 Task: Play online Risk (conquerclub) game.
Action: Mouse moved to (604, 315)
Screenshot: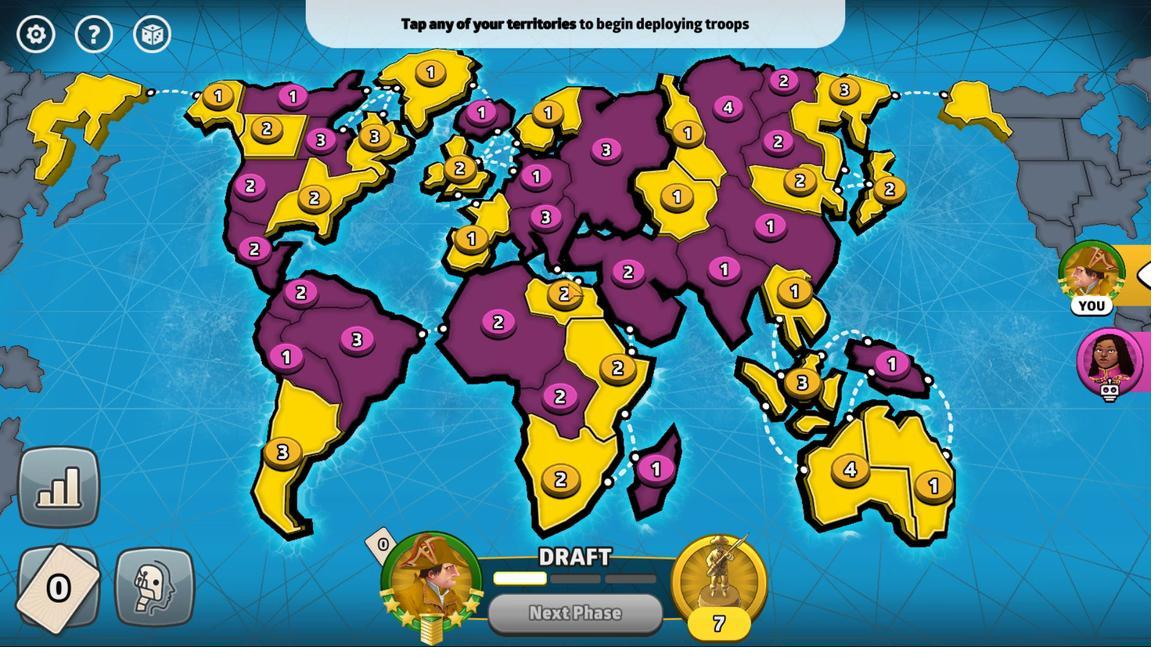 
Action: Mouse pressed left at (604, 315)
Screenshot: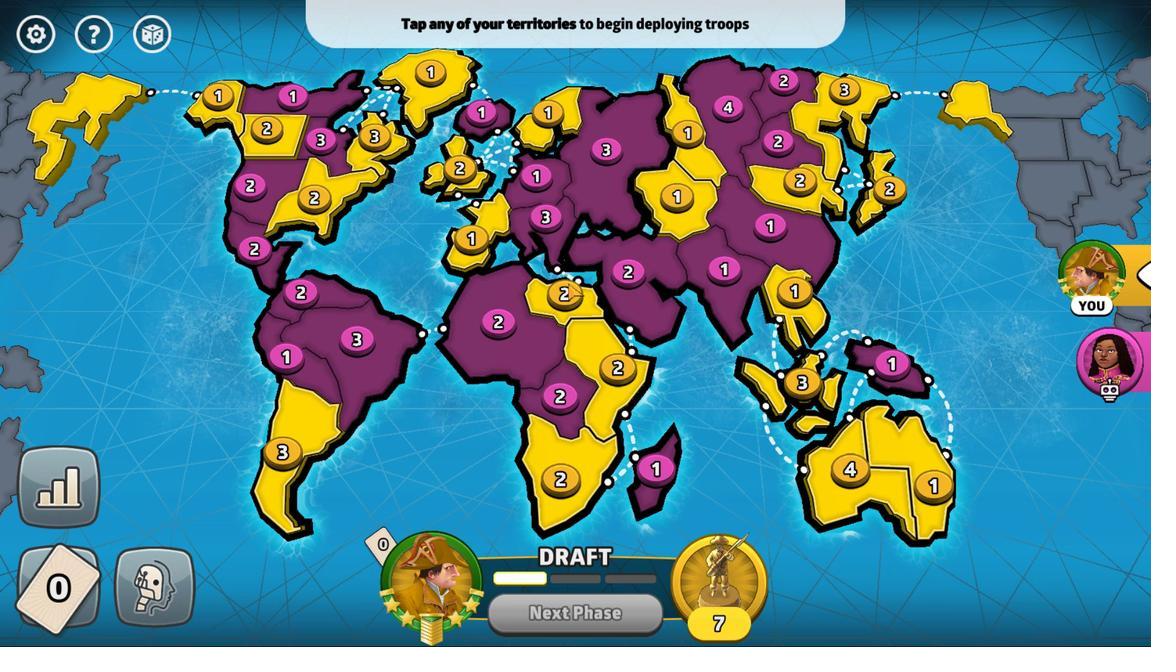 
Action: Mouse moved to (714, 308)
Screenshot: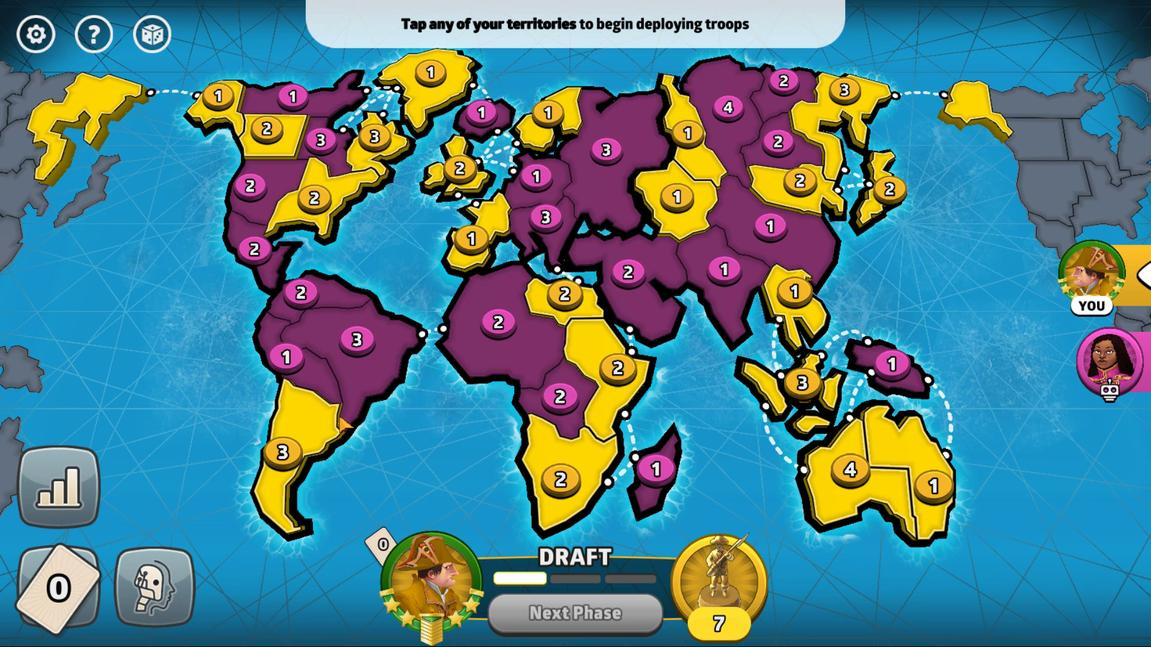 
Action: Mouse pressed left at (714, 308)
Screenshot: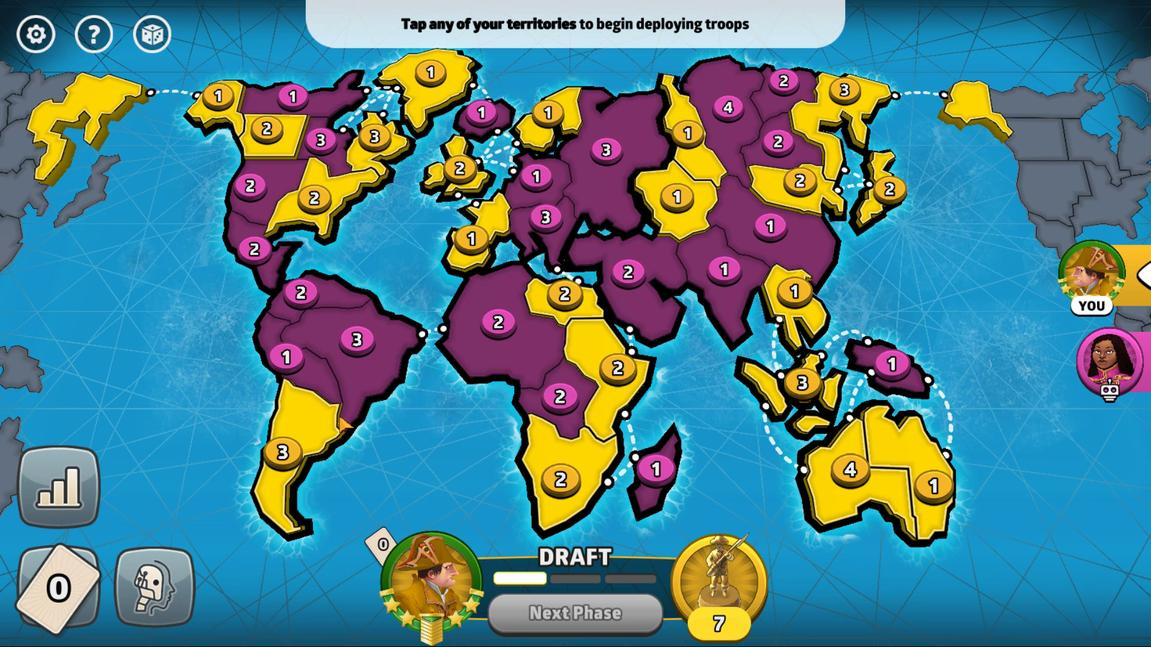 
Action: Mouse moved to (427, 353)
Screenshot: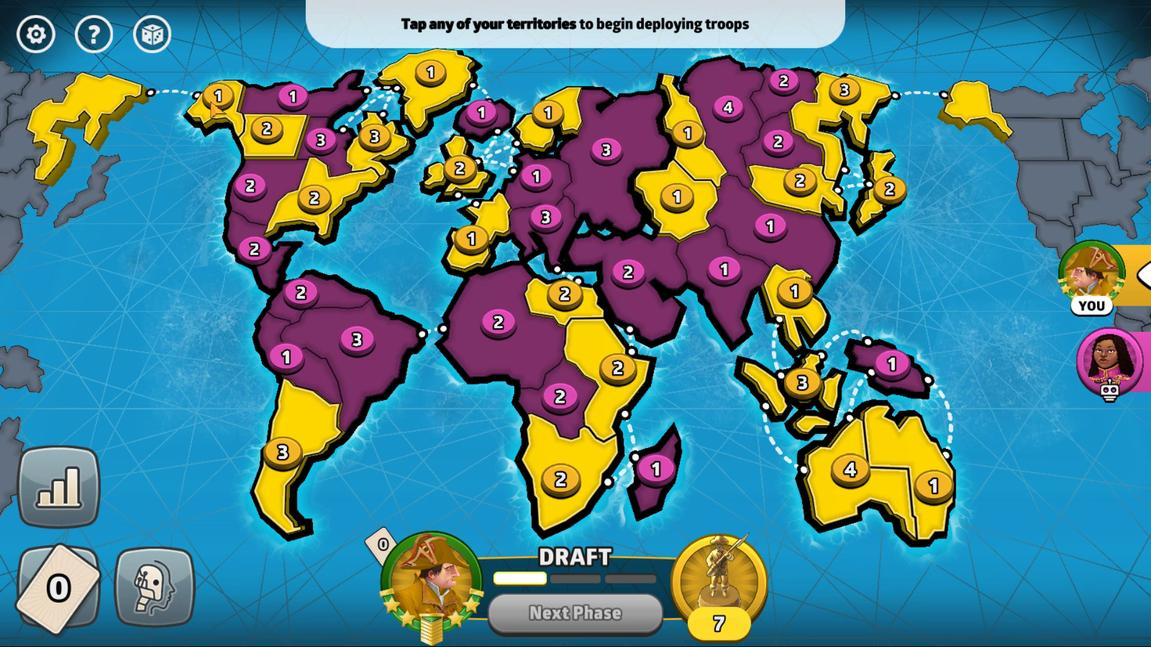 
Action: Mouse pressed left at (427, 353)
Screenshot: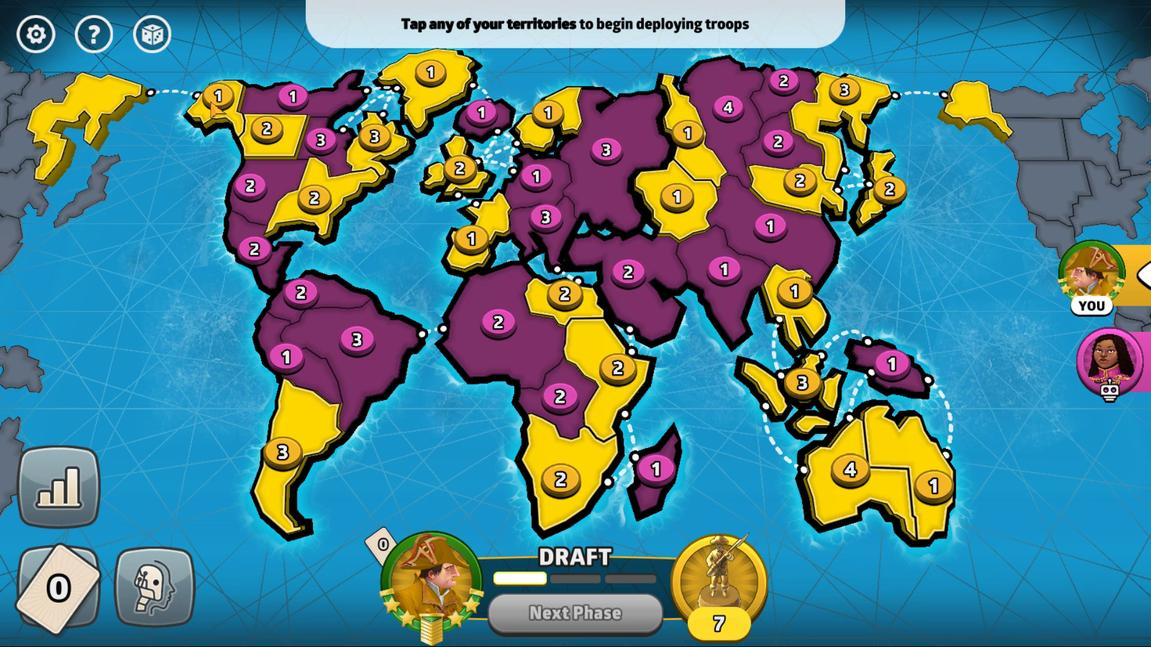 
Action: Mouse moved to (725, 311)
Screenshot: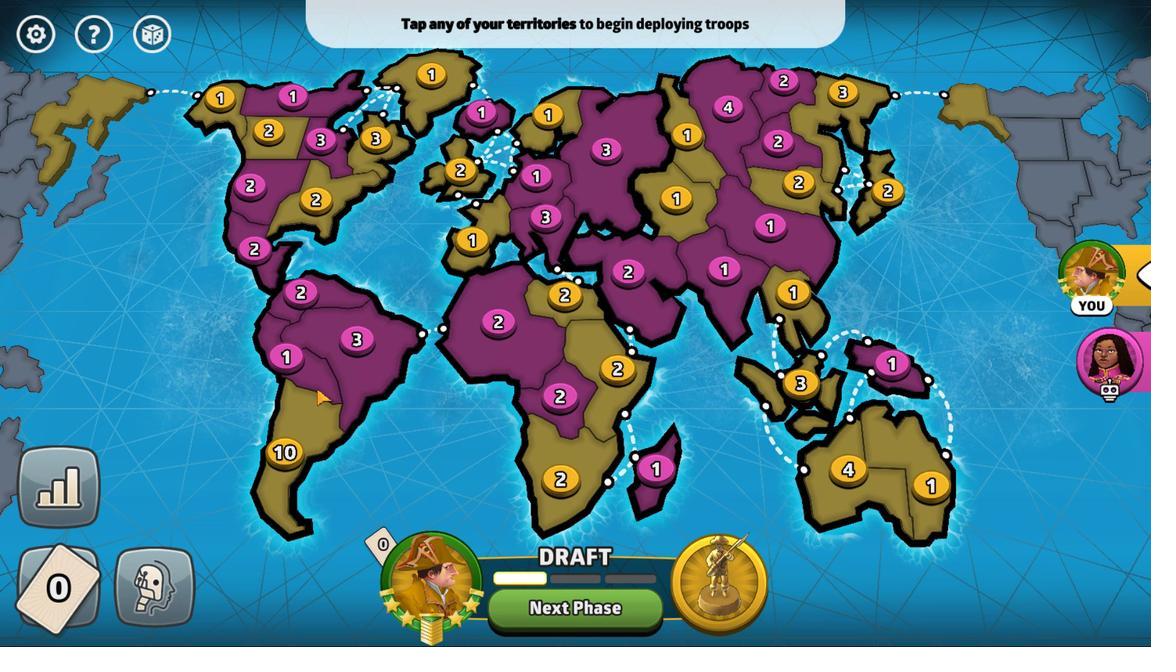 
Action: Mouse pressed left at (725, 311)
Screenshot: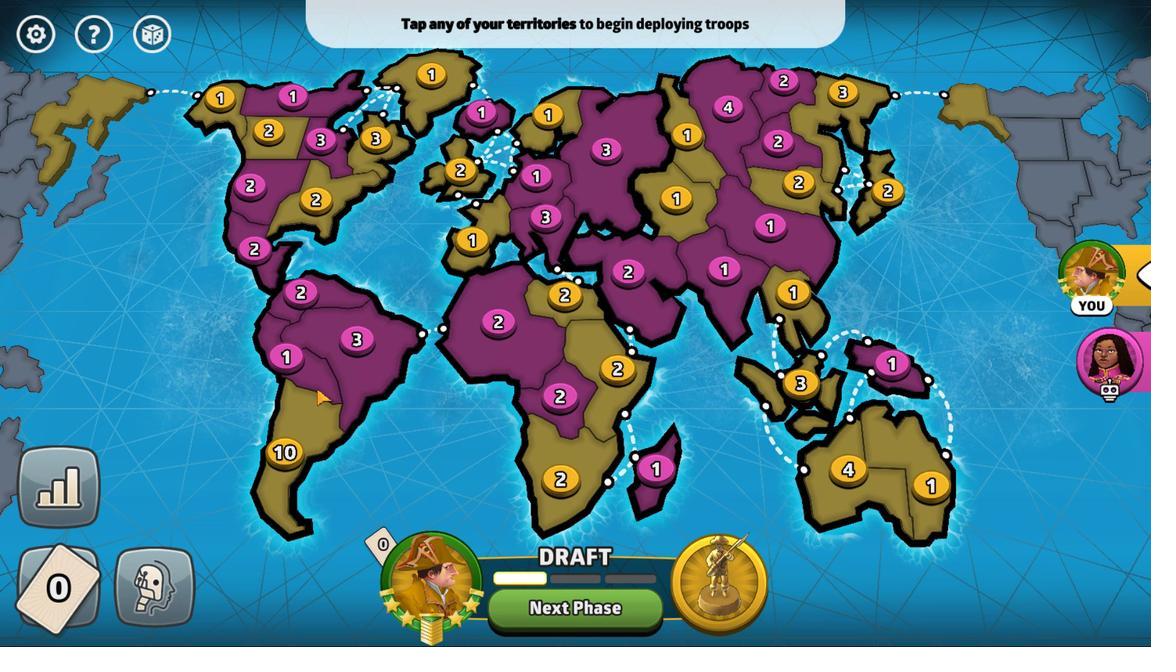 
Action: Mouse moved to (203, 293)
Screenshot: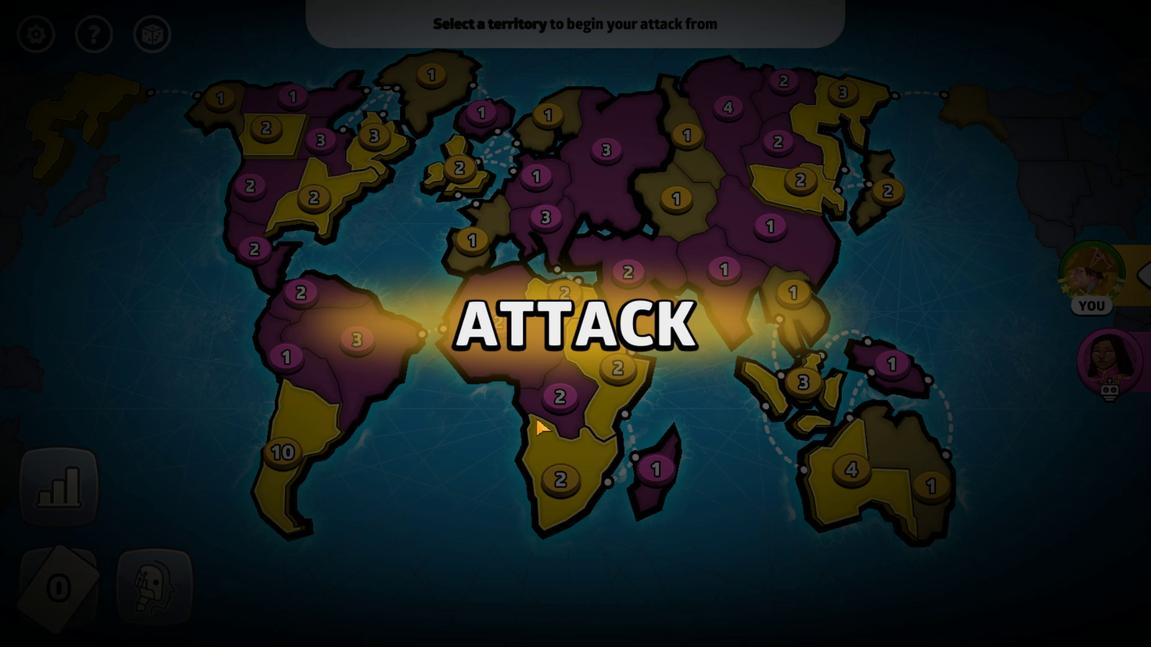 
Action: Mouse pressed left at (203, 293)
Screenshot: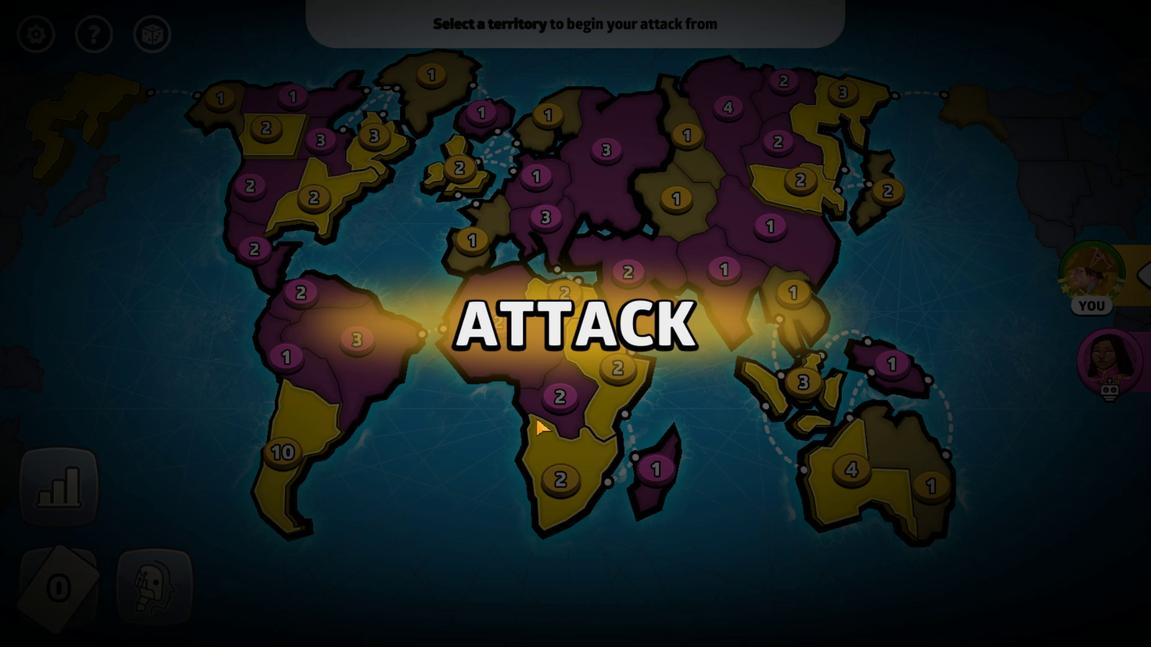 
Action: Mouse moved to (704, 318)
Screenshot: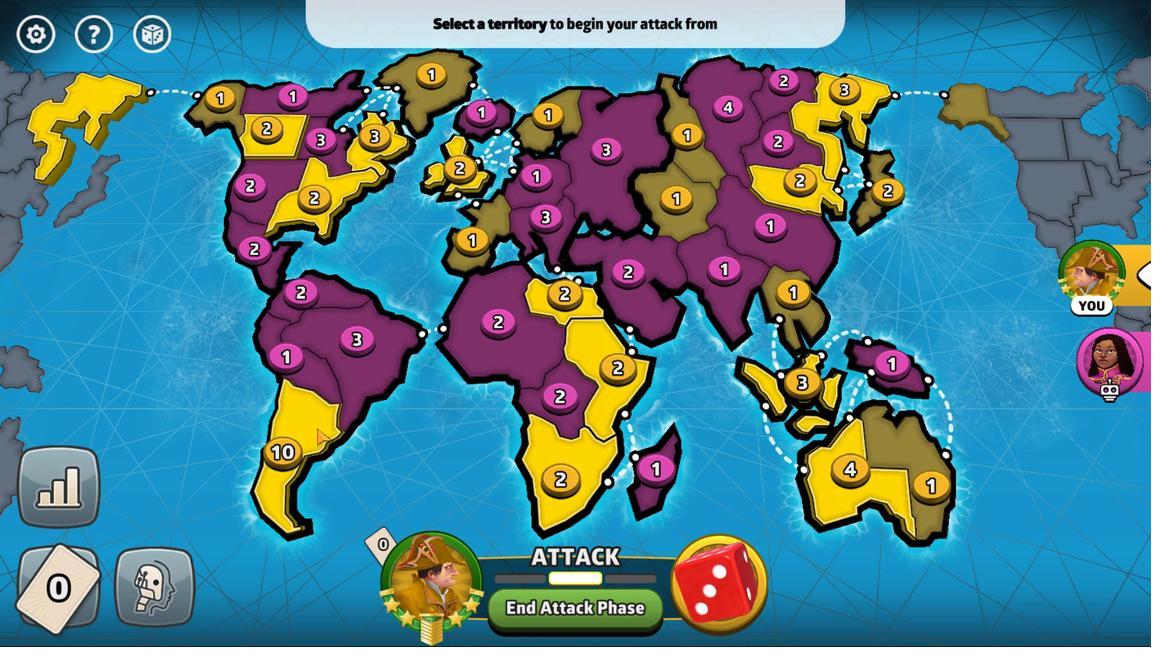
Action: Mouse pressed left at (704, 318)
Screenshot: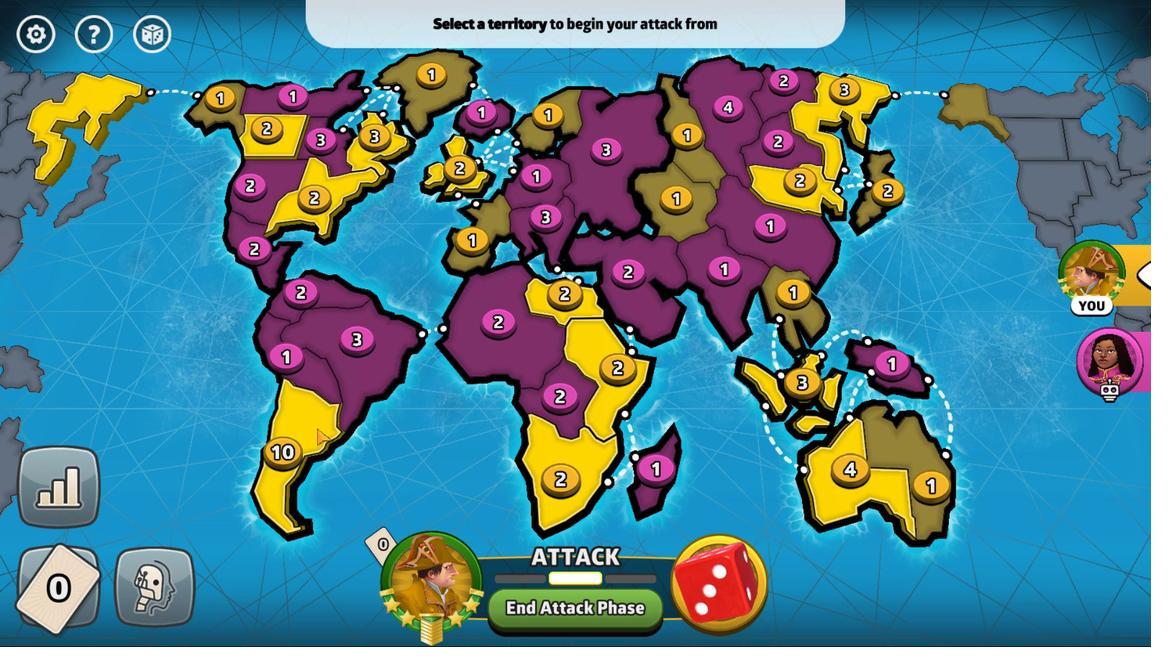 
Action: Mouse moved to (407, 266)
Screenshot: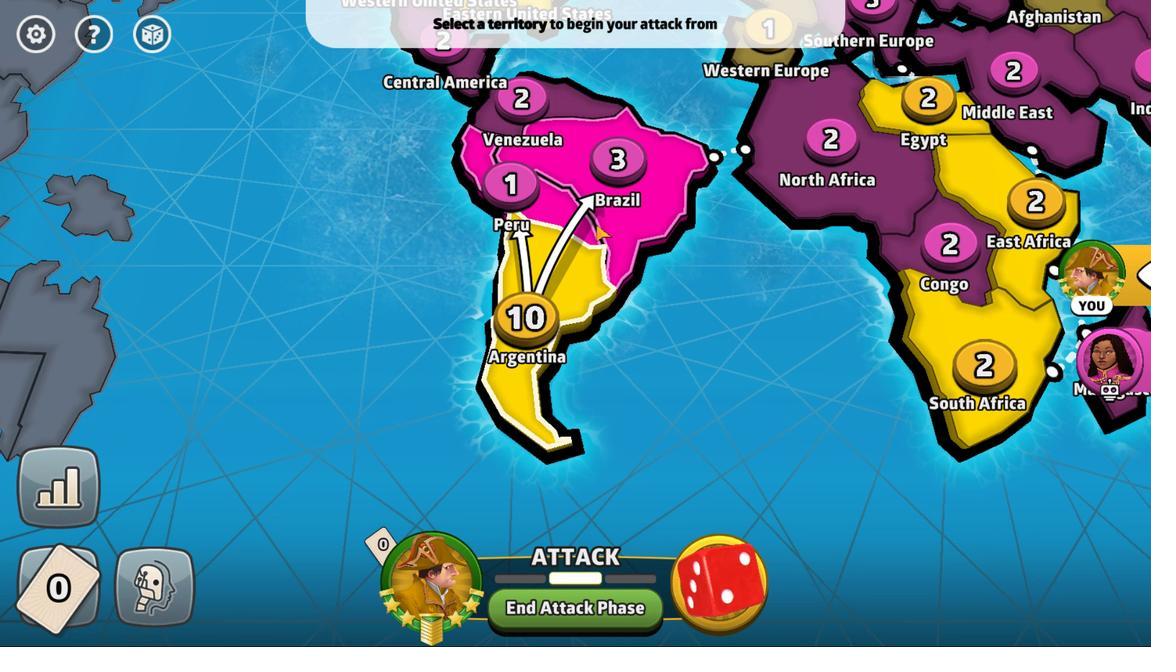 
Action: Mouse pressed left at (407, 266)
Screenshot: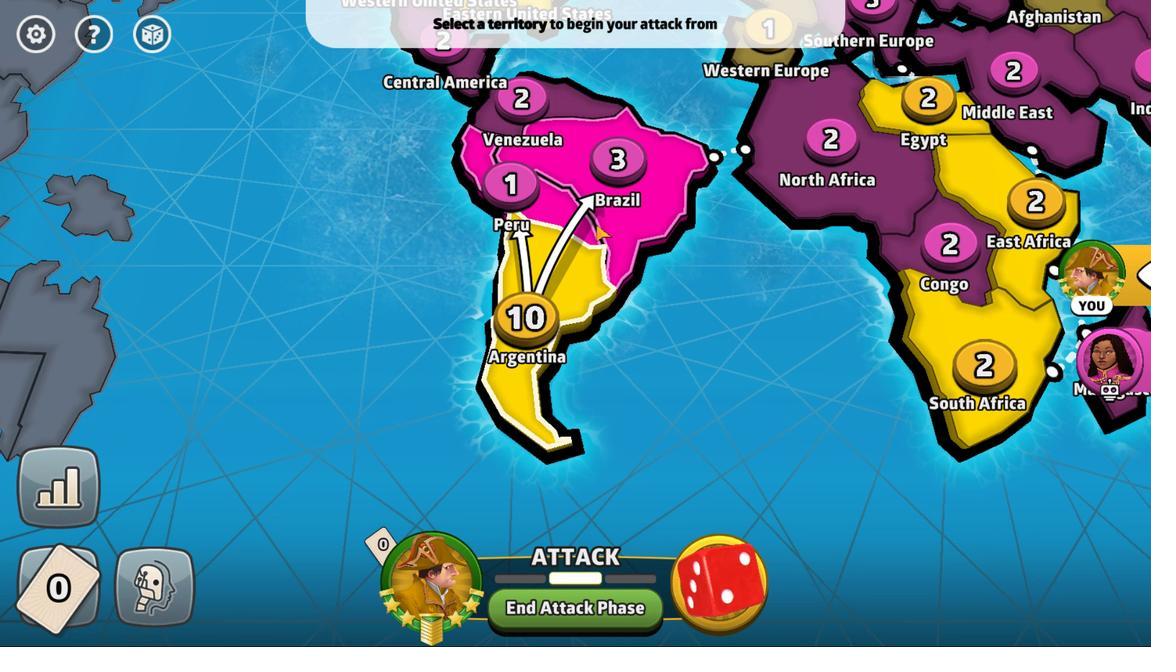 
Action: Mouse moved to (521, 310)
Screenshot: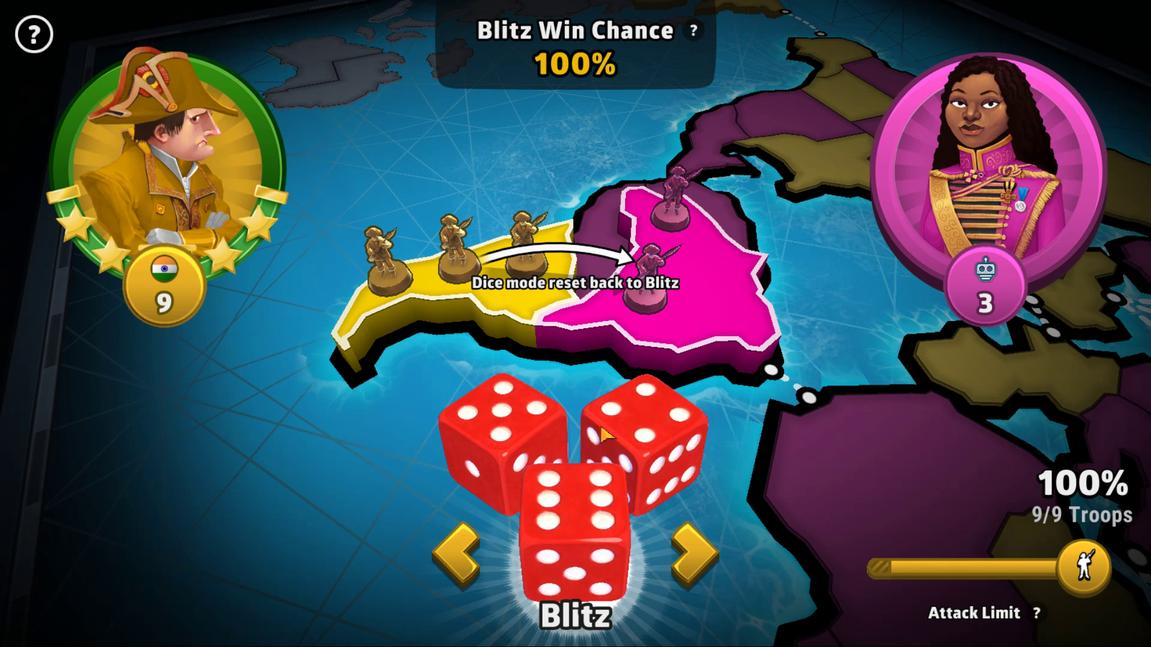 
Action: Mouse pressed left at (521, 310)
Screenshot: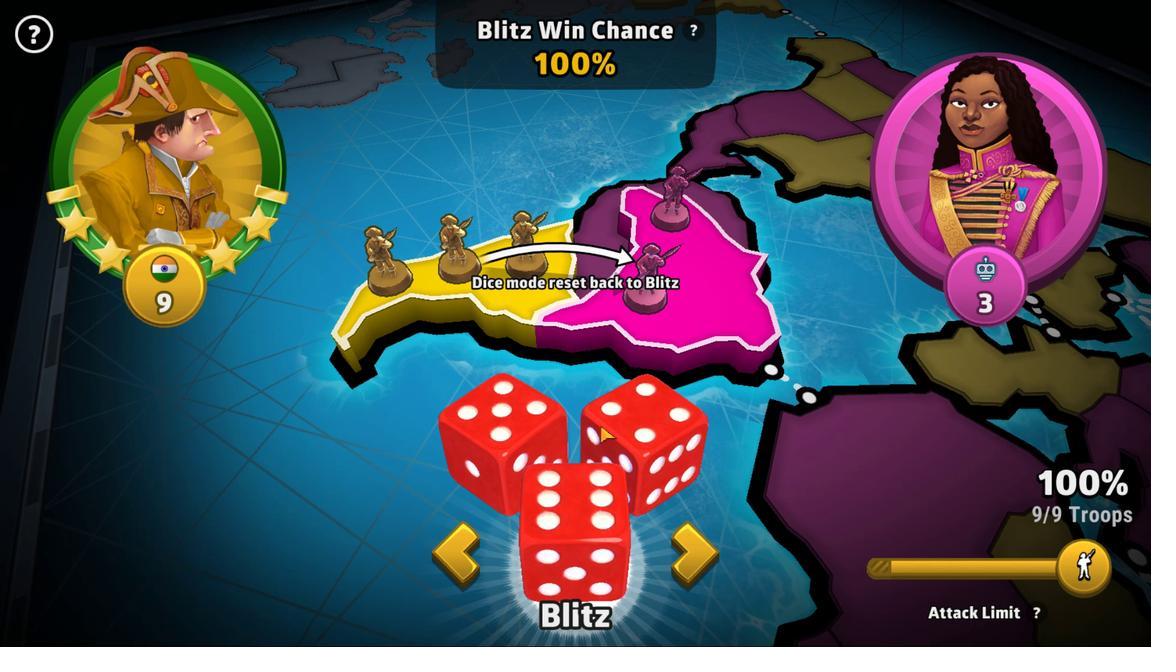 
Action: Mouse moved to (714, 307)
Screenshot: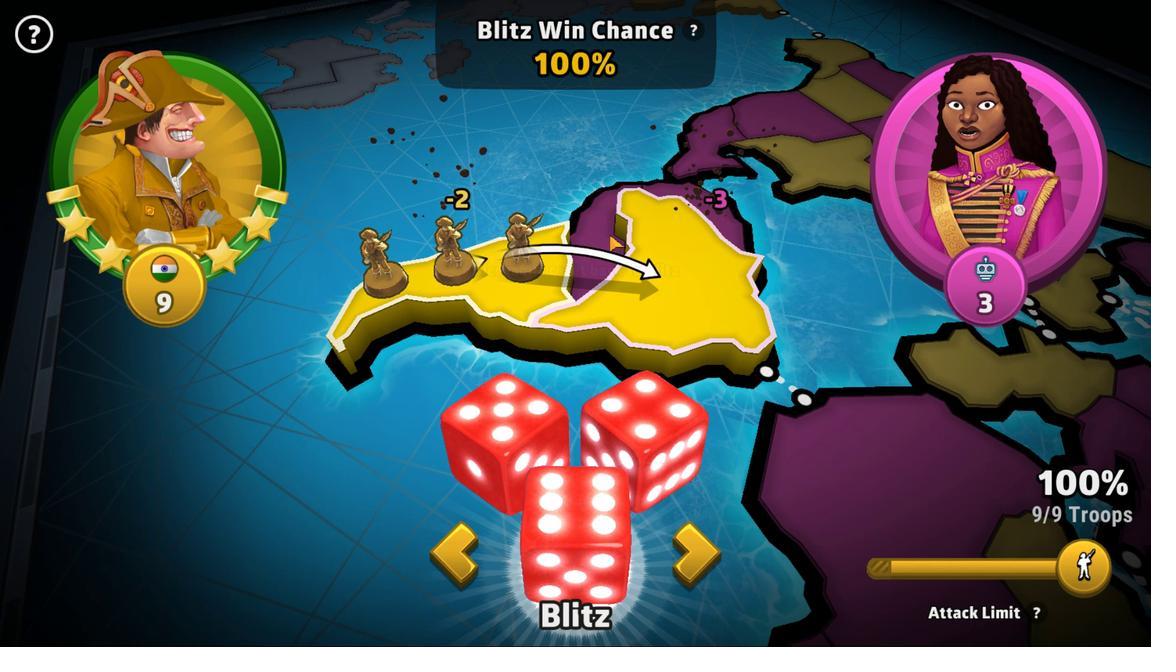 
Action: Mouse pressed left at (714, 307)
Screenshot: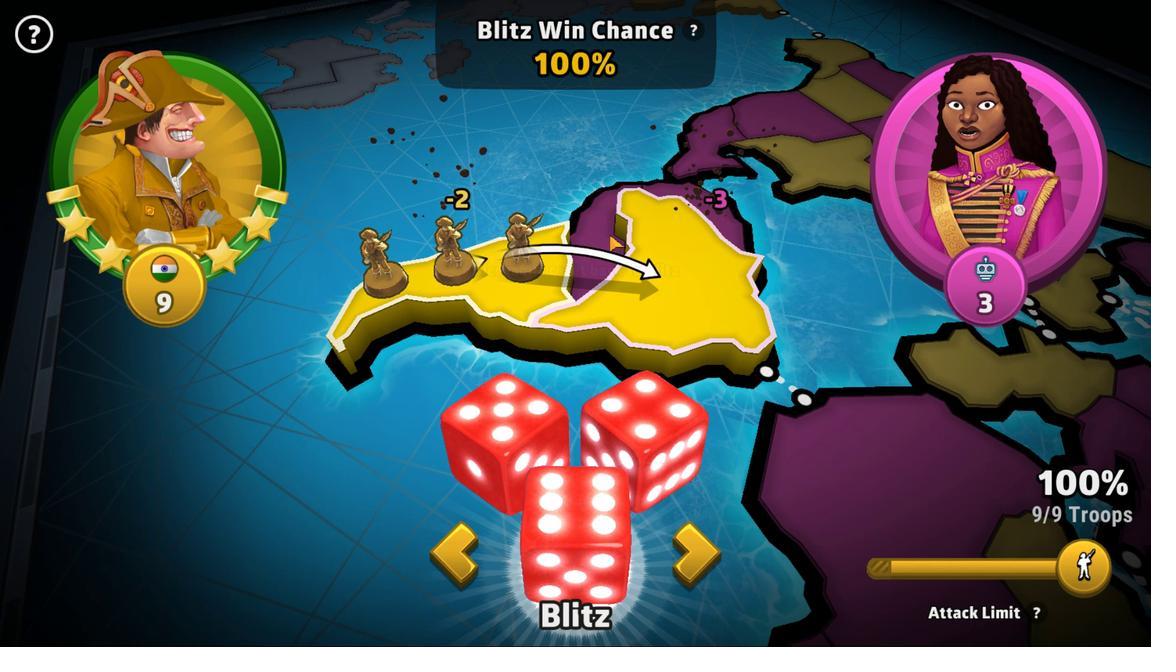 
Action: Mouse moved to (409, 364)
Screenshot: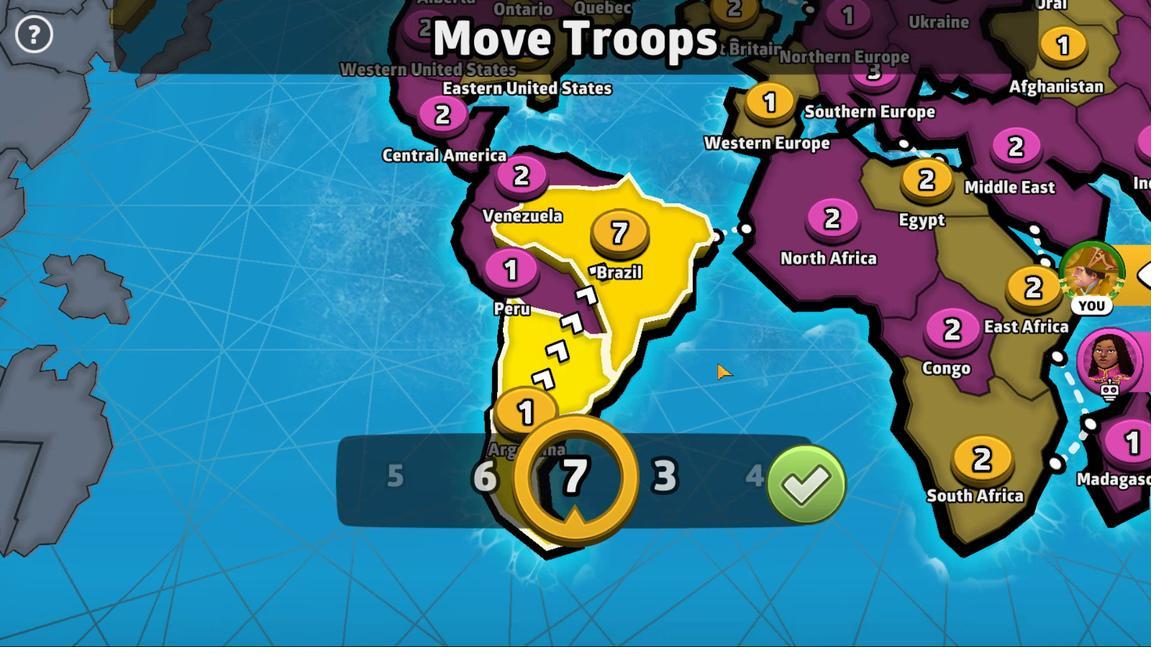 
Action: Mouse pressed left at (409, 364)
Screenshot: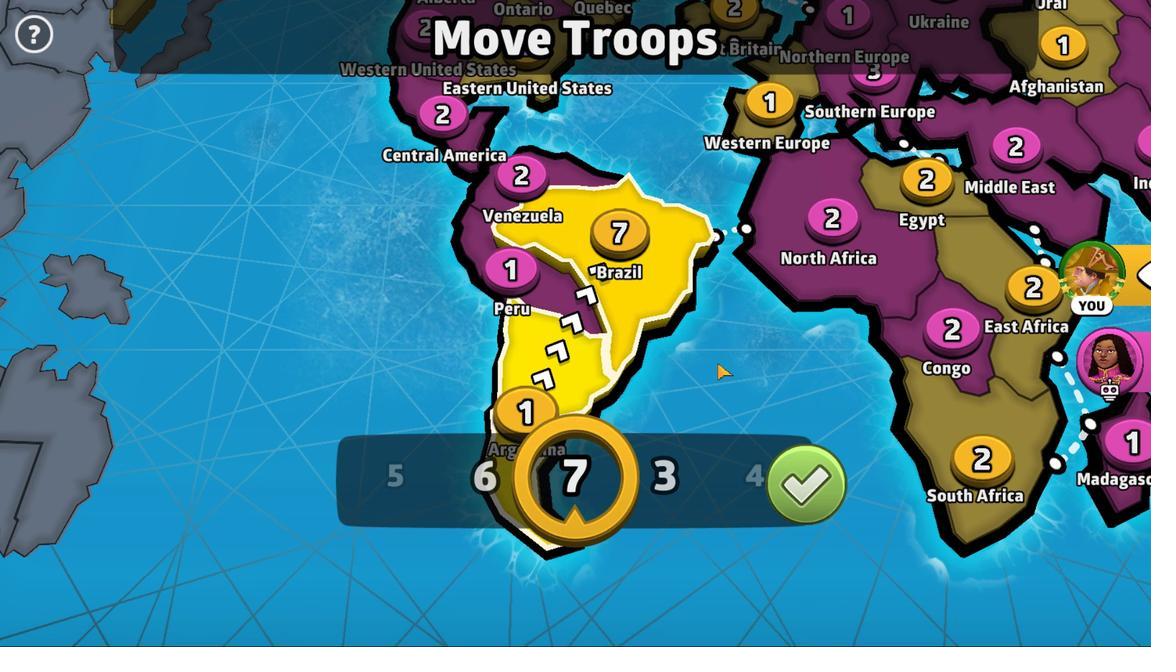 
Action: Mouse moved to (426, 309)
Screenshot: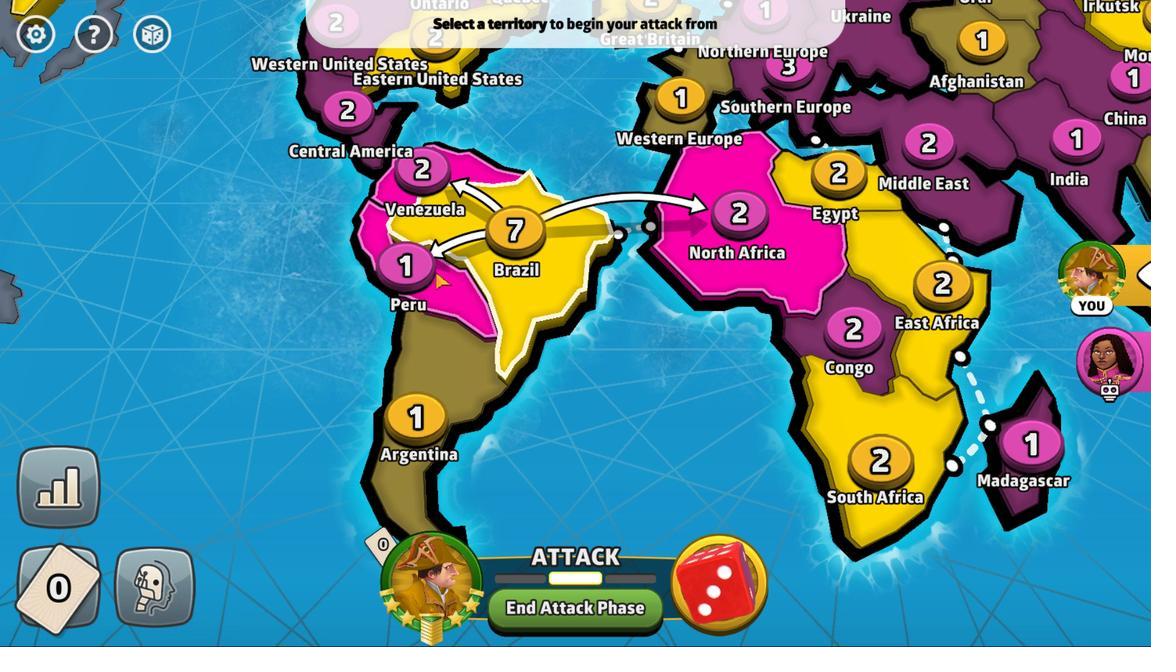 
Action: Mouse pressed left at (426, 309)
Screenshot: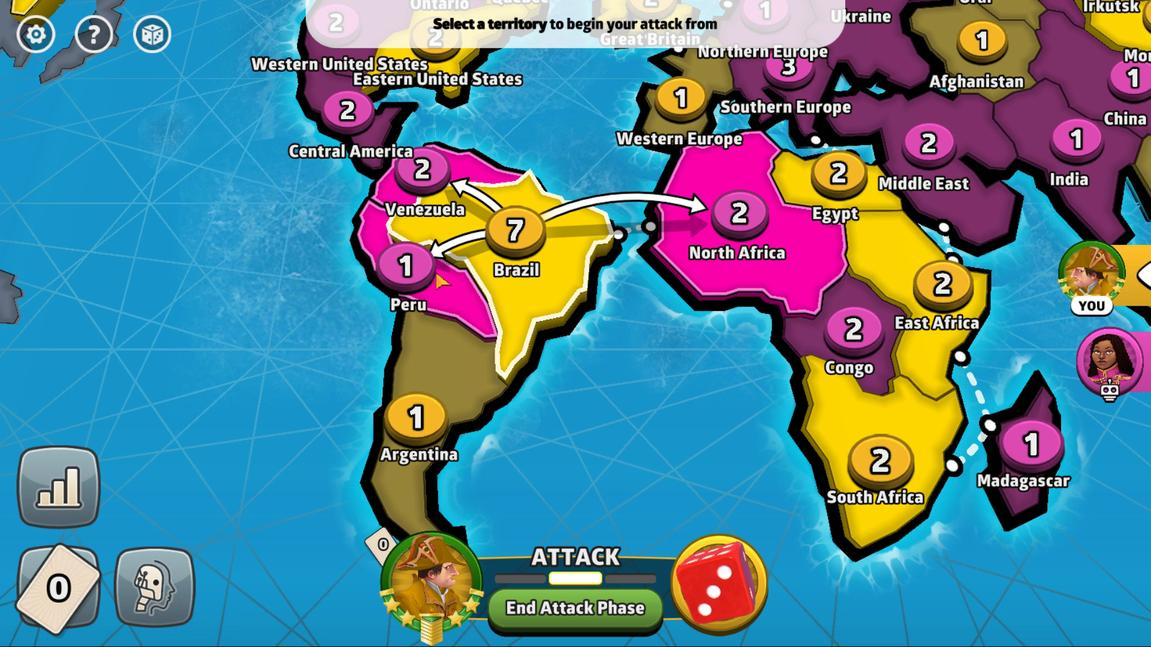 
Action: Mouse moved to (243, 295)
Screenshot: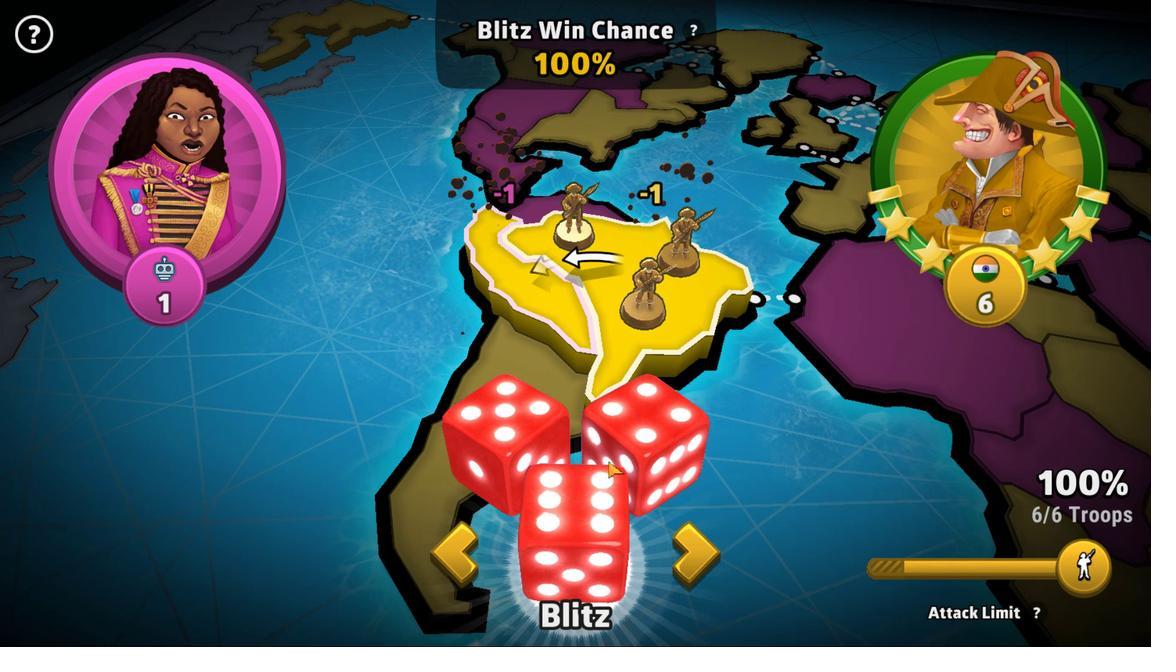 
Action: Mouse pressed left at (243, 295)
Screenshot: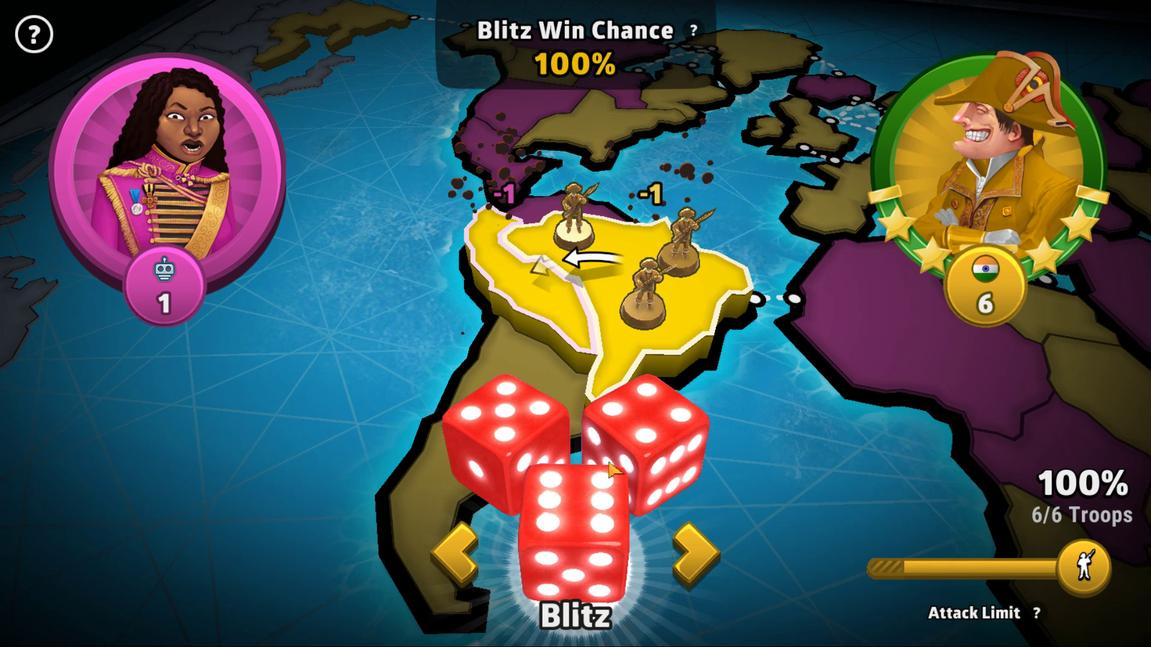 
Action: Mouse moved to (588, 345)
Screenshot: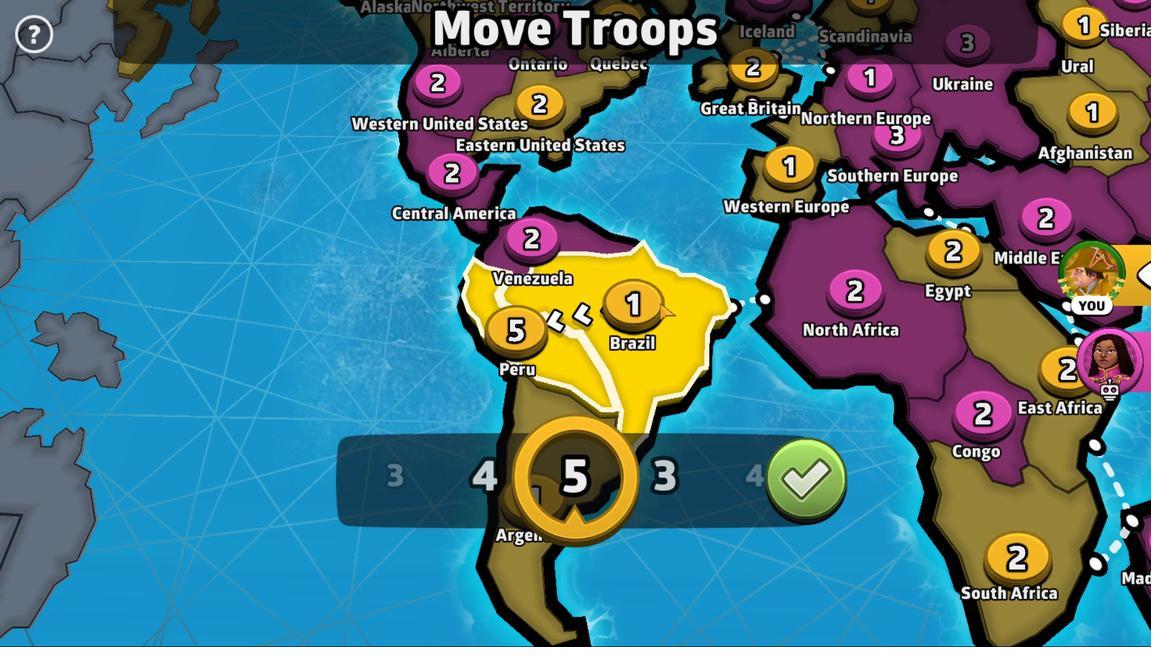 
Action: Mouse pressed left at (588, 345)
Screenshot: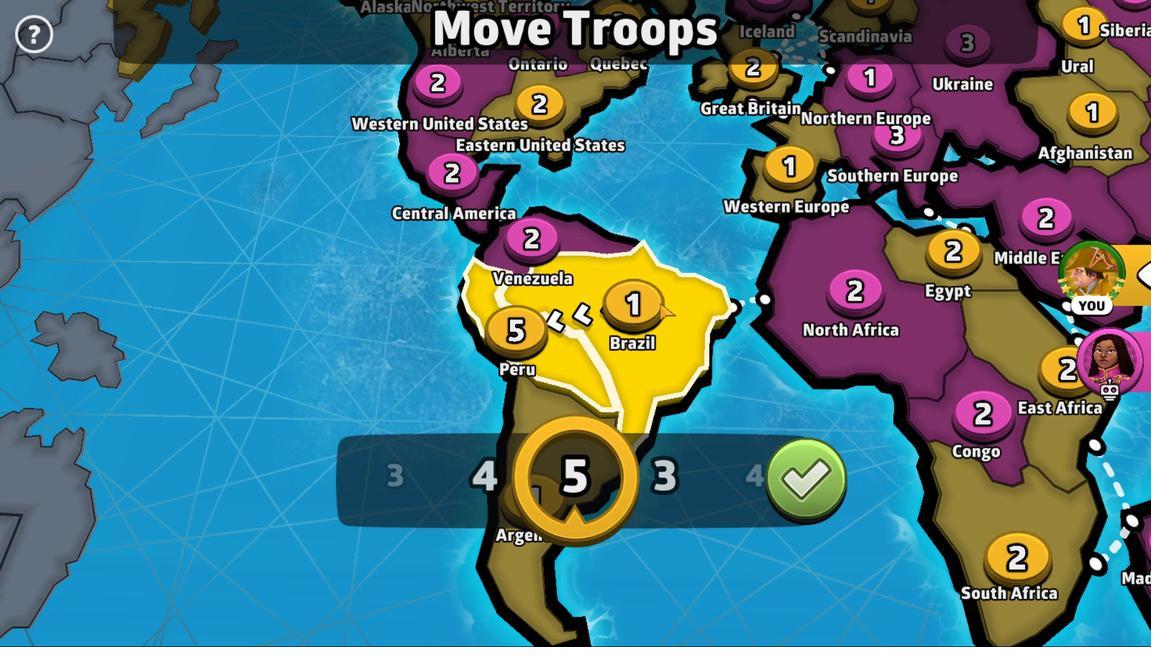 
Action: Mouse moved to (453, 304)
Screenshot: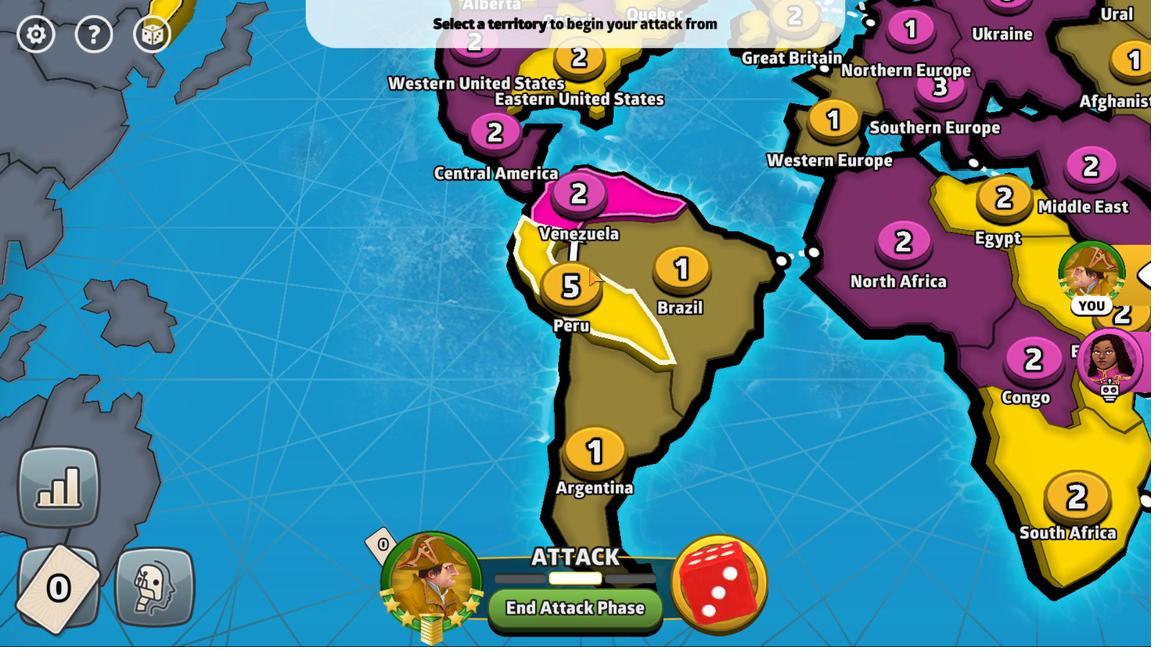 
Action: Mouse pressed left at (453, 304)
Screenshot: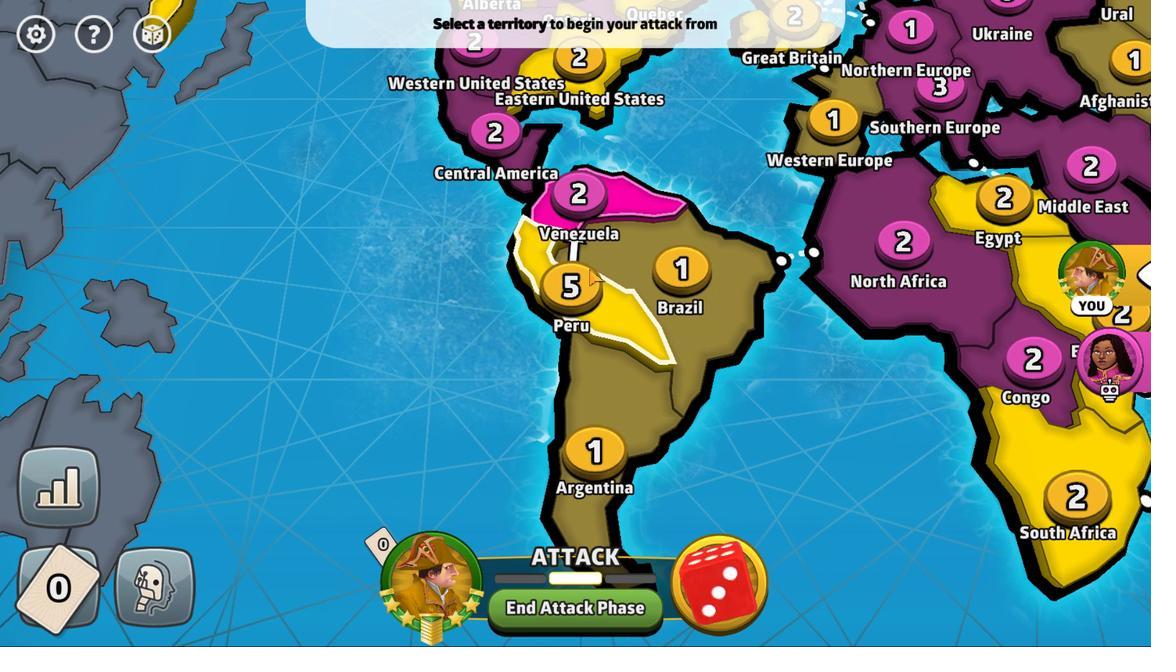 
Action: Mouse moved to (235, 300)
Screenshot: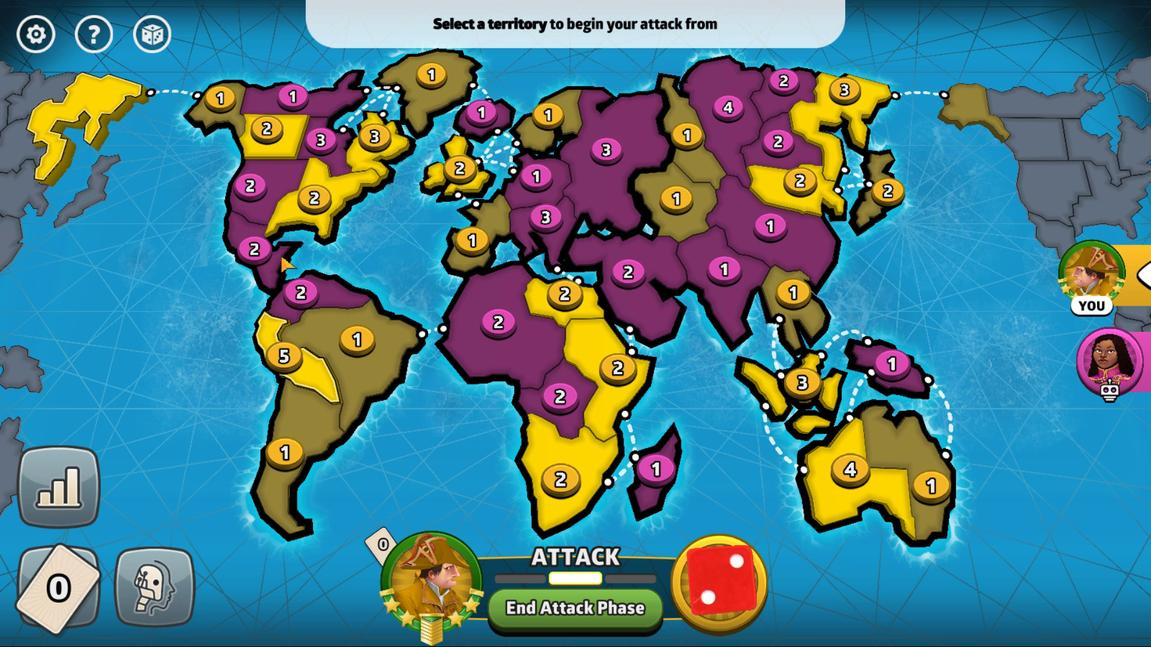 
Action: Mouse pressed left at (235, 300)
Screenshot: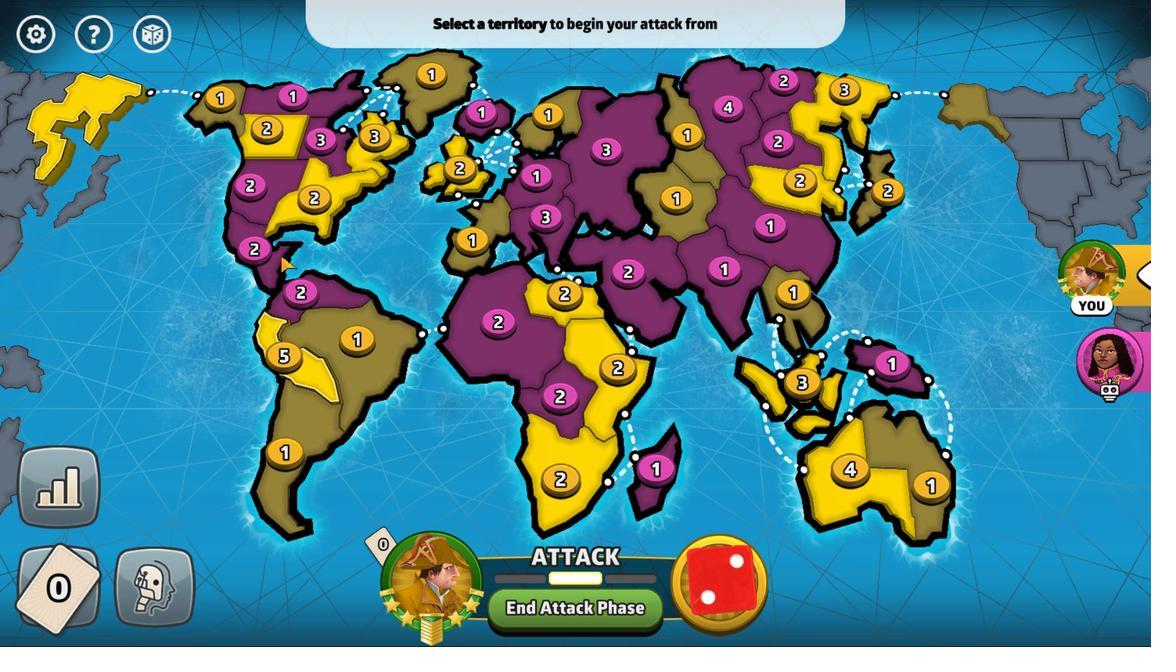 
Action: Mouse moved to (437, 346)
Screenshot: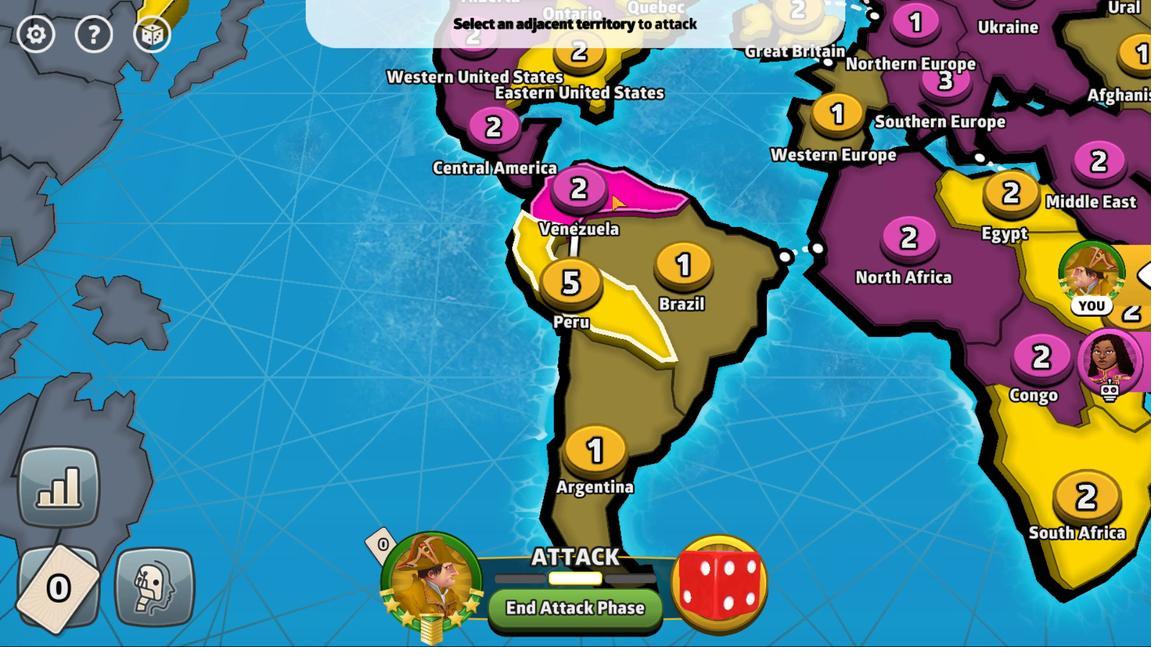 
Action: Mouse pressed left at (437, 346)
Screenshot: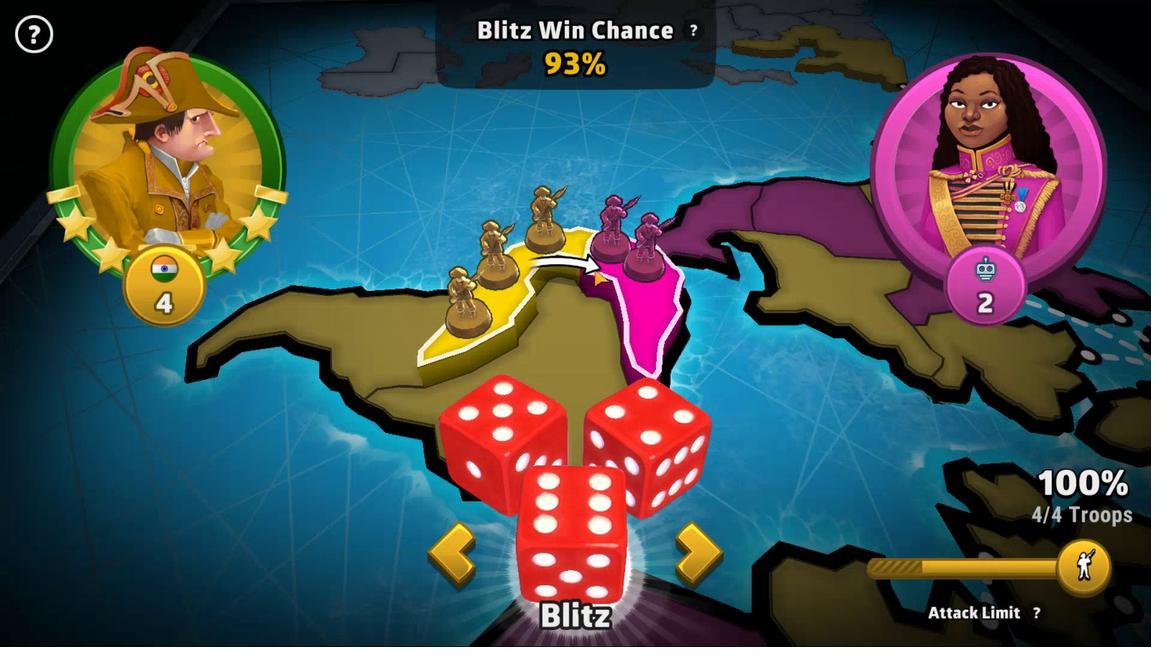 
Action: Mouse moved to (741, 326)
Screenshot: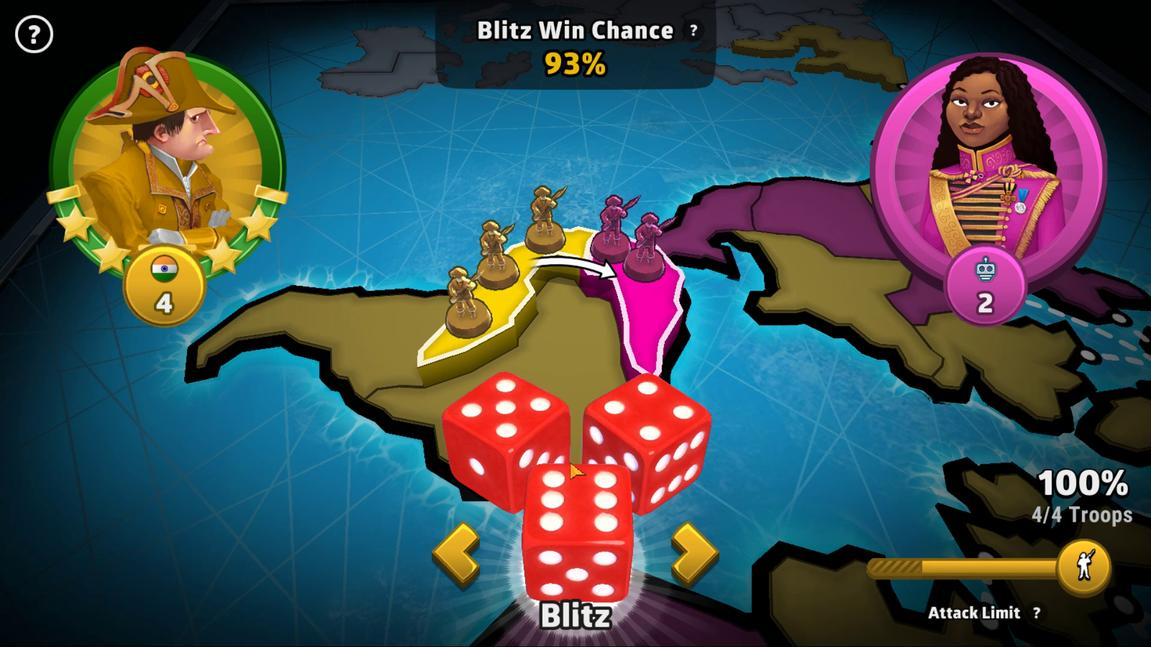 
Action: Mouse pressed left at (741, 326)
Screenshot: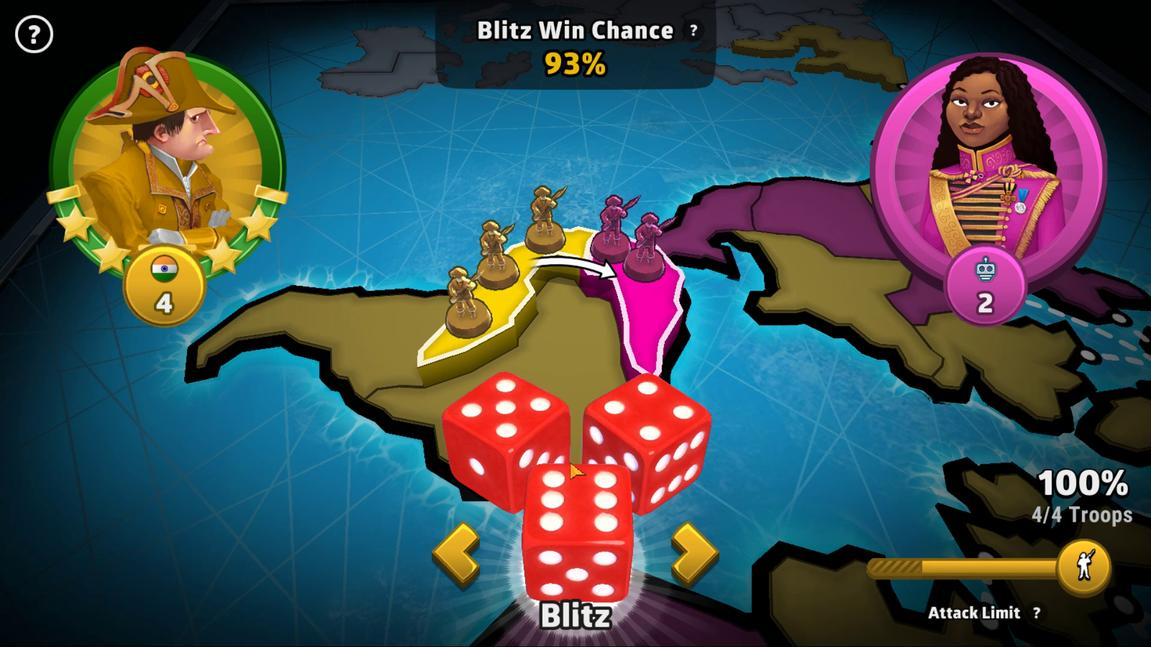 
Action: Mouse moved to (415, 363)
Screenshot: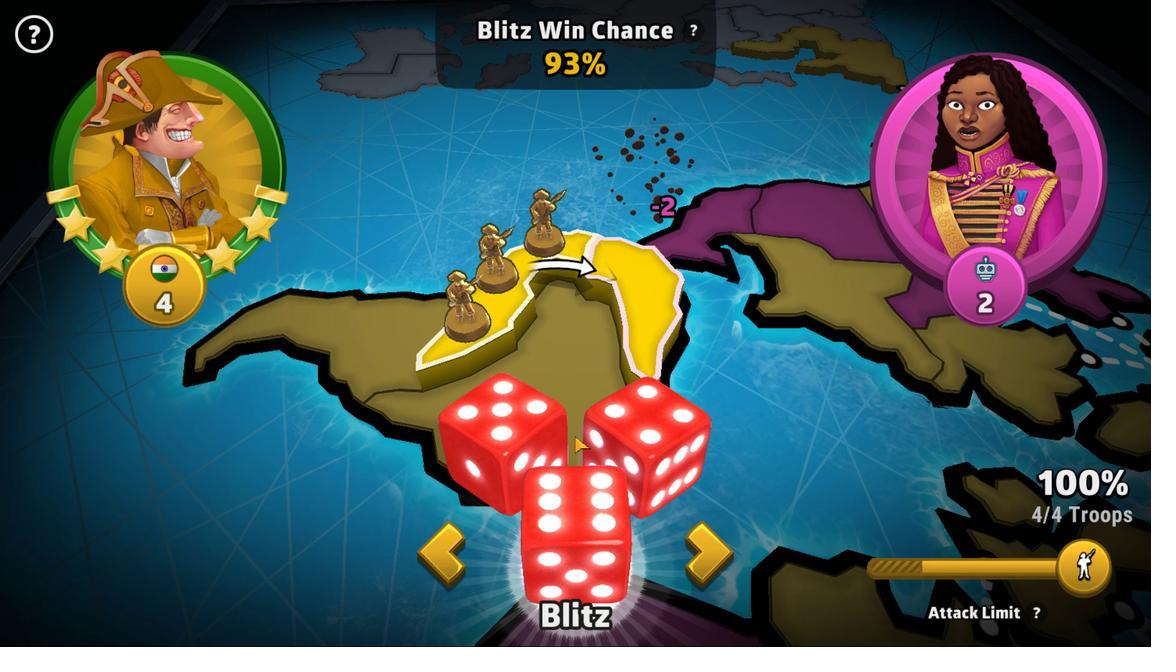 
Action: Mouse pressed left at (415, 363)
Screenshot: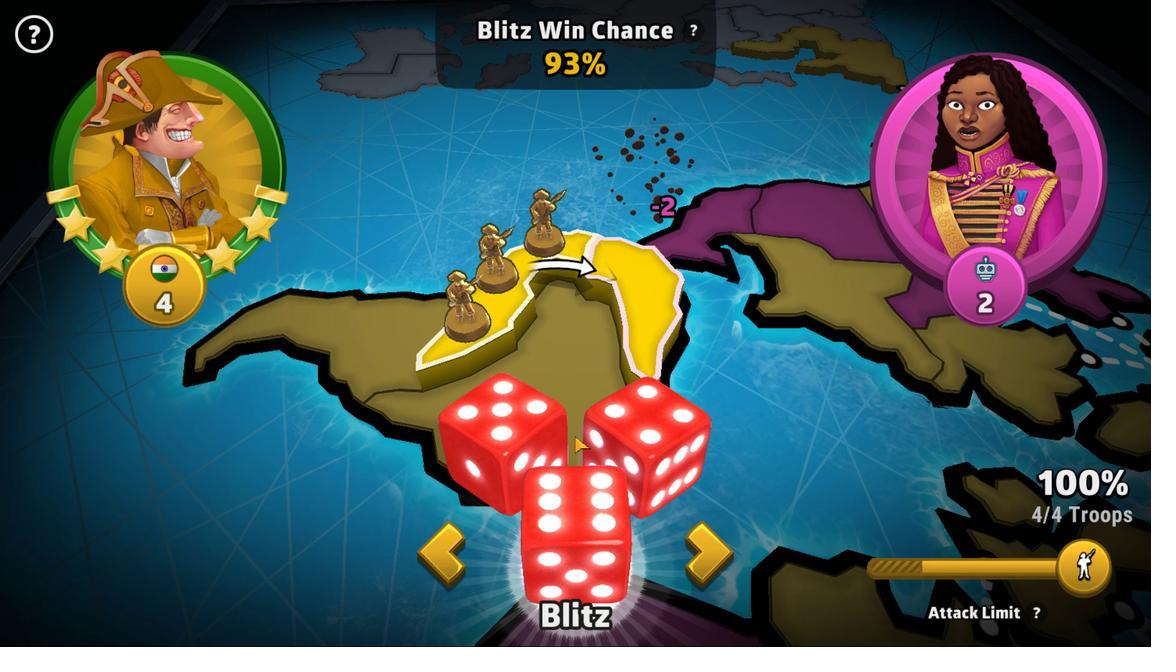 
Action: Mouse moved to (444, 301)
Screenshot: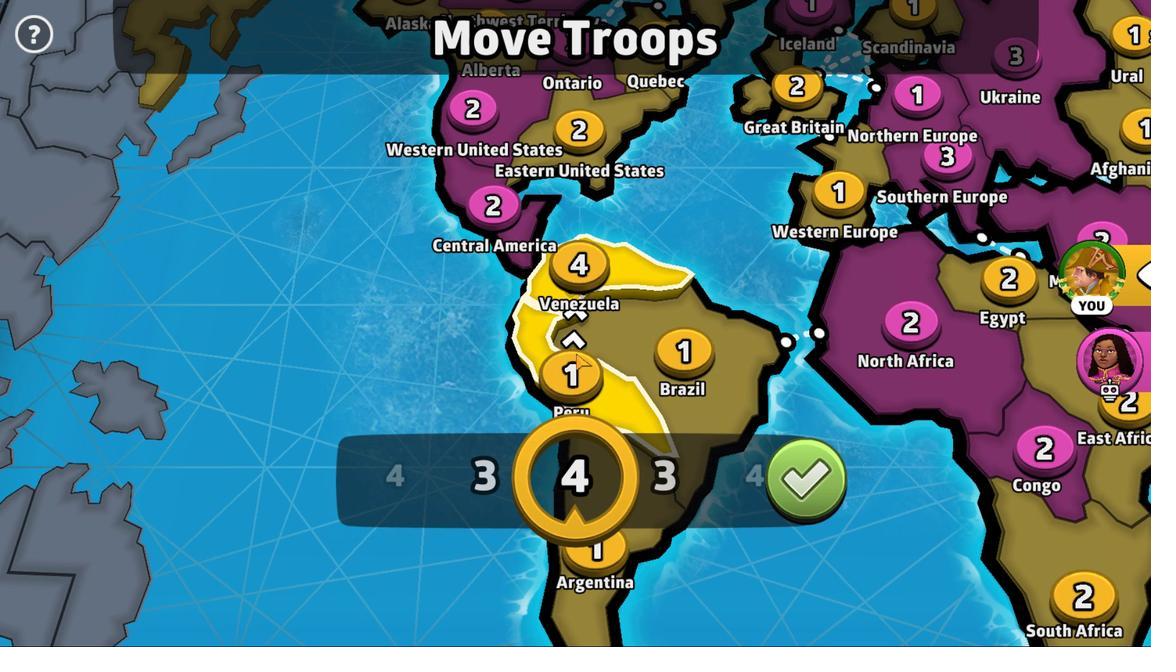 
Action: Mouse pressed left at (444, 301)
Screenshot: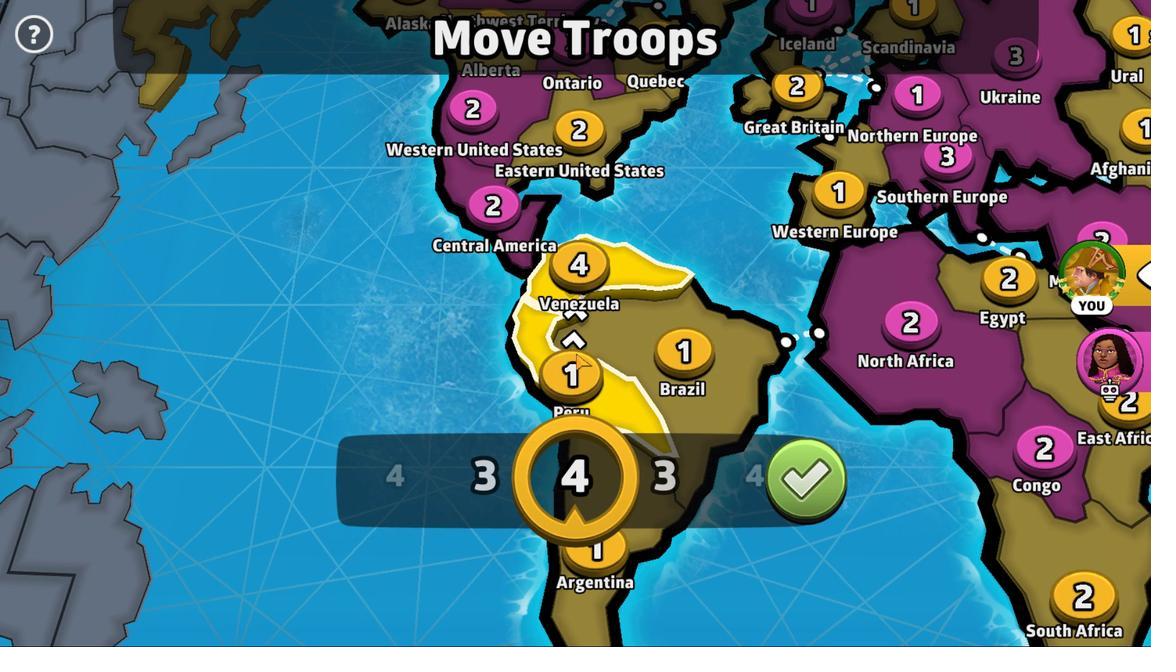 
Action: Mouse moved to (221, 296)
Screenshot: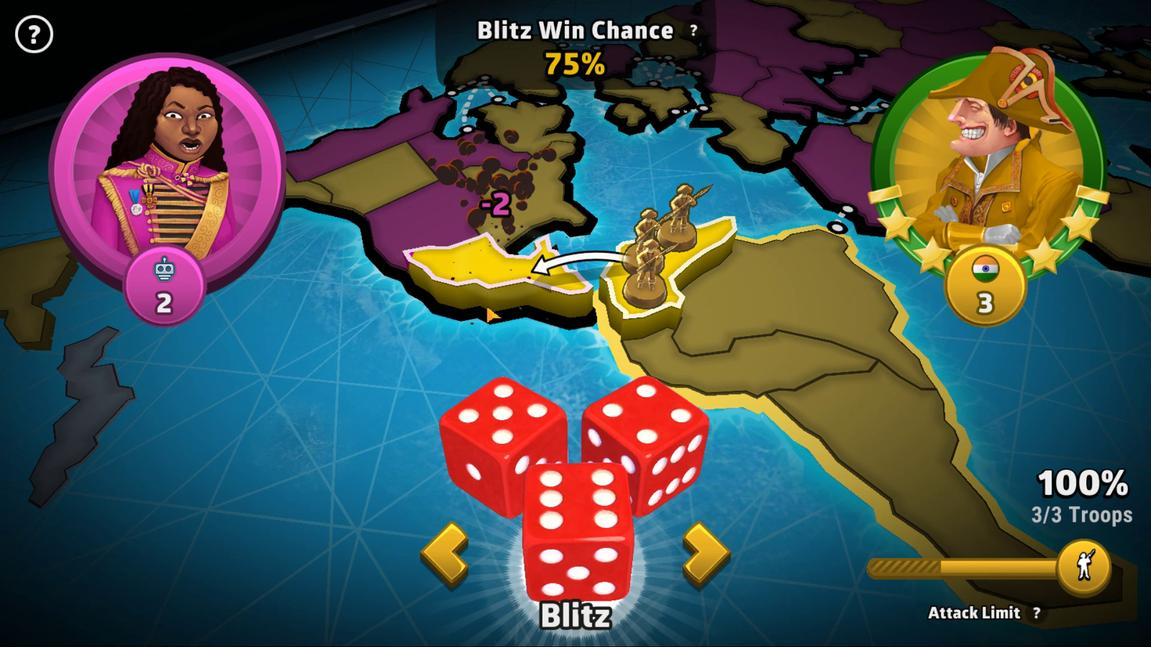 
Action: Mouse pressed left at (221, 296)
Screenshot: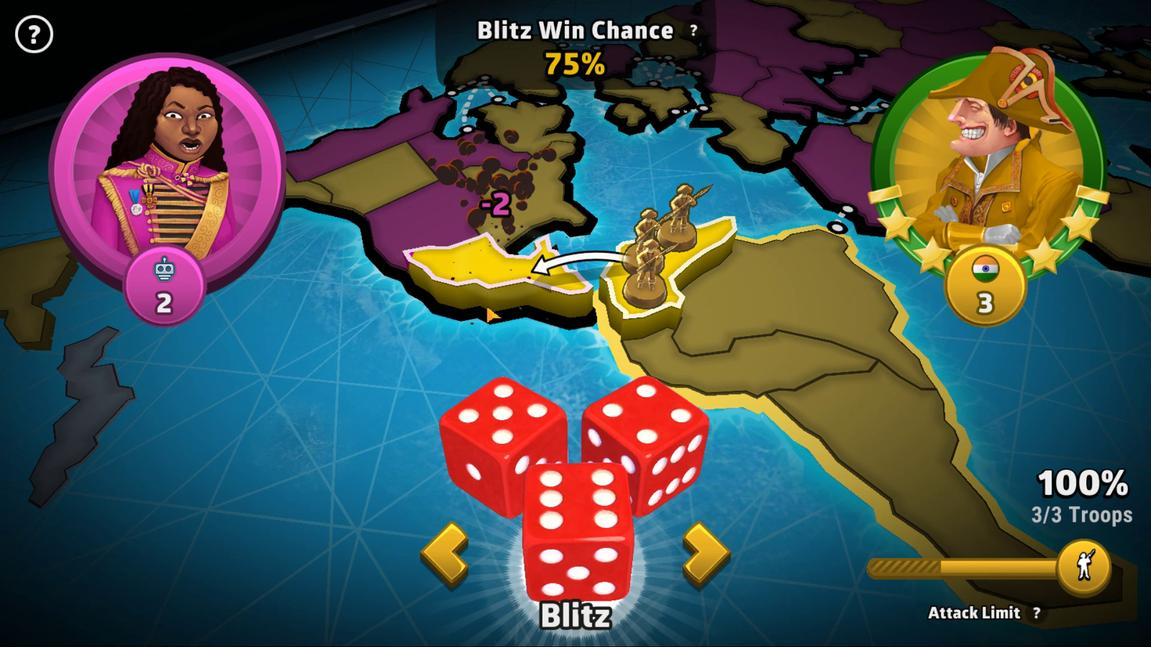 
Action: Mouse moved to (480, 356)
Screenshot: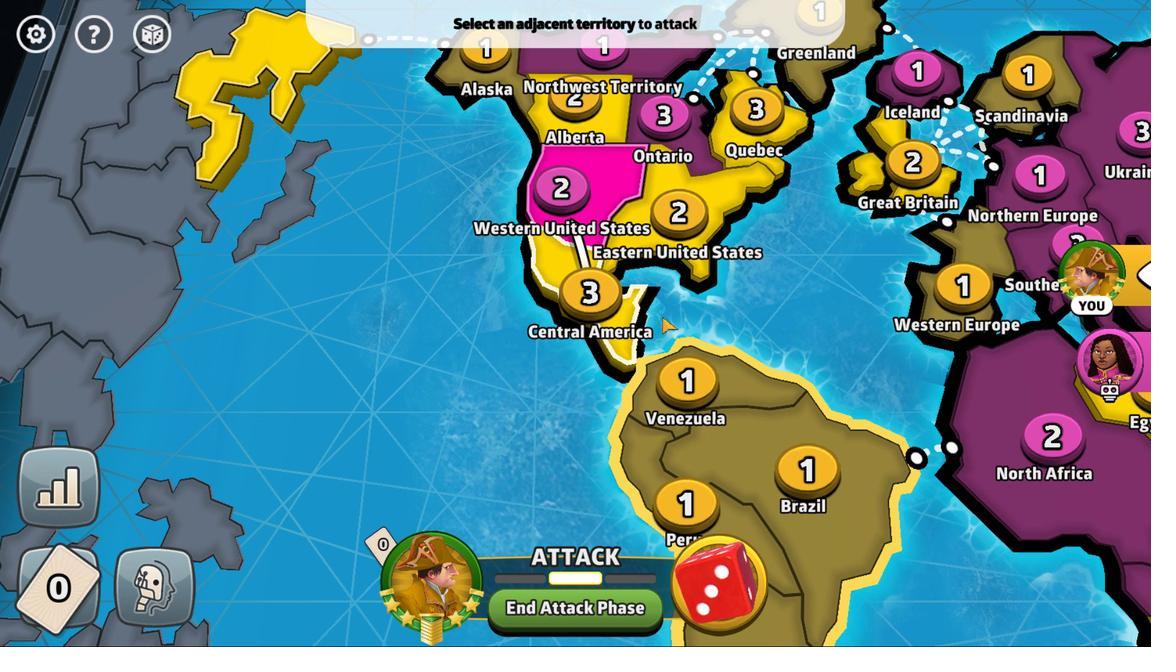 
Action: Mouse pressed left at (480, 356)
Screenshot: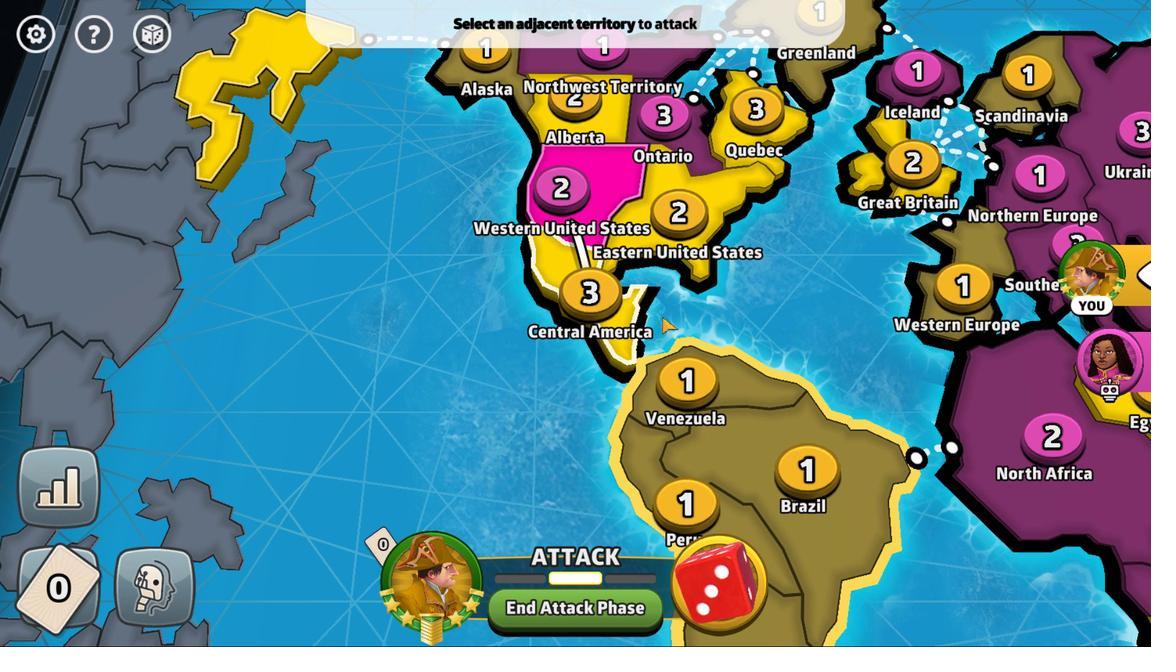
Action: Mouse moved to (461, 304)
Screenshot: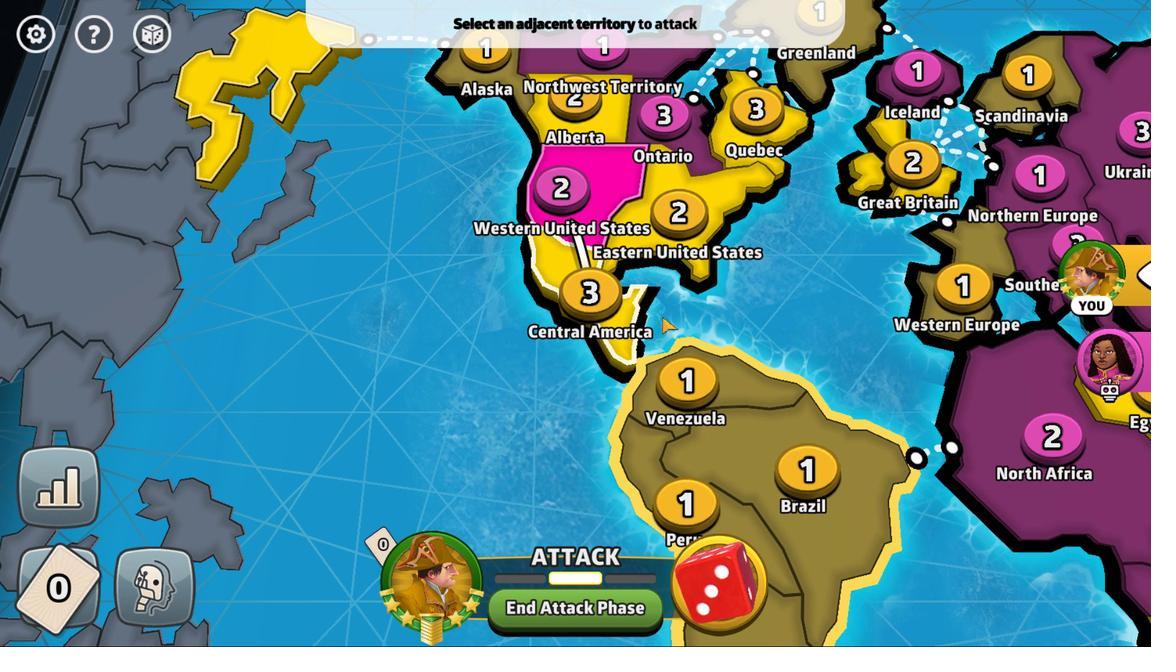 
Action: Mouse pressed left at (461, 304)
Screenshot: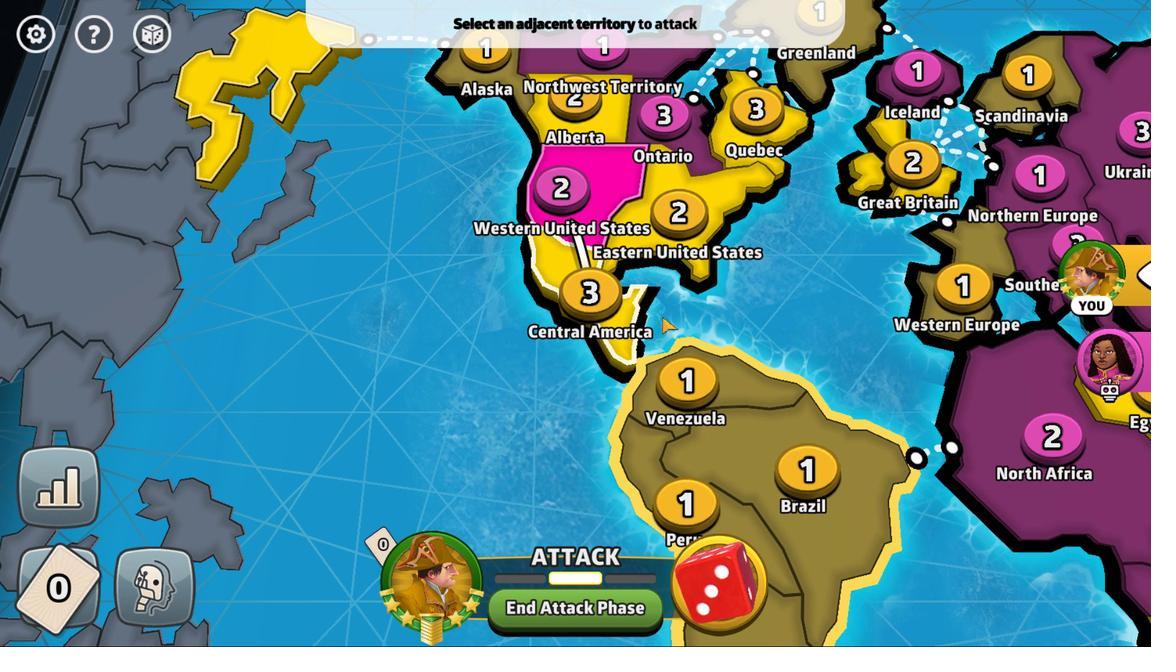 
Action: Mouse moved to (478, 263)
Screenshot: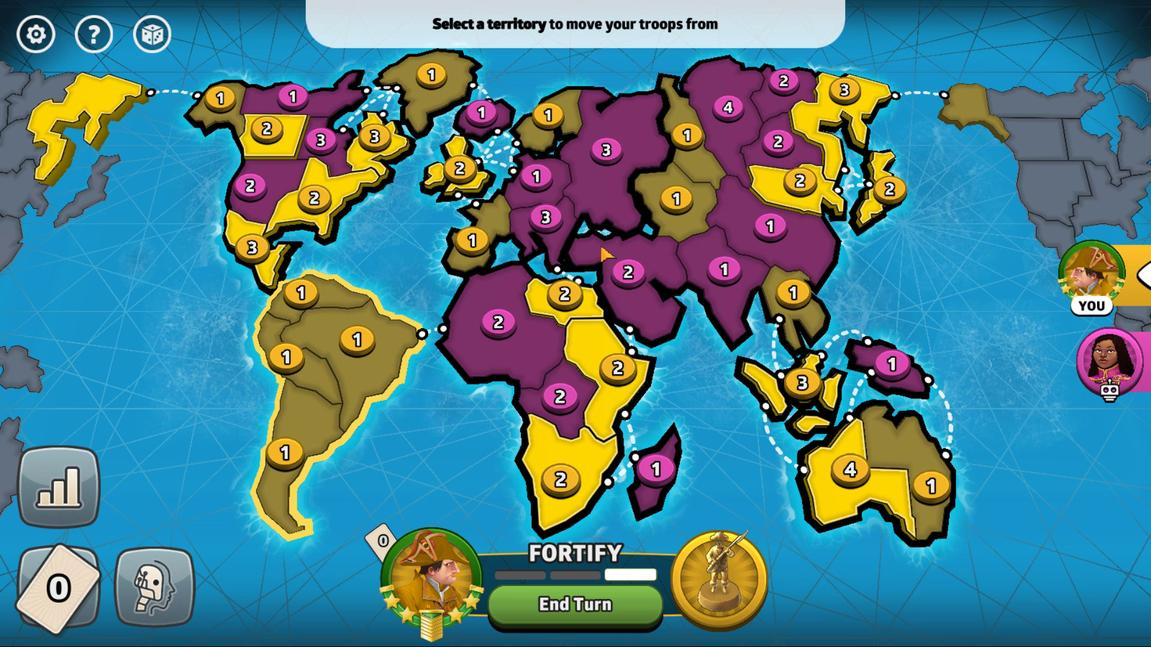 
Action: Mouse pressed left at (478, 263)
Screenshot: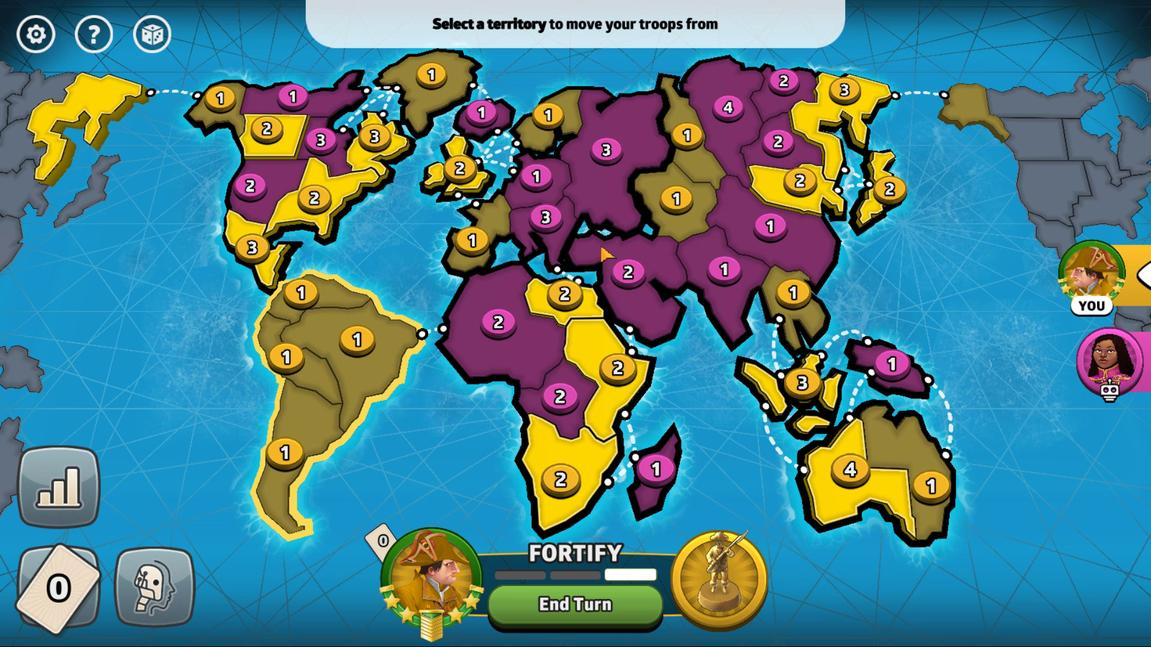 
Action: Mouse moved to (400, 350)
Screenshot: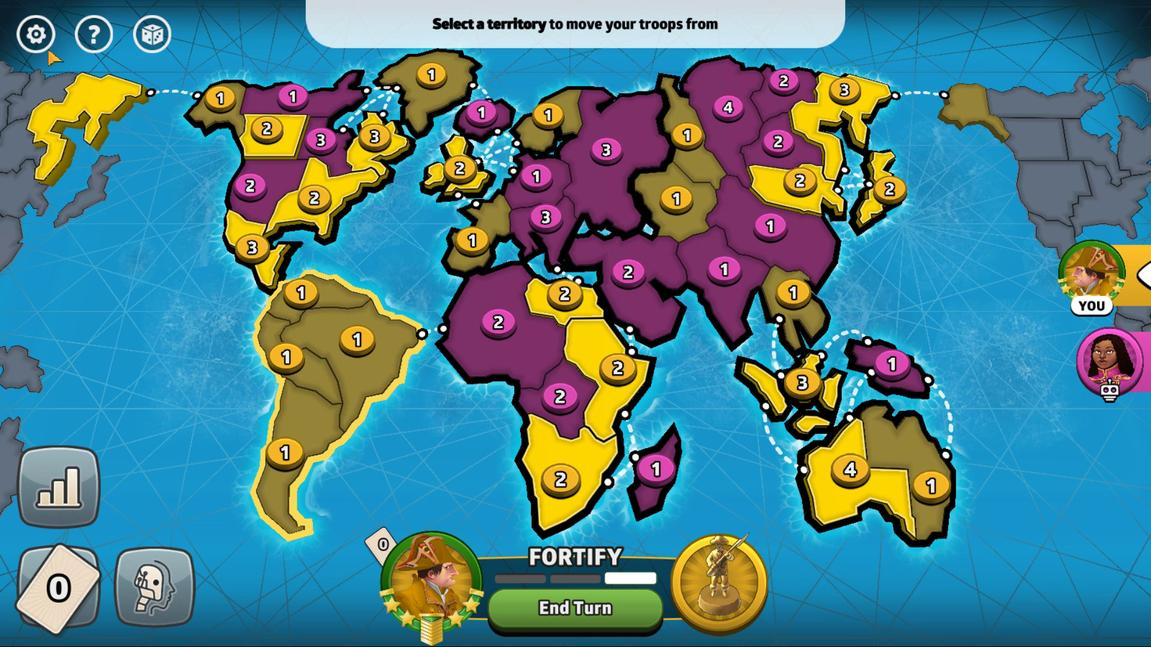
Action: Mouse pressed left at (400, 350)
Screenshot: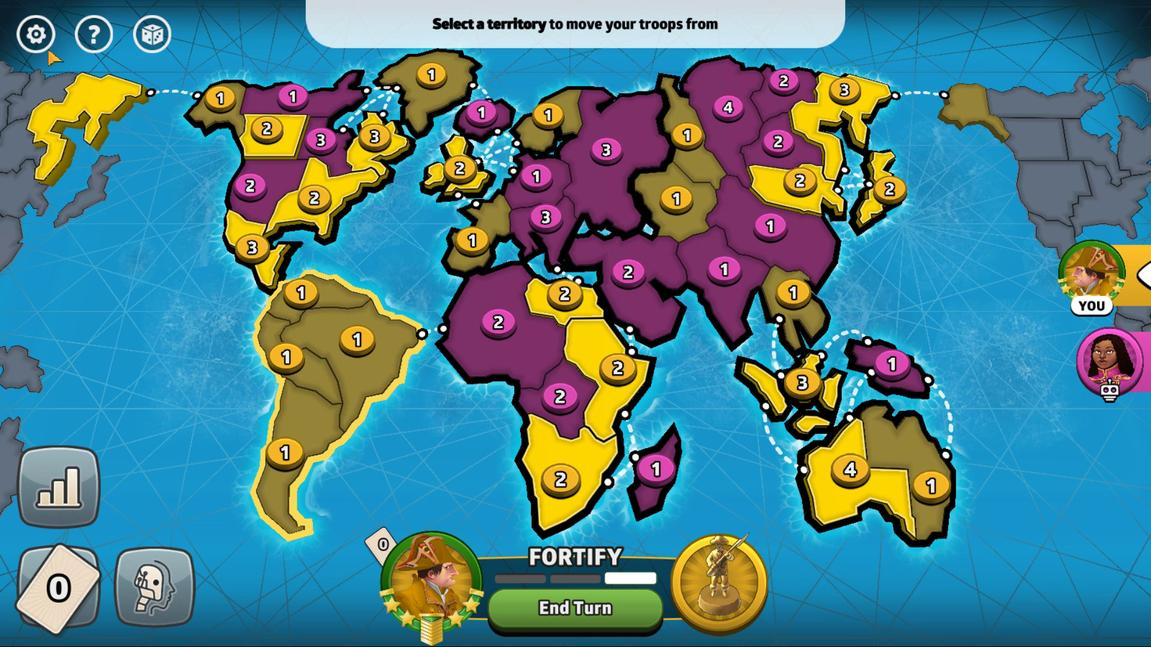 
Action: Mouse moved to (426, 351)
Screenshot: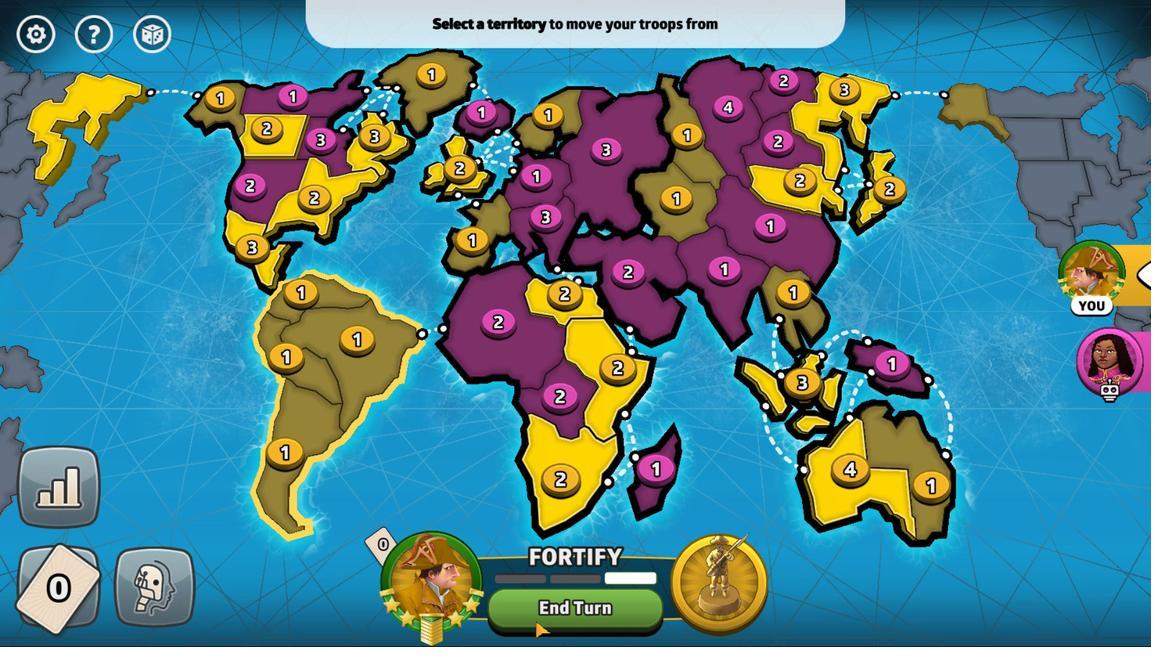 
Action: Mouse pressed left at (426, 351)
Screenshot: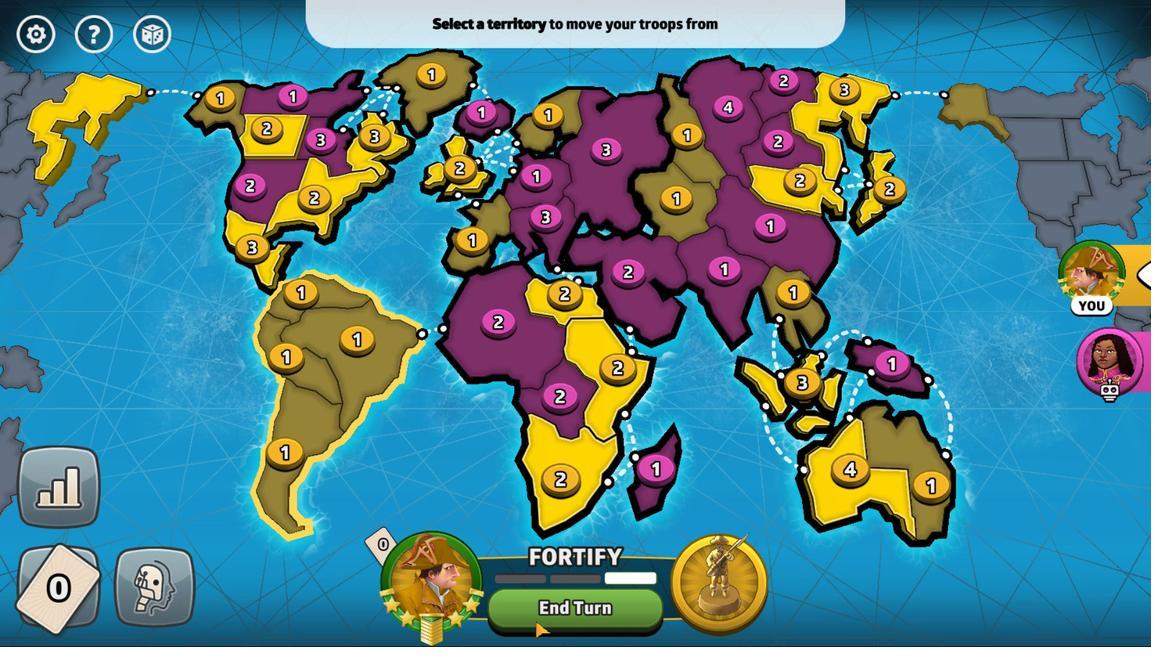 
Action: Mouse moved to (487, 264)
Screenshot: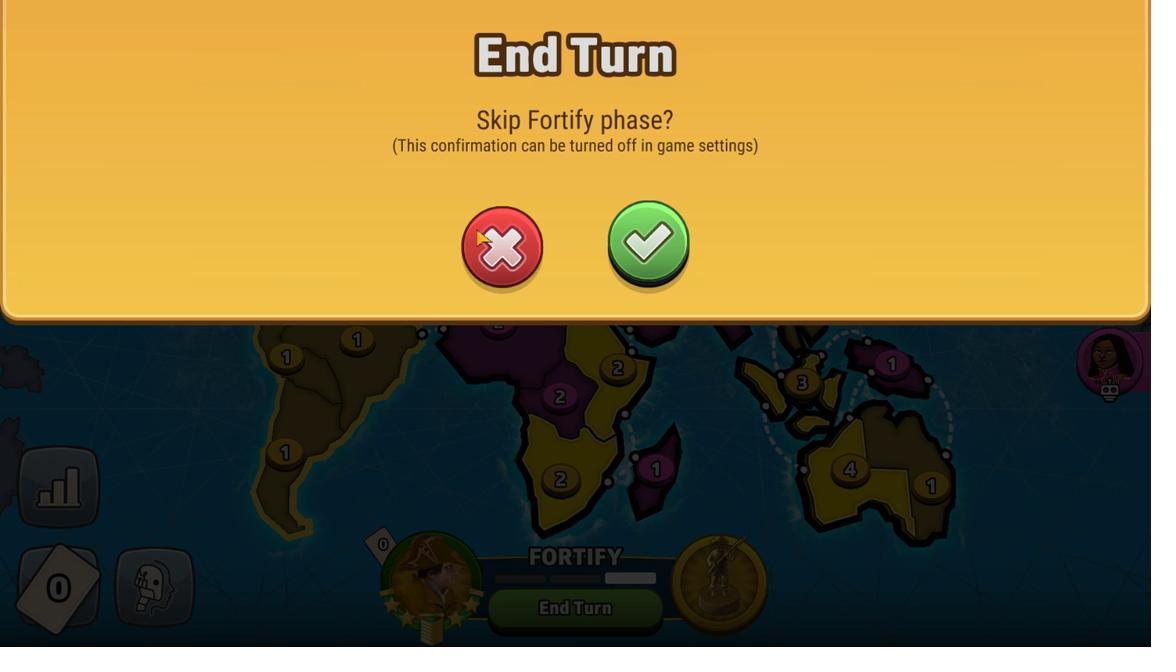
Action: Mouse pressed left at (487, 264)
Screenshot: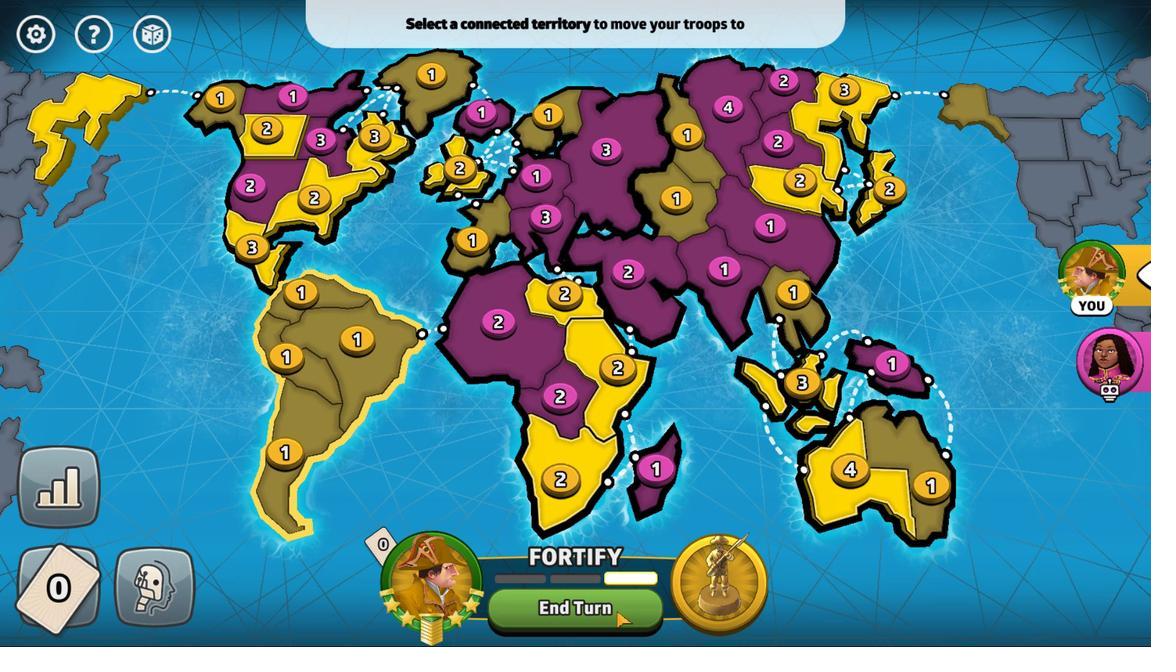 
Action: Mouse moved to (566, 356)
Screenshot: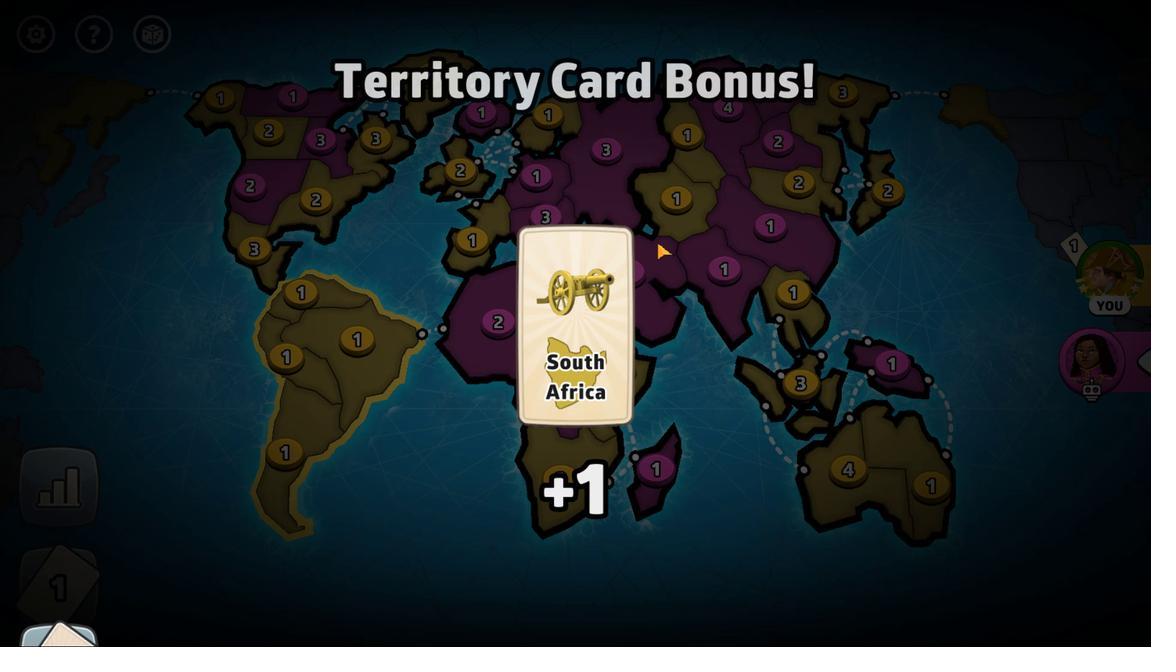 
Action: Mouse pressed left at (566, 356)
Screenshot: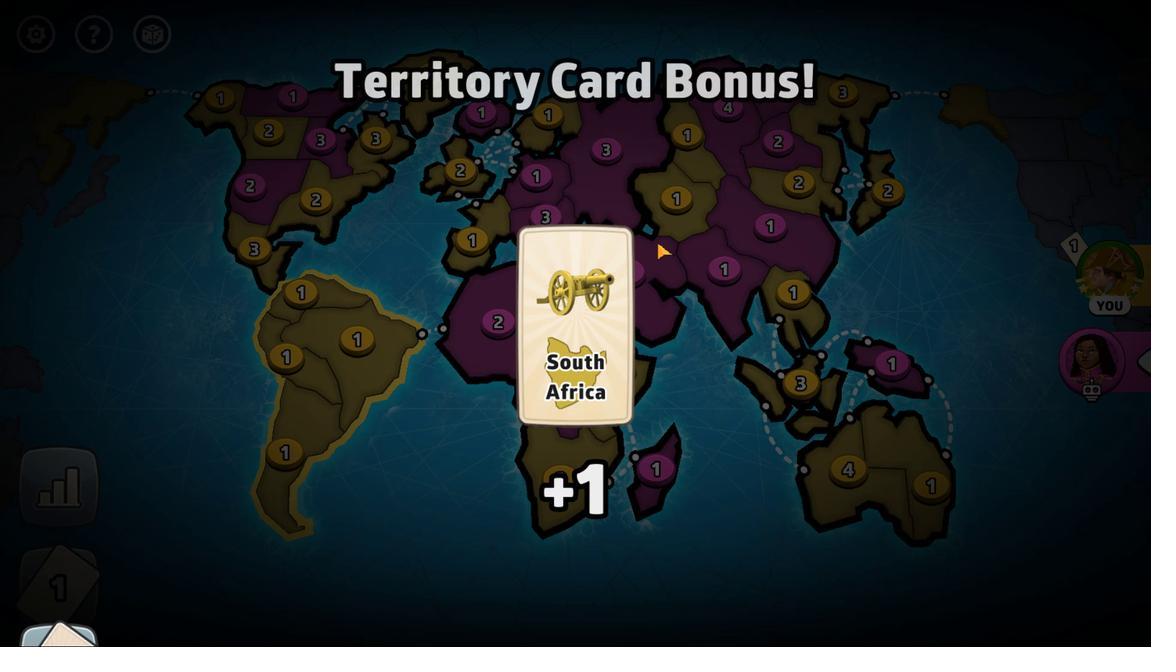 
Action: Mouse moved to (548, 355)
Screenshot: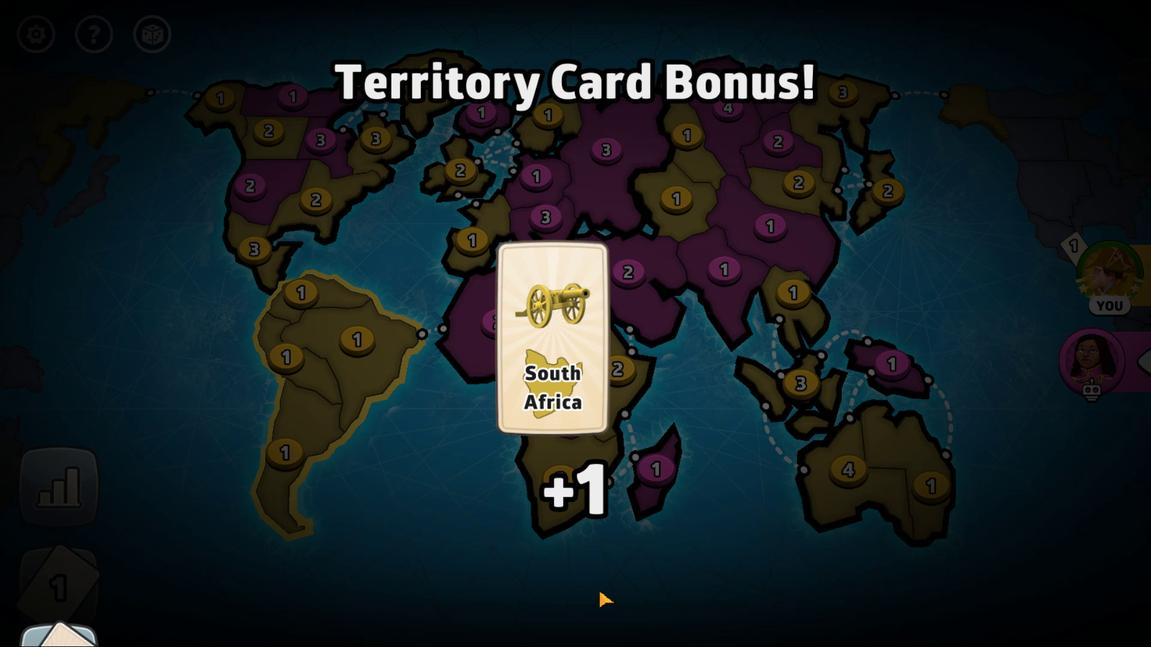 
Action: Mouse pressed left at (548, 355)
Screenshot: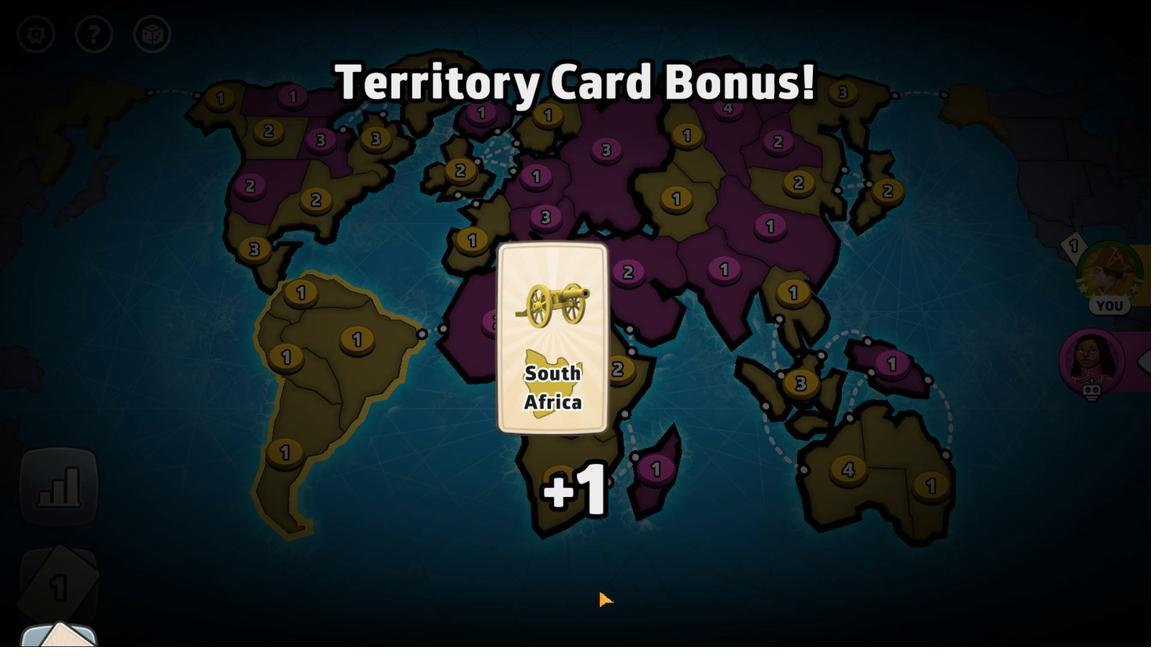 
Action: Mouse moved to (418, 265)
Screenshot: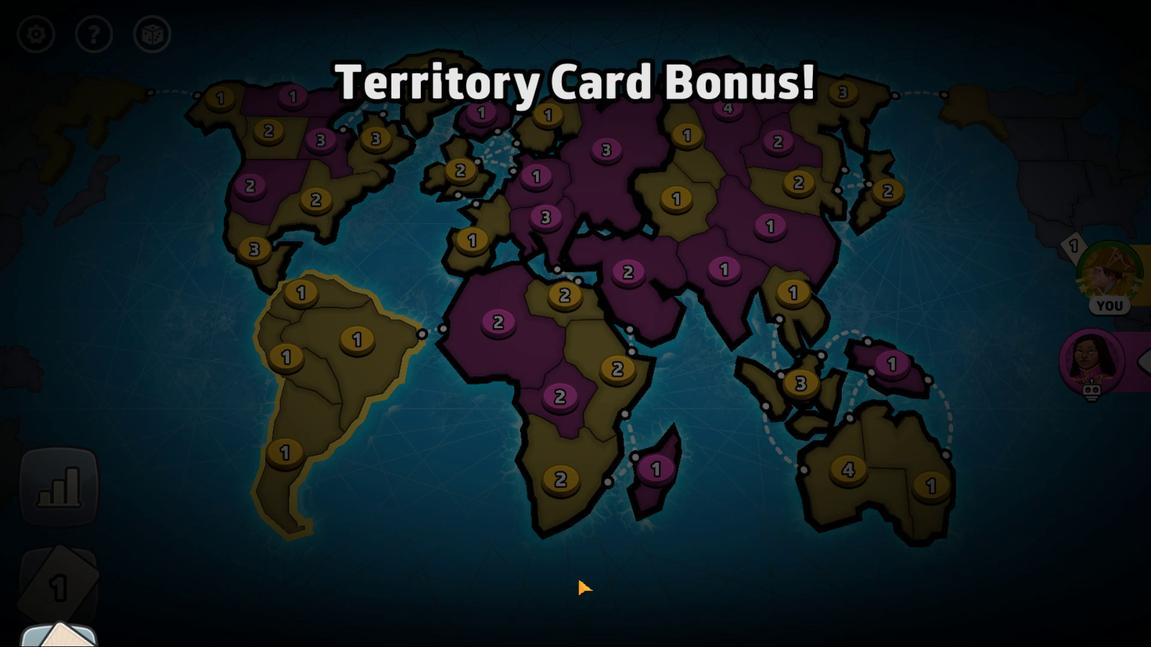 
Action: Mouse pressed left at (418, 265)
Screenshot: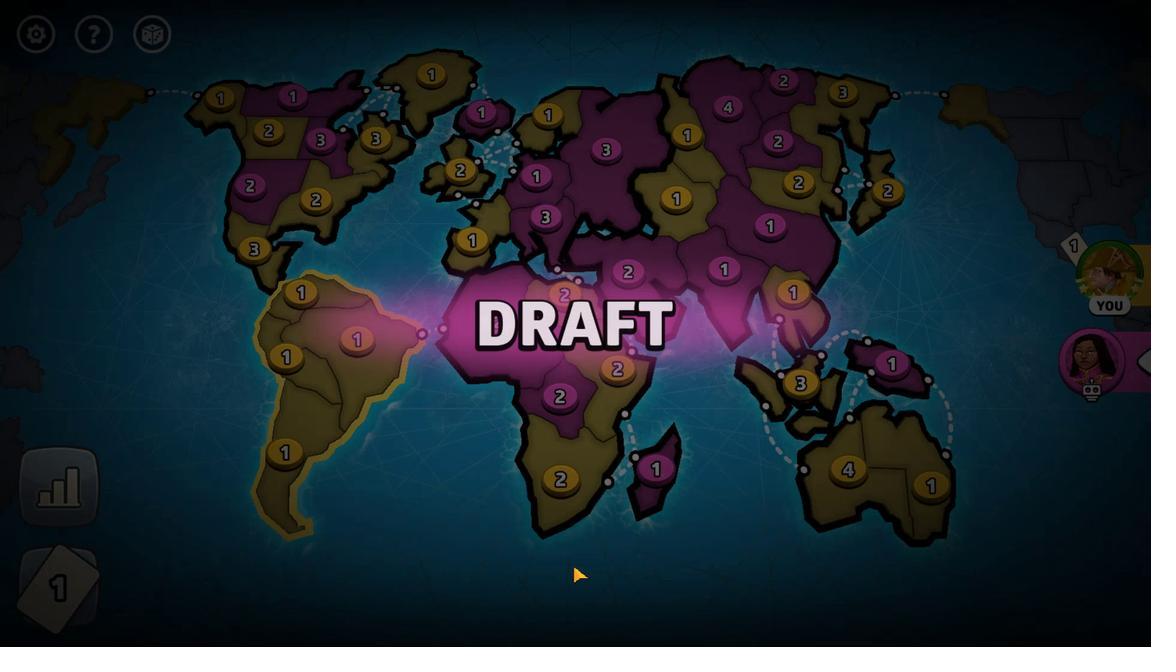 
Action: Mouse moved to (359, 353)
Screenshot: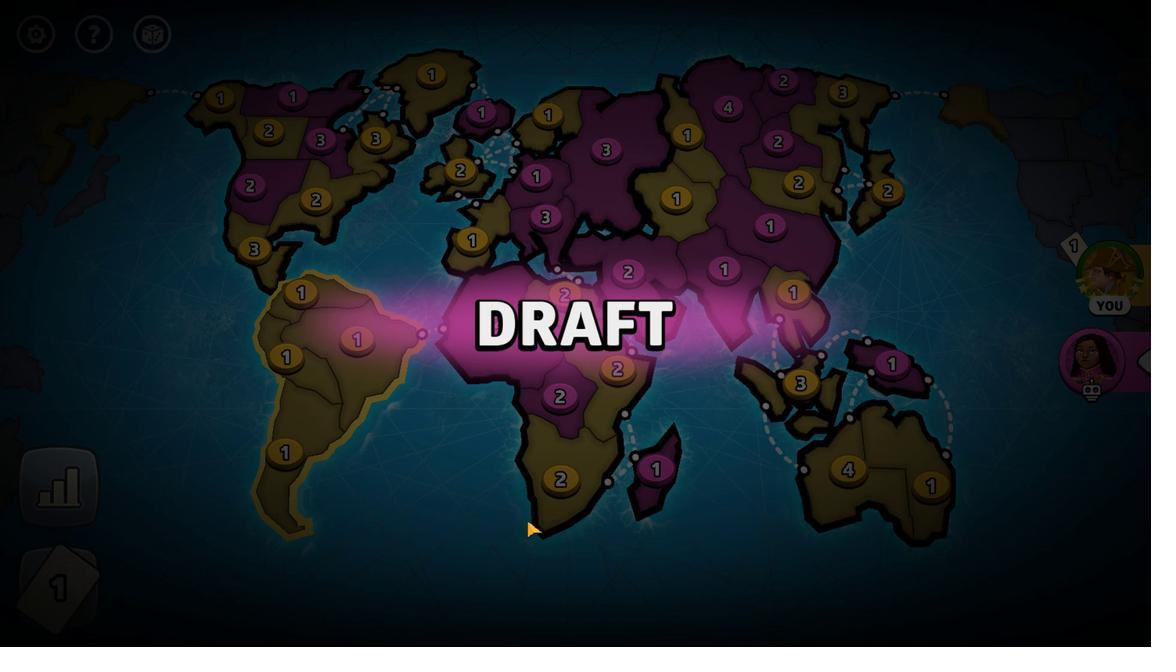 
Action: Mouse pressed left at (359, 353)
Screenshot: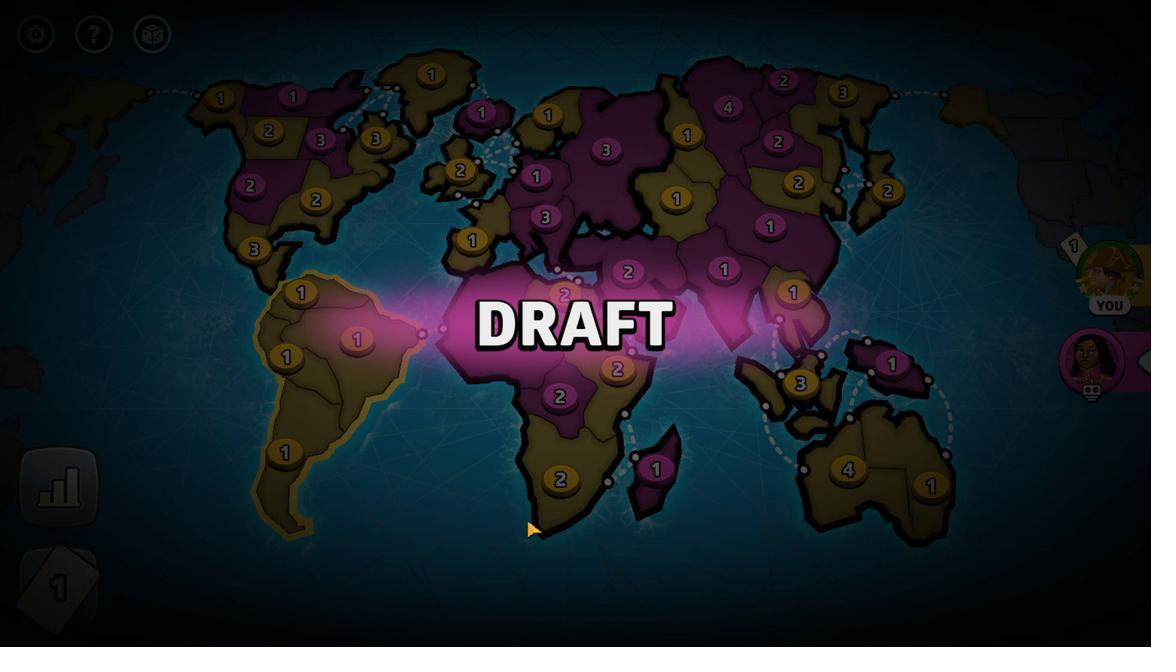 
Action: Mouse moved to (871, 302)
Screenshot: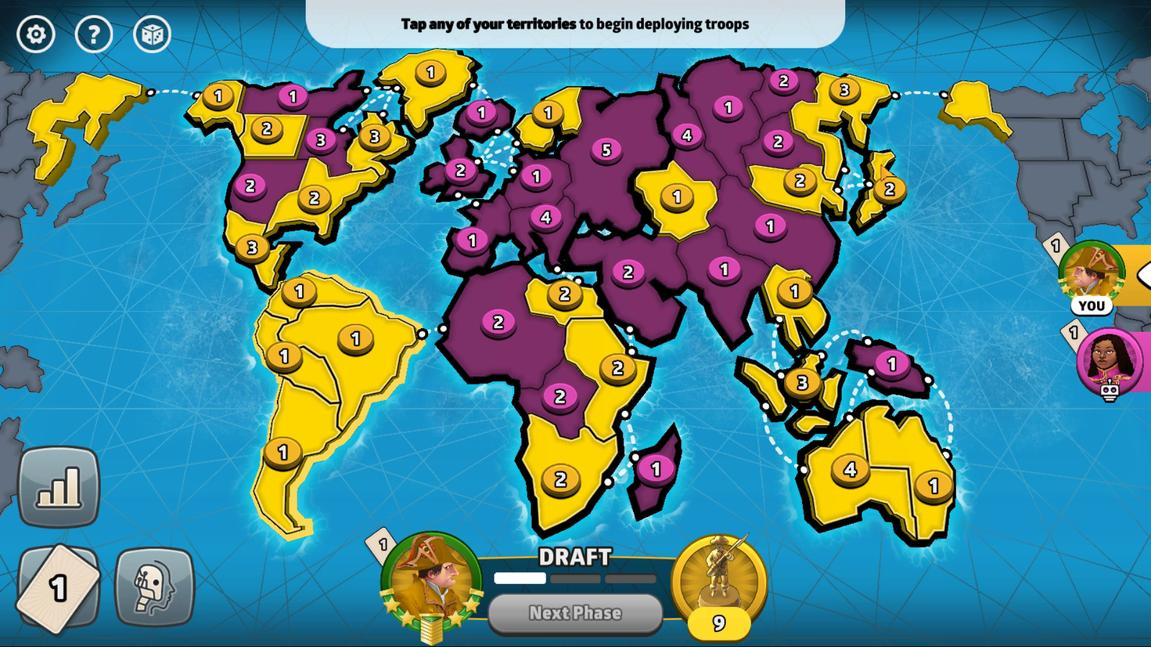 
Action: Mouse pressed left at (871, 302)
Screenshot: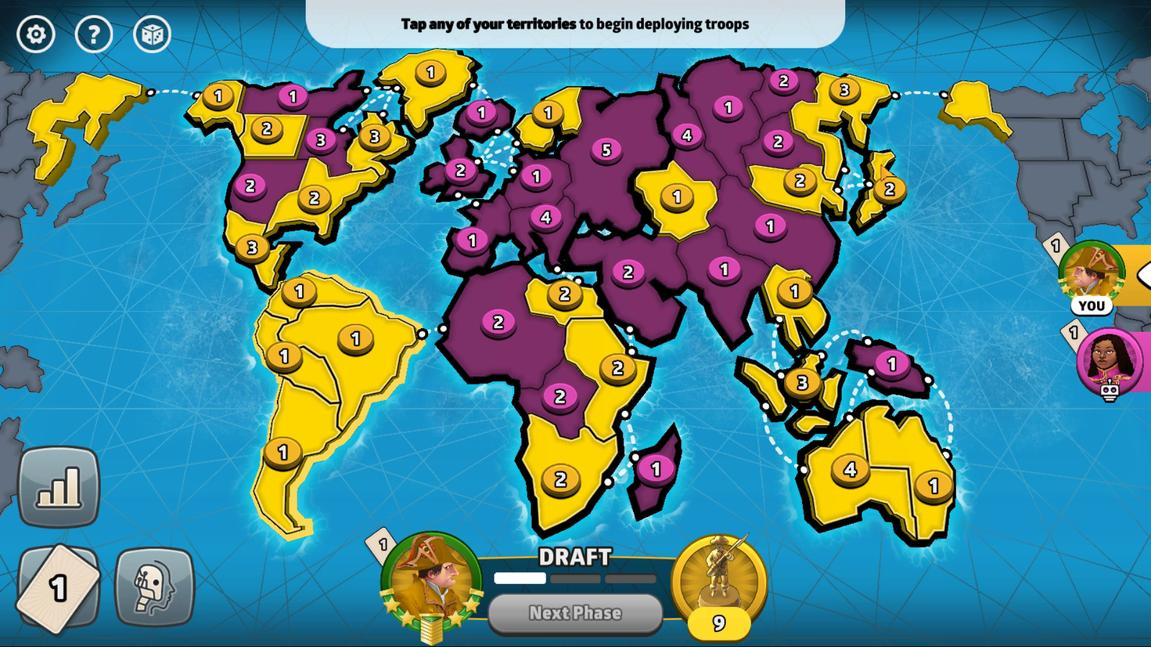 
Action: Mouse moved to (422, 318)
Screenshot: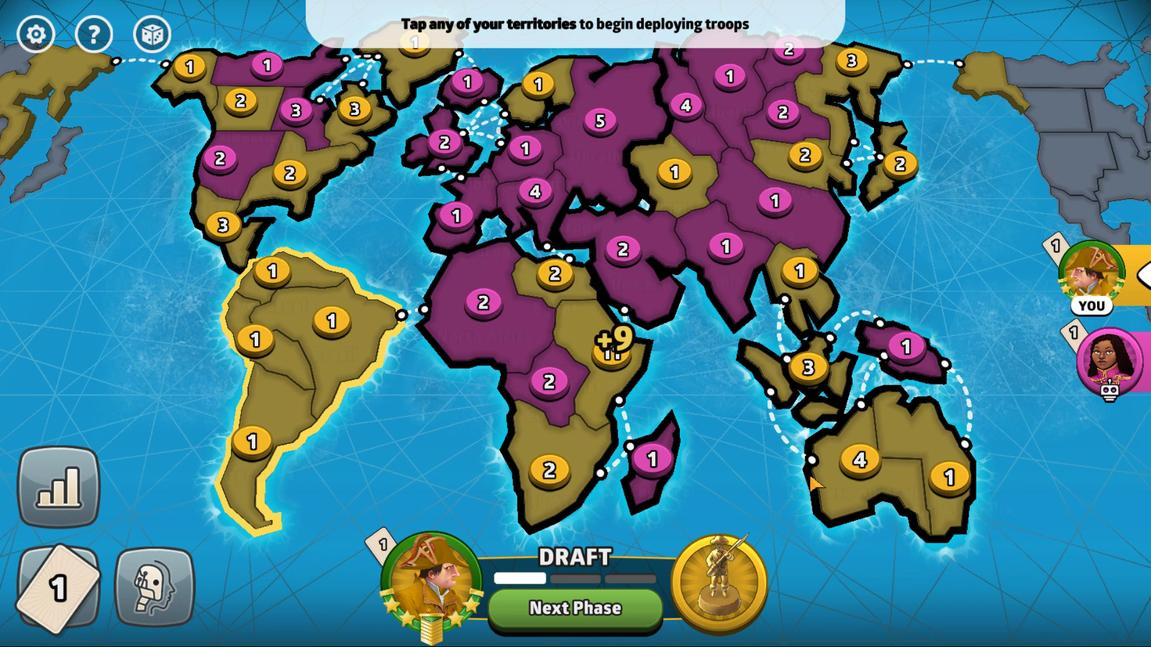 
Action: Mouse pressed left at (422, 318)
Screenshot: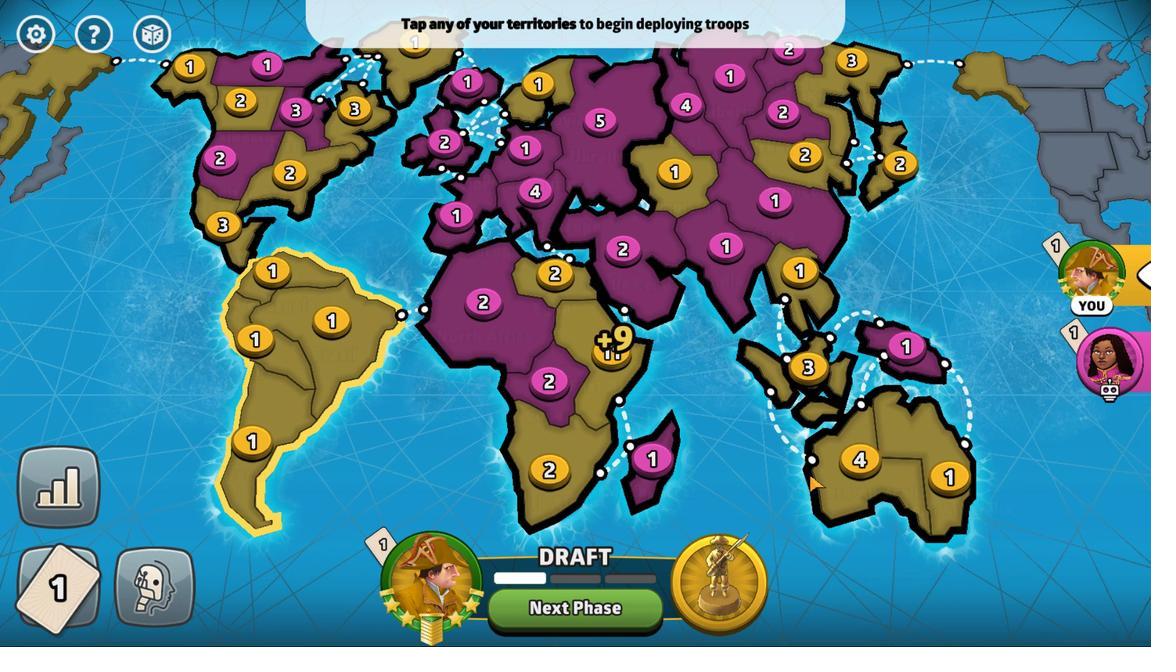 
Action: Mouse moved to (221, 298)
Screenshot: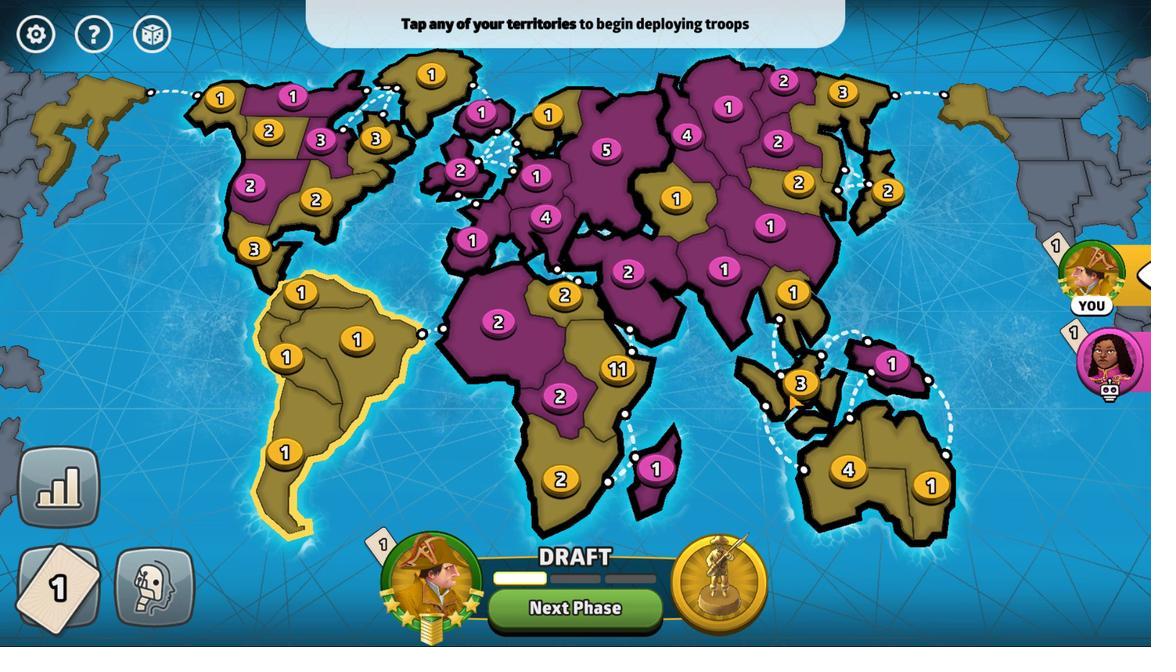 
Action: Mouse pressed left at (221, 298)
Screenshot: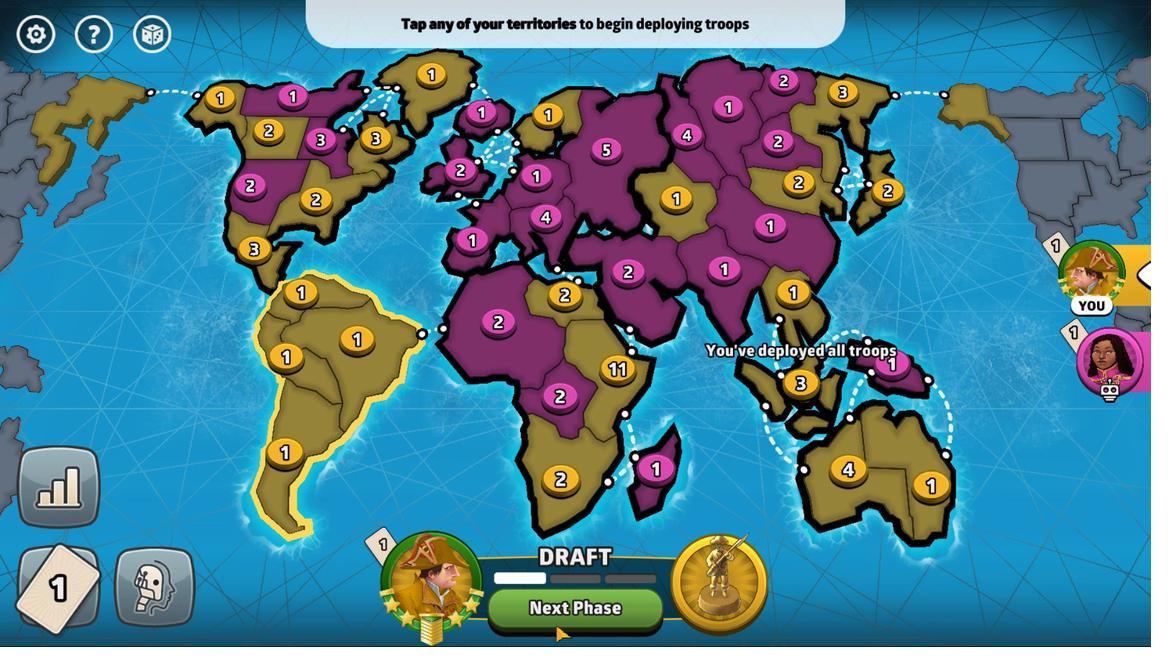 
Action: Mouse moved to (241, 317)
Screenshot: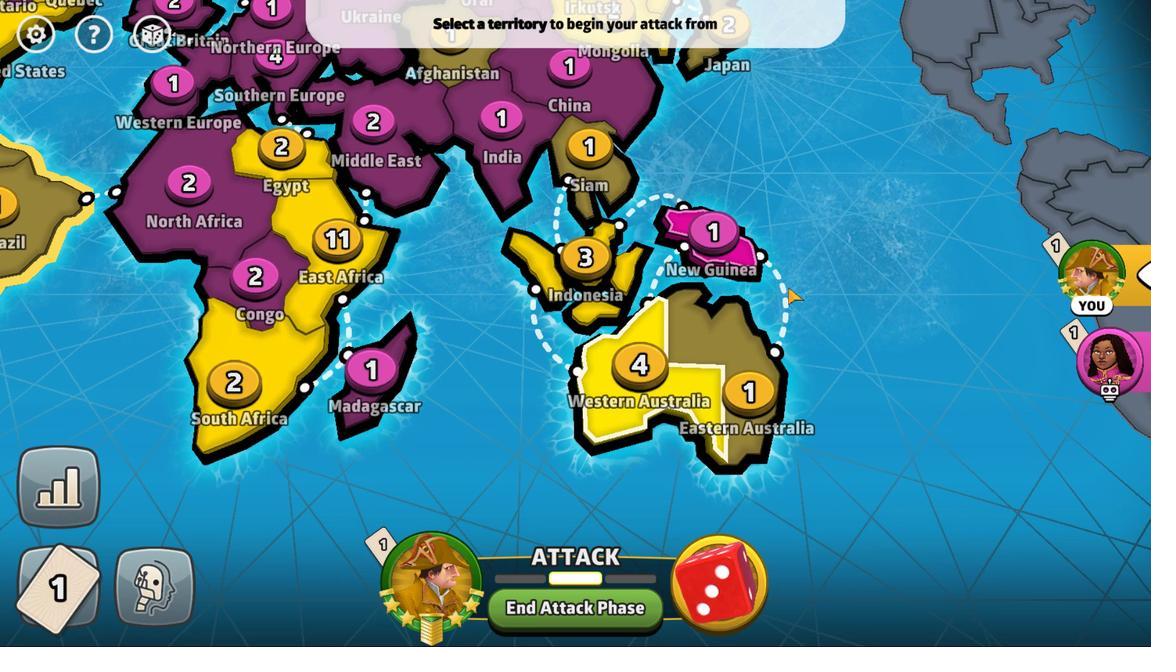 
Action: Mouse pressed left at (241, 317)
Screenshot: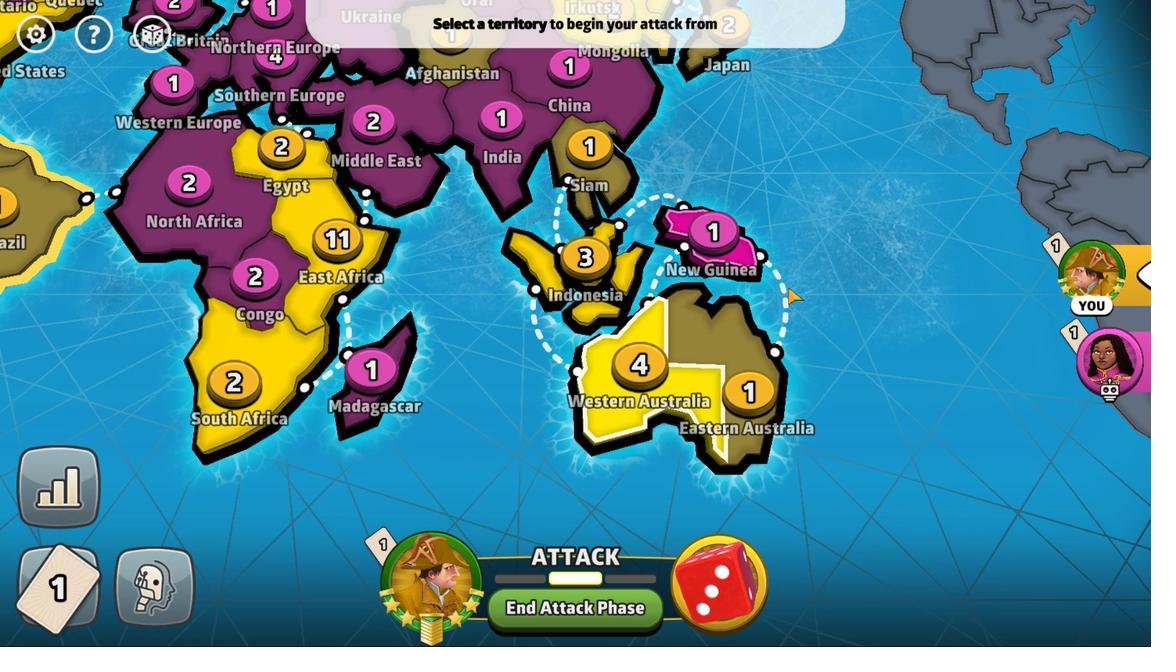 
Action: Mouse moved to (470, 263)
Screenshot: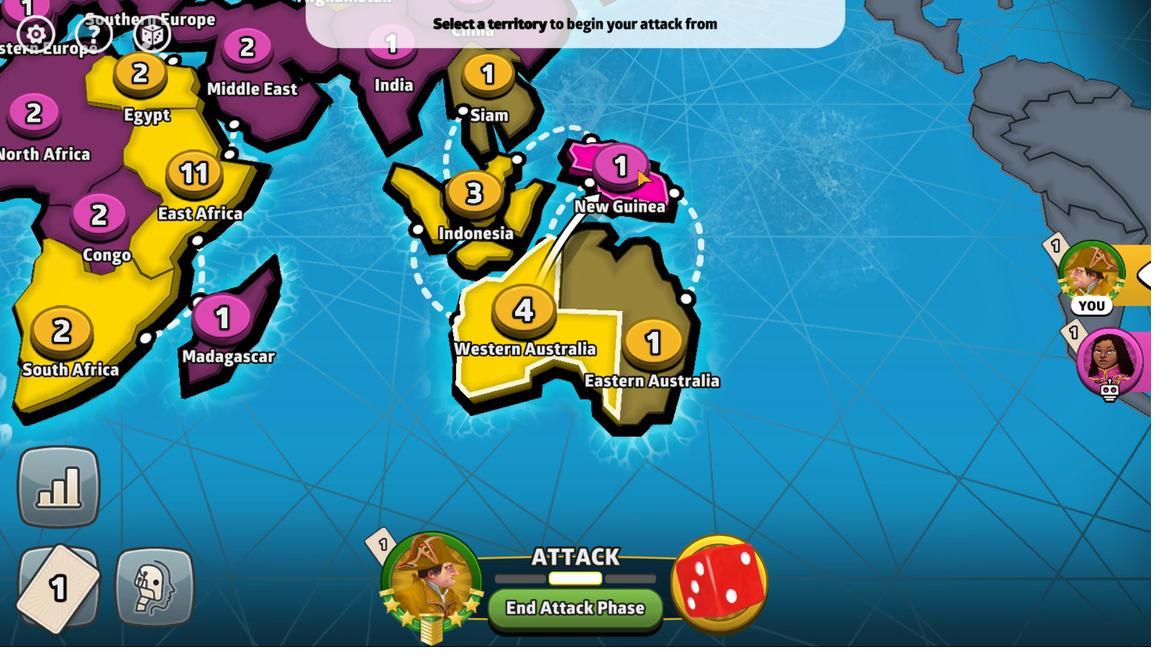 
Action: Mouse pressed left at (470, 263)
Screenshot: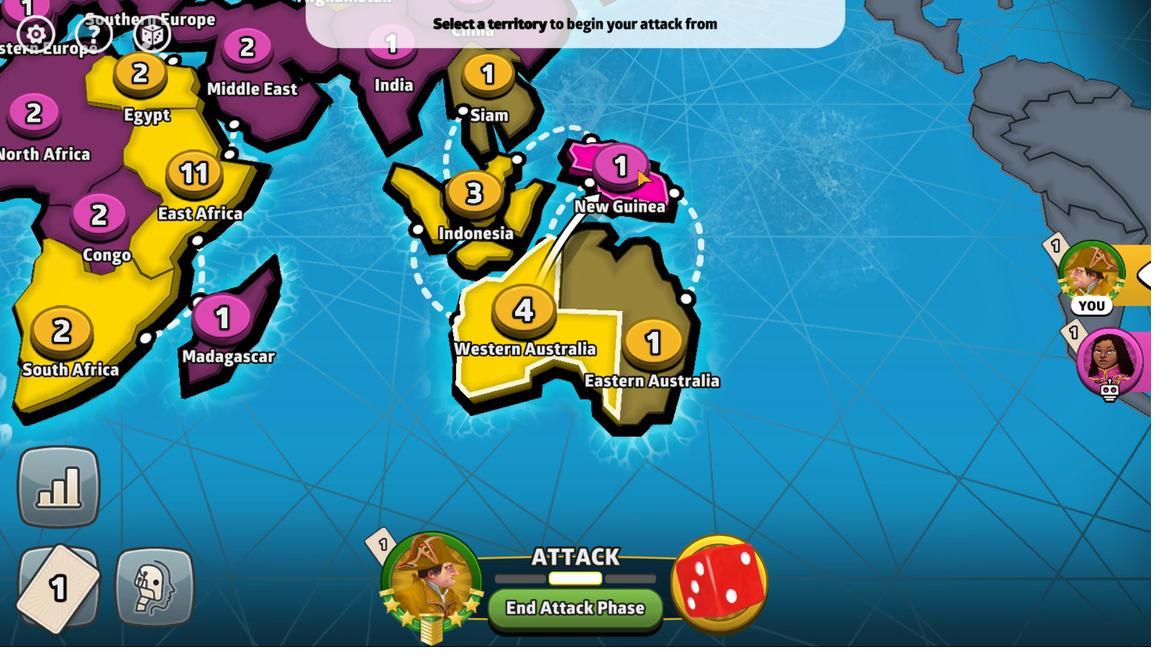
Action: Mouse moved to (172, 293)
Screenshot: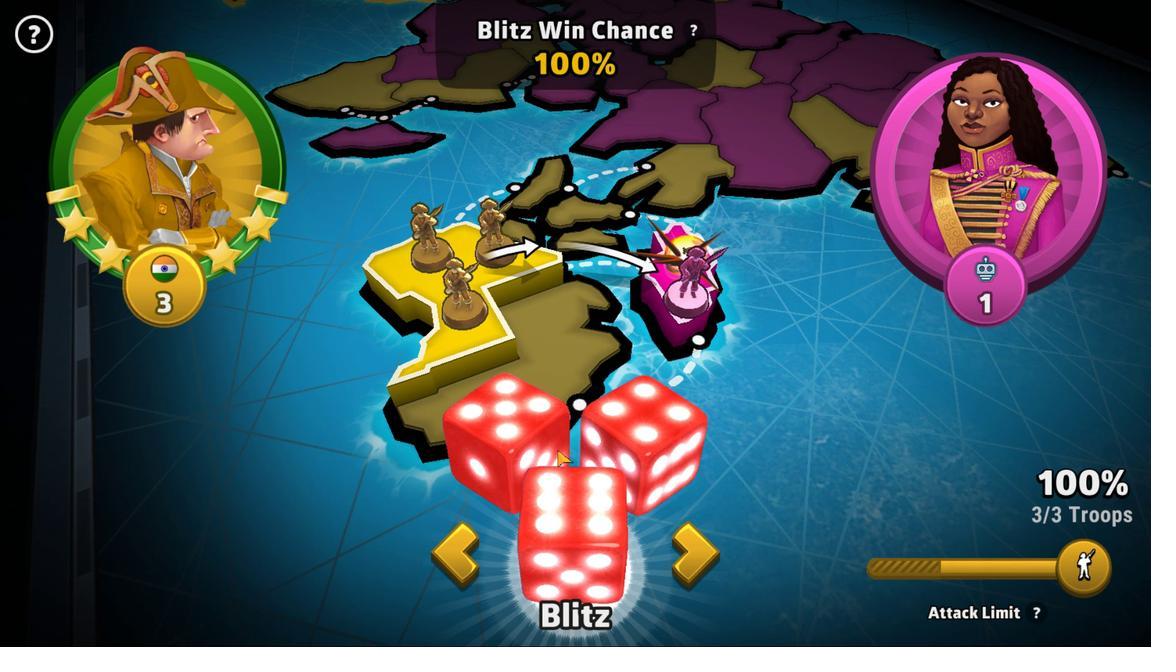 
Action: Mouse pressed left at (172, 293)
Screenshot: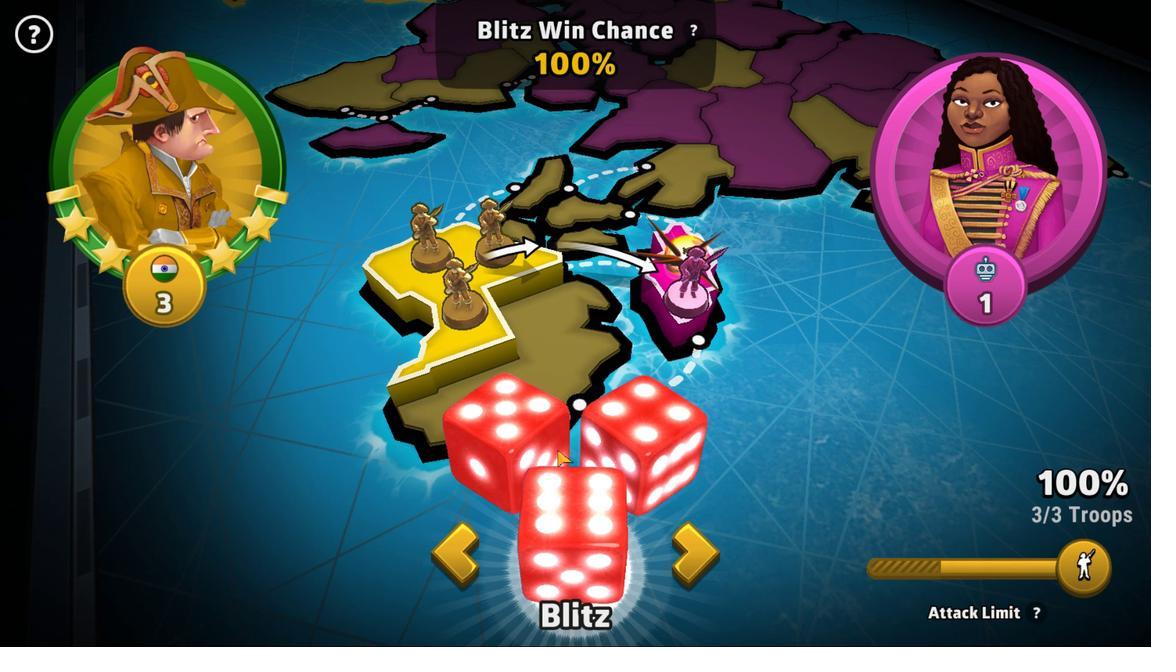 
Action: Mouse moved to (183, 295)
Screenshot: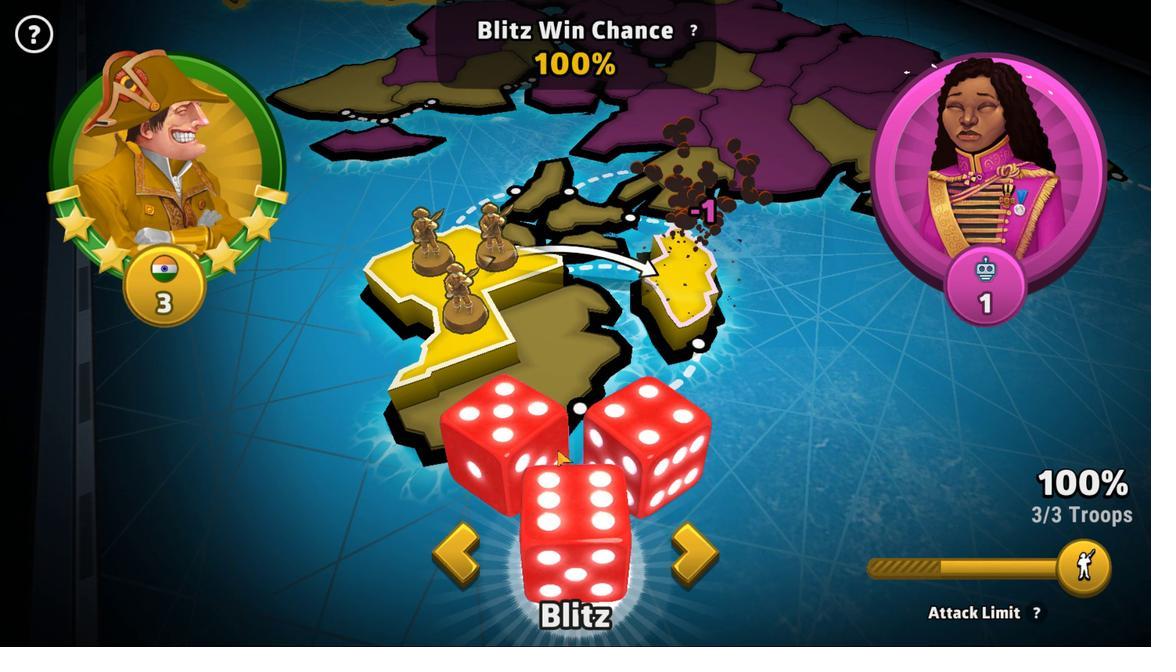 
Action: Mouse pressed left at (183, 295)
Screenshot: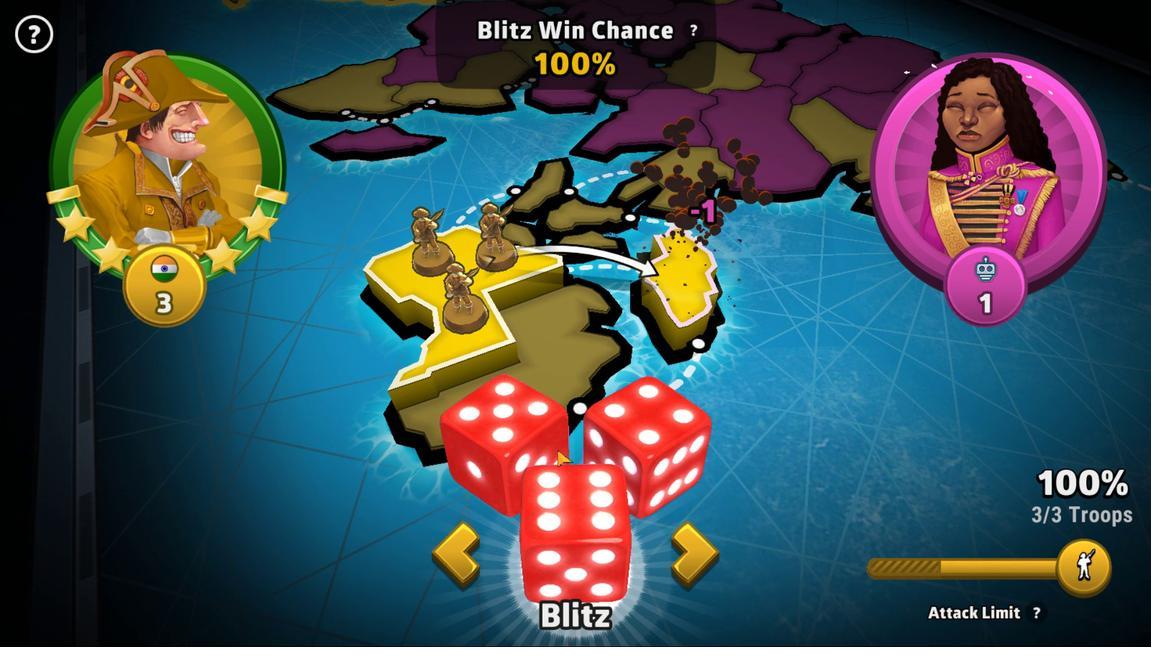 
Action: Mouse moved to (389, 369)
Screenshot: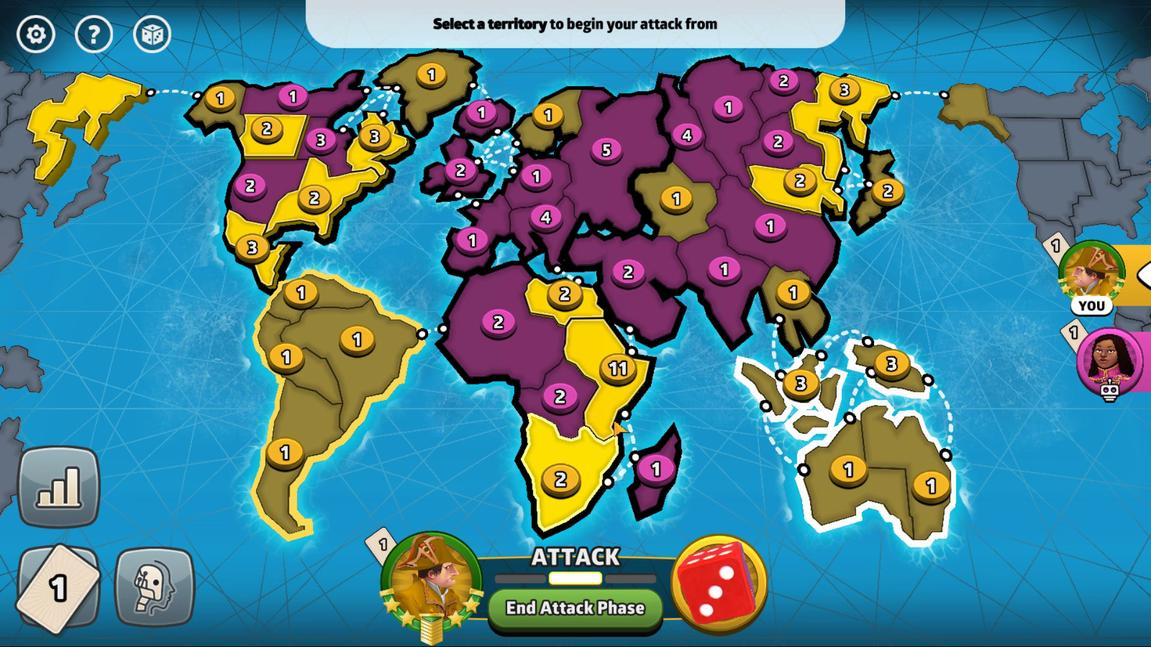 
Action: Mouse pressed left at (389, 369)
Screenshot: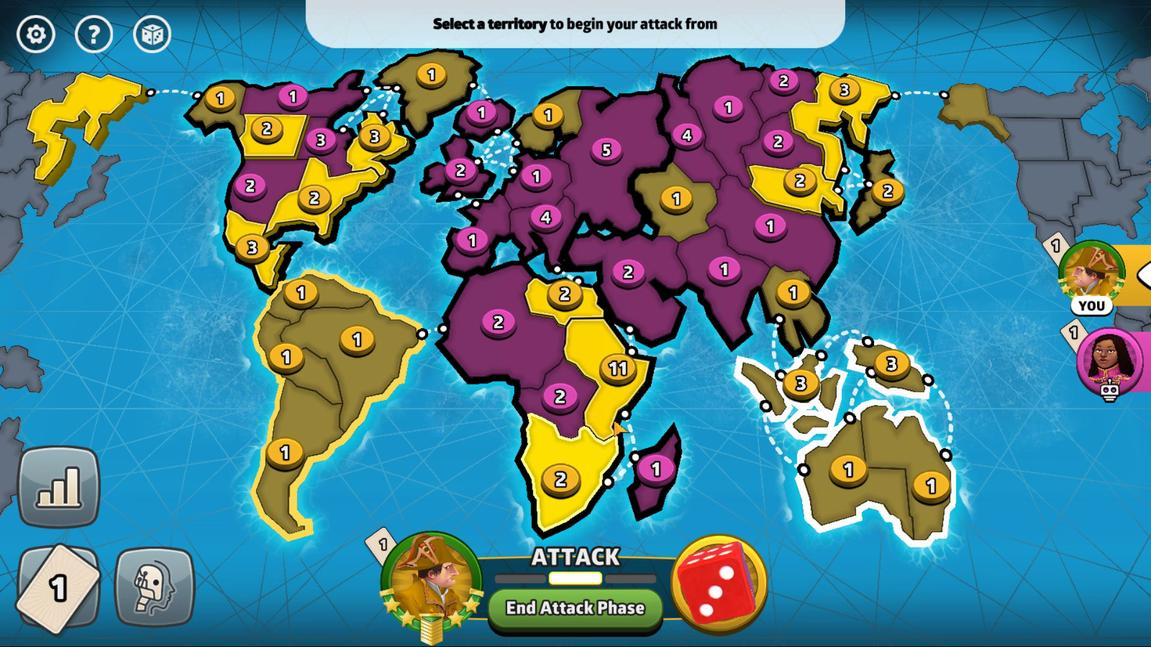 
Action: Mouse moved to (470, 304)
Screenshot: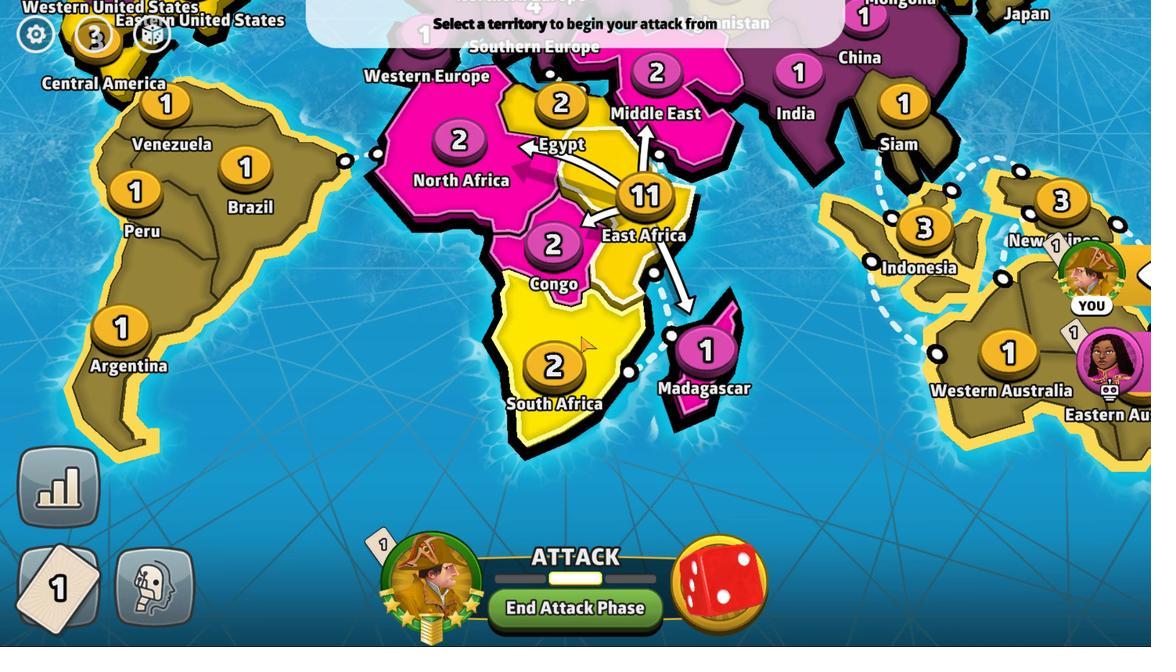 
Action: Mouse pressed left at (470, 304)
Screenshot: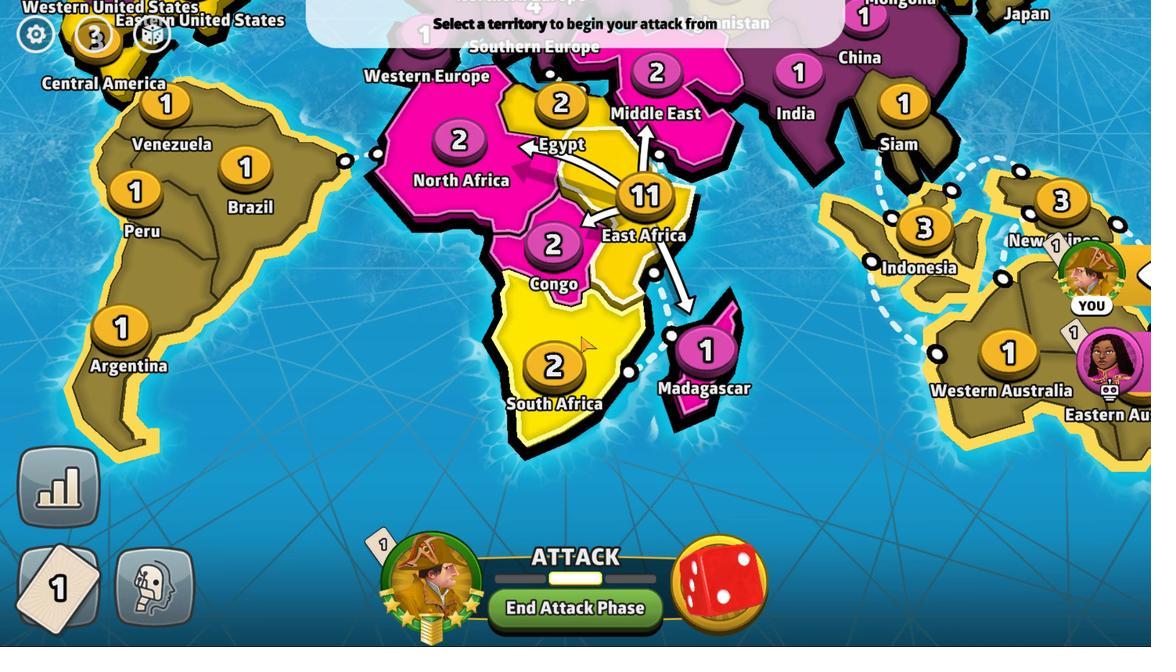 
Action: Mouse moved to (413, 322)
Screenshot: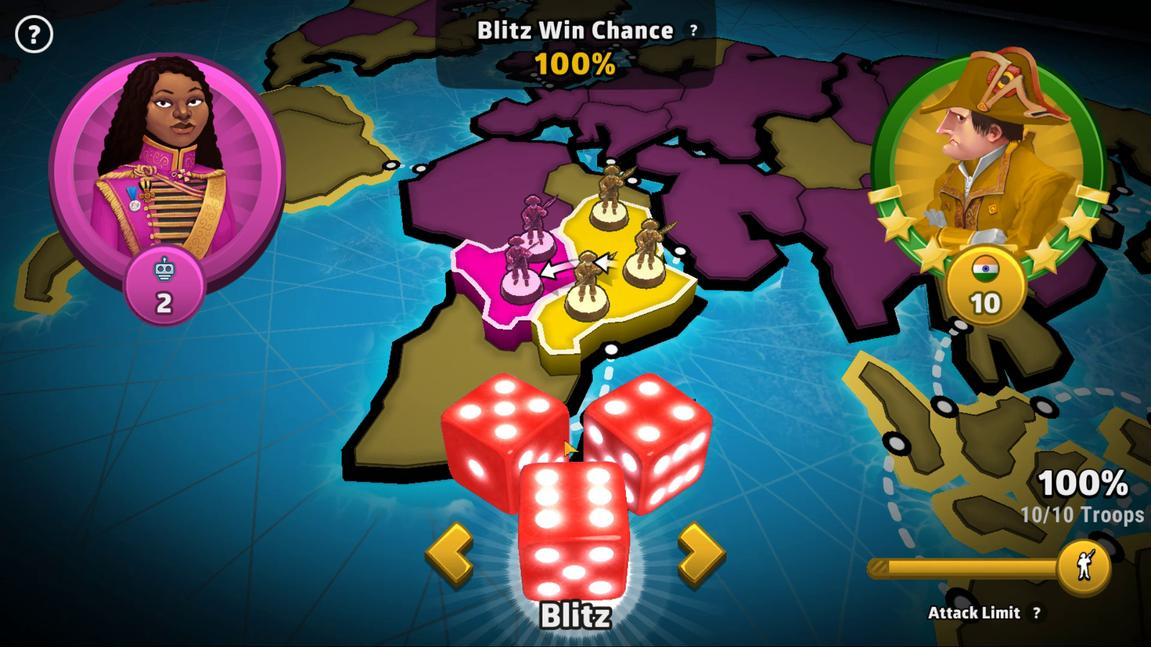 
Action: Mouse pressed left at (413, 322)
Screenshot: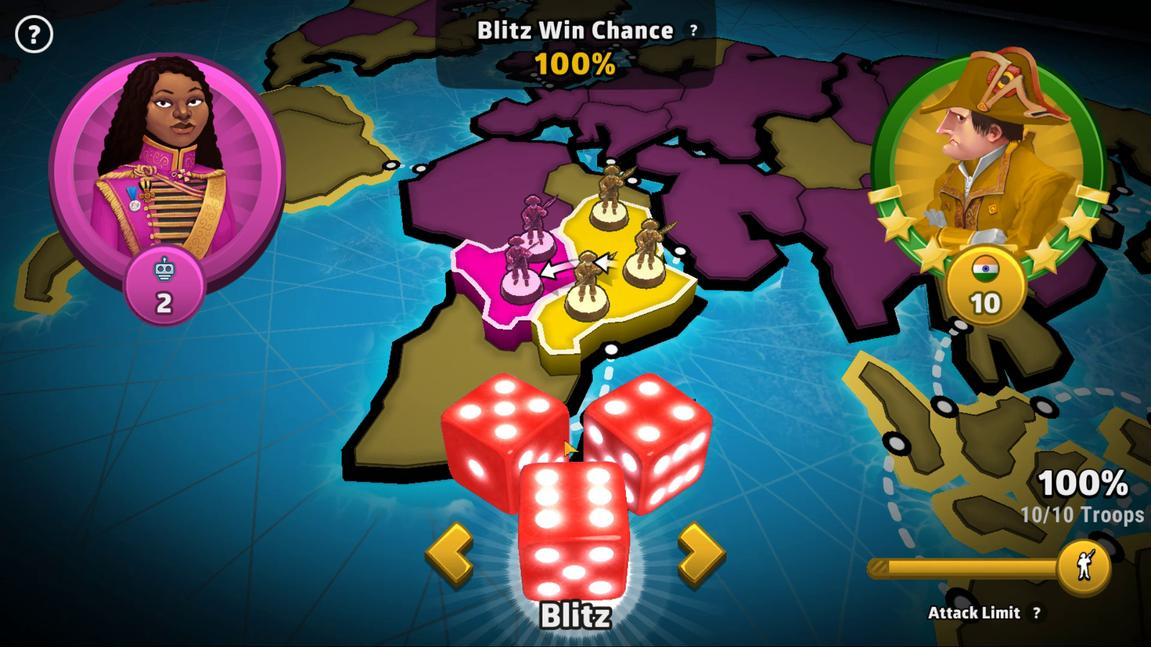 
Action: Mouse moved to (458, 349)
Screenshot: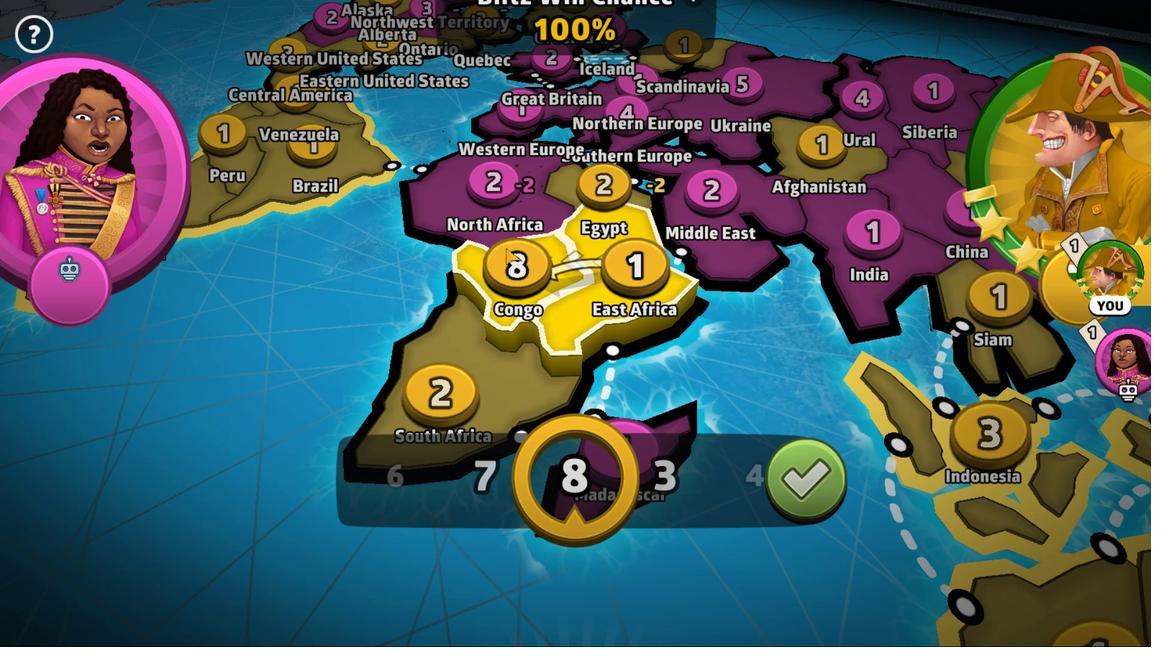 
Action: Mouse pressed left at (458, 349)
Screenshot: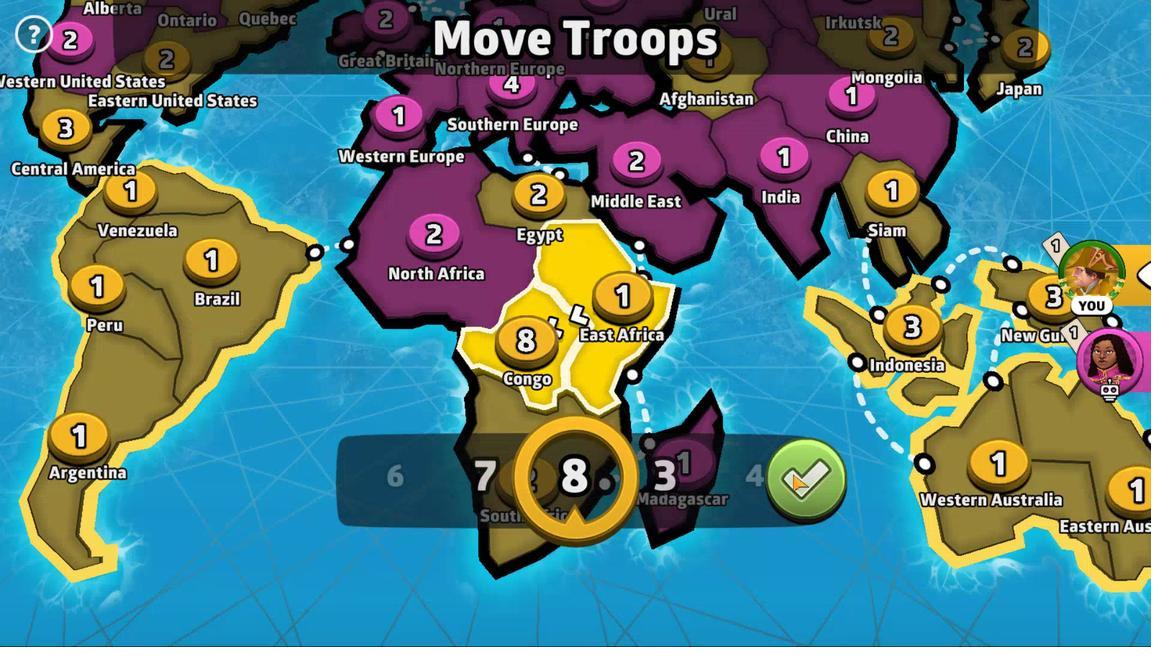 
Action: Mouse moved to (462, 306)
Screenshot: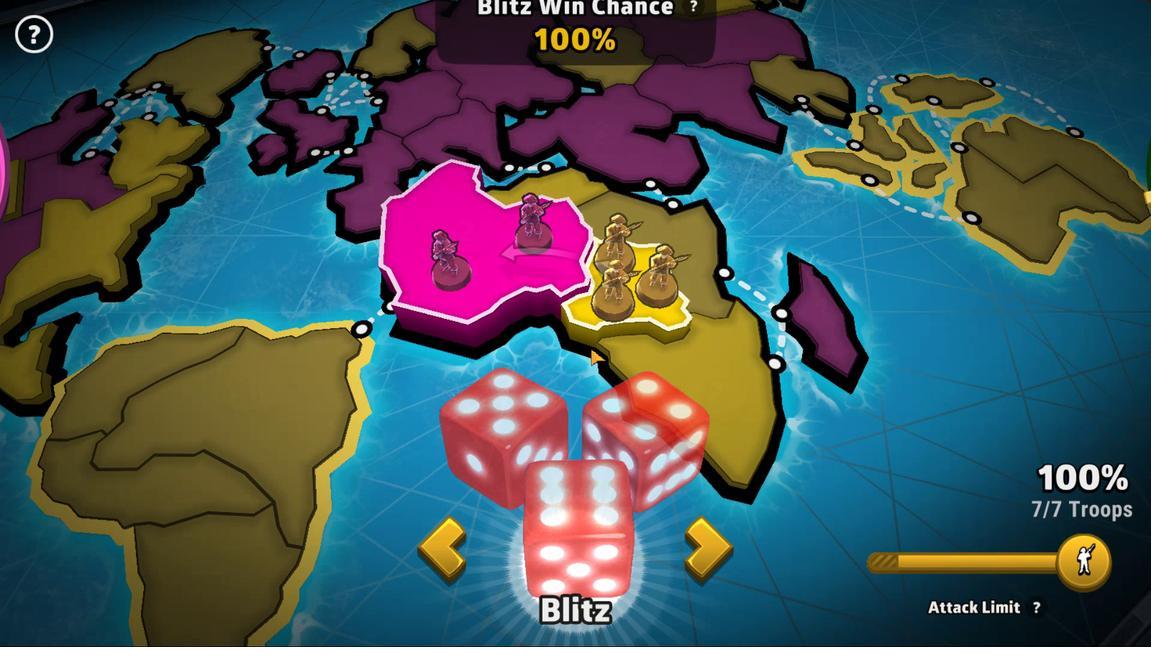 
Action: Mouse pressed left at (462, 306)
Screenshot: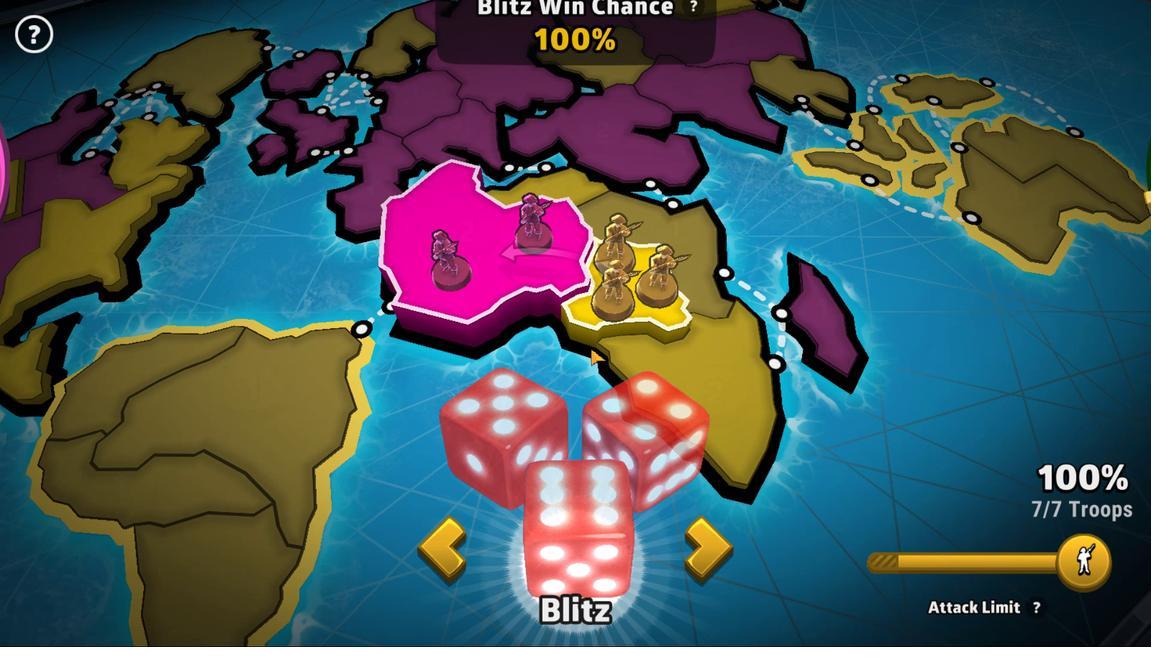 
Action: Mouse moved to (237, 298)
Screenshot: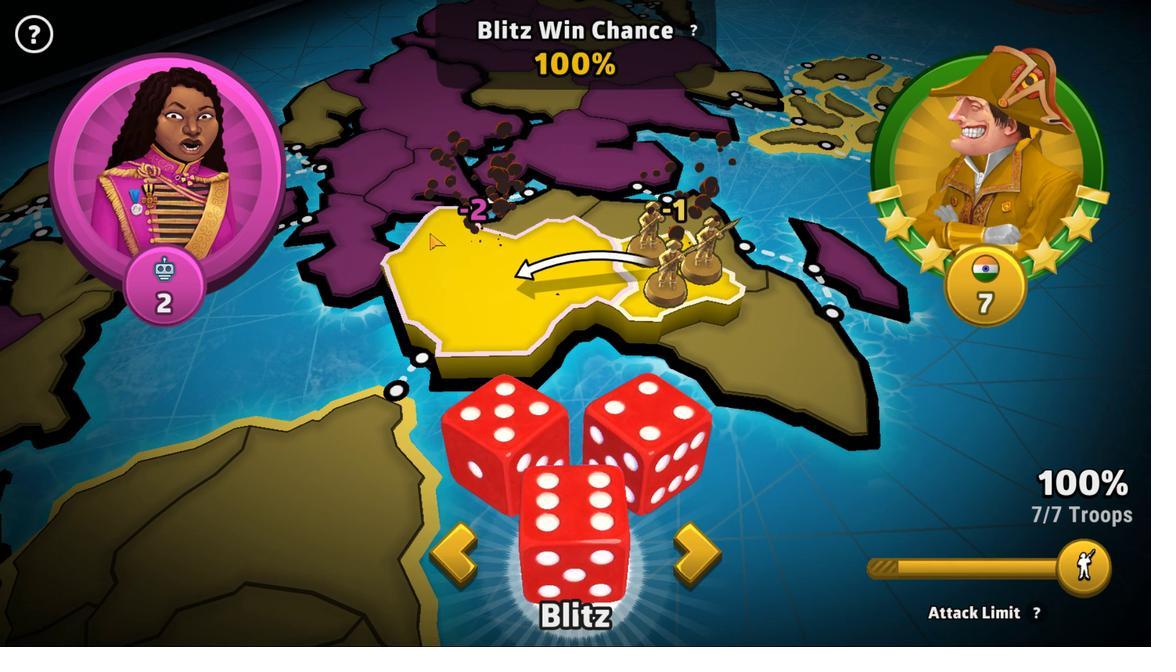 
Action: Mouse pressed left at (237, 298)
Screenshot: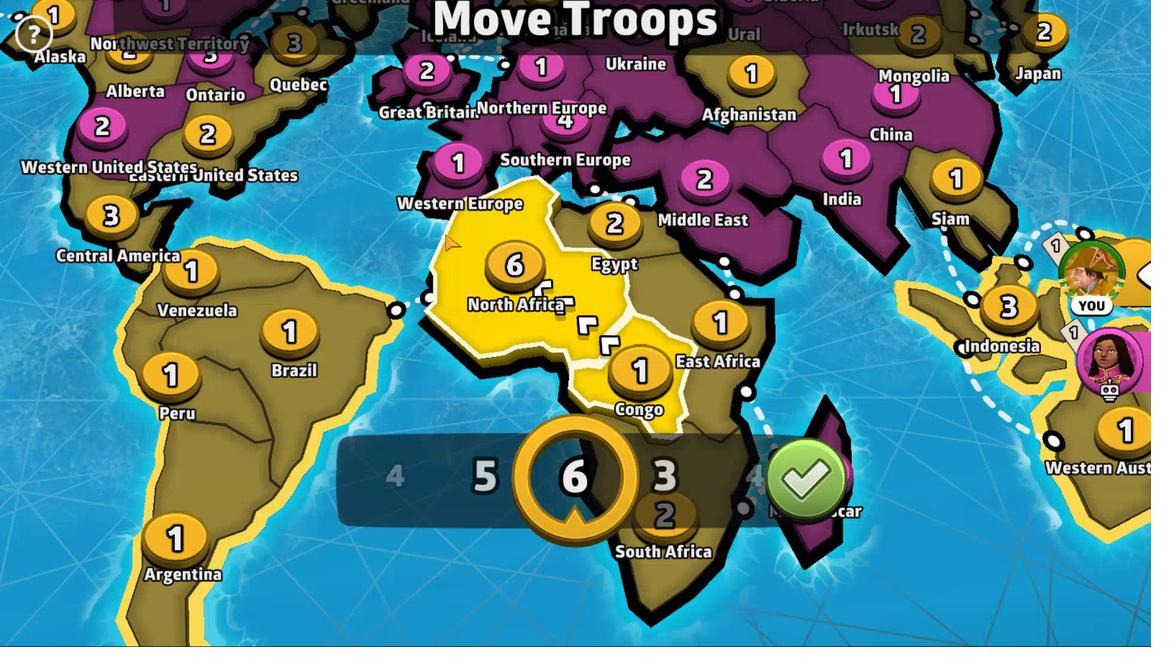 
Action: Mouse moved to (447, 361)
Screenshot: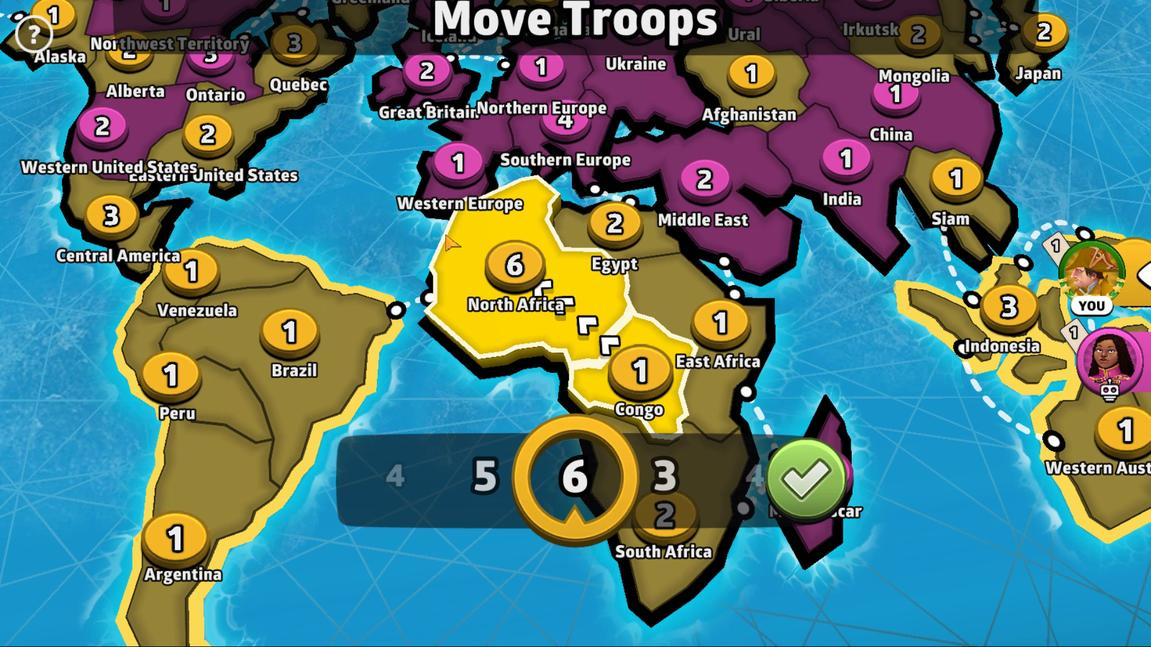 
Action: Mouse pressed left at (447, 361)
Screenshot: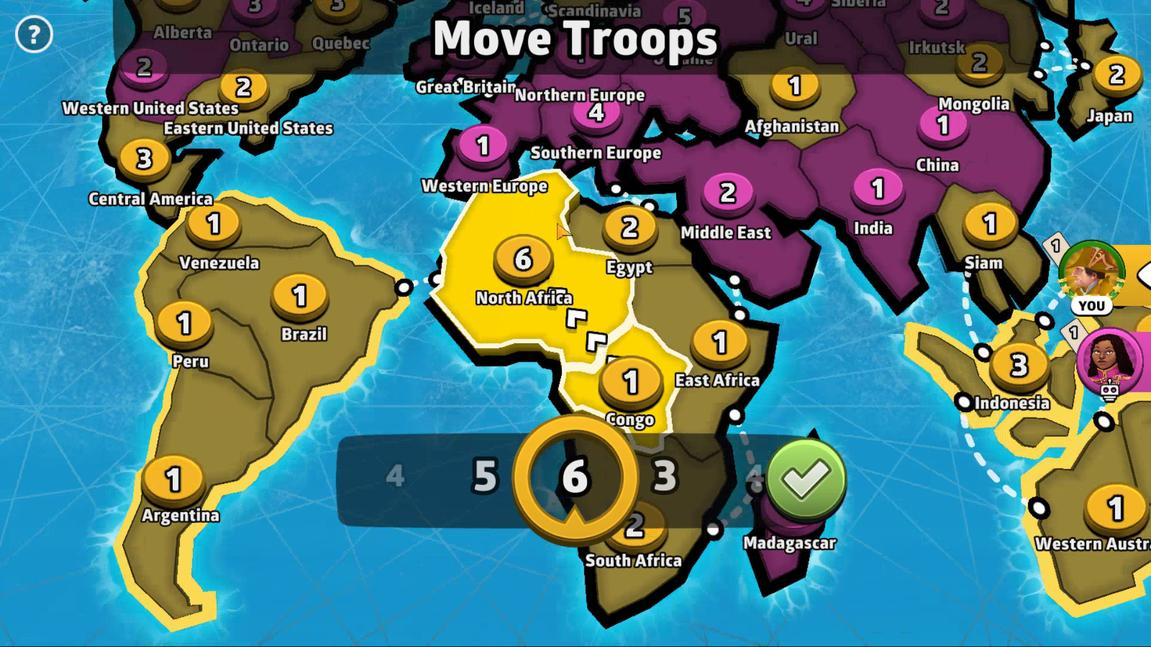 
Action: Mouse moved to (450, 303)
Screenshot: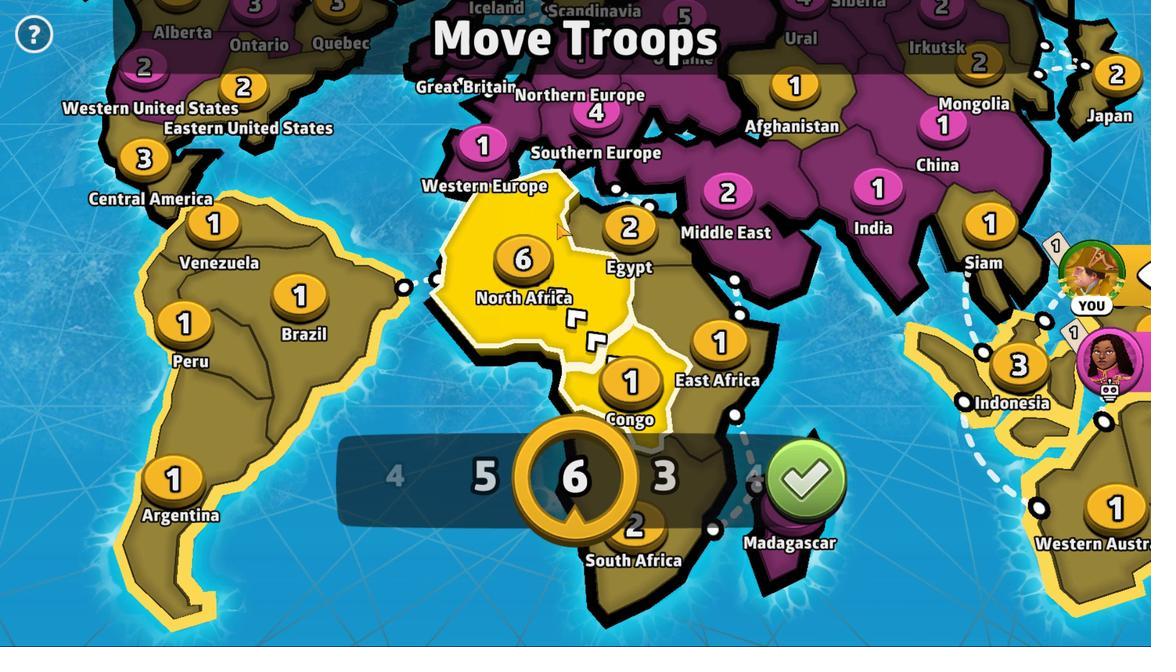 
Action: Mouse pressed left at (450, 303)
Screenshot: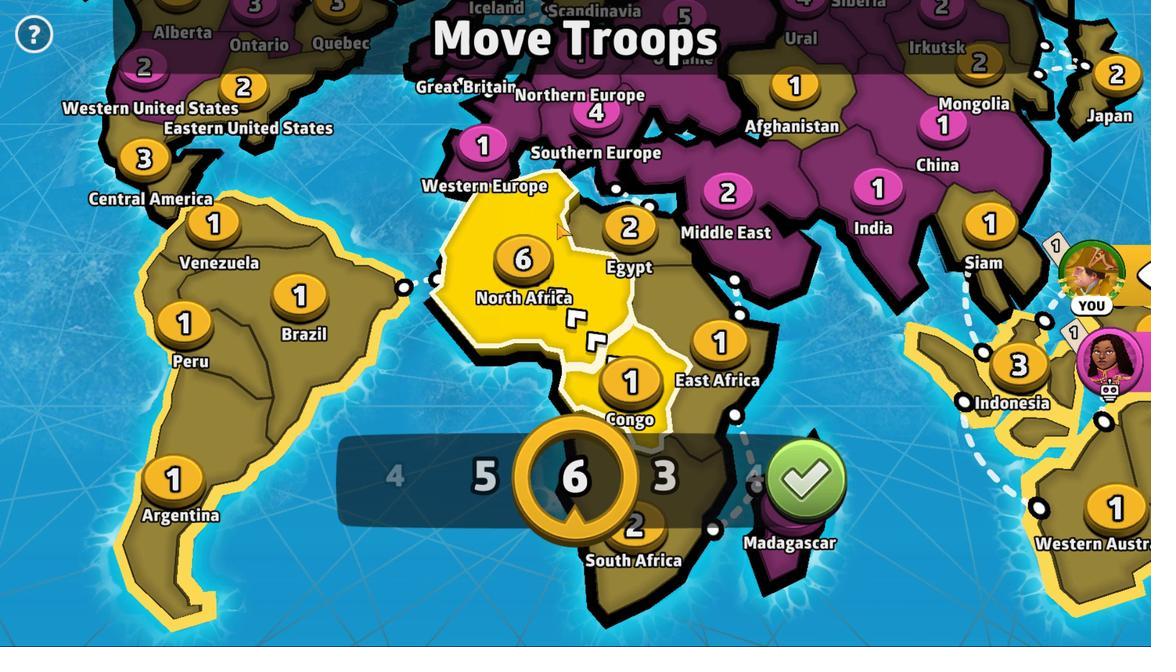 
Action: Mouse moved to (239, 302)
Screenshot: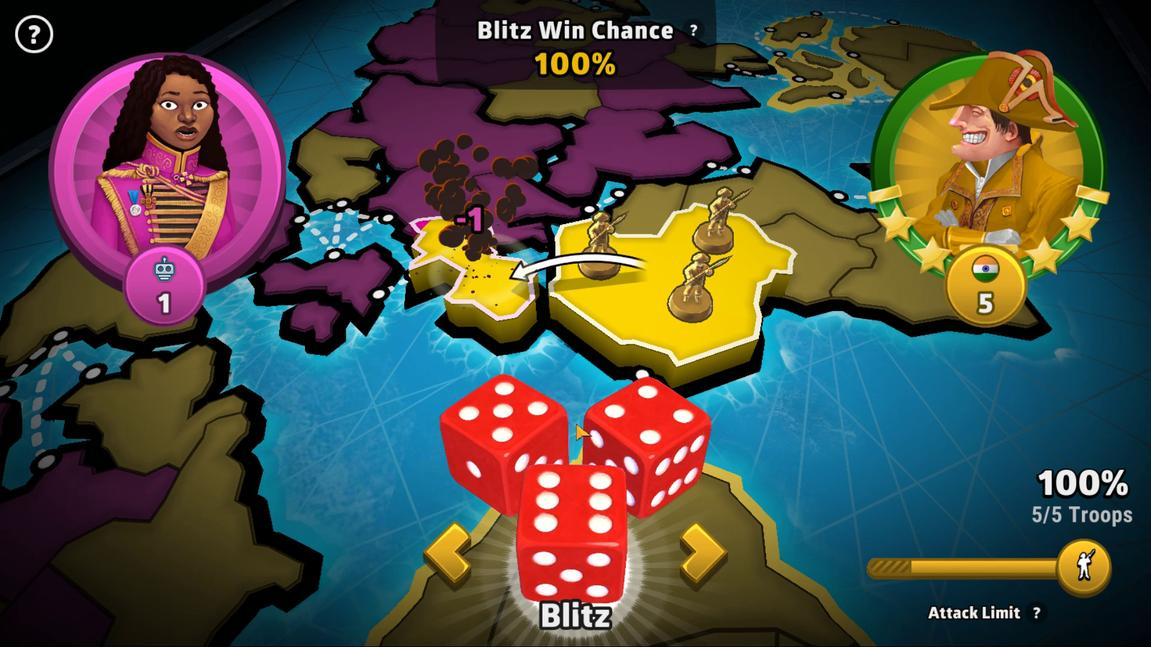 
Action: Mouse pressed left at (239, 302)
Screenshot: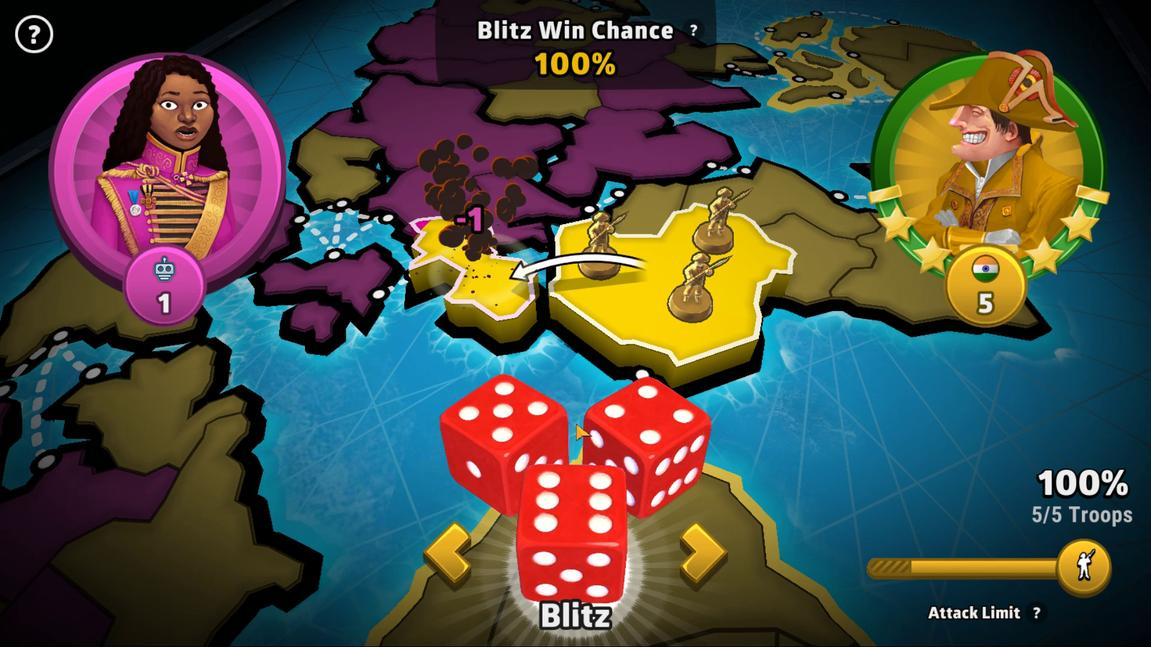 
Action: Mouse moved to (512, 359)
Screenshot: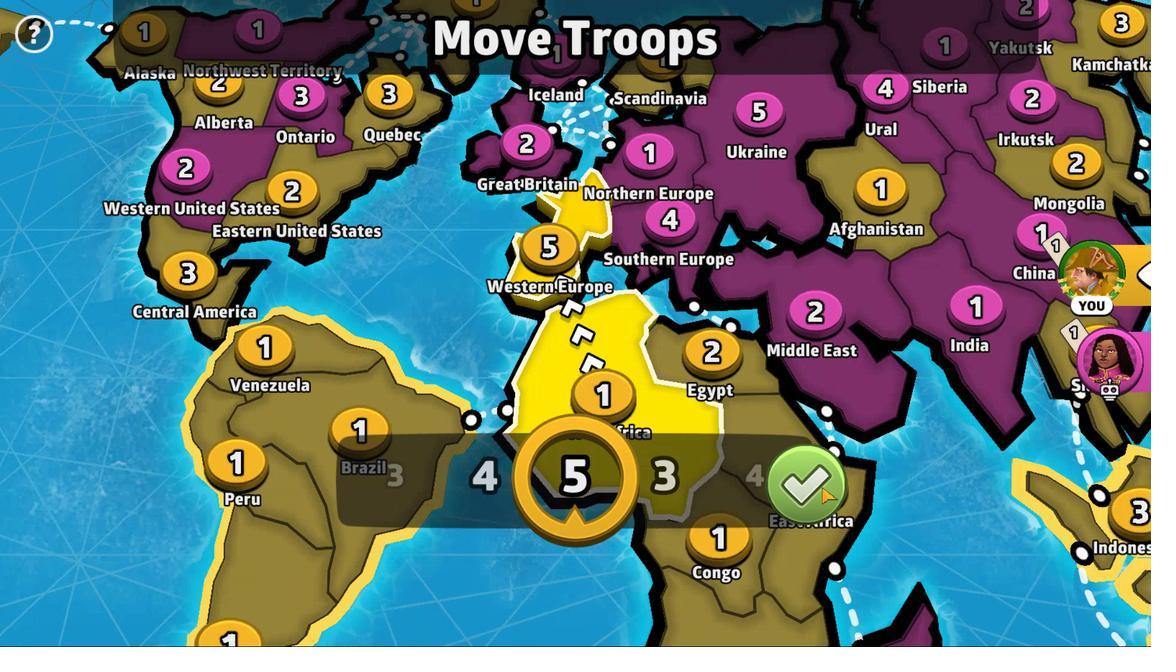 
Action: Mouse pressed left at (512, 359)
Screenshot: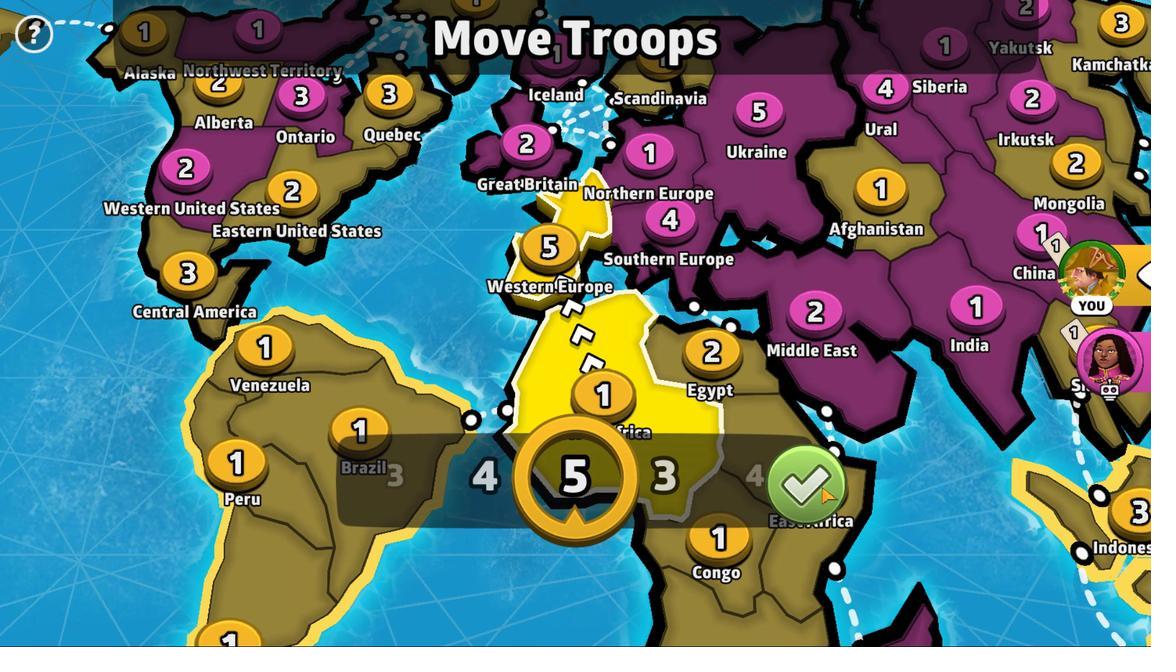 
Action: Mouse moved to (450, 310)
Screenshot: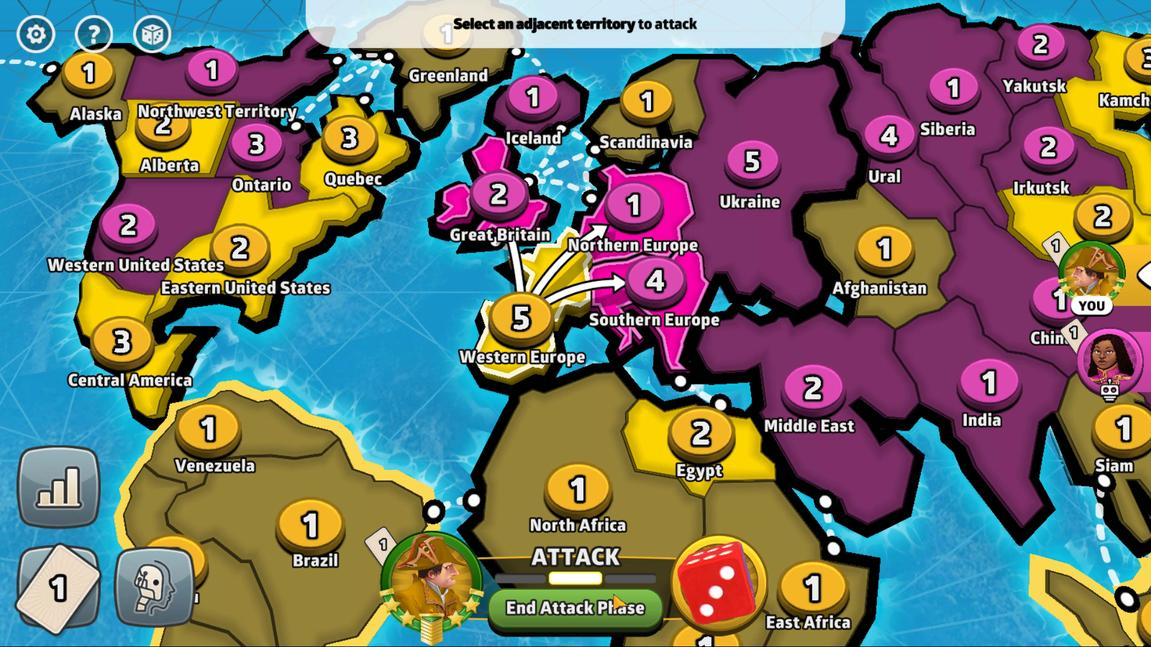 
Action: Mouse pressed left at (450, 310)
Screenshot: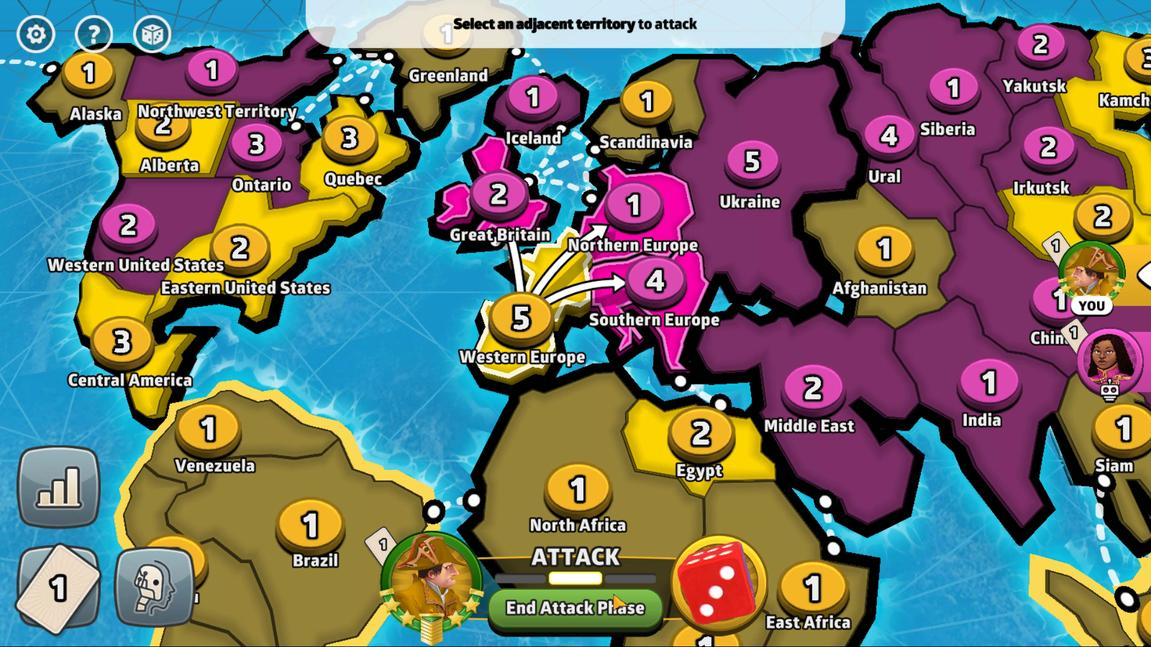 
Action: Mouse moved to (209, 295)
Screenshot: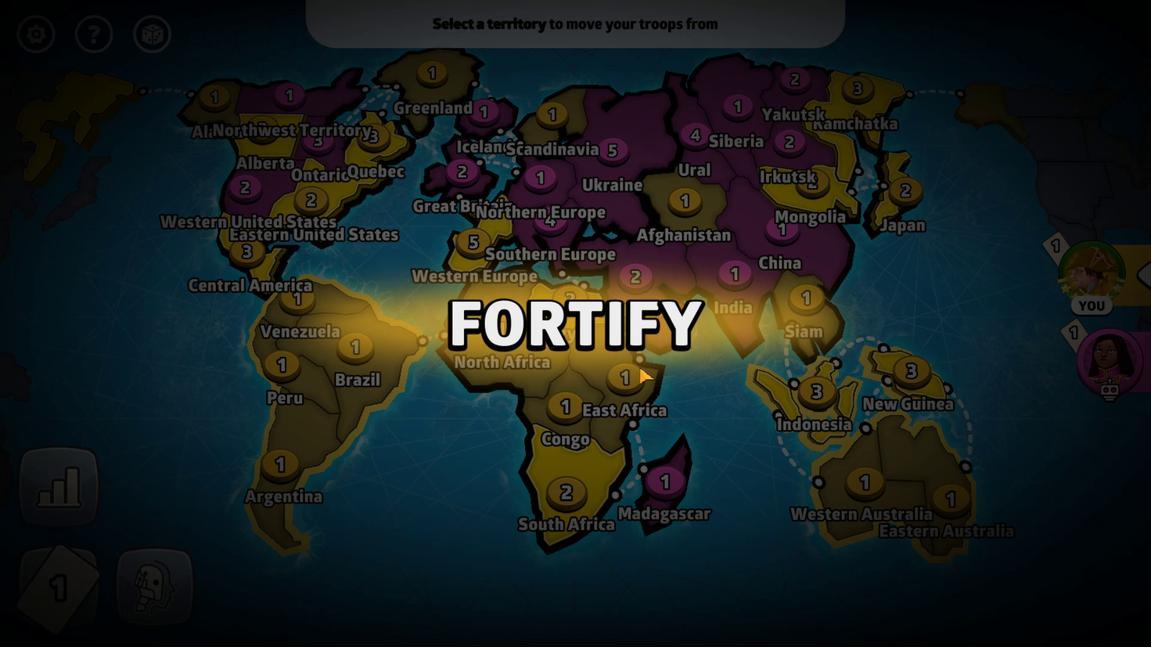 
Action: Mouse pressed left at (209, 295)
Screenshot: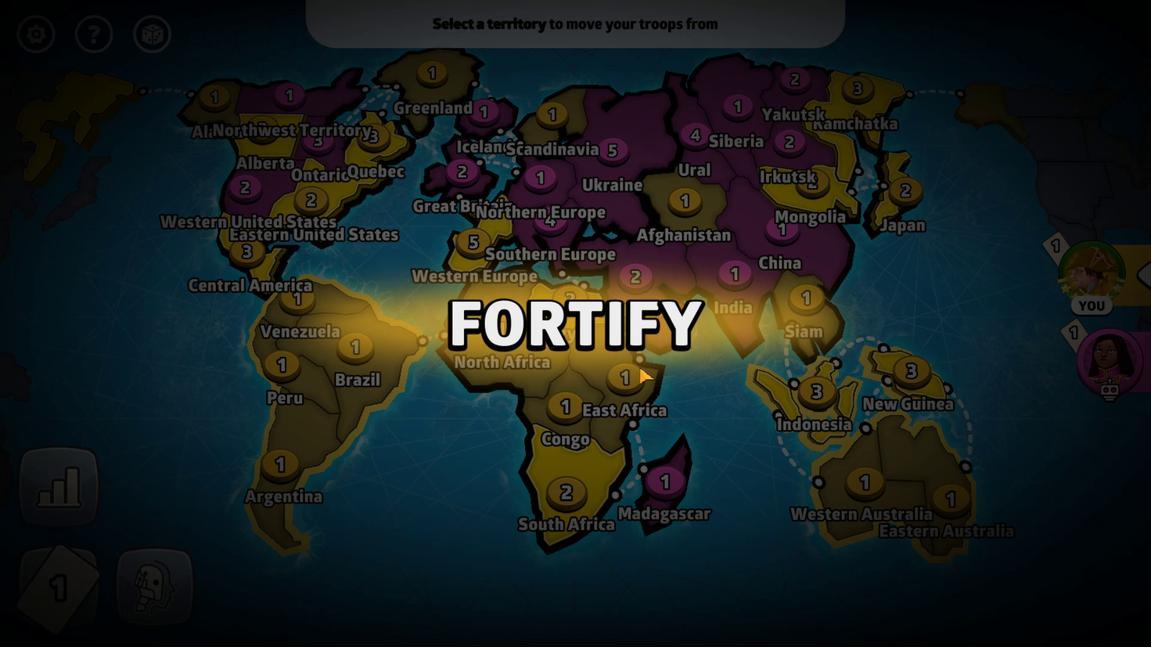 
Action: Mouse moved to (442, 268)
Screenshot: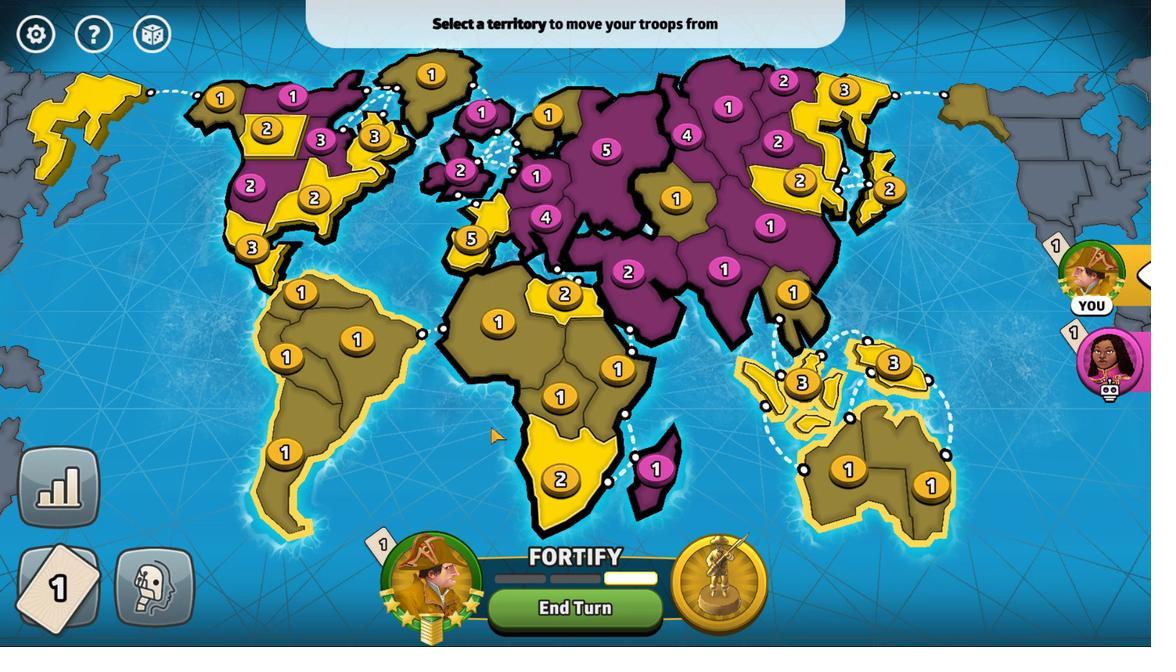 
Action: Mouse pressed left at (442, 268)
Screenshot: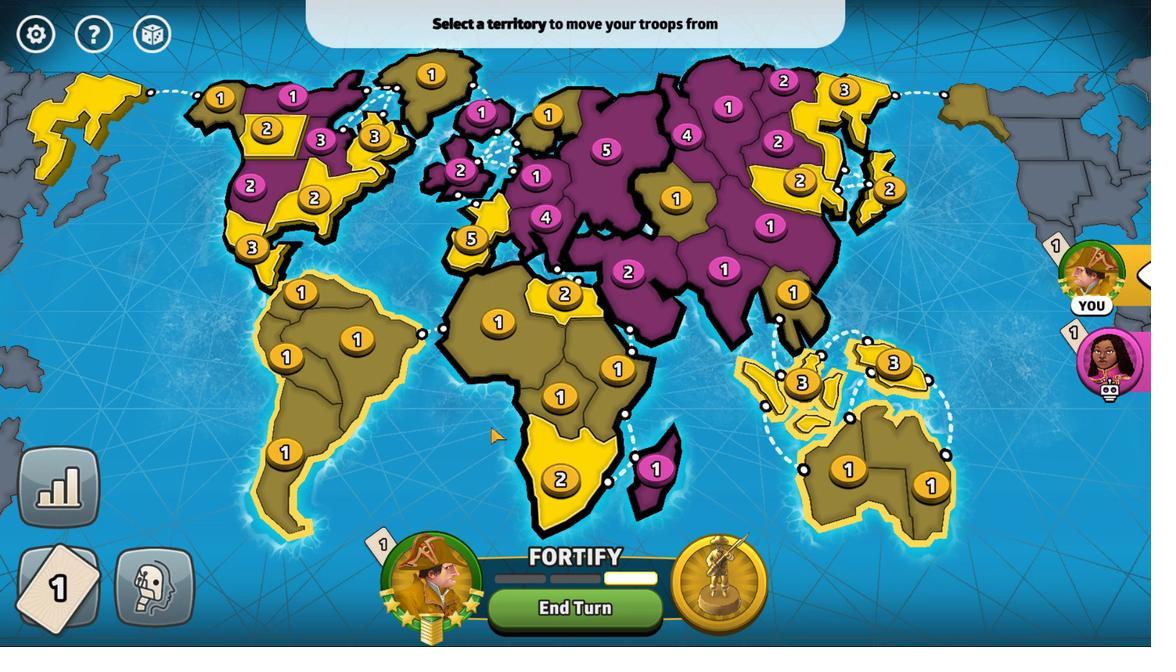 
Action: Mouse moved to (398, 347)
Screenshot: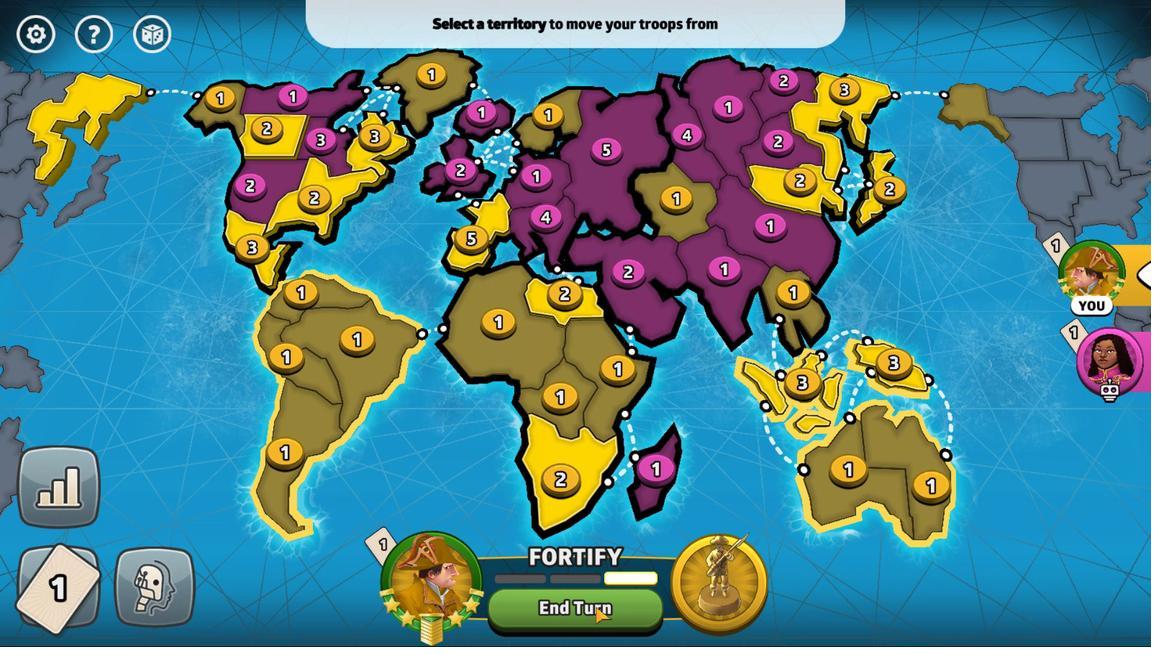 
Action: Mouse pressed left at (398, 347)
Screenshot: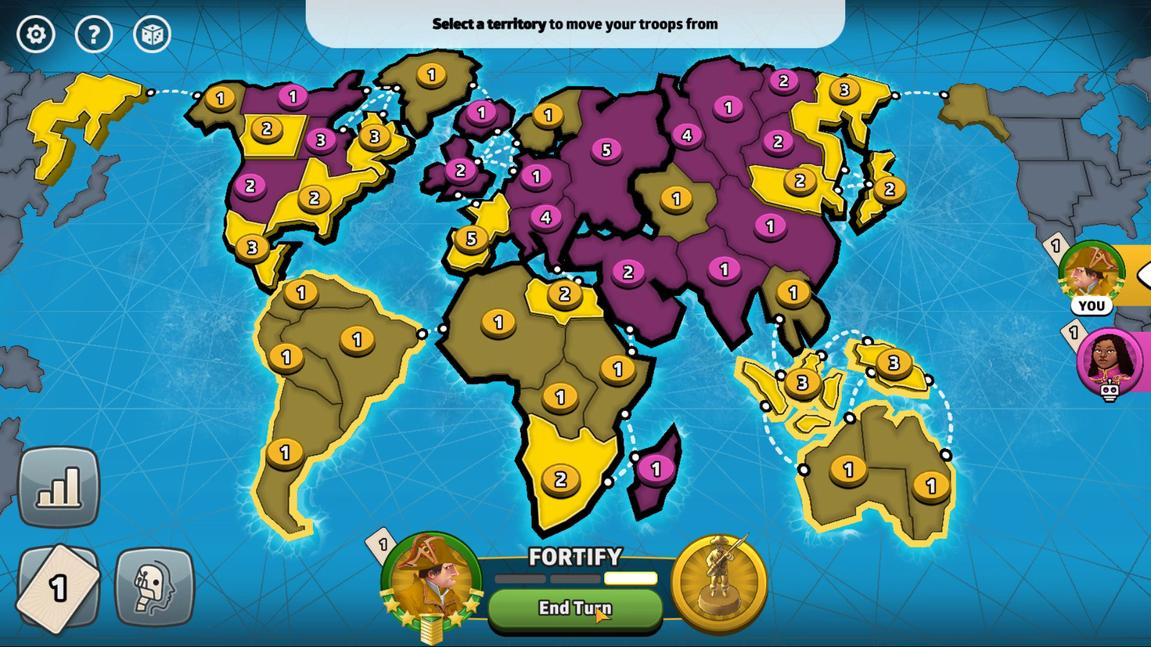 
Action: Mouse moved to (554, 352)
Screenshot: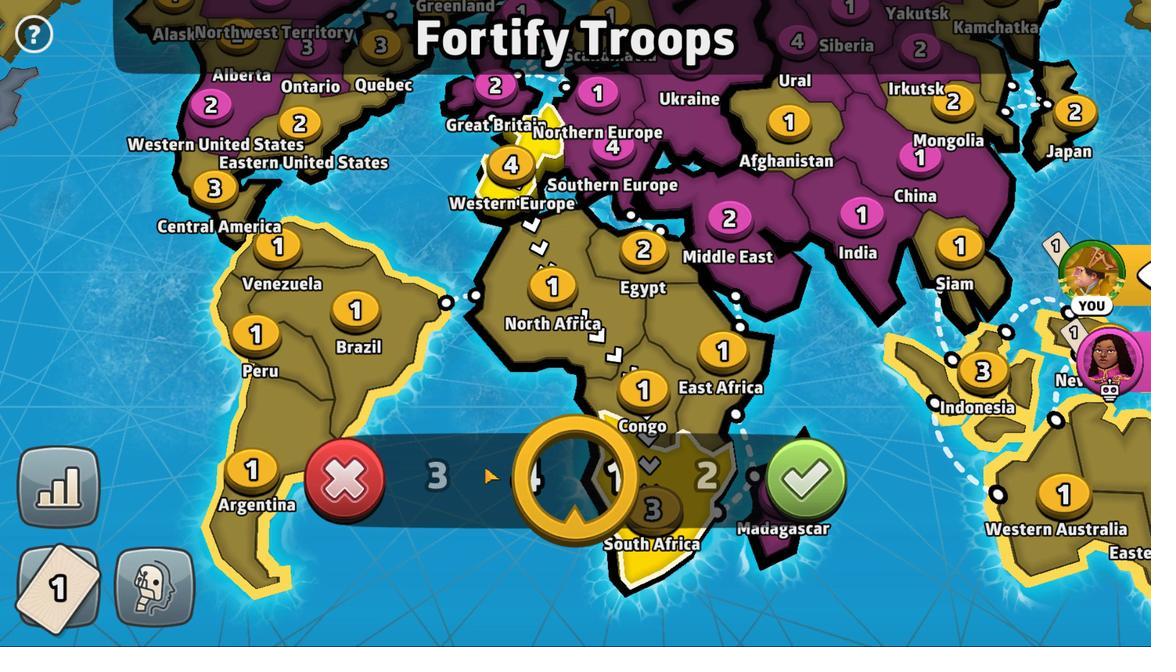 
Action: Mouse pressed left at (554, 352)
Screenshot: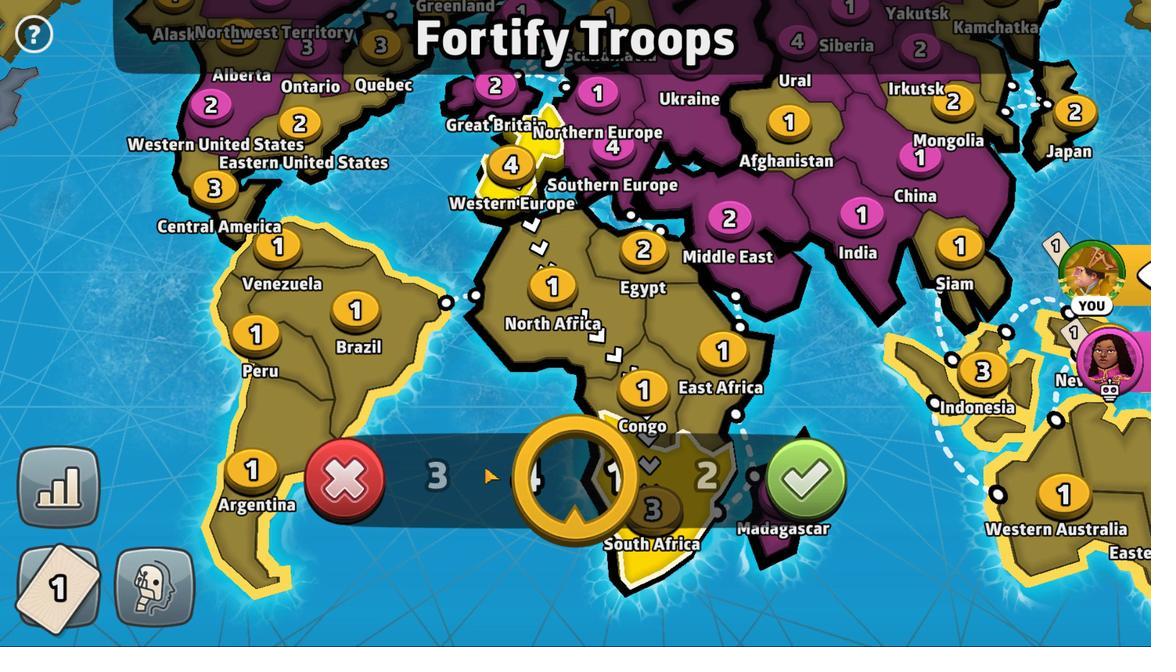 
Action: Mouse moved to (463, 298)
Screenshot: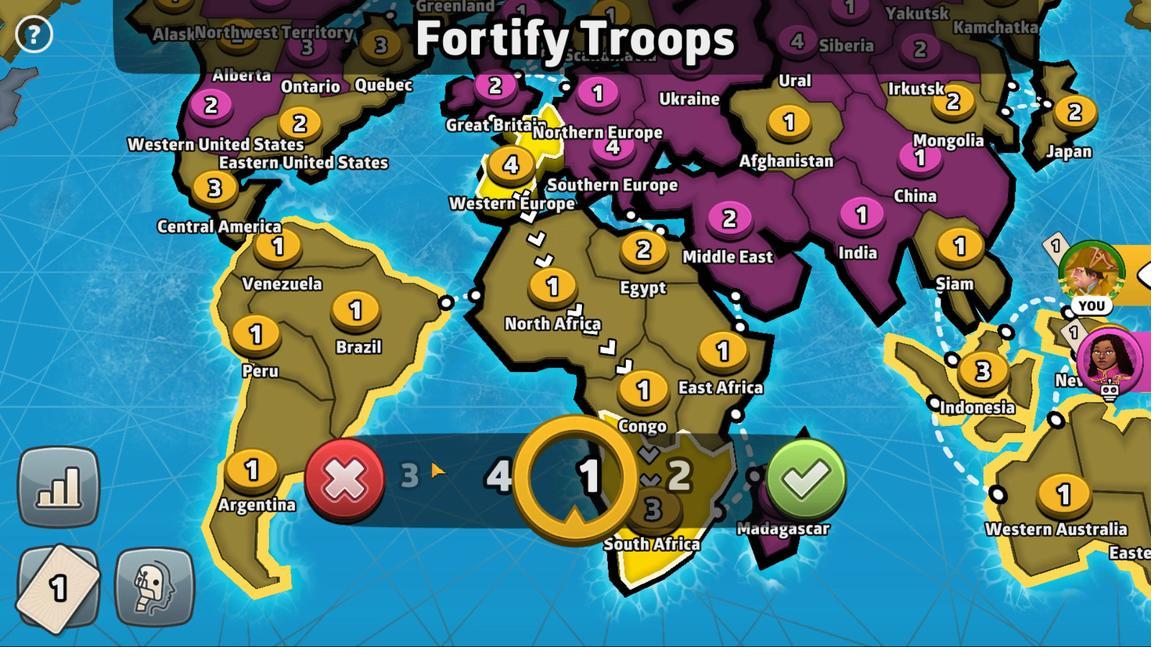 
Action: Mouse pressed left at (463, 298)
Screenshot: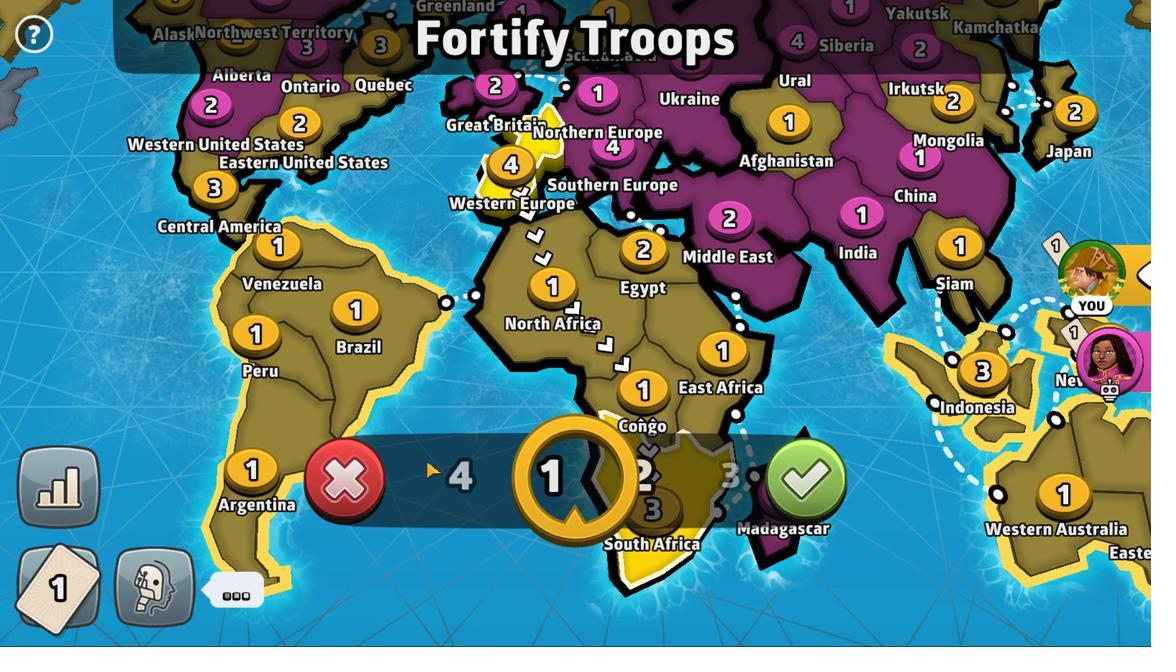 
Action: Mouse moved to (454, 297)
Screenshot: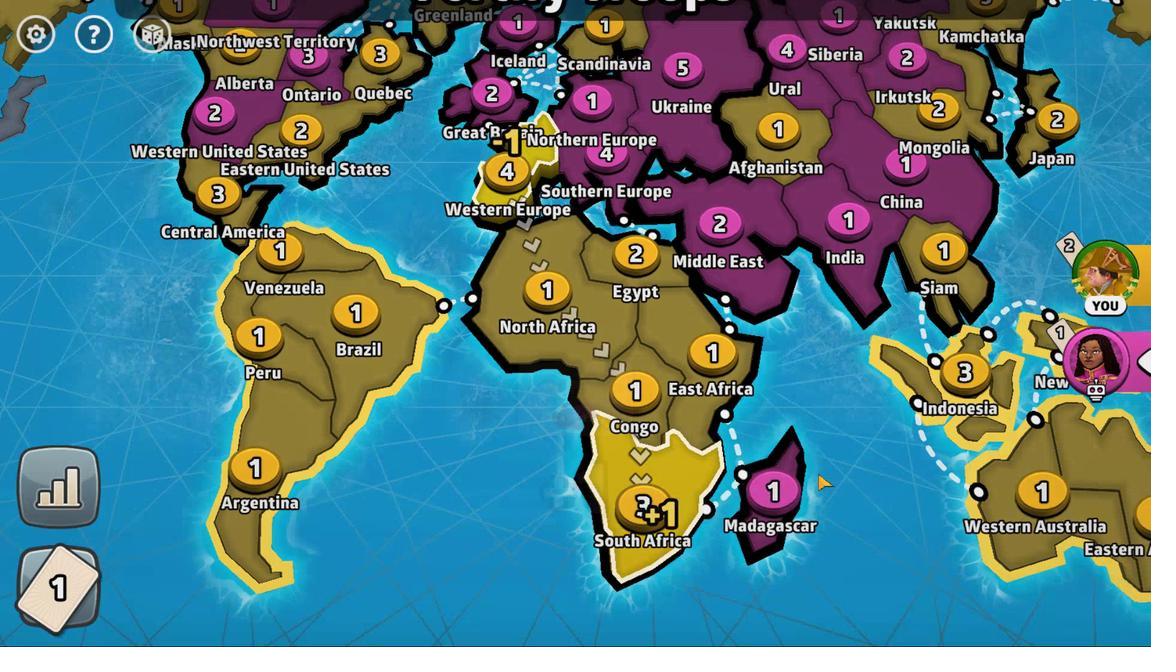 
Action: Mouse pressed left at (454, 297)
Screenshot: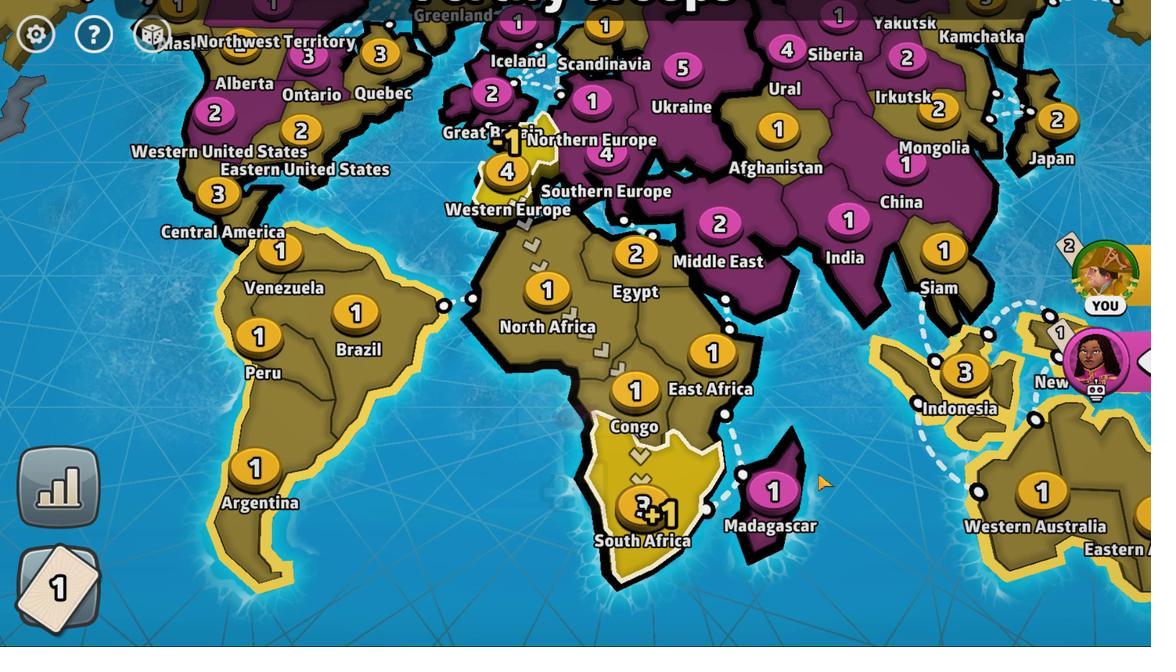 
Action: Mouse moved to (212, 298)
Screenshot: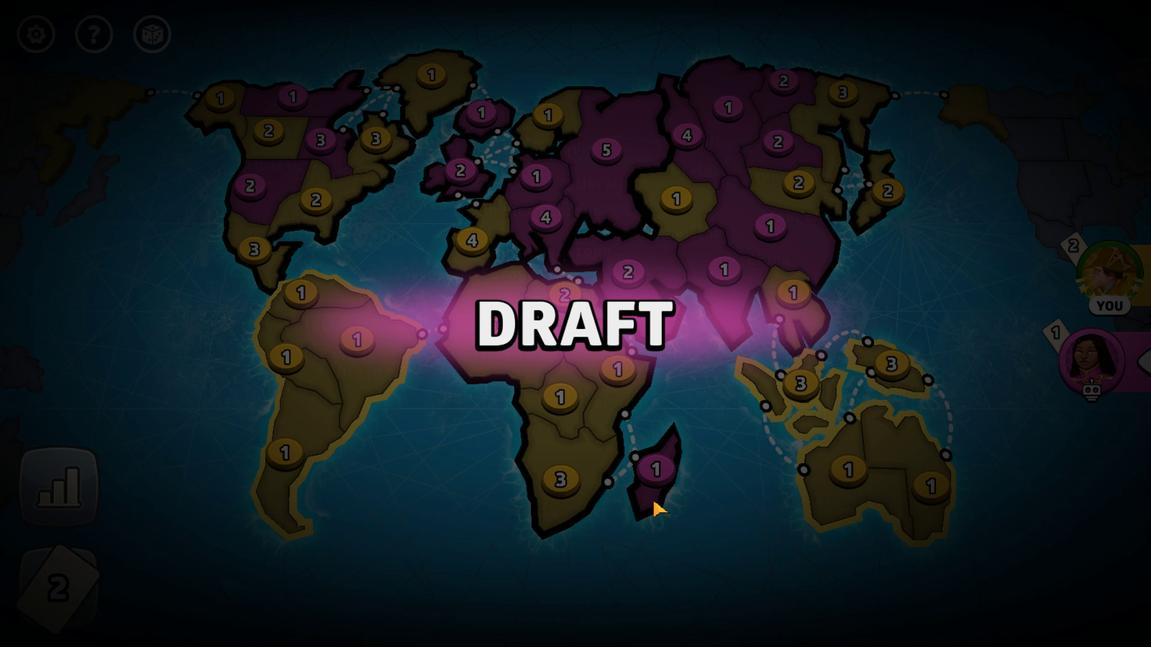 
Action: Mouse pressed left at (212, 298)
Screenshot: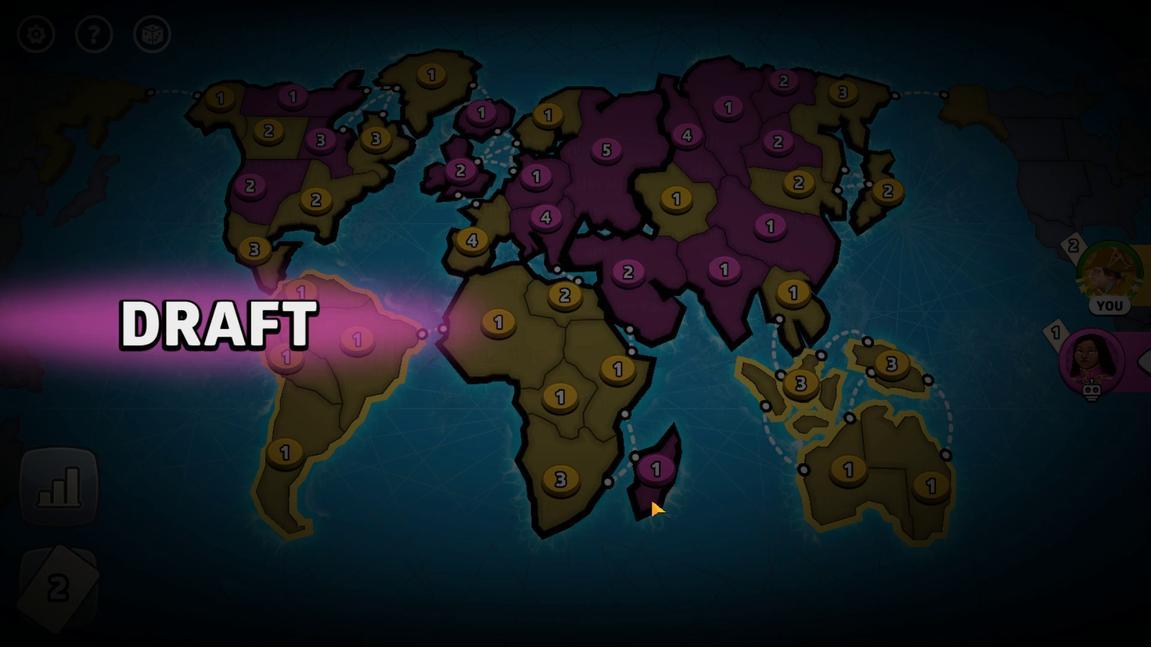 
Action: Mouse moved to (544, 351)
Screenshot: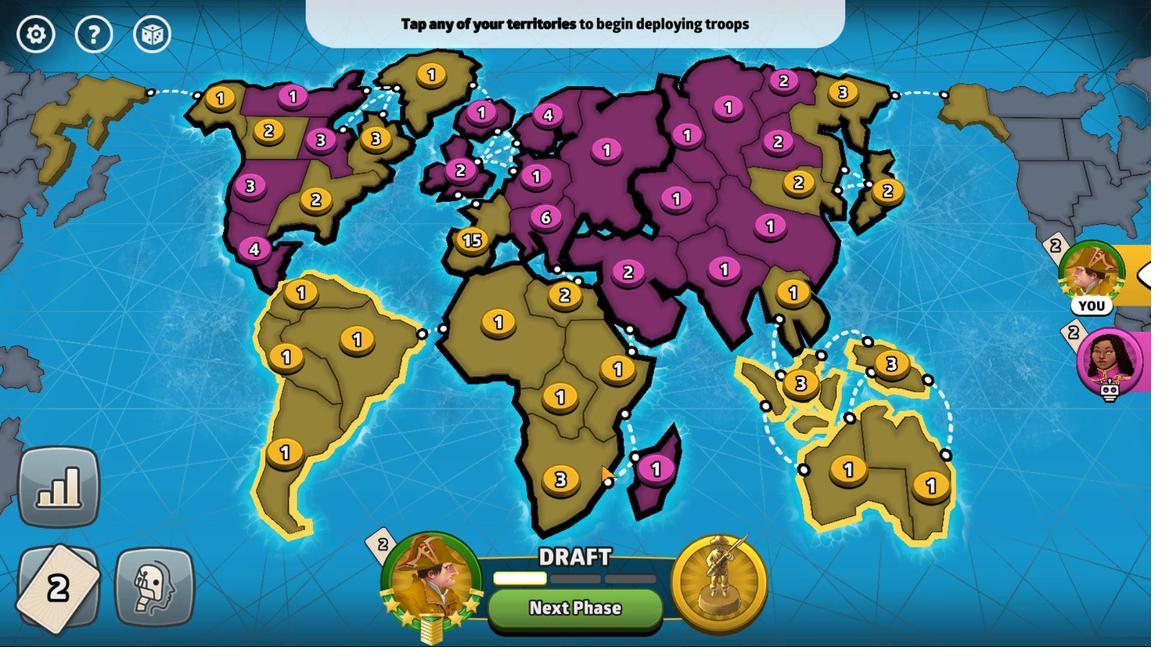 
Action: Mouse pressed left at (544, 351)
Screenshot: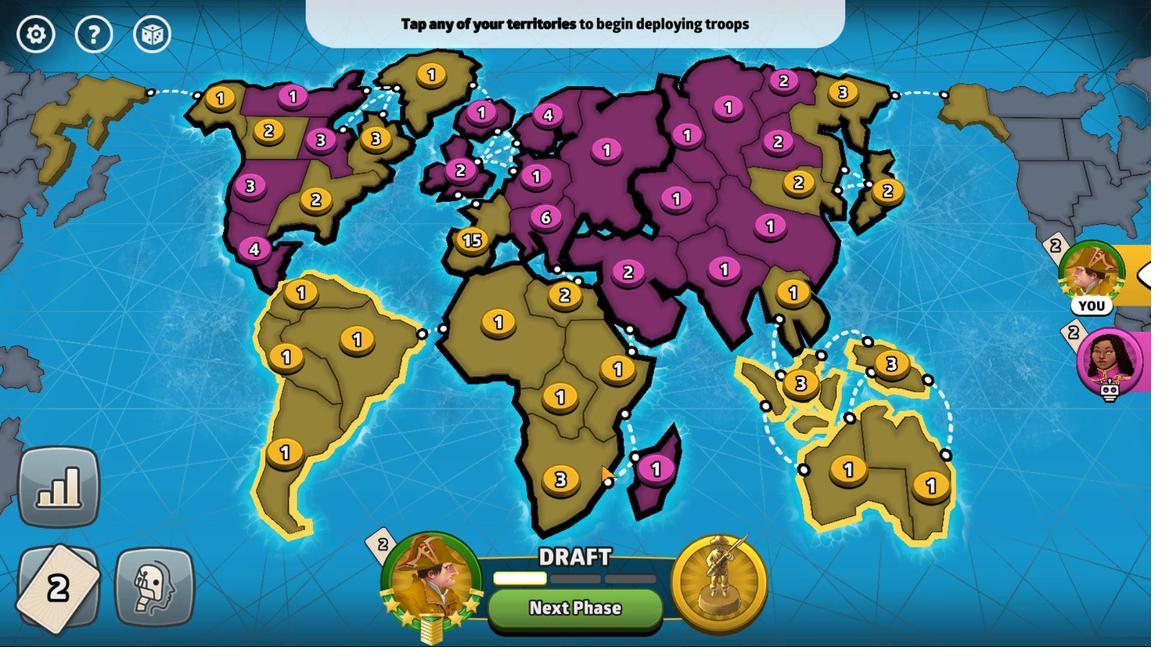 
Action: Mouse moved to (209, 297)
Screenshot: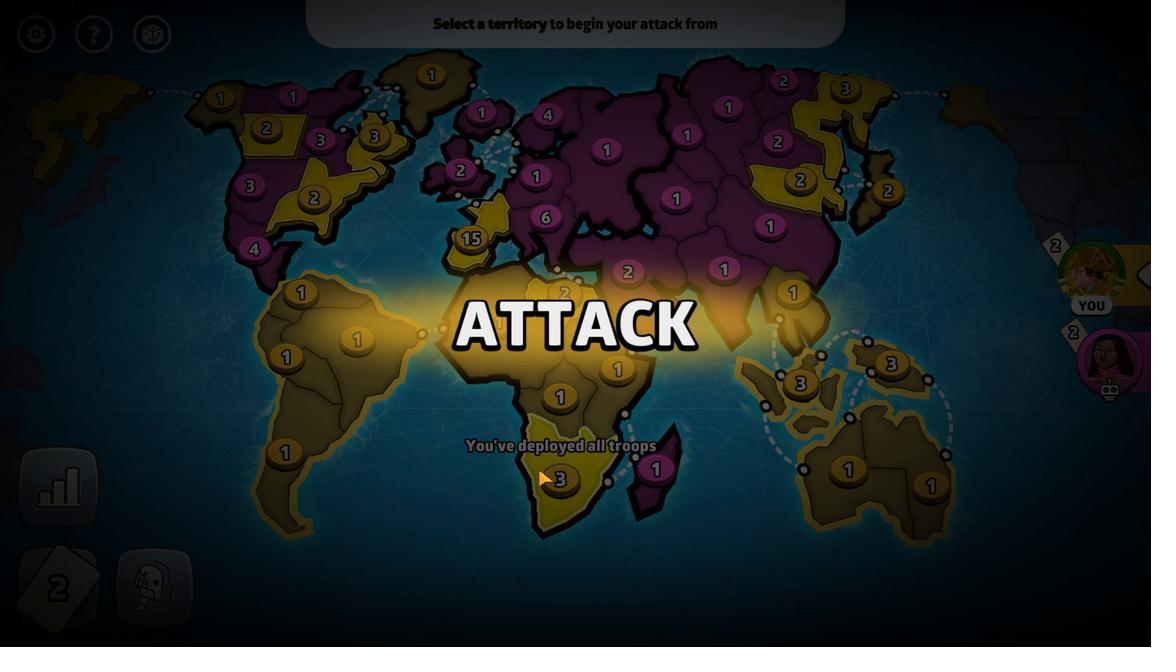 
Action: Mouse pressed left at (209, 297)
Screenshot: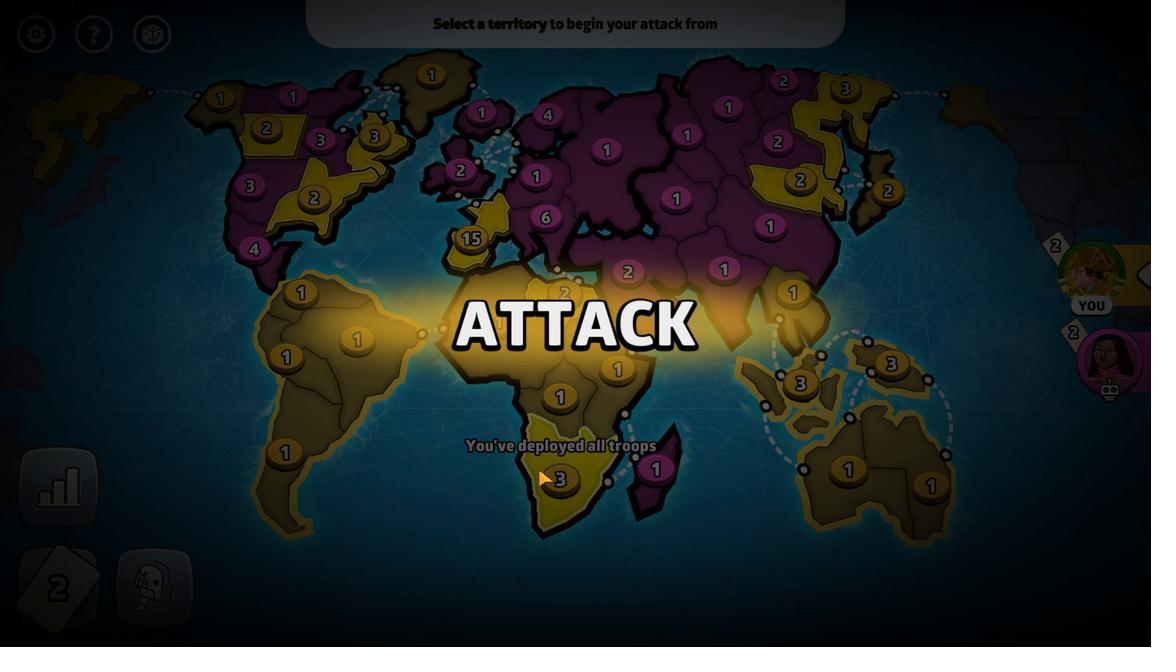
Action: Mouse moved to (446, 295)
Screenshot: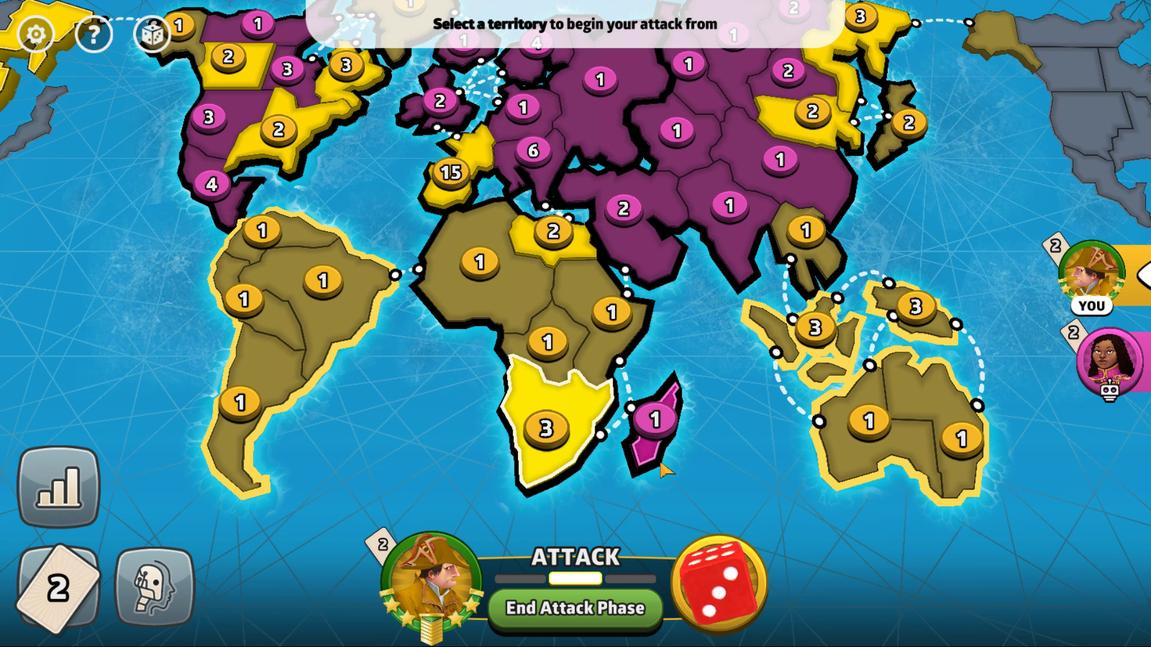 
Action: Mouse pressed left at (446, 295)
Screenshot: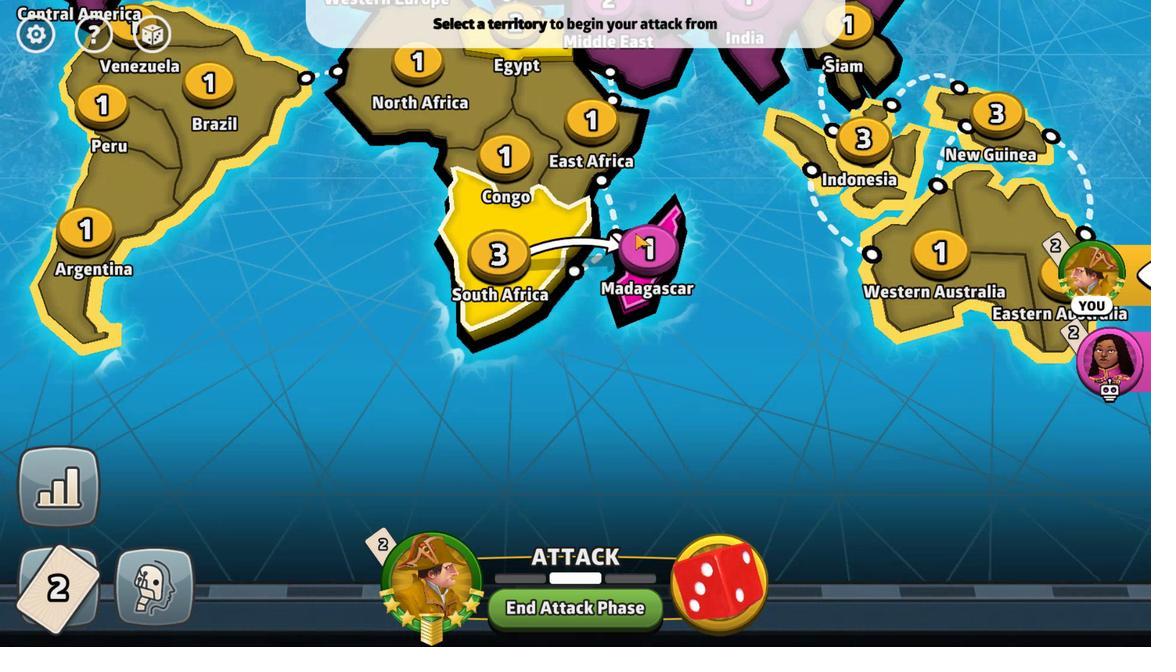 
Action: Mouse moved to (432, 265)
Screenshot: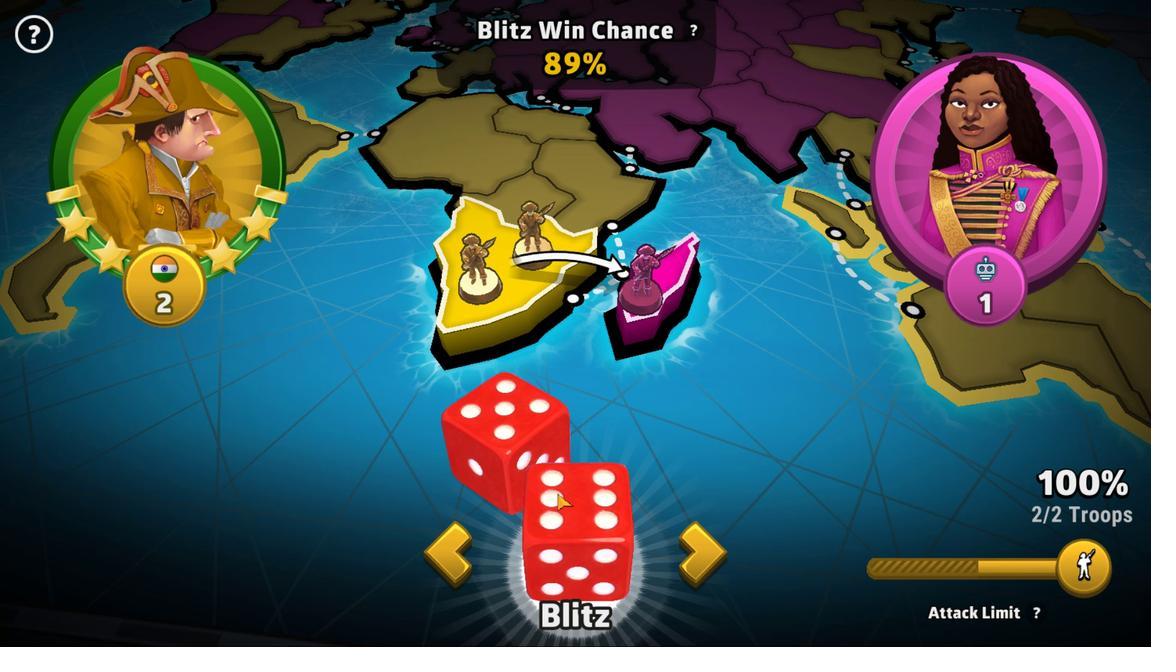
Action: Mouse pressed left at (432, 265)
Screenshot: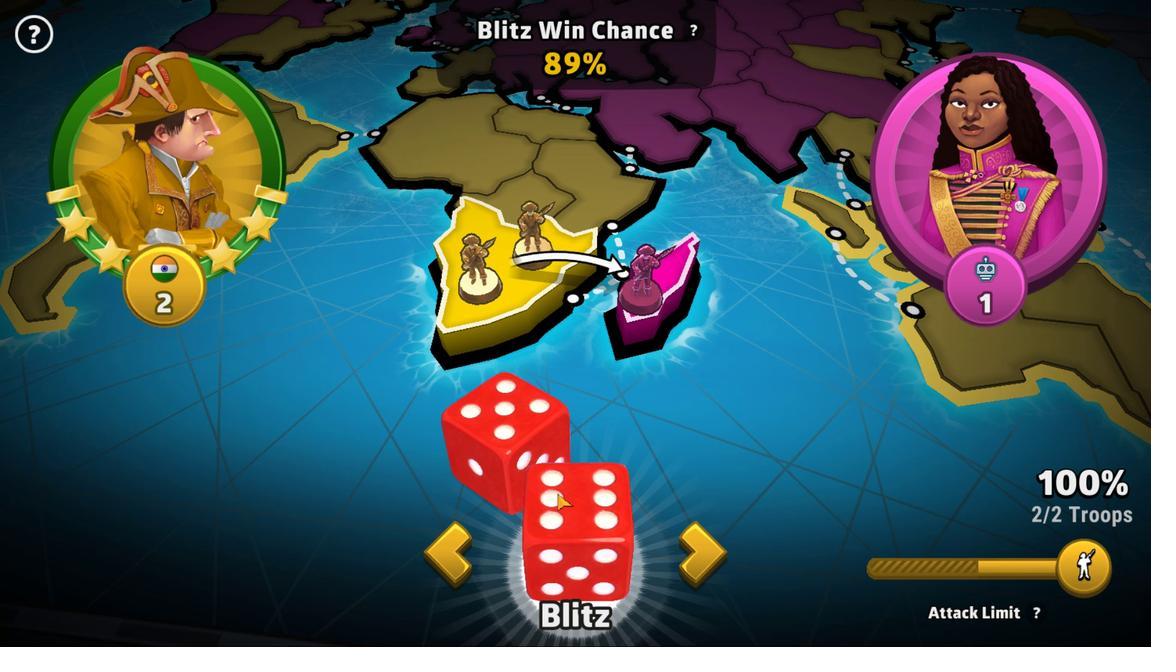 
Action: Mouse moved to (458, 301)
Screenshot: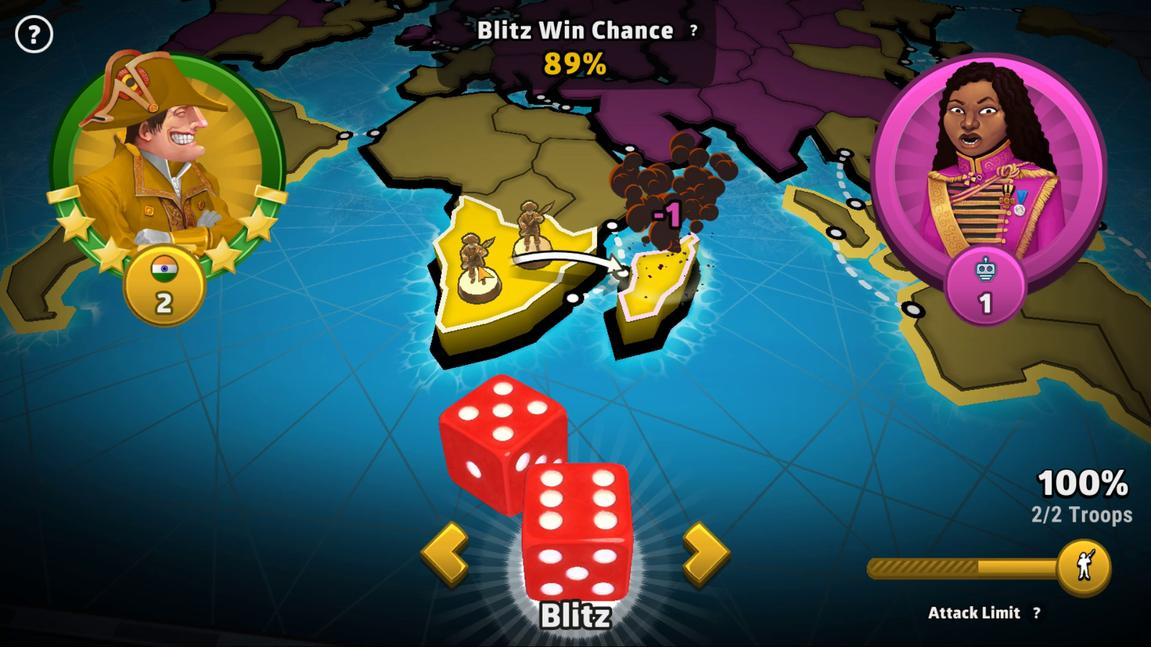 
Action: Mouse pressed left at (458, 301)
Screenshot: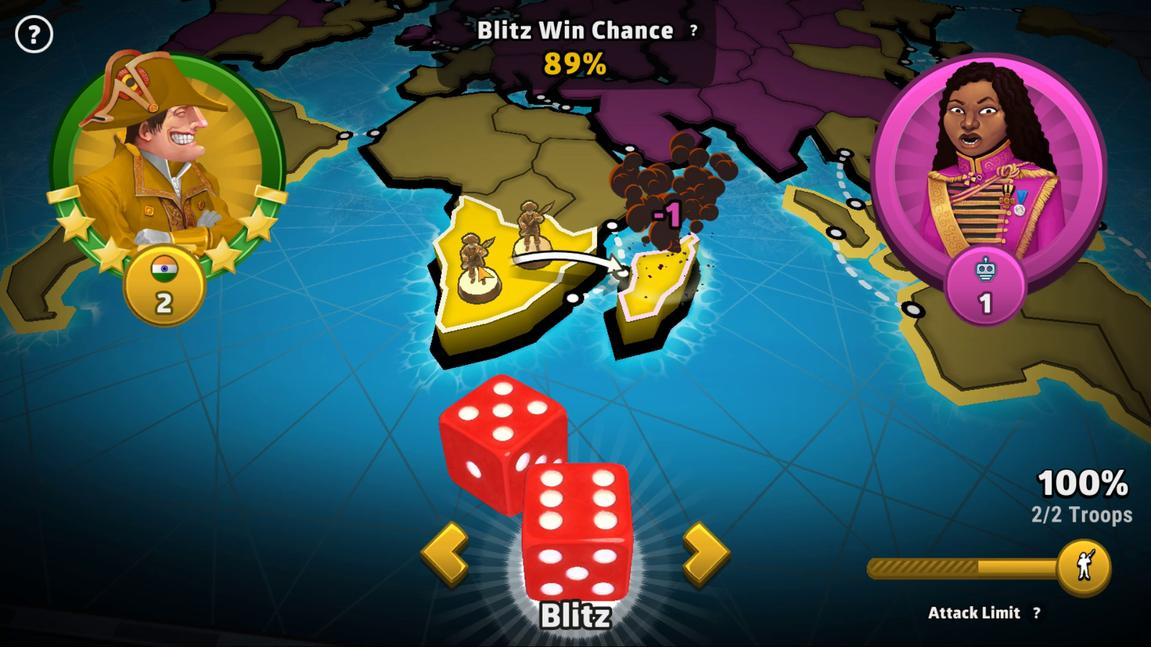 
Action: Mouse moved to (458, 301)
Screenshot: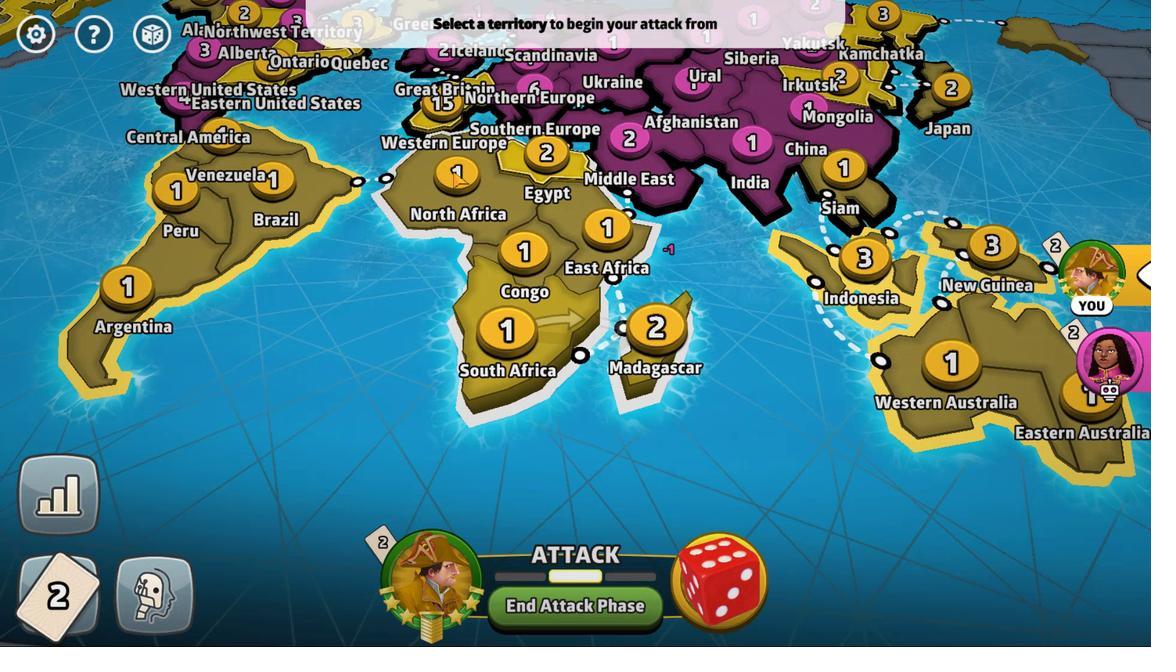 
Action: Mouse pressed left at (458, 301)
Screenshot: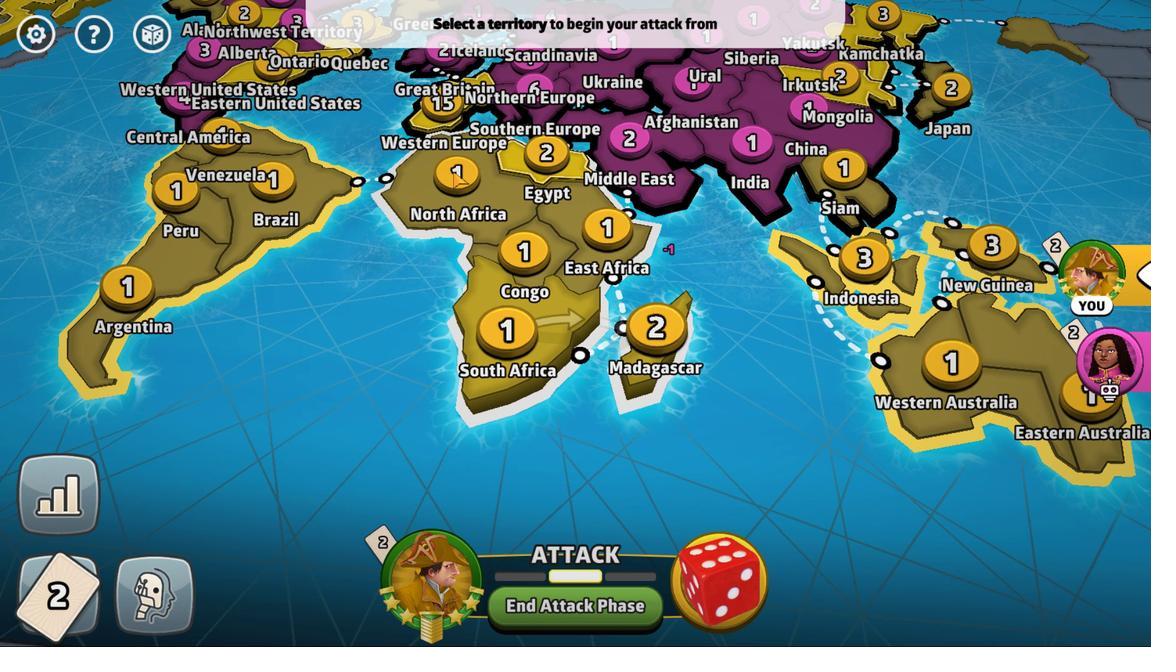 
Action: Mouse moved to (392, 355)
Screenshot: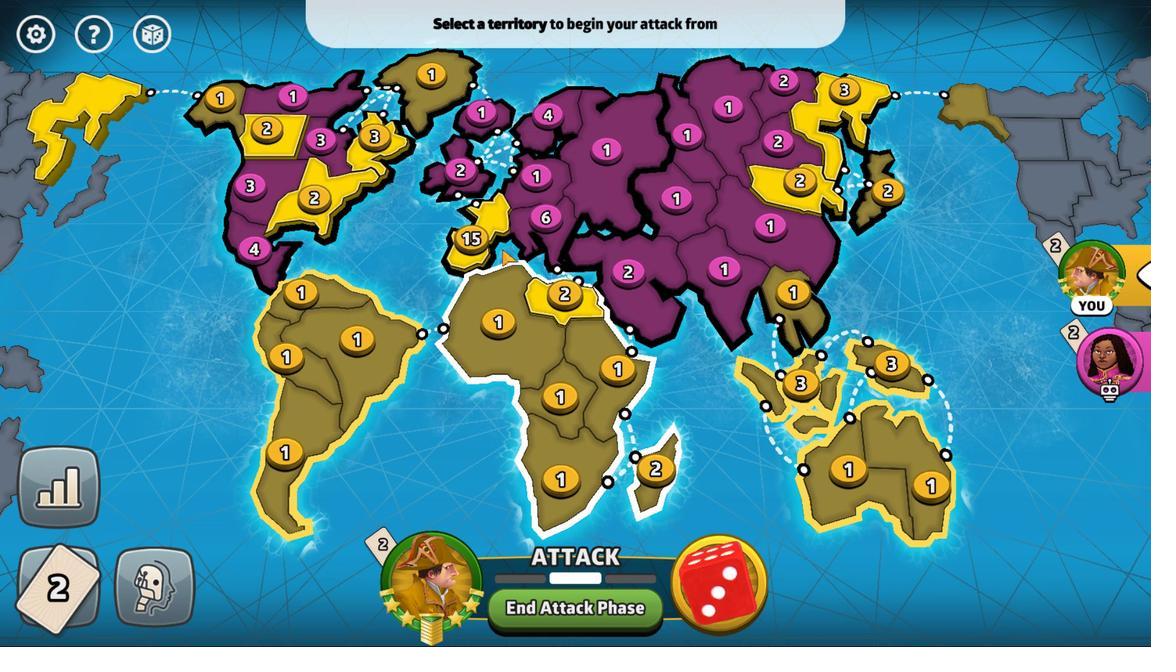 
Action: Mouse pressed left at (392, 355)
Screenshot: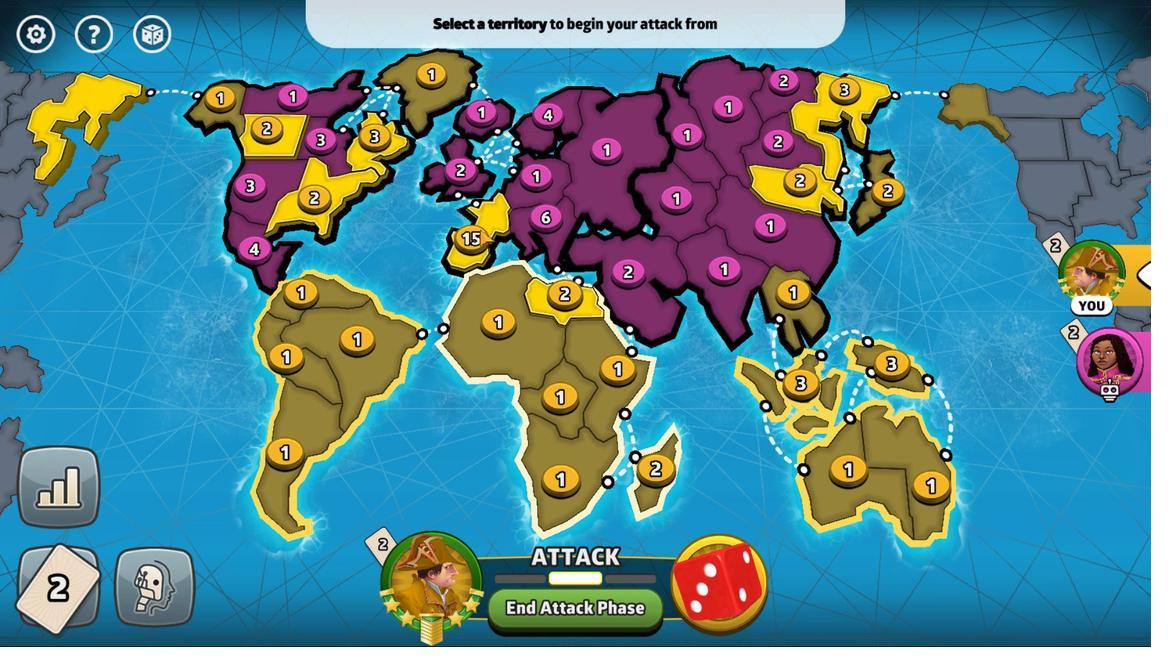 
Action: Mouse moved to (468, 293)
Screenshot: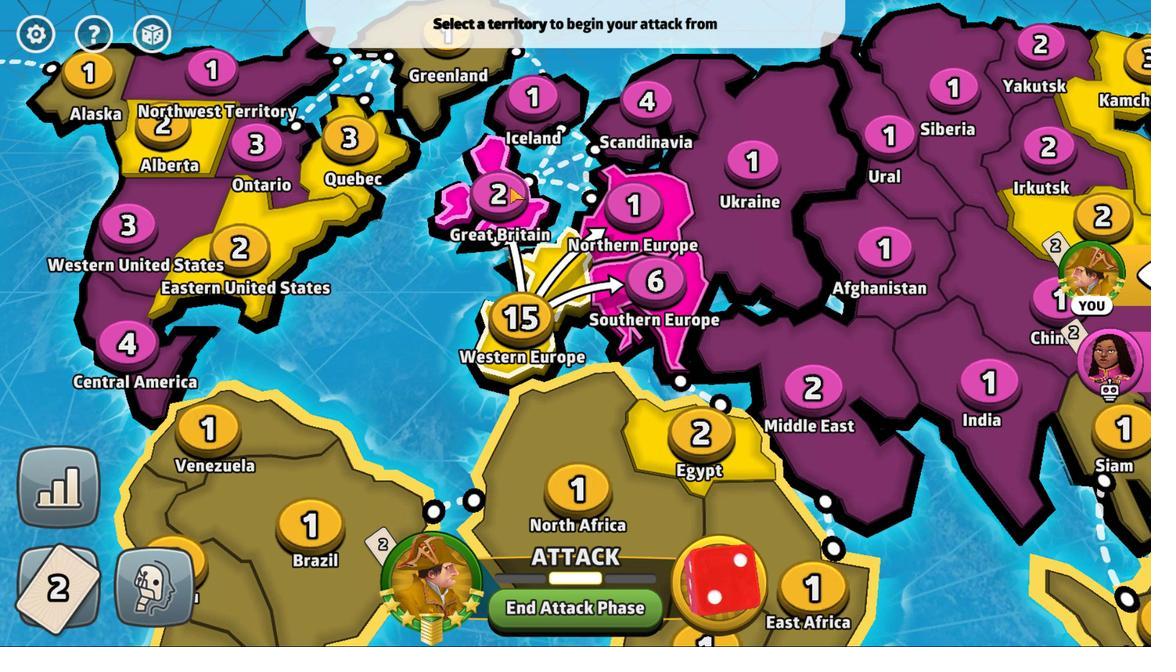 
Action: Mouse pressed left at (468, 293)
Screenshot: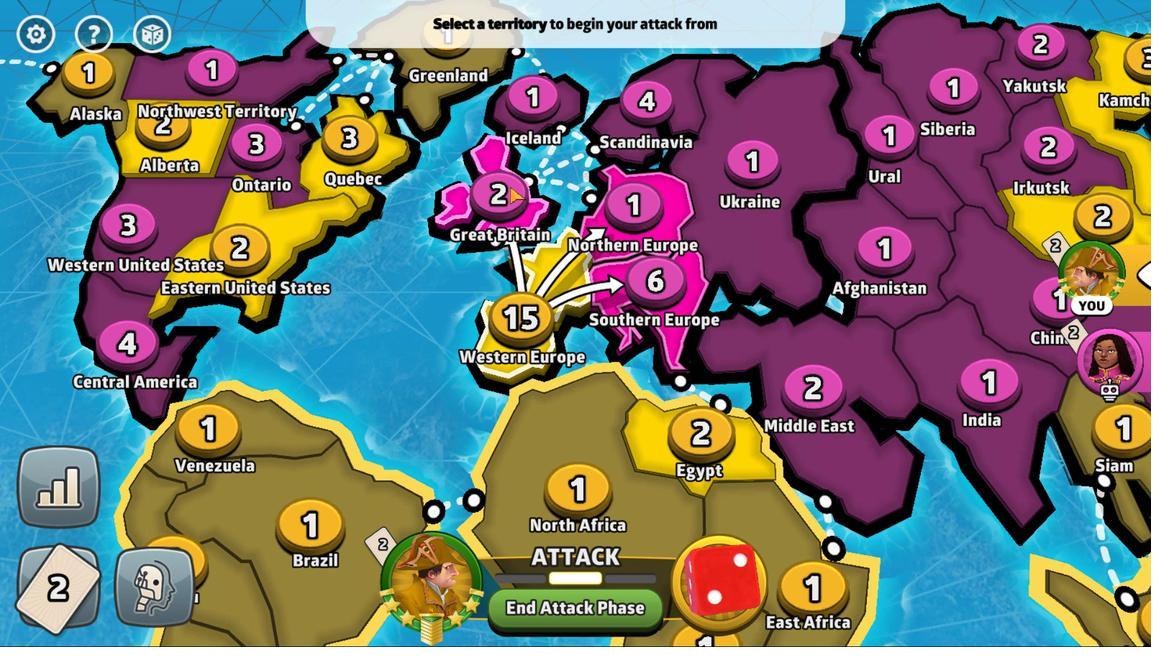 
Action: Mouse moved to (544, 355)
Screenshot: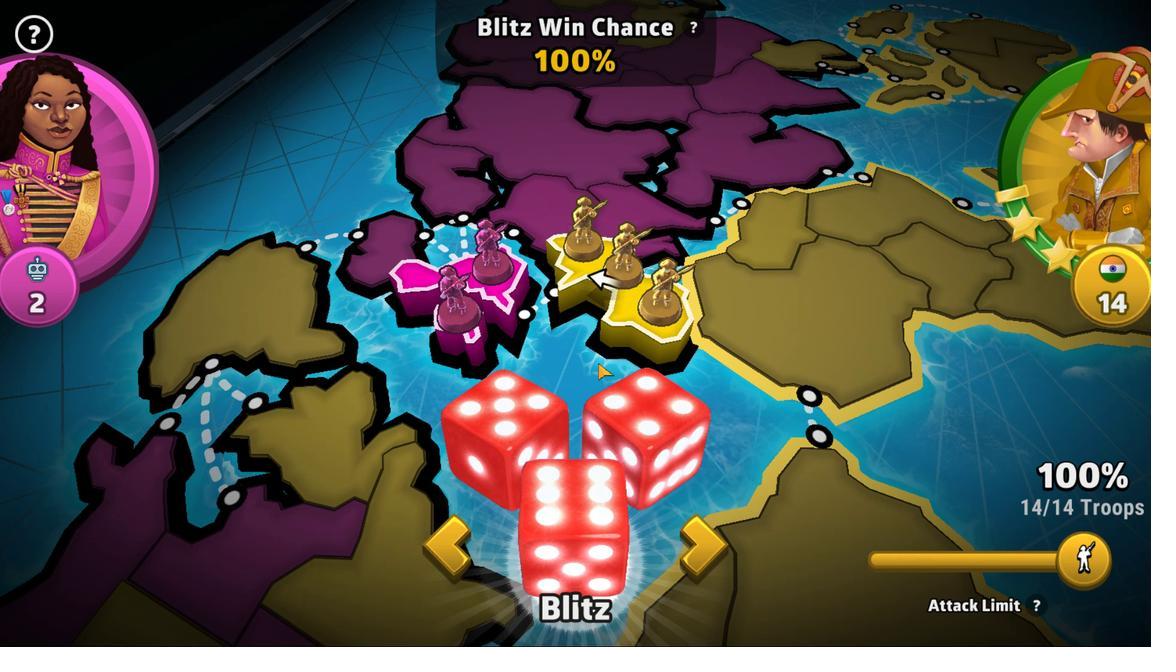 
Action: Mouse pressed left at (544, 355)
Screenshot: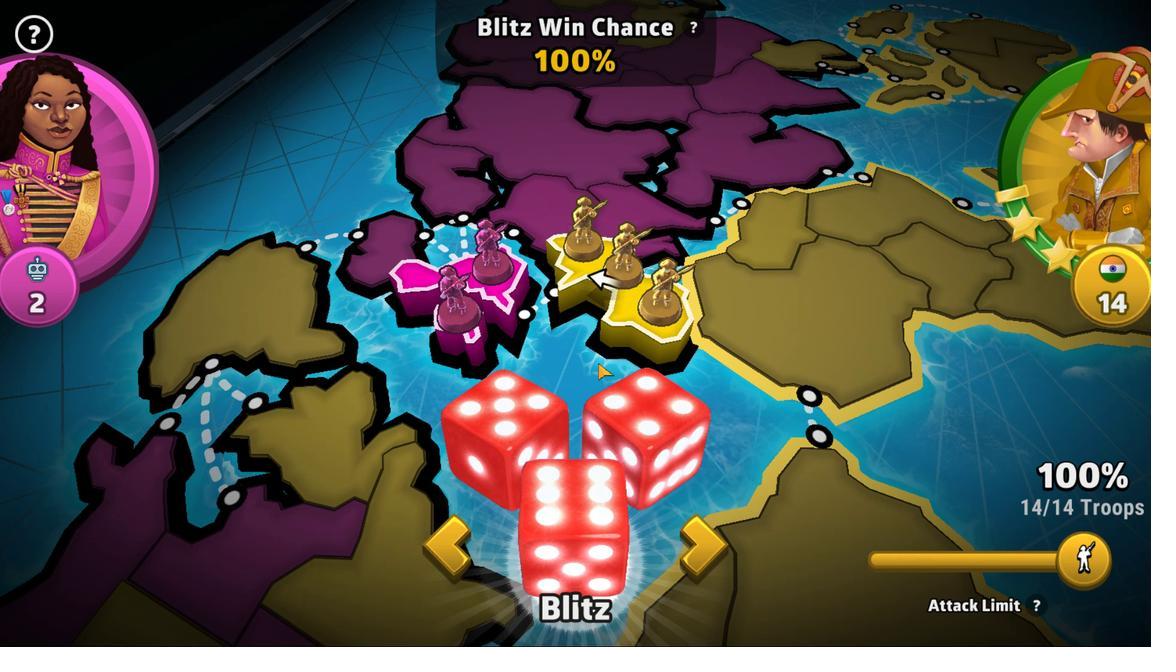 
Action: Mouse moved to (524, 358)
Screenshot: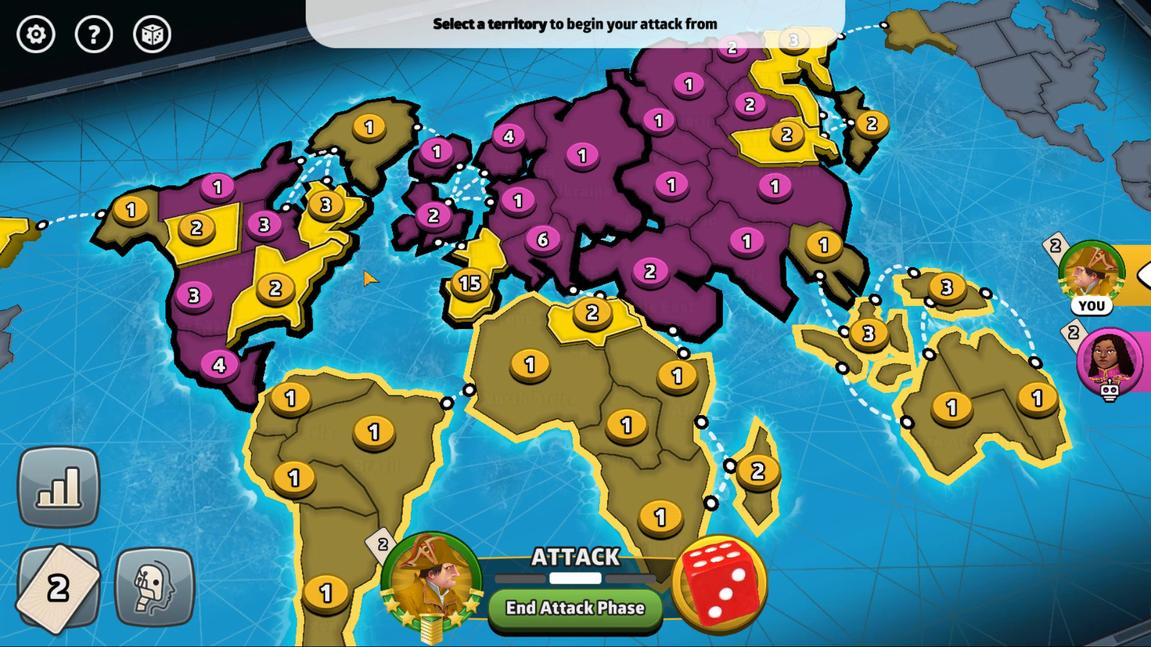 
Action: Mouse pressed left at (524, 358)
Screenshot: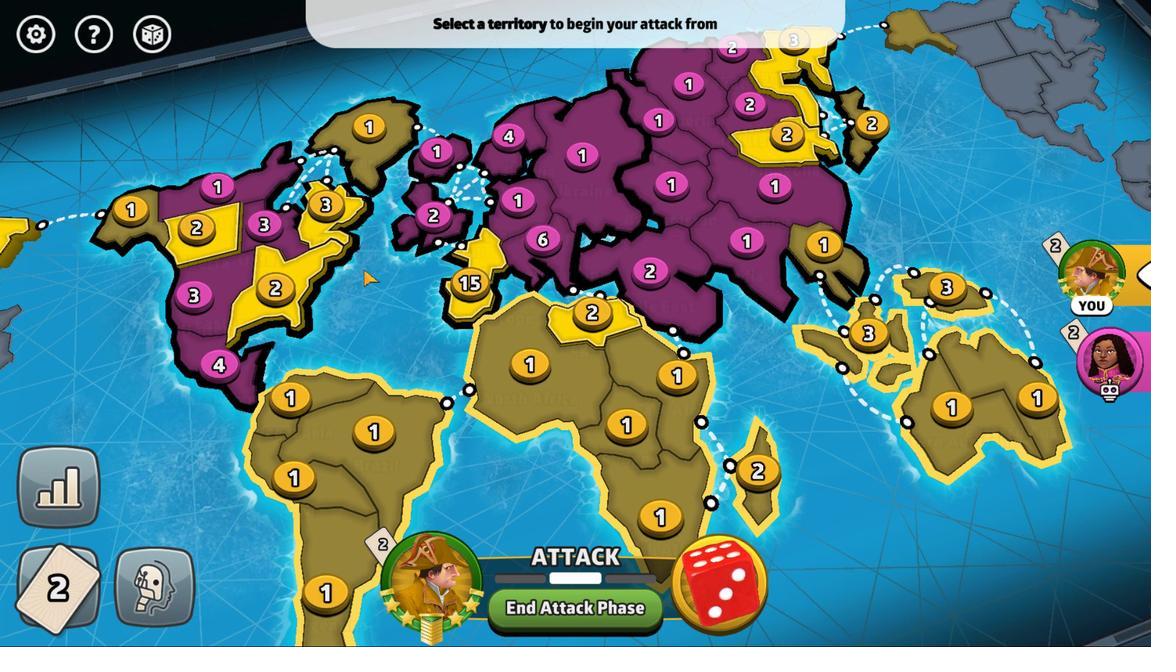 
Action: Mouse moved to (118, 313)
Screenshot: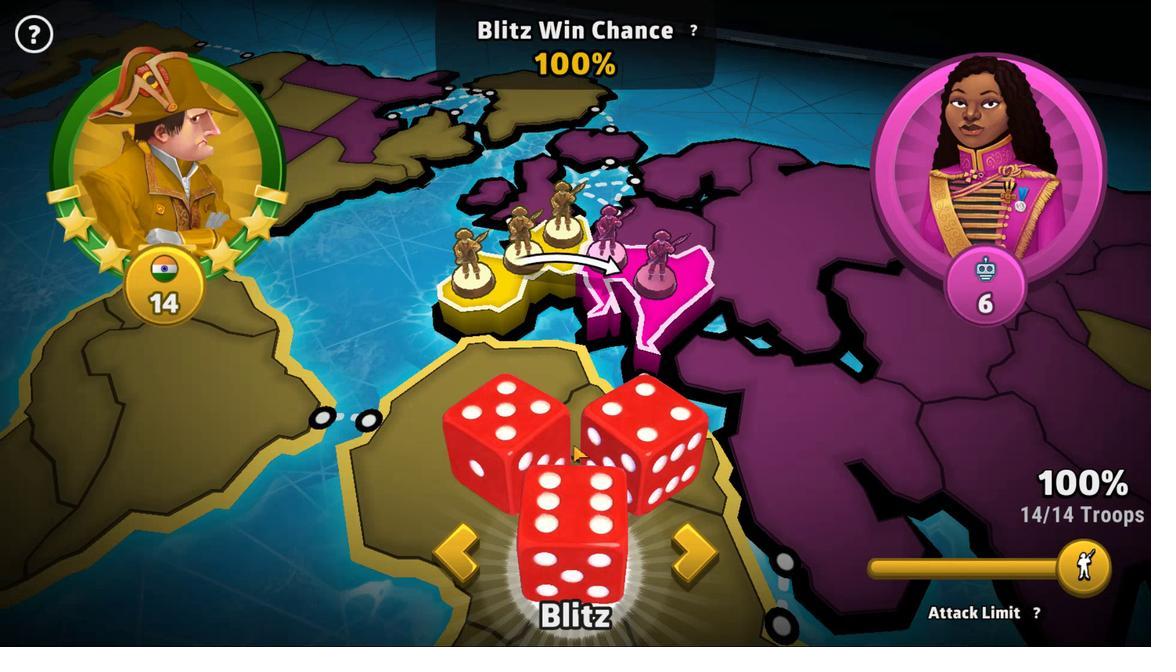 
Action: Mouse pressed left at (118, 313)
Screenshot: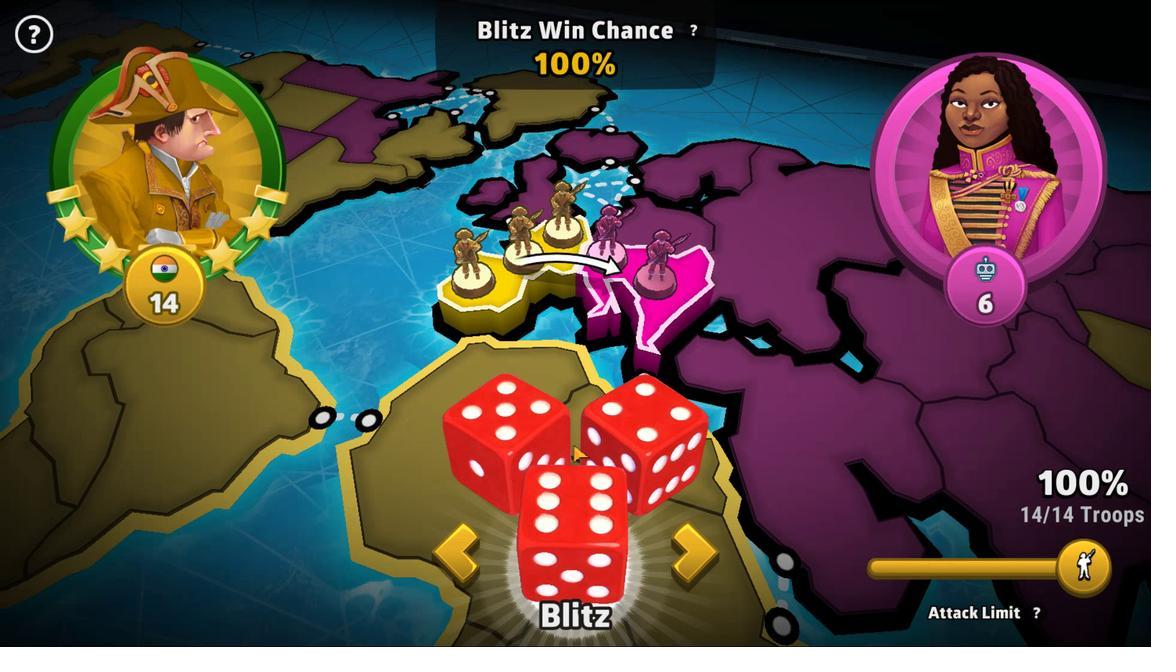 
Action: Mouse moved to (556, 358)
Screenshot: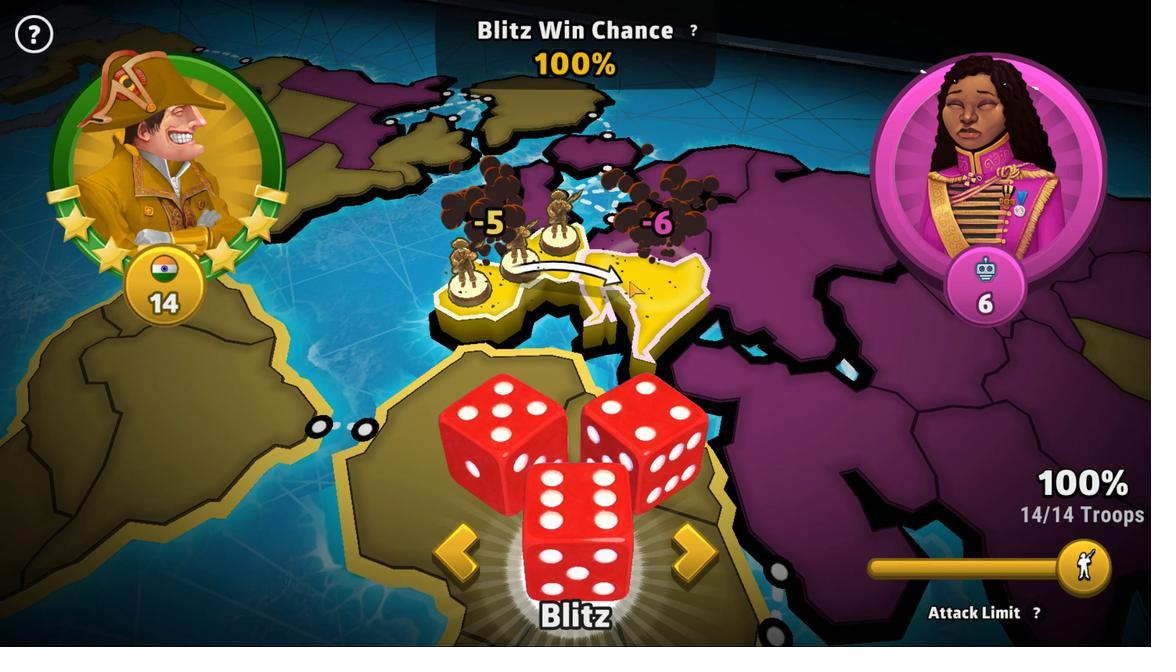 
Action: Mouse pressed left at (556, 358)
Screenshot: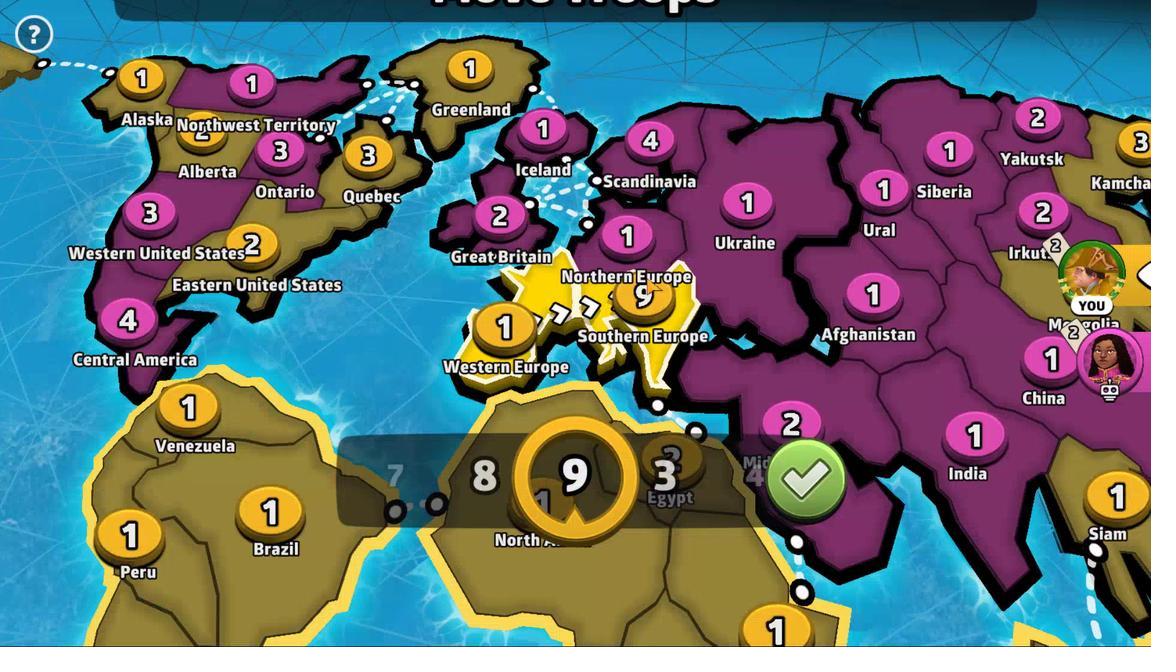 
Action: Mouse moved to (350, 335)
Screenshot: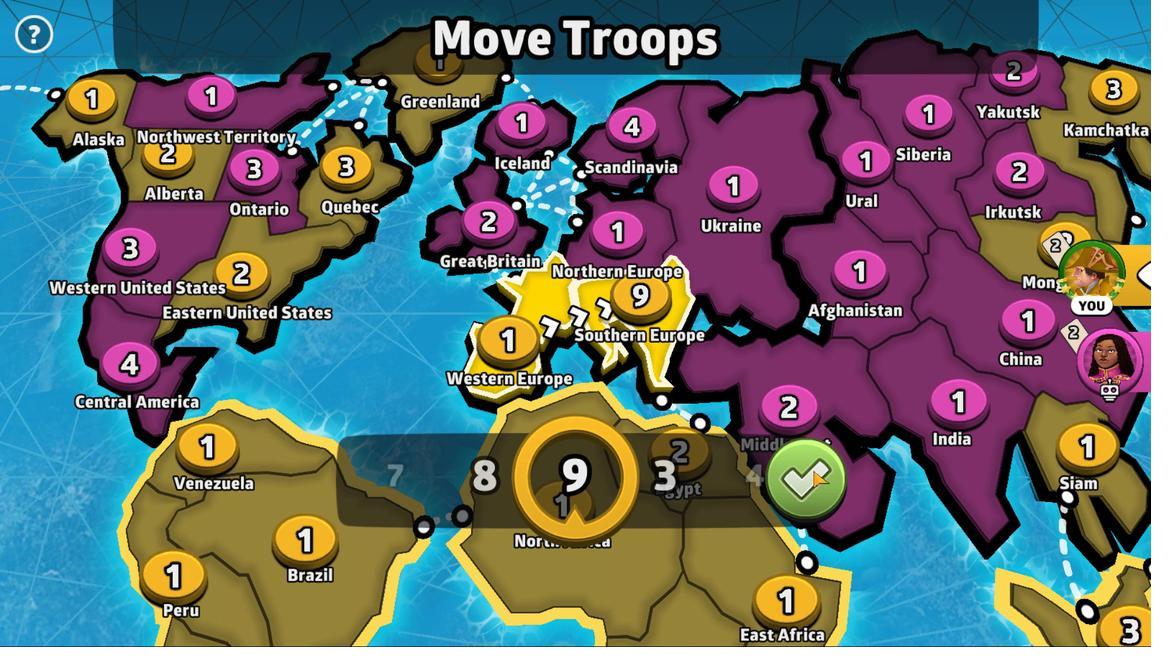 
Action: Mouse pressed left at (350, 335)
Screenshot: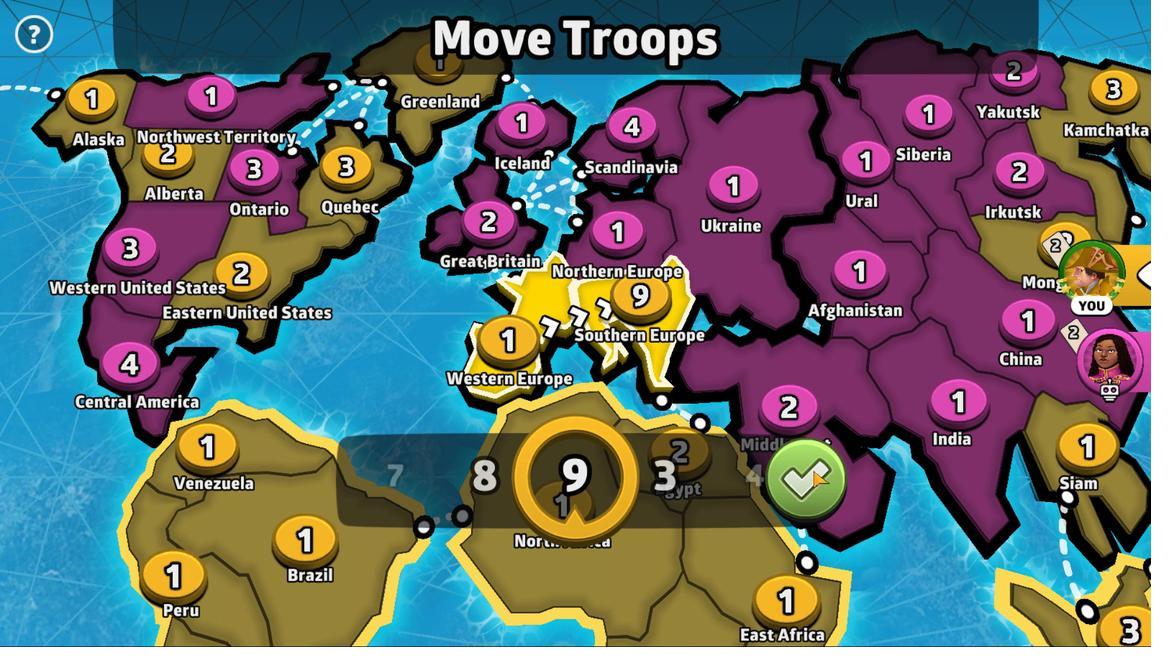 
Action: Mouse moved to (452, 305)
Screenshot: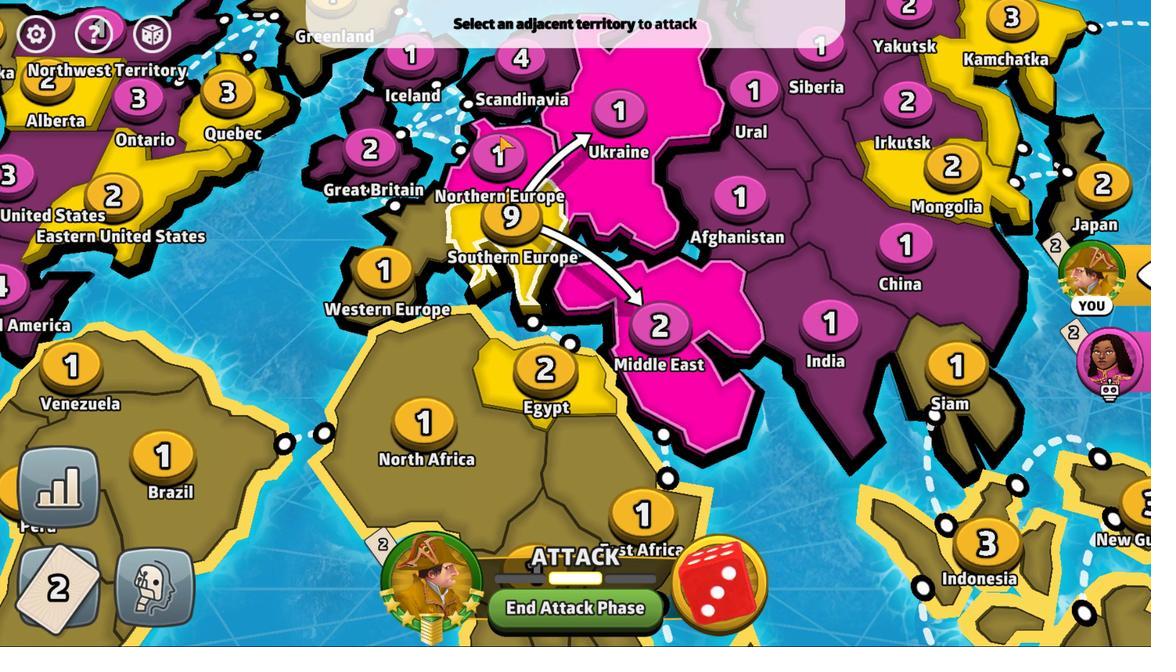 
Action: Mouse pressed left at (452, 305)
Screenshot: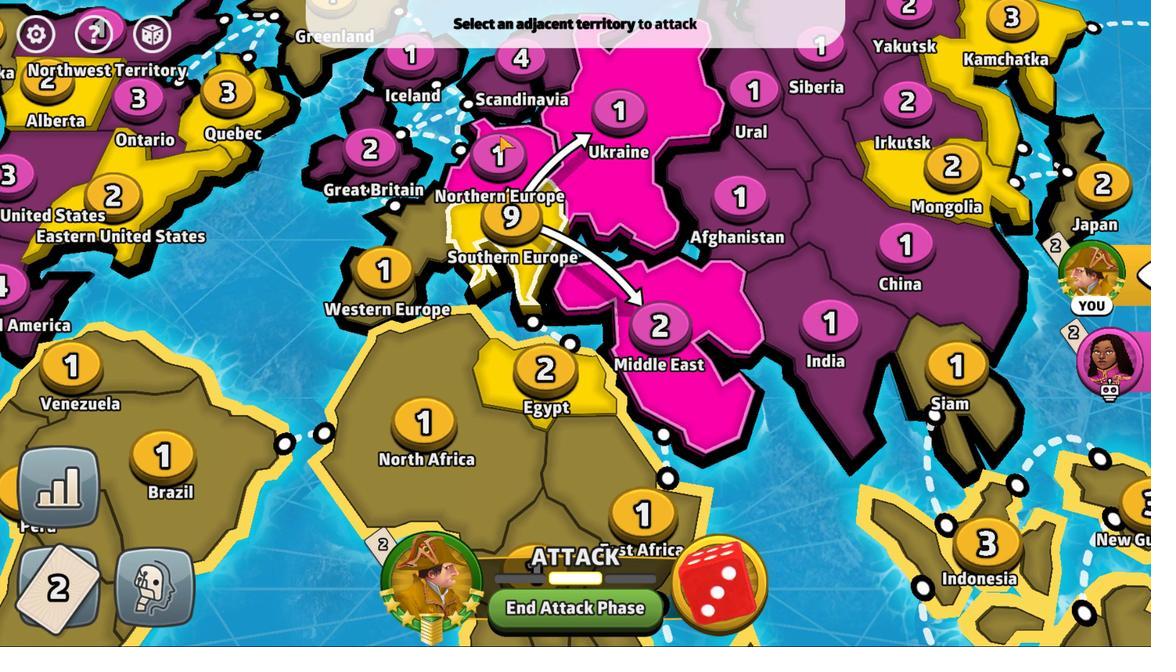 
Action: Mouse moved to (217, 299)
Screenshot: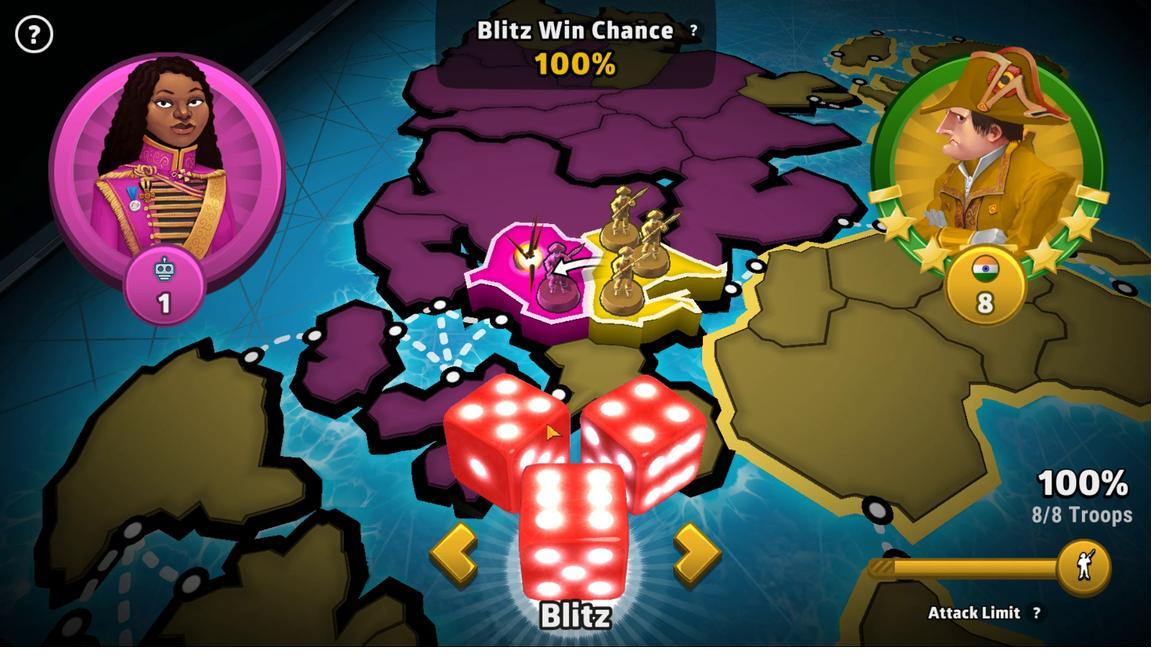 
Action: Mouse pressed left at (217, 299)
Screenshot: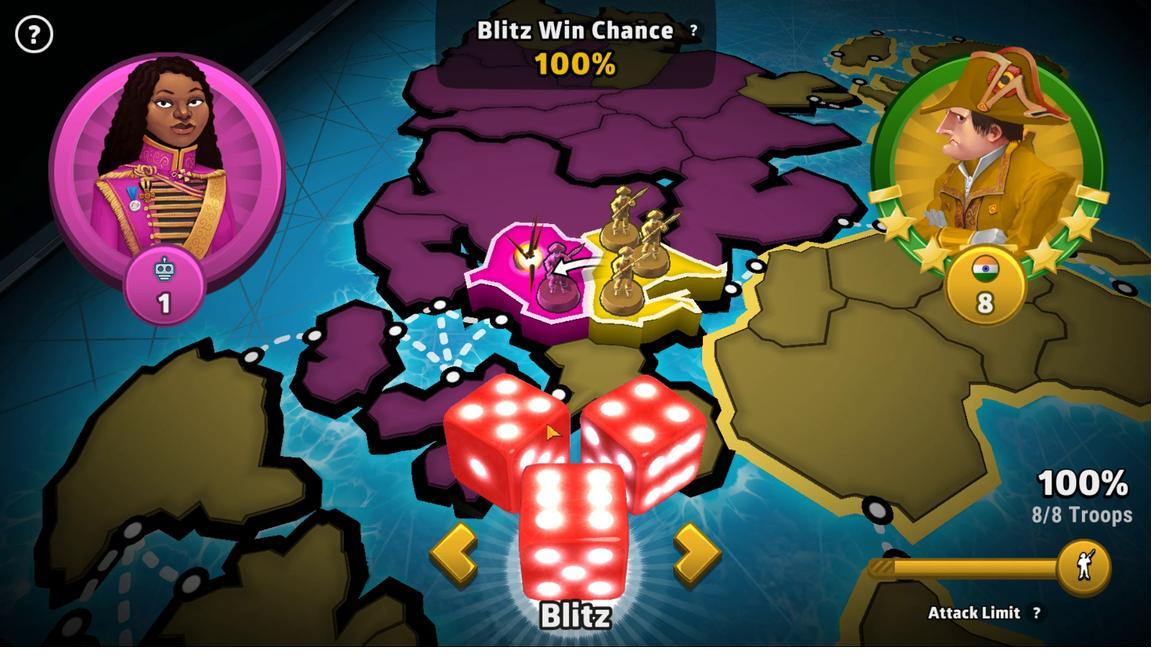 
Action: Mouse moved to (500, 375)
Screenshot: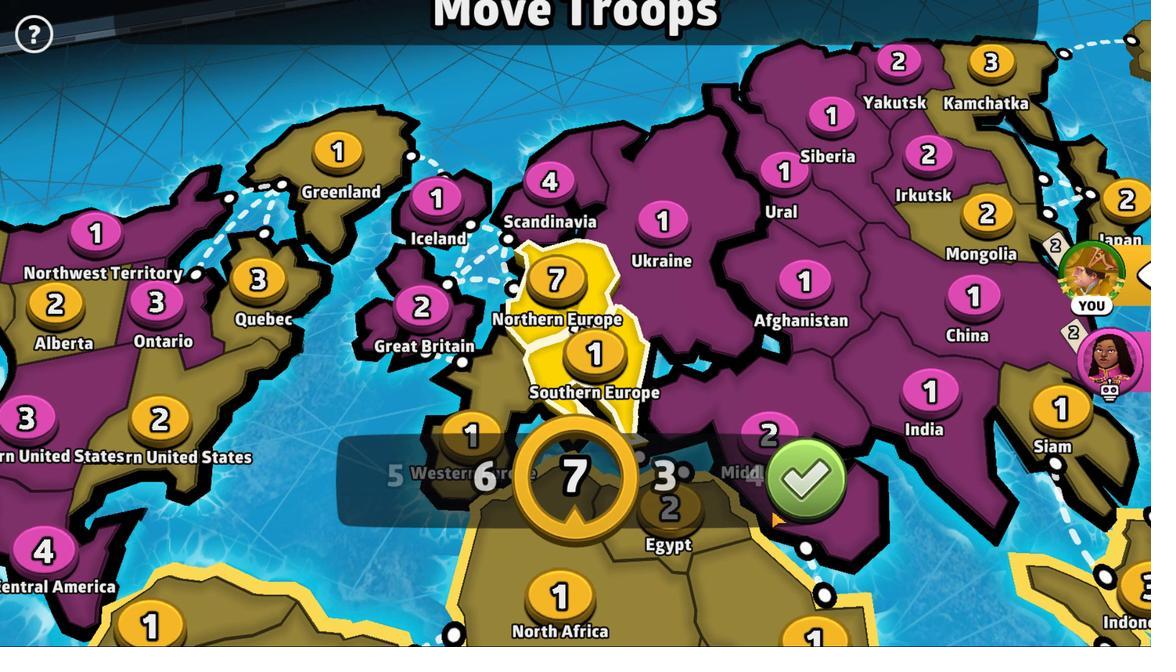 
Action: Mouse pressed left at (500, 375)
Screenshot: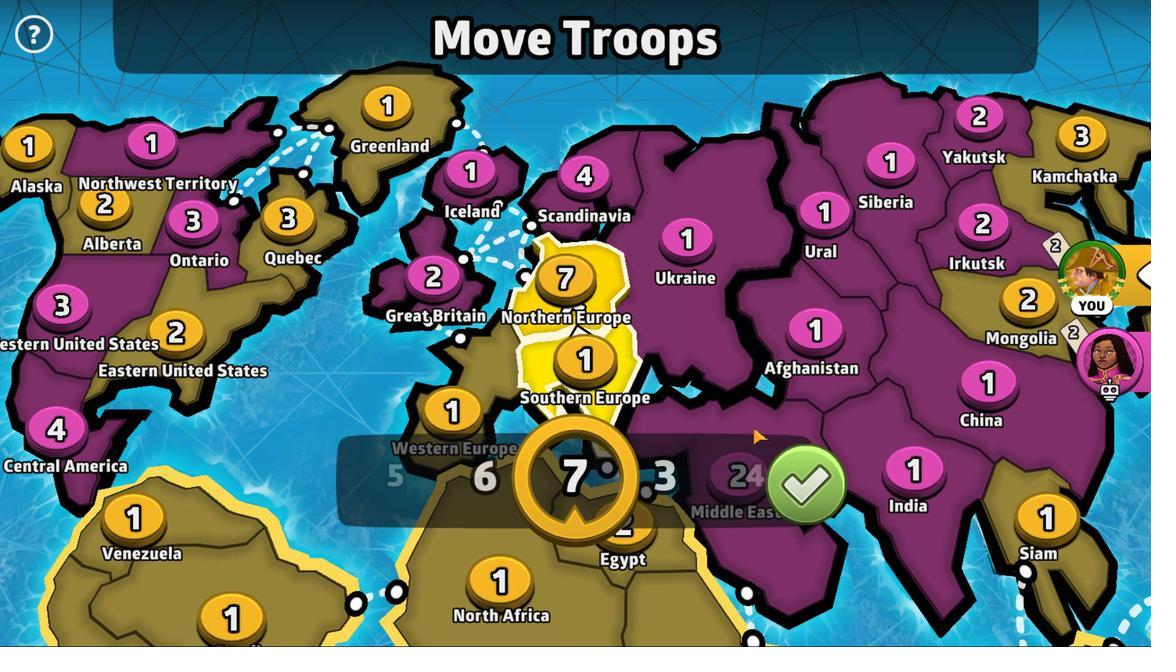 
Action: Mouse moved to (490, 312)
Screenshot: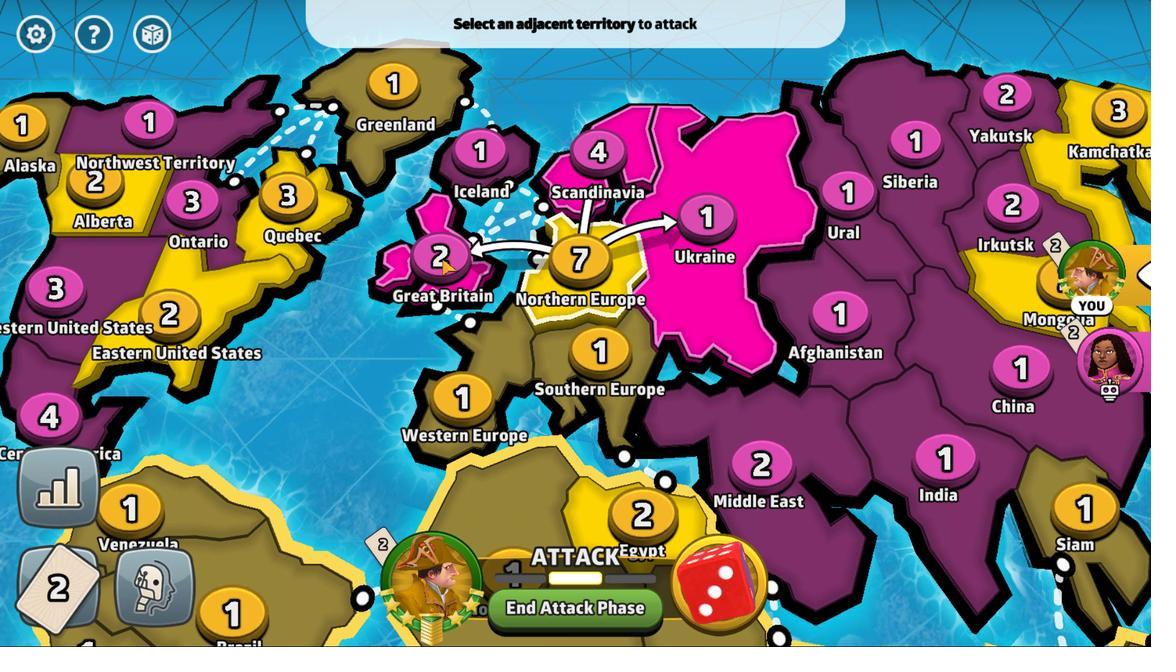 
Action: Mouse pressed left at (490, 312)
Screenshot: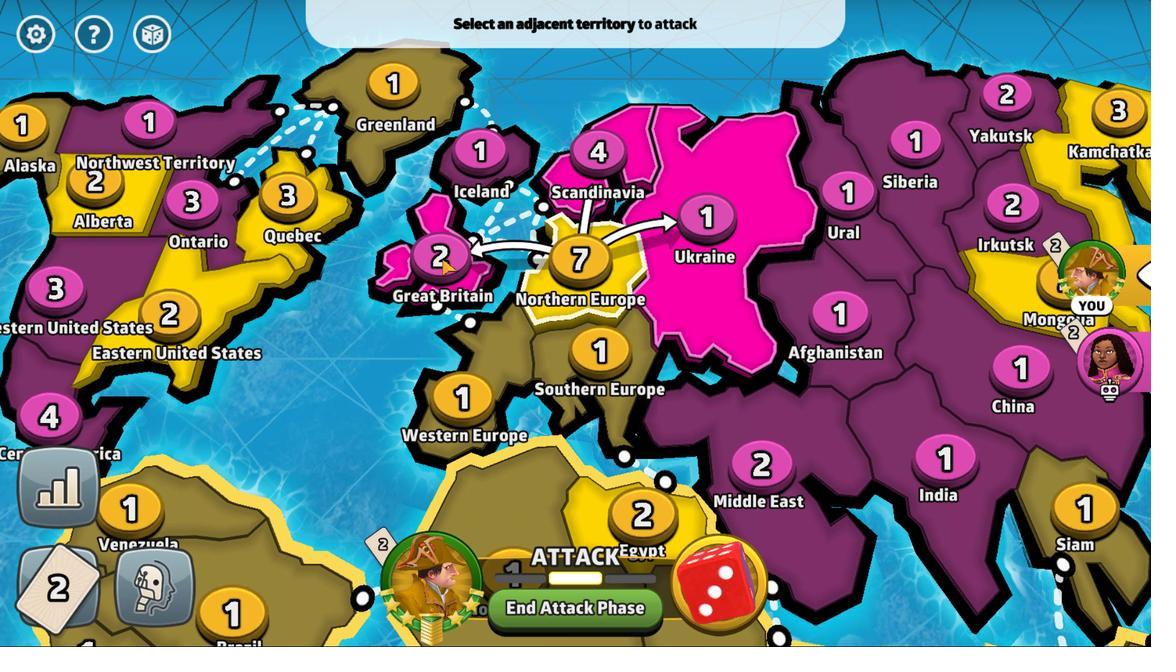 
Action: Mouse moved to (211, 295)
Screenshot: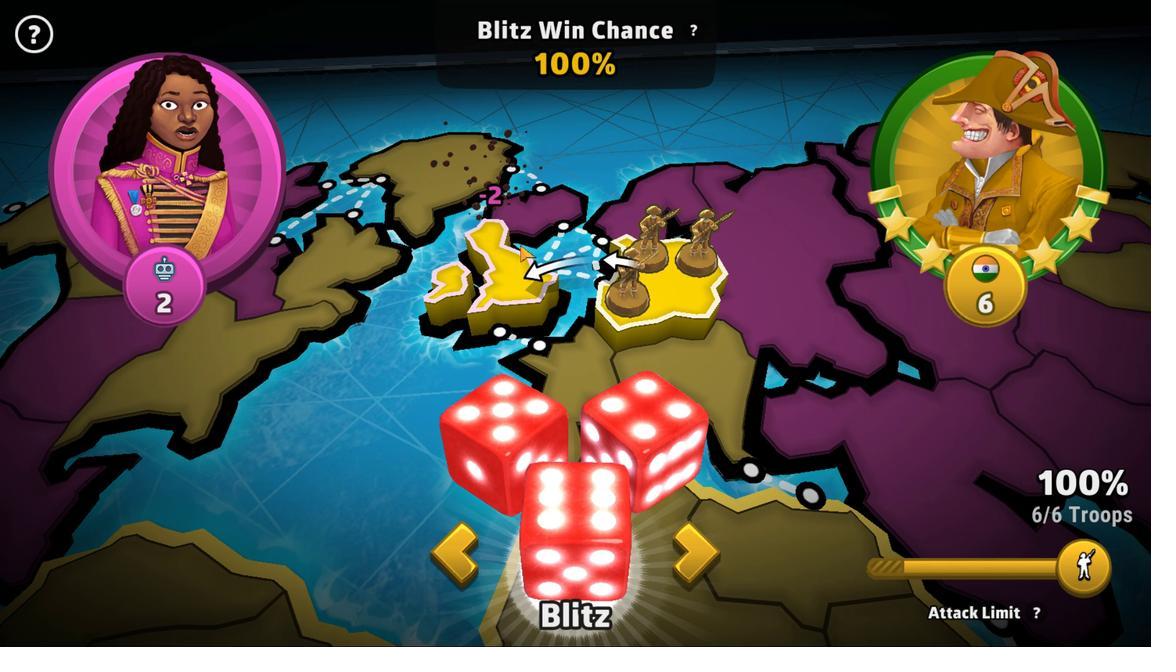 
Action: Mouse pressed left at (211, 295)
Screenshot: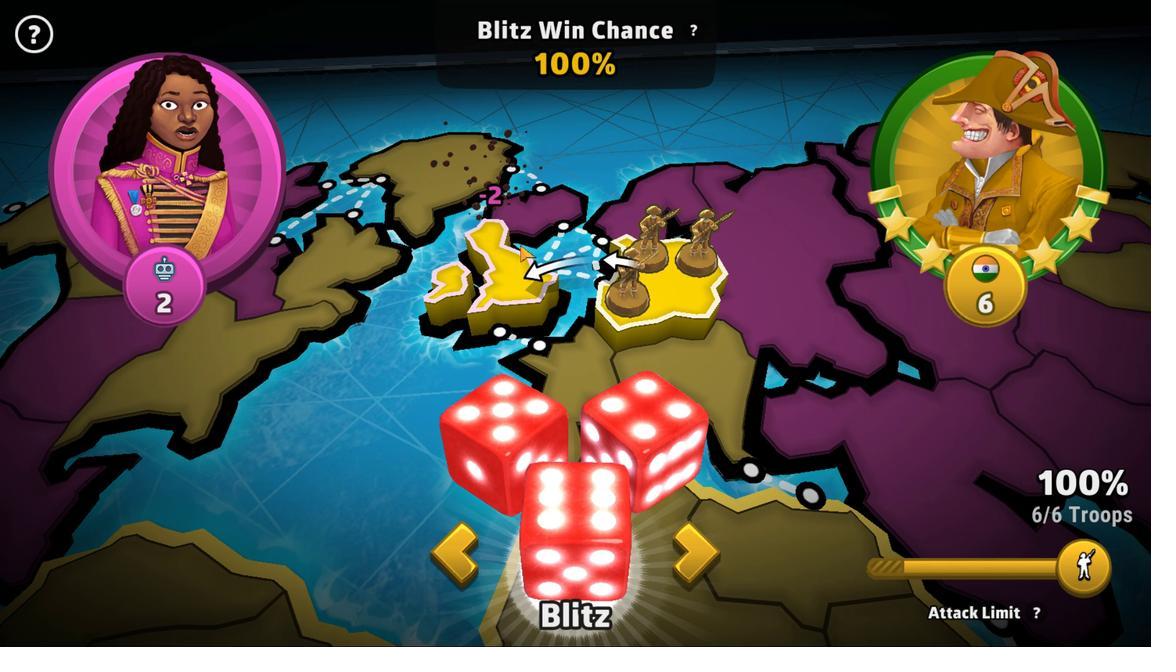 
Action: Mouse moved to (581, 348)
Screenshot: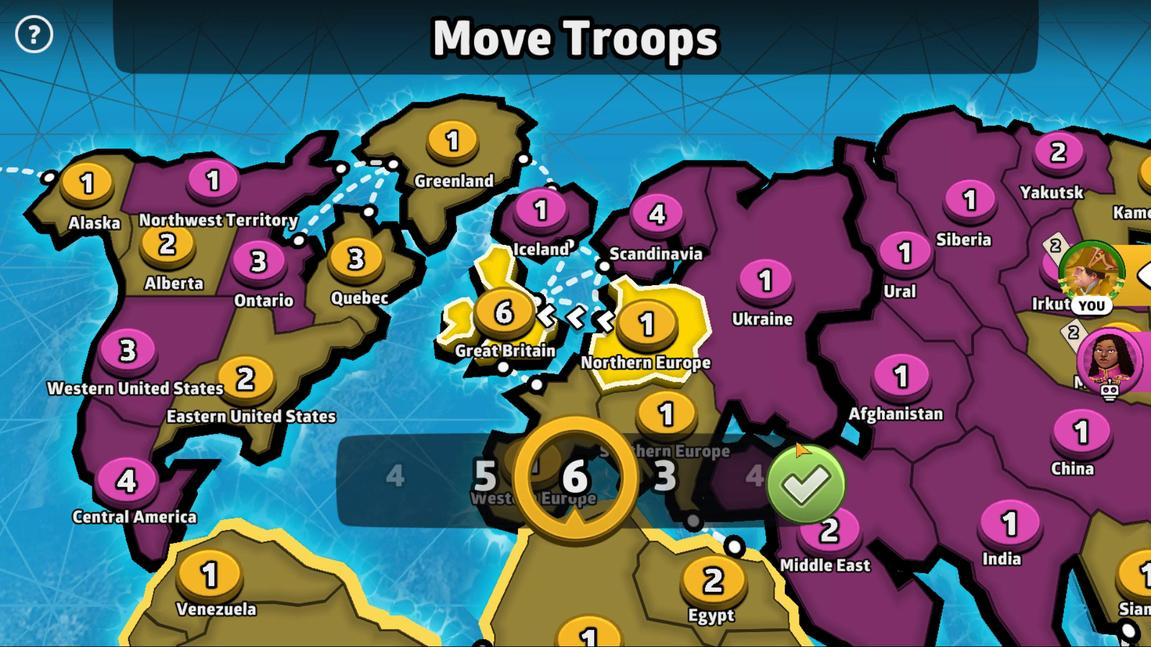 
Action: Mouse pressed left at (581, 348)
Screenshot: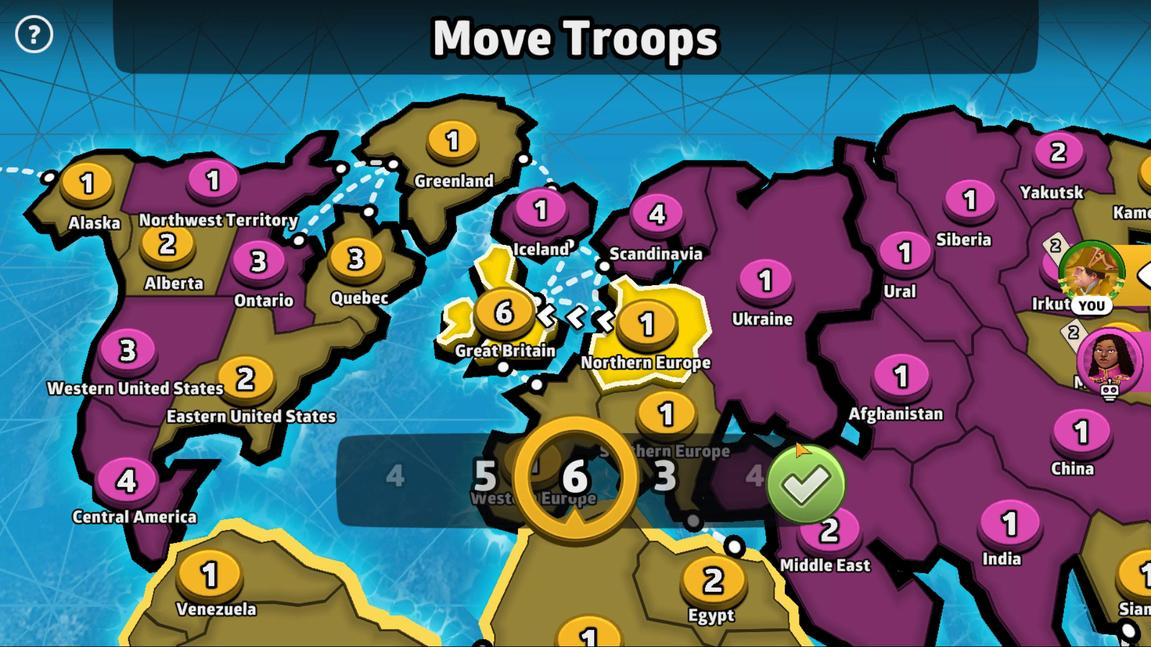 
Action: Mouse moved to (463, 302)
Screenshot: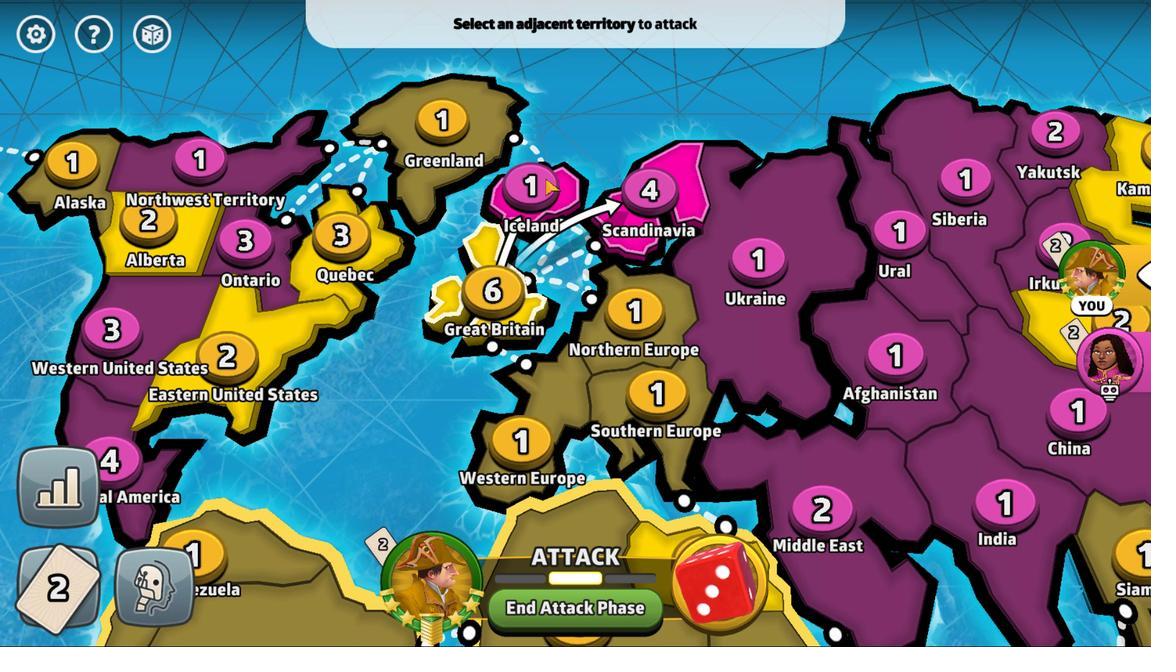 
Action: Mouse pressed left at (463, 302)
Screenshot: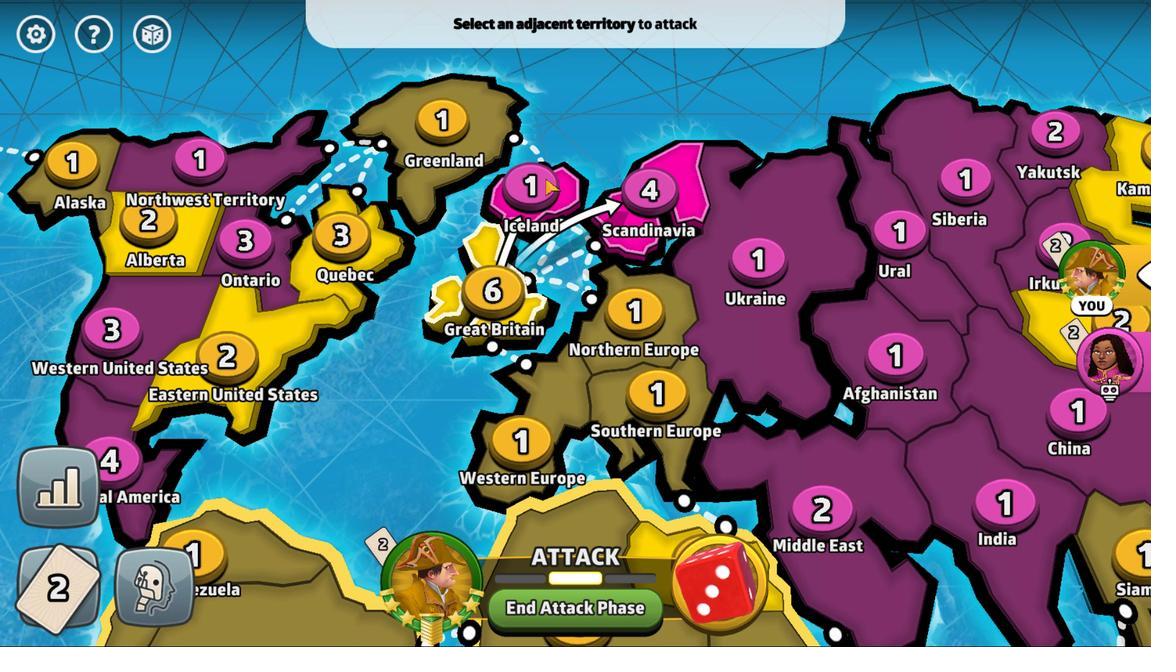 
Action: Mouse moved to (207, 299)
Screenshot: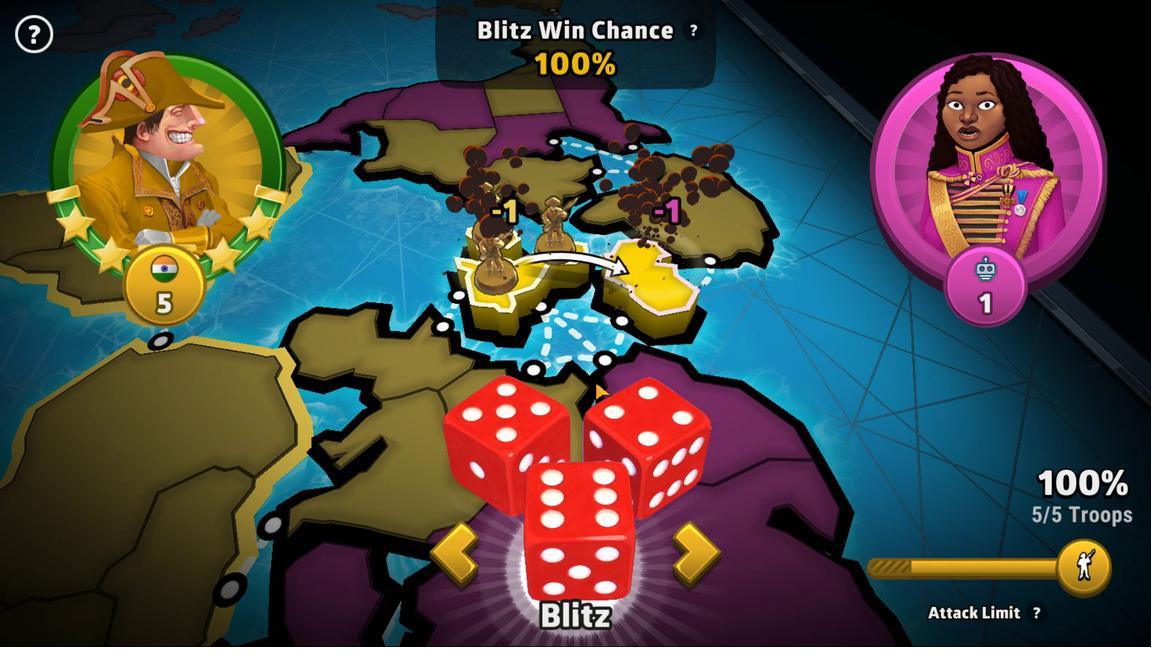 
Action: Mouse pressed left at (207, 299)
Screenshot: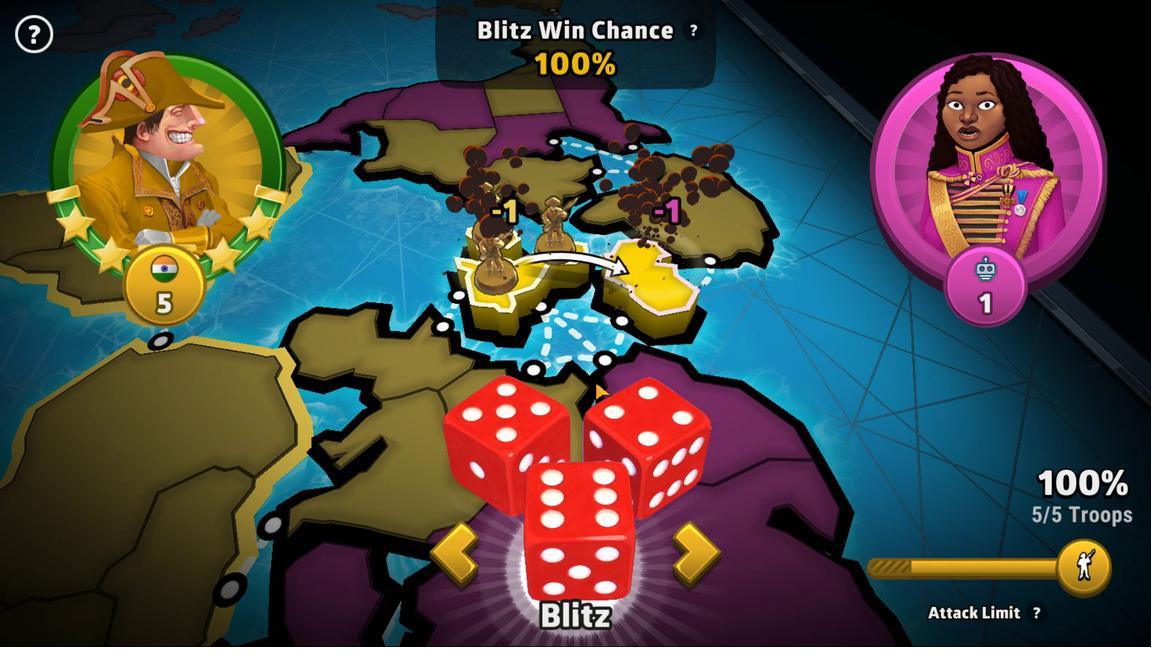 
Action: Mouse moved to (479, 367)
Screenshot: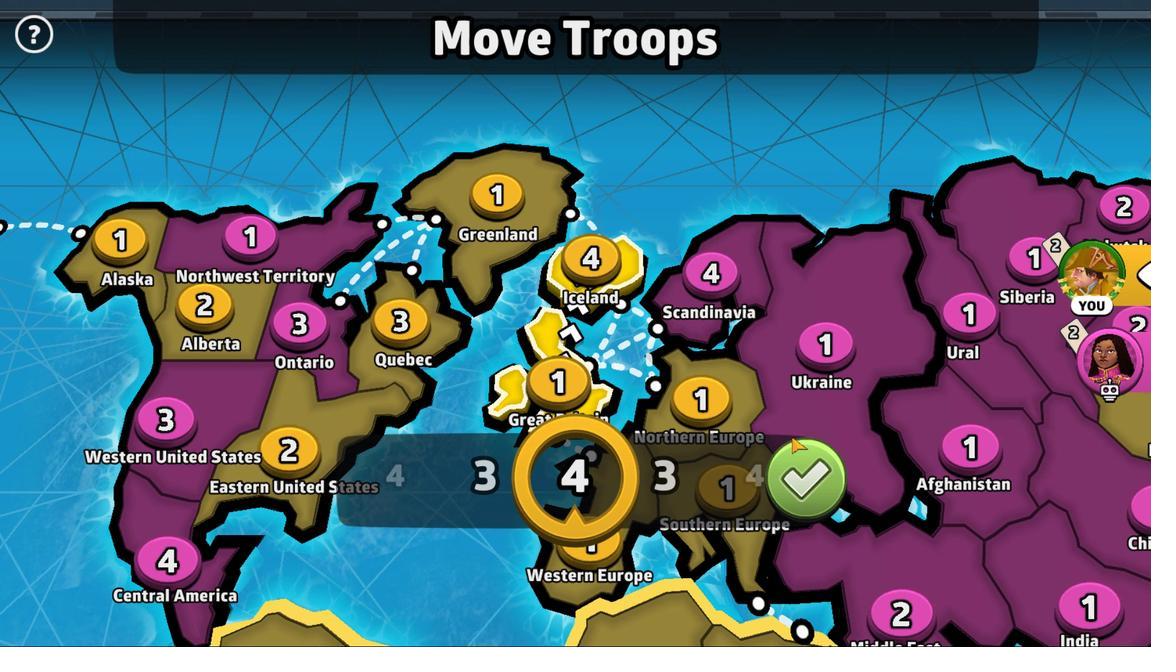 
Action: Mouse pressed left at (479, 367)
Screenshot: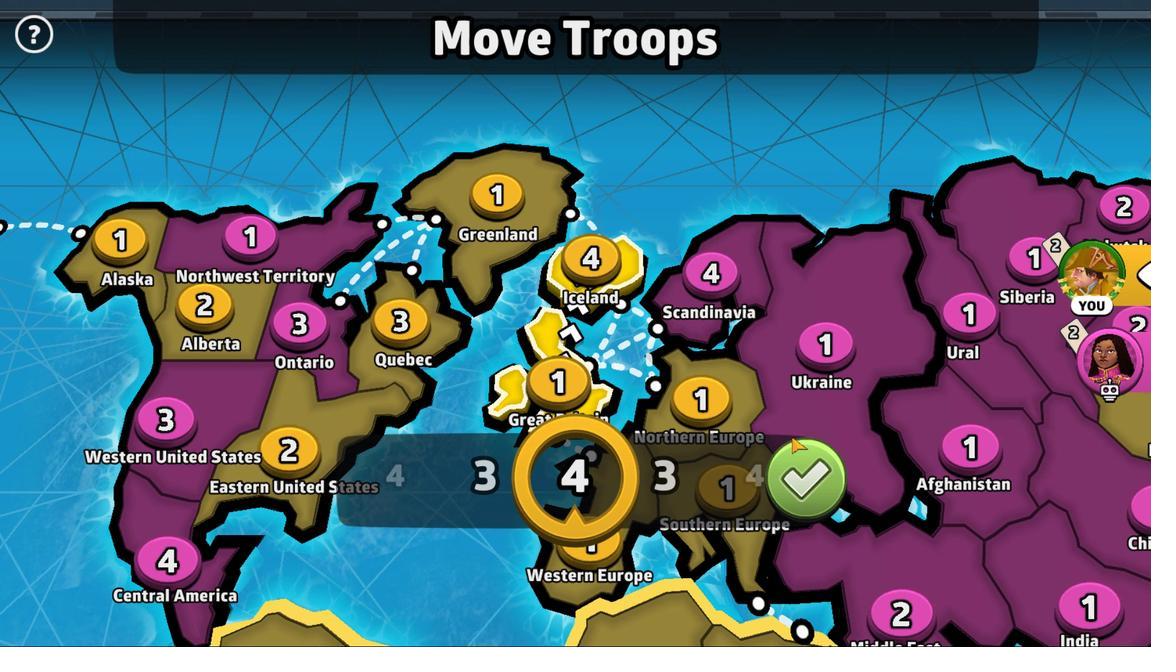 
Action: Mouse moved to (455, 307)
Screenshot: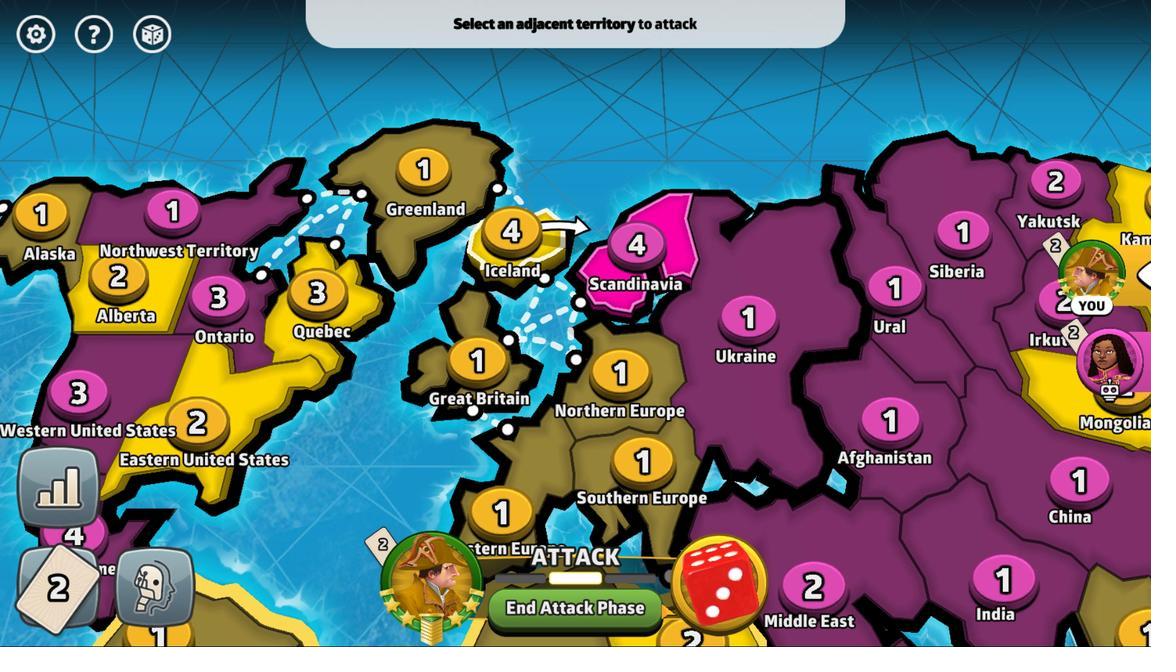 
Action: Mouse pressed left at (455, 307)
Screenshot: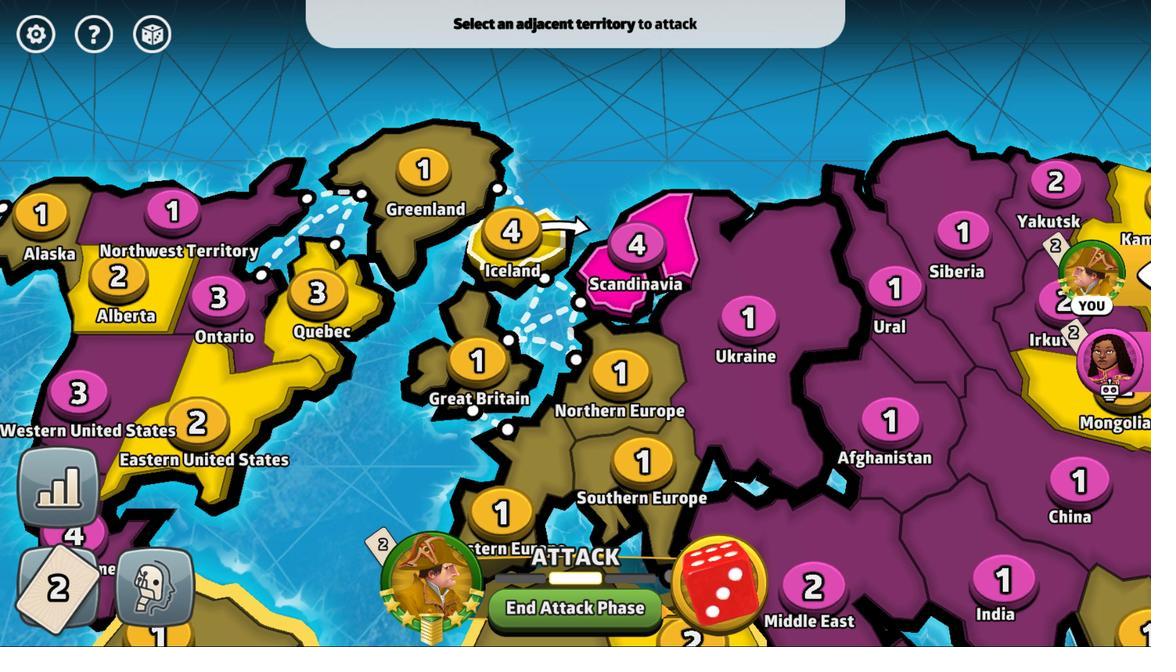 
Action: Mouse moved to (220, 295)
Screenshot: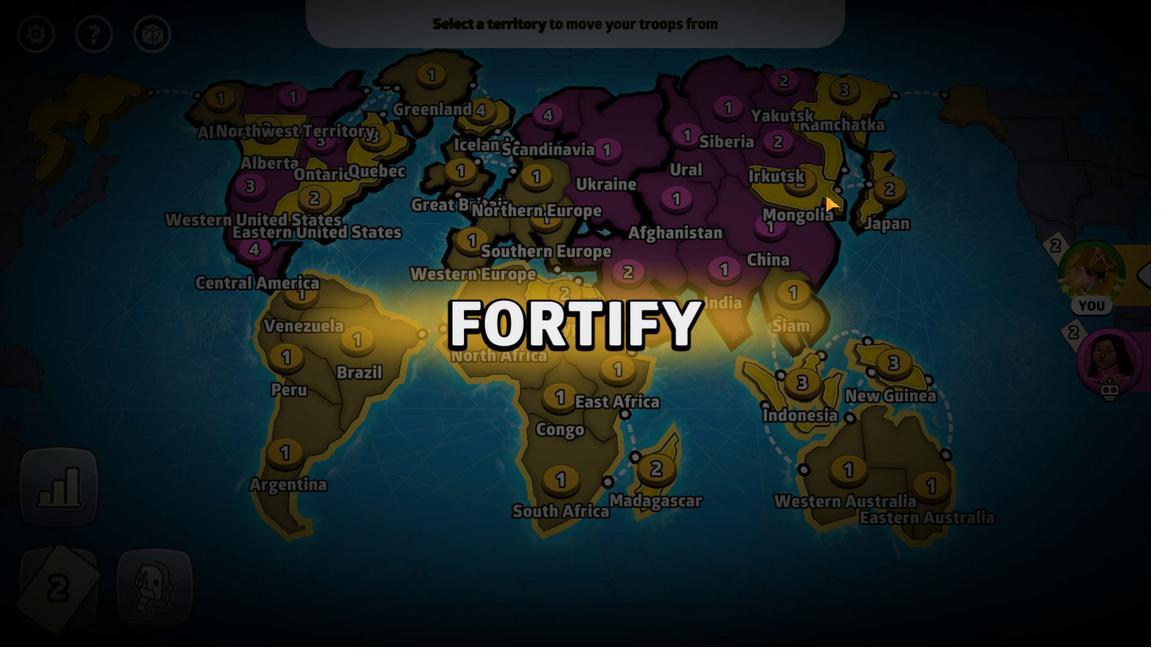 
Action: Mouse pressed left at (220, 295)
Screenshot: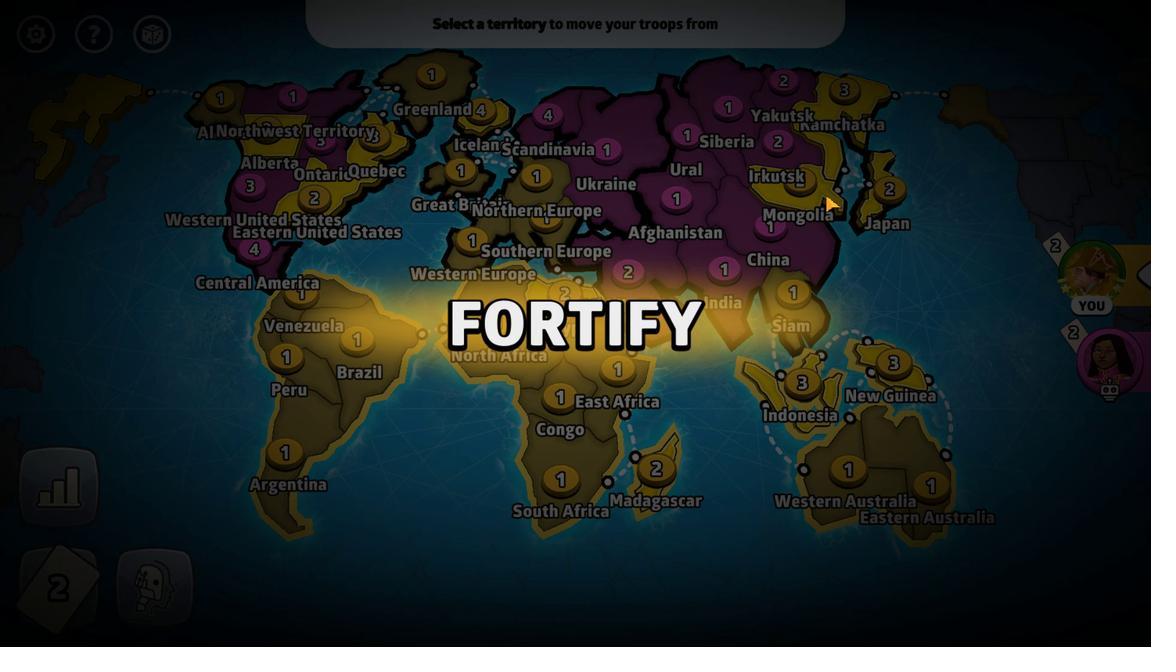 
Action: Mouse moved to (425, 268)
Screenshot: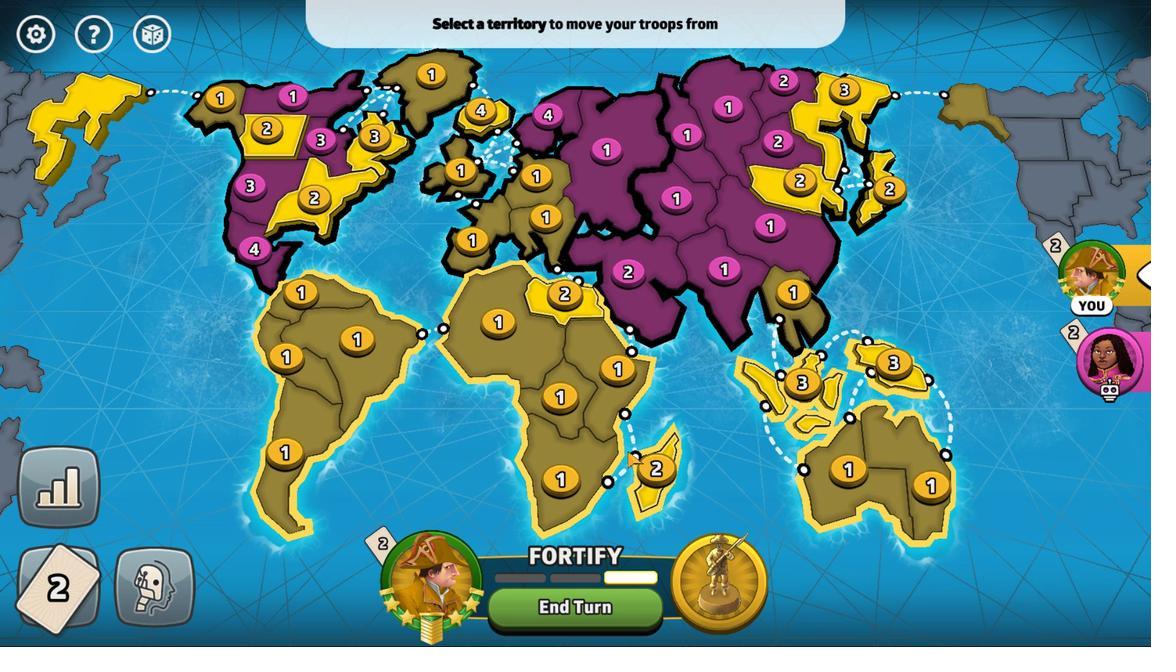 
Action: Mouse pressed left at (425, 268)
Screenshot: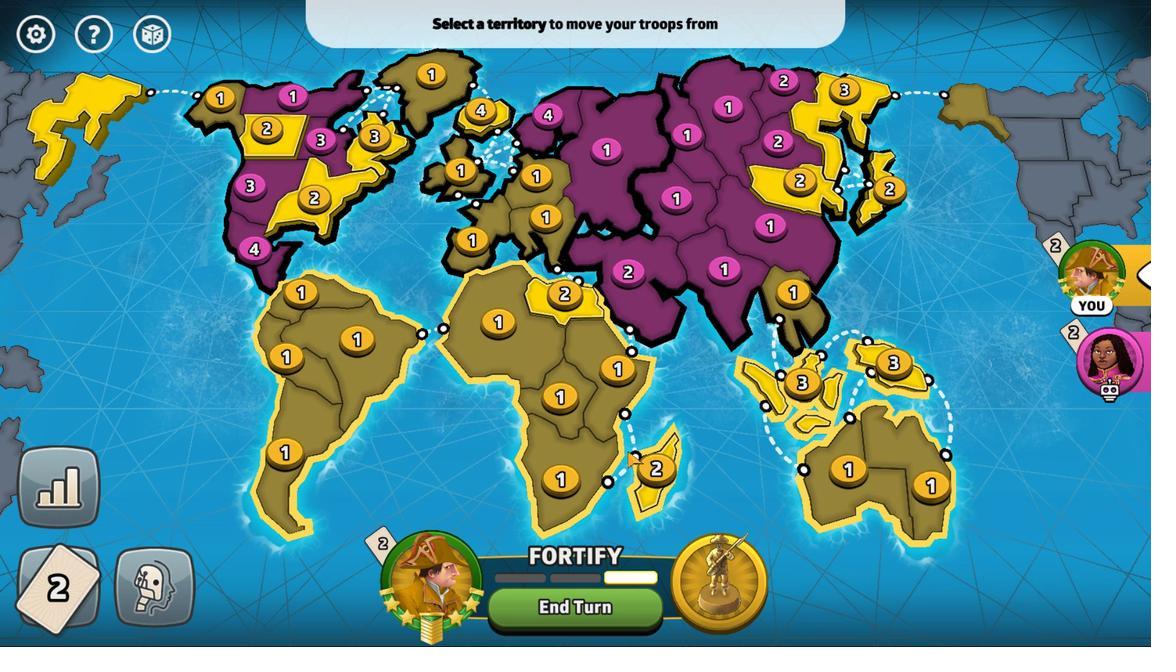 
Action: Mouse moved to (370, 349)
Screenshot: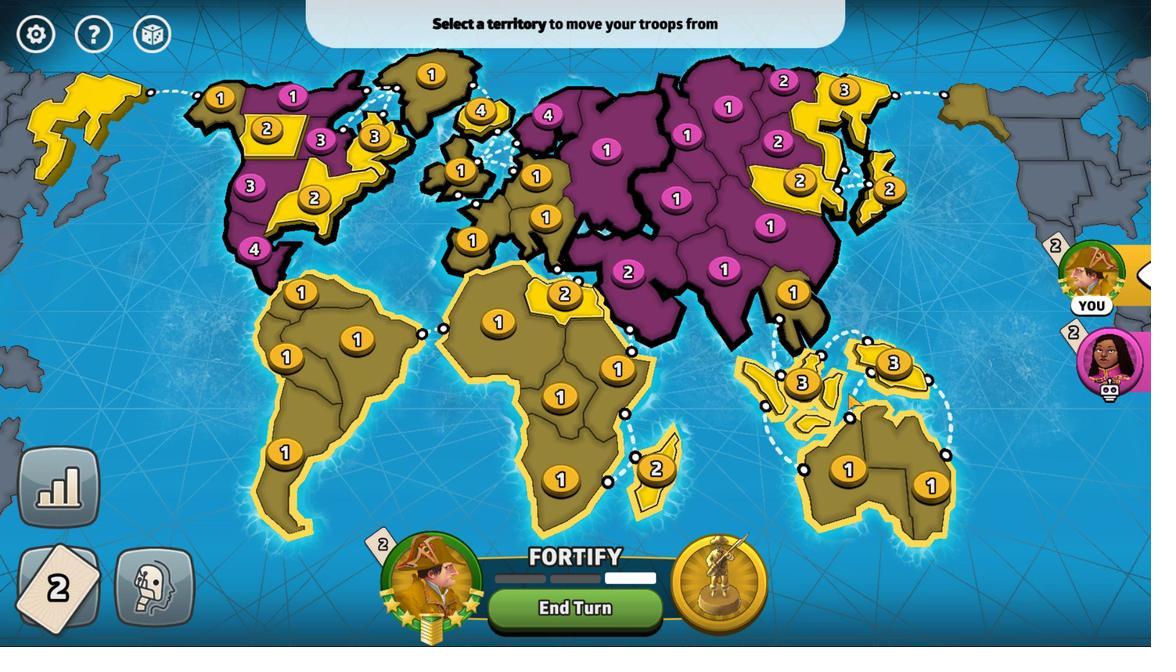 
Action: Mouse pressed left at (370, 349)
Screenshot: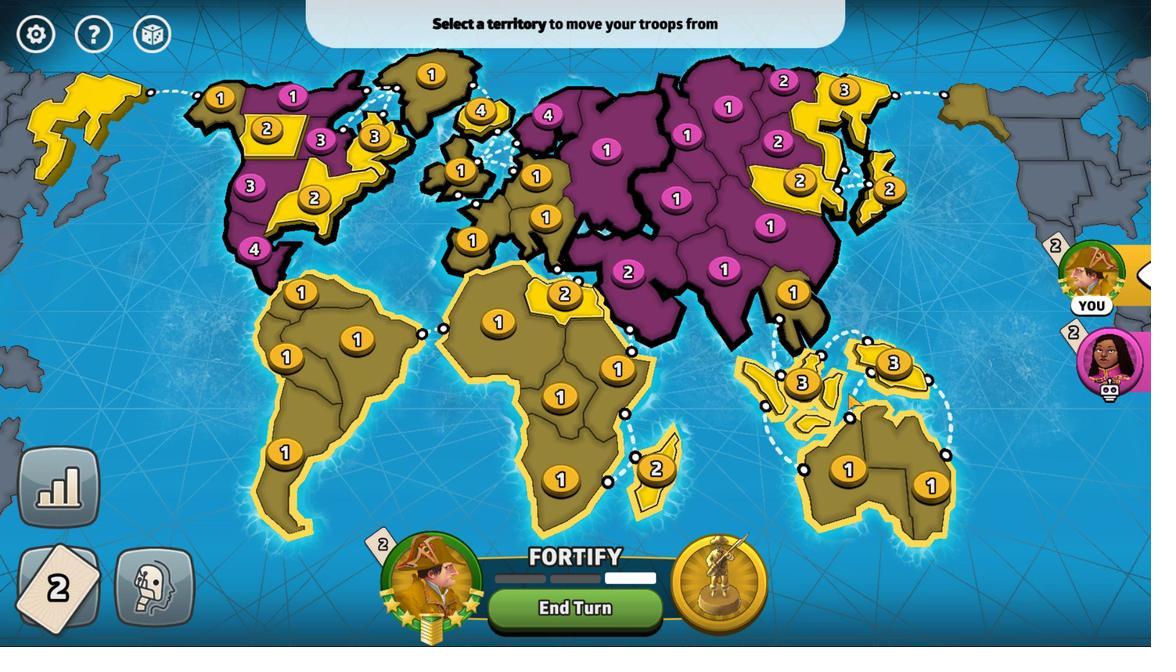
Action: Mouse moved to (218, 319)
Screenshot: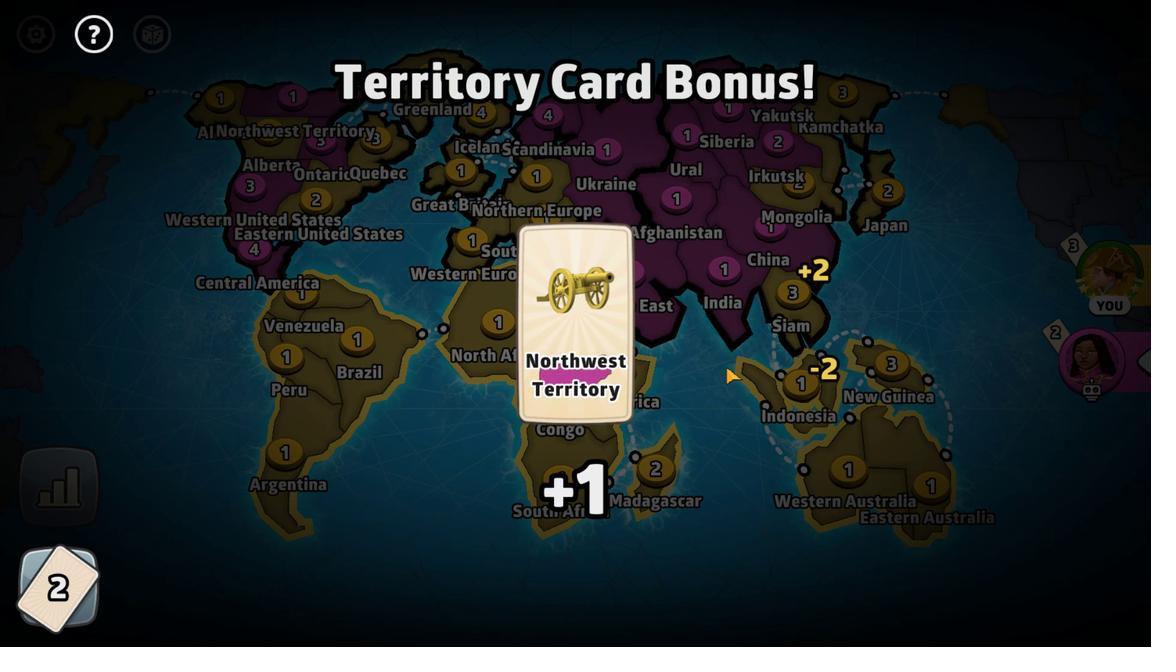 
Action: Mouse pressed left at (218, 319)
Screenshot: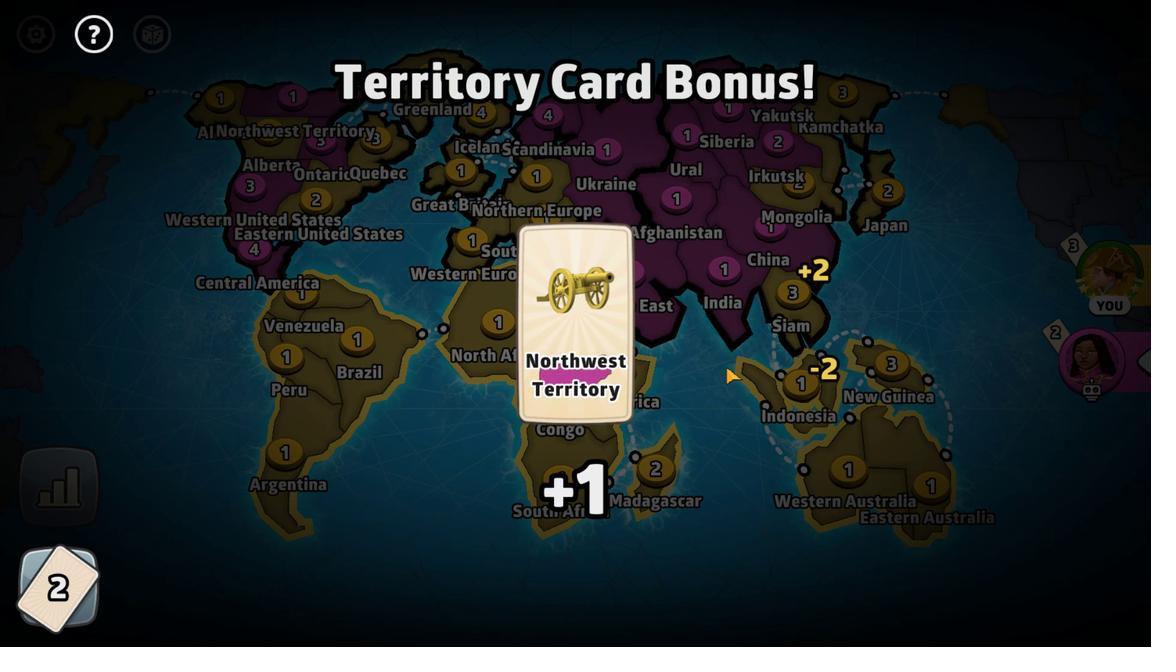 
Action: Mouse moved to (226, 340)
Screenshot: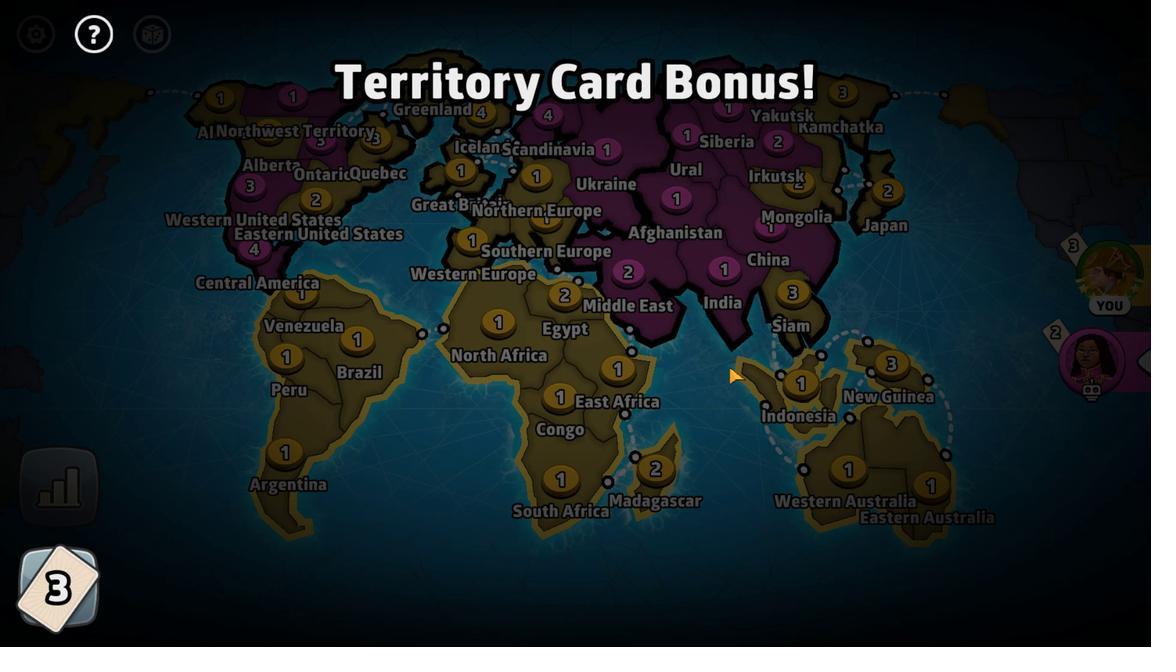 
Action: Mouse pressed left at (226, 340)
Screenshot: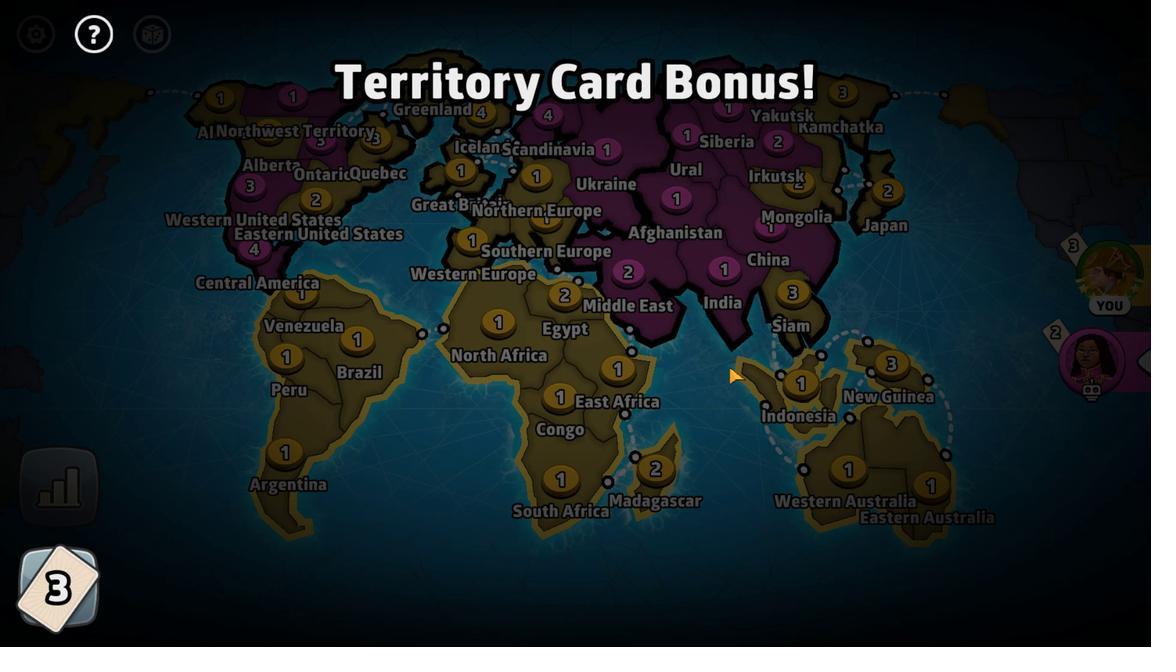 
Action: Mouse moved to (218, 292)
Screenshot: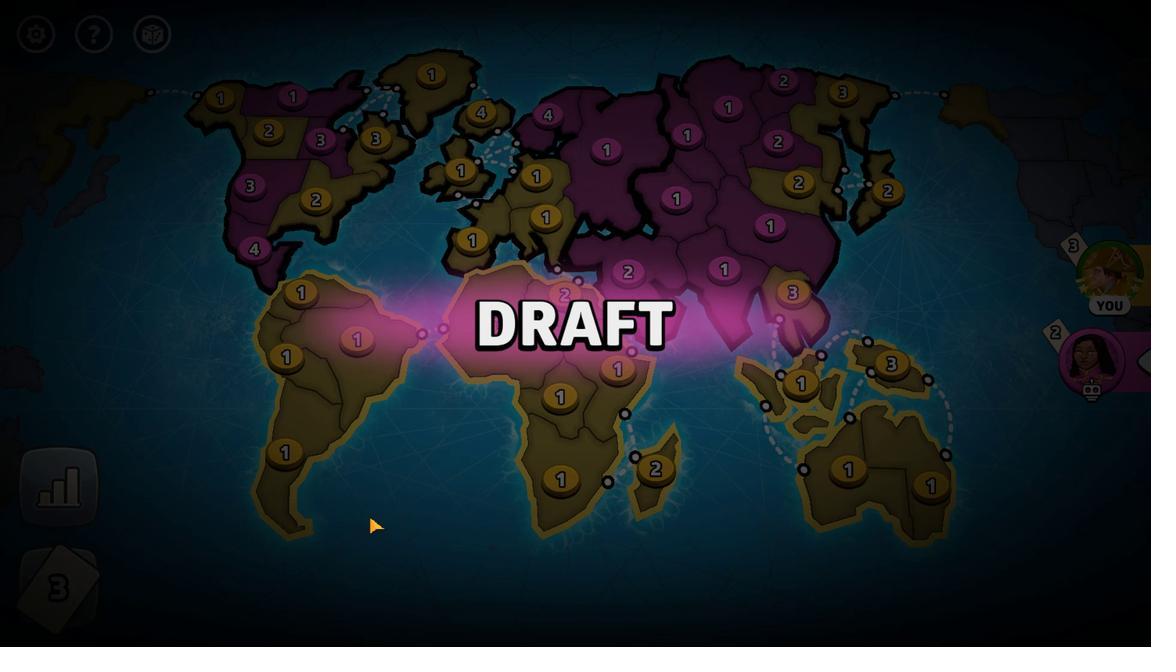 
Action: Mouse pressed left at (218, 292)
Screenshot: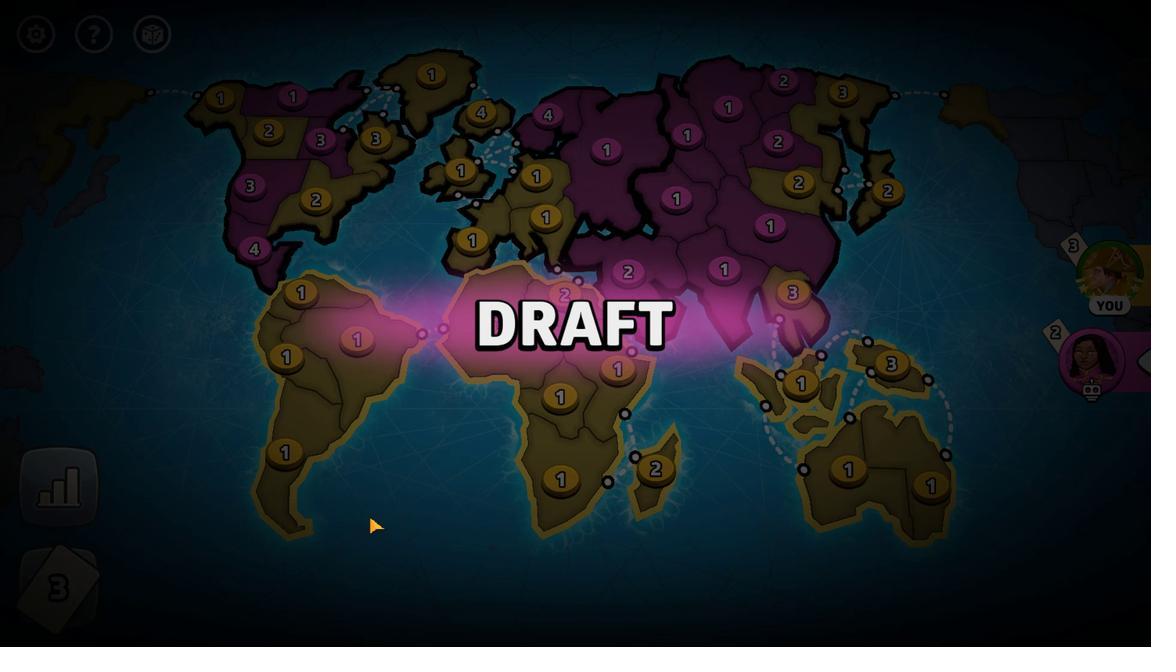 
Action: Mouse moved to (230, 337)
Screenshot: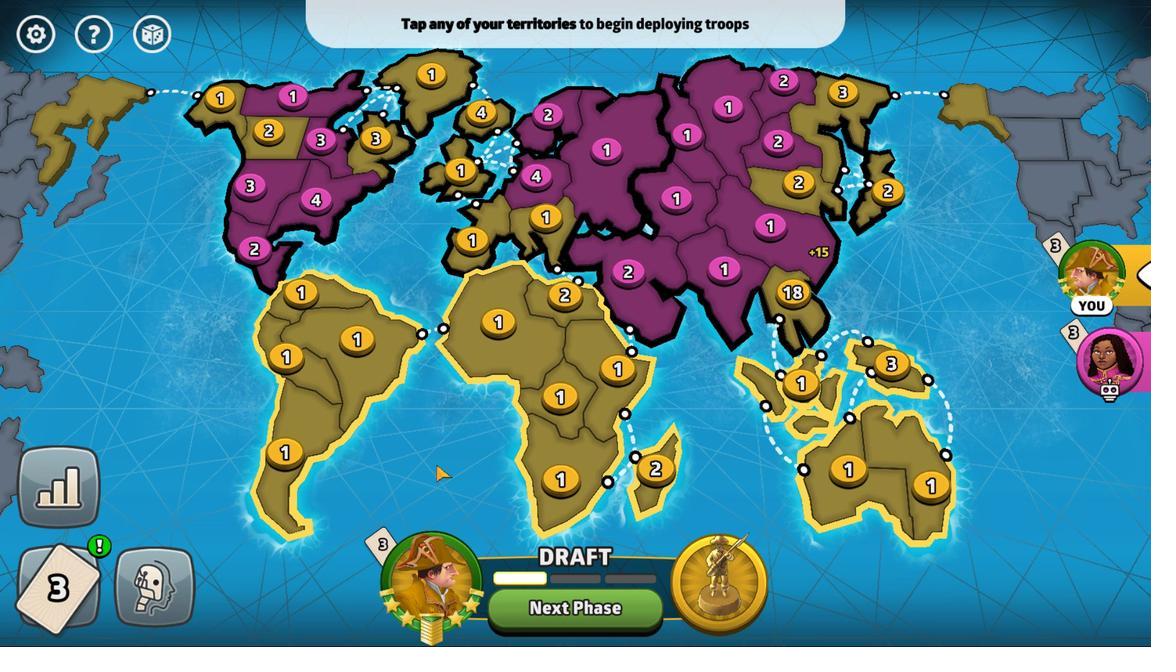 
Action: Mouse pressed left at (230, 337)
Screenshot: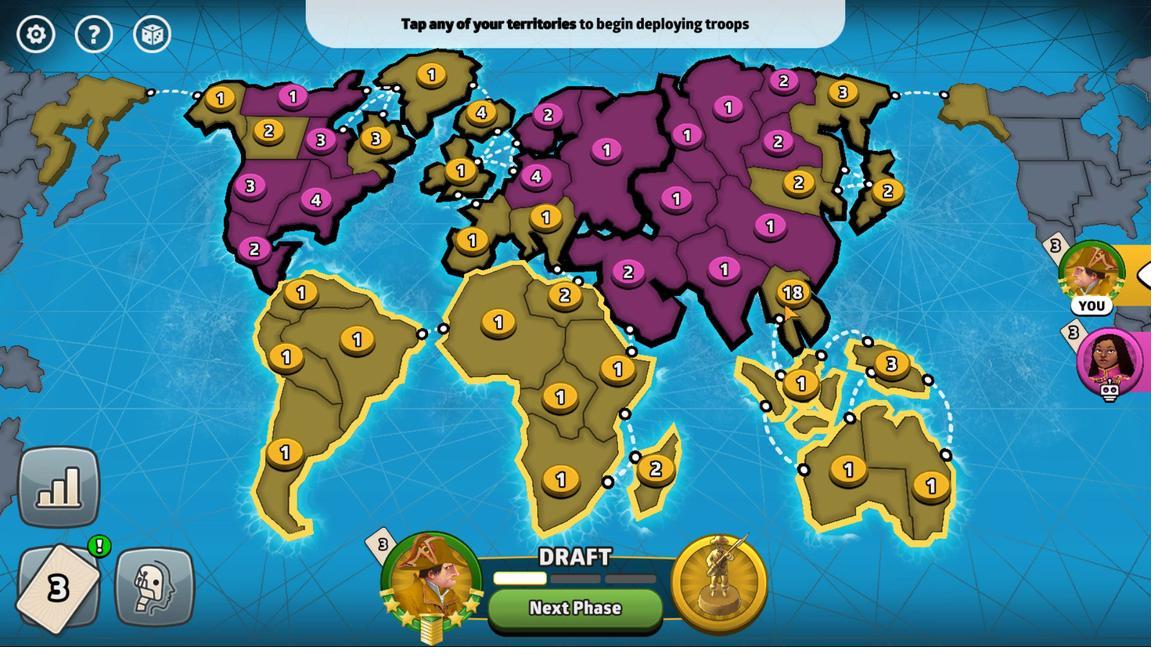 
Action: Mouse moved to (238, 298)
Screenshot: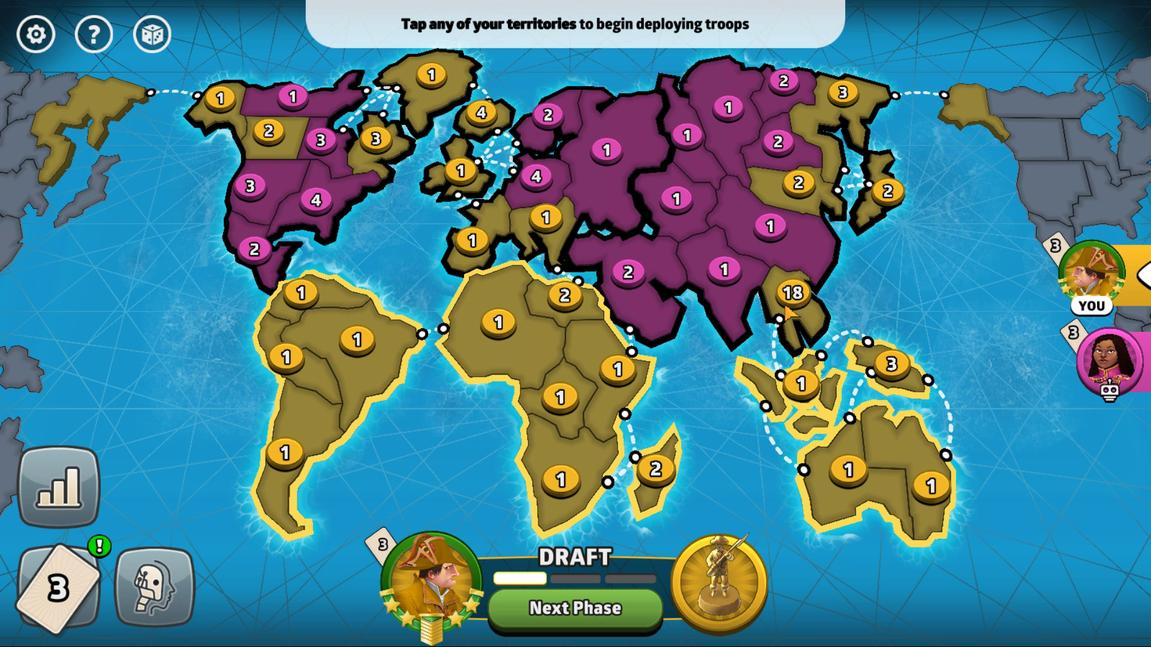 
Action: Mouse pressed left at (238, 298)
Screenshot: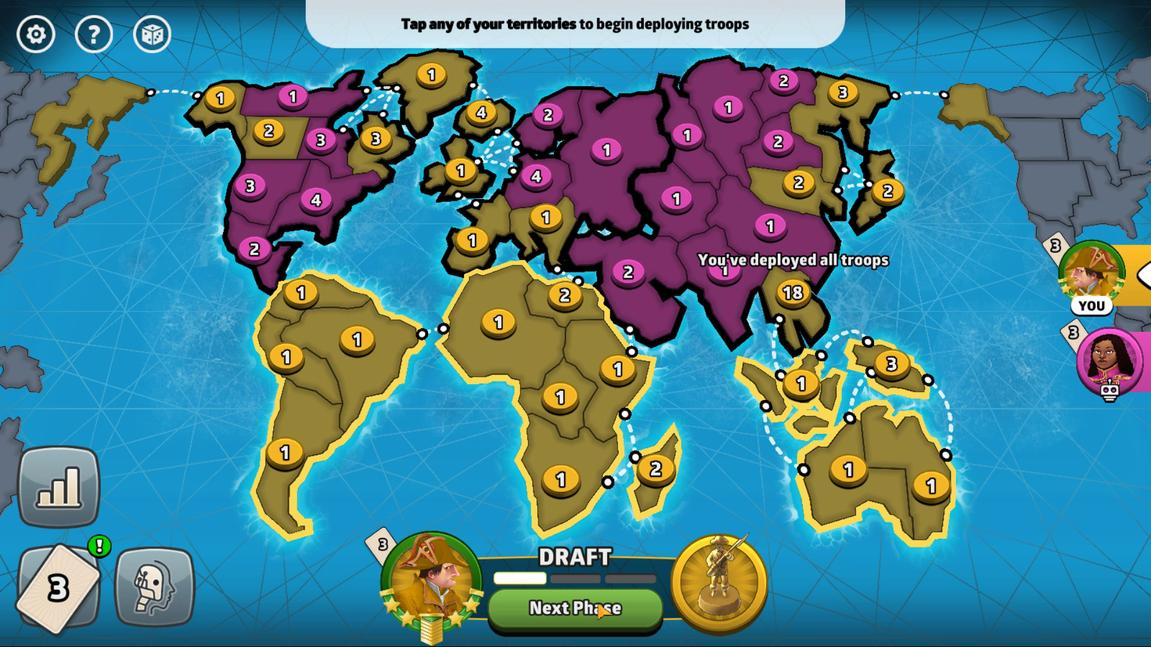 
Action: Mouse moved to (223, 337)
Screenshot: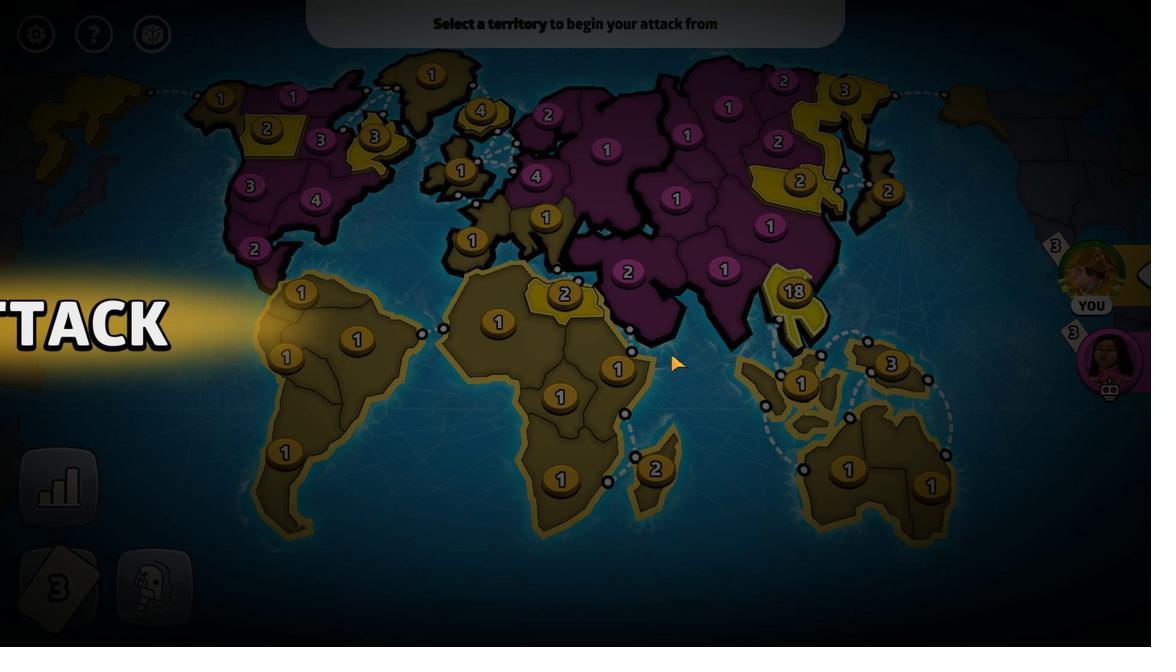 
Action: Mouse pressed left at (223, 337)
Screenshot: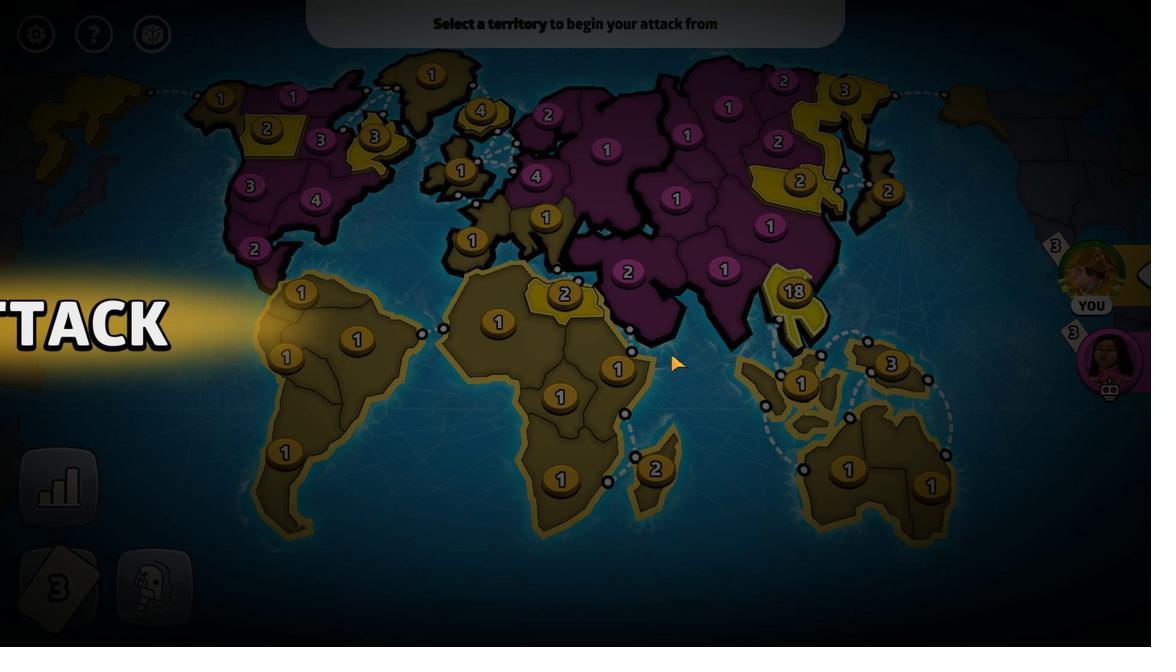 
Action: Mouse moved to (427, 267)
Screenshot: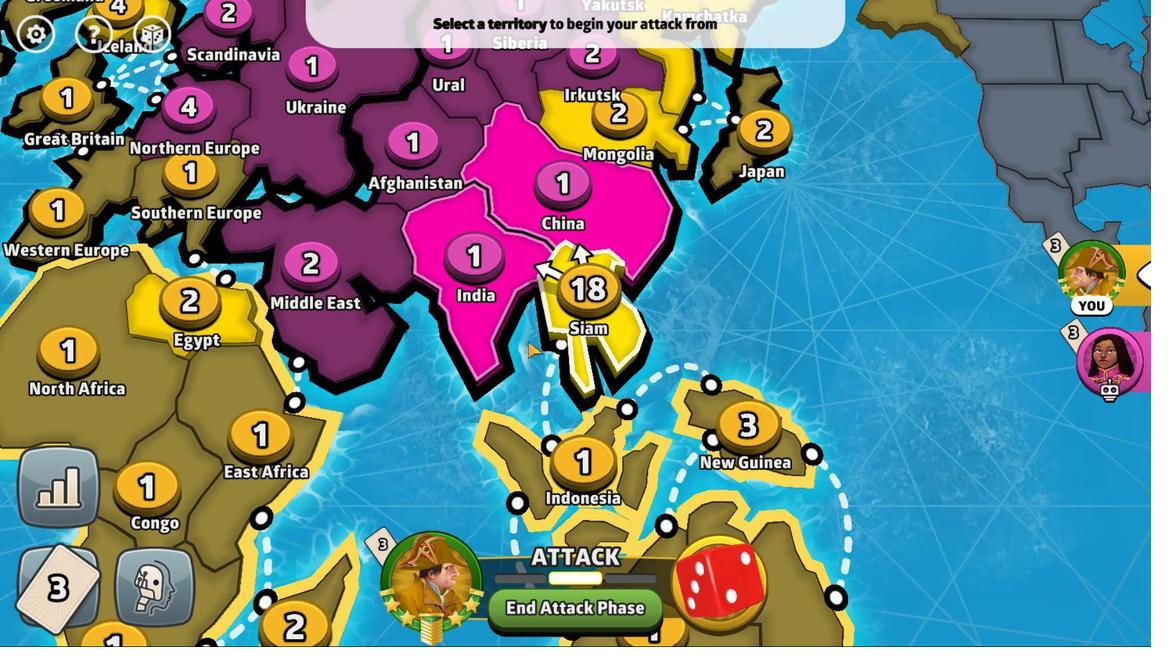 
Action: Mouse pressed left at (427, 267)
Screenshot: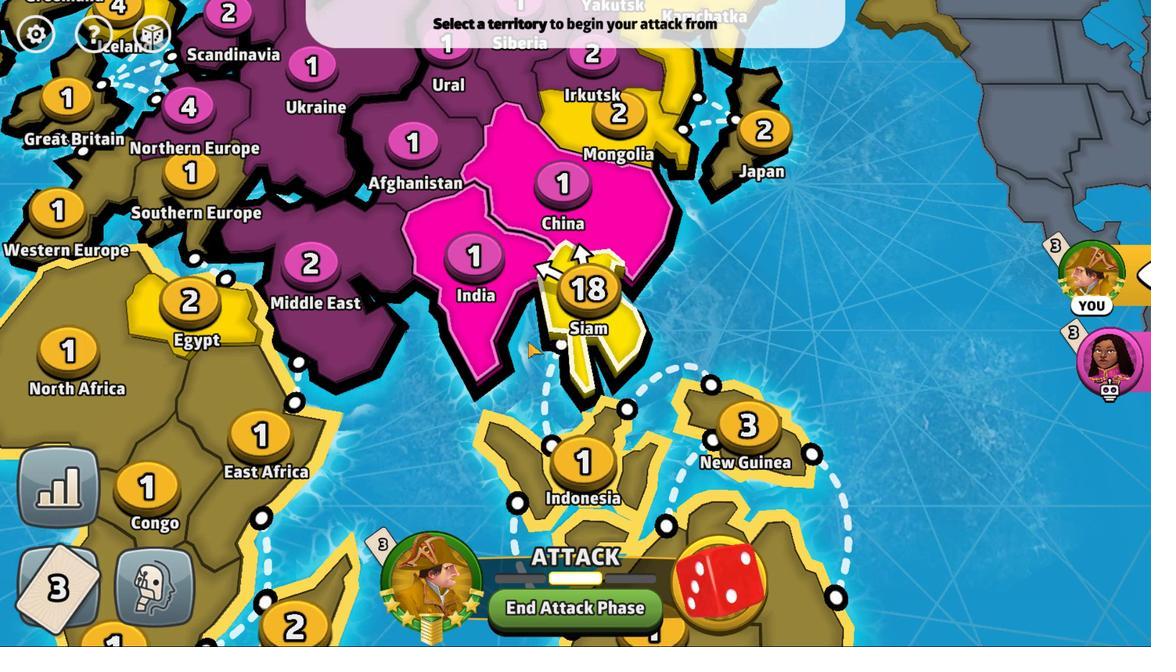 
Action: Mouse moved to (237, 342)
Screenshot: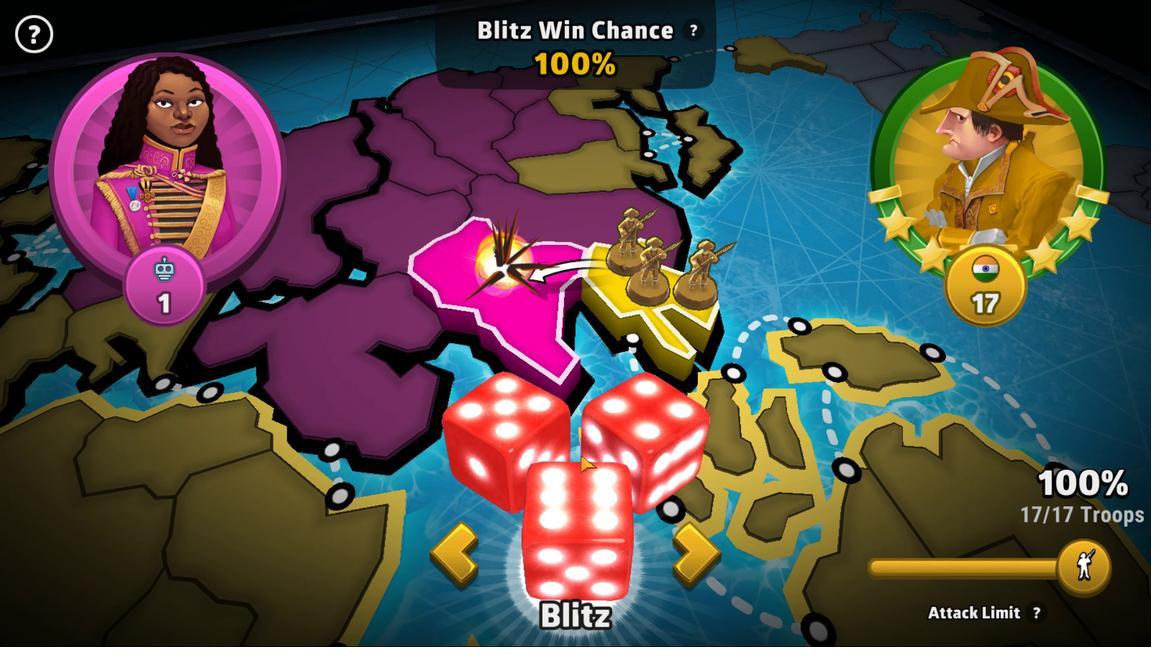 
Action: Mouse pressed left at (237, 342)
Screenshot: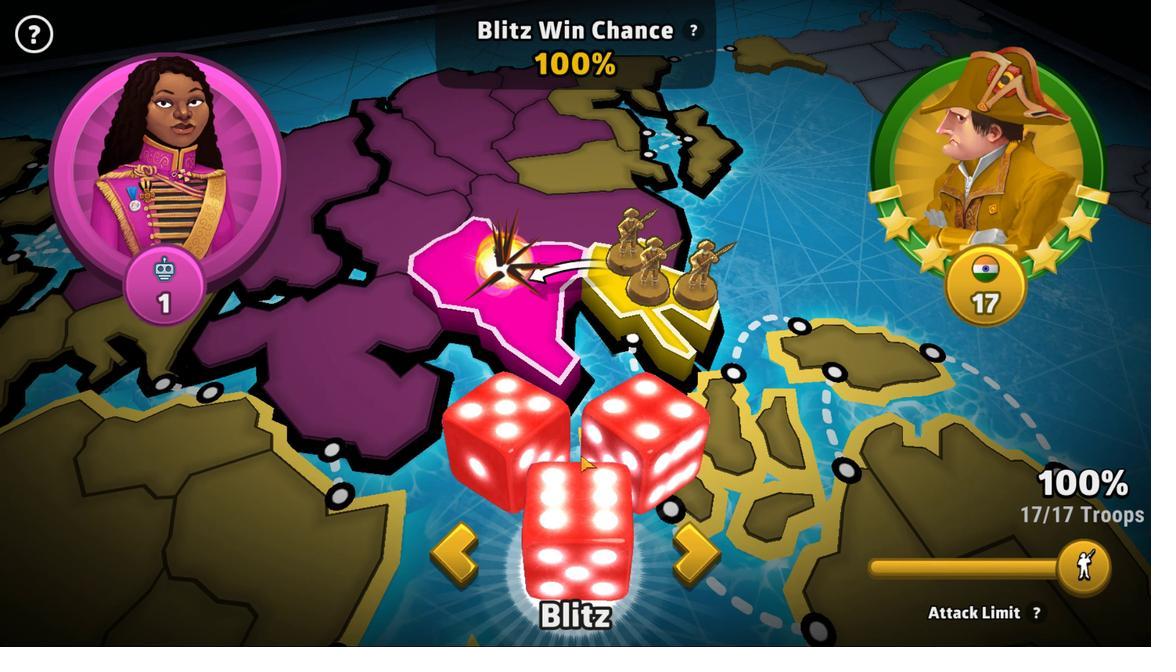
Action: Mouse moved to (516, 346)
Screenshot: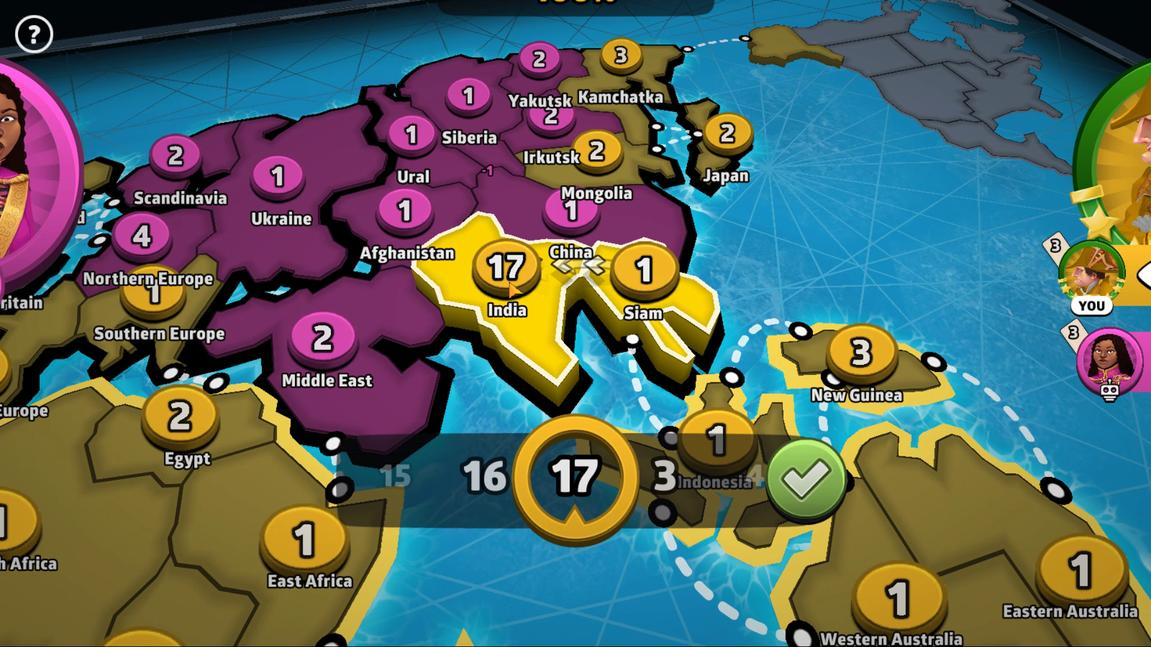 
Action: Mouse pressed left at (516, 346)
Screenshot: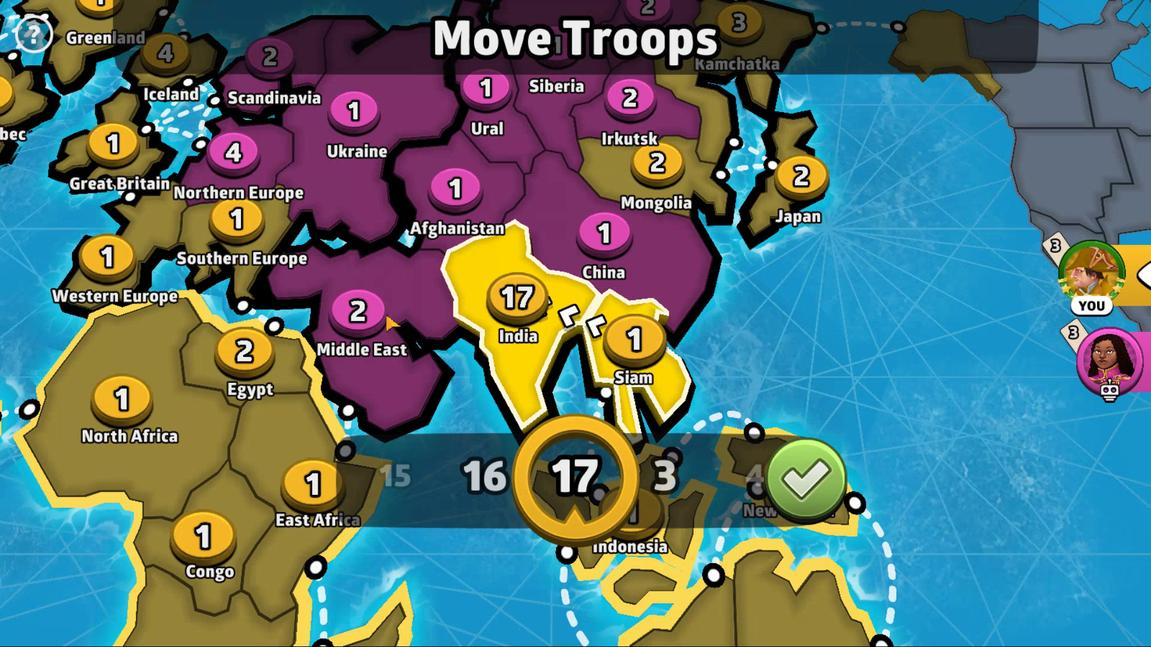 
Action: Mouse moved to (444, 302)
Screenshot: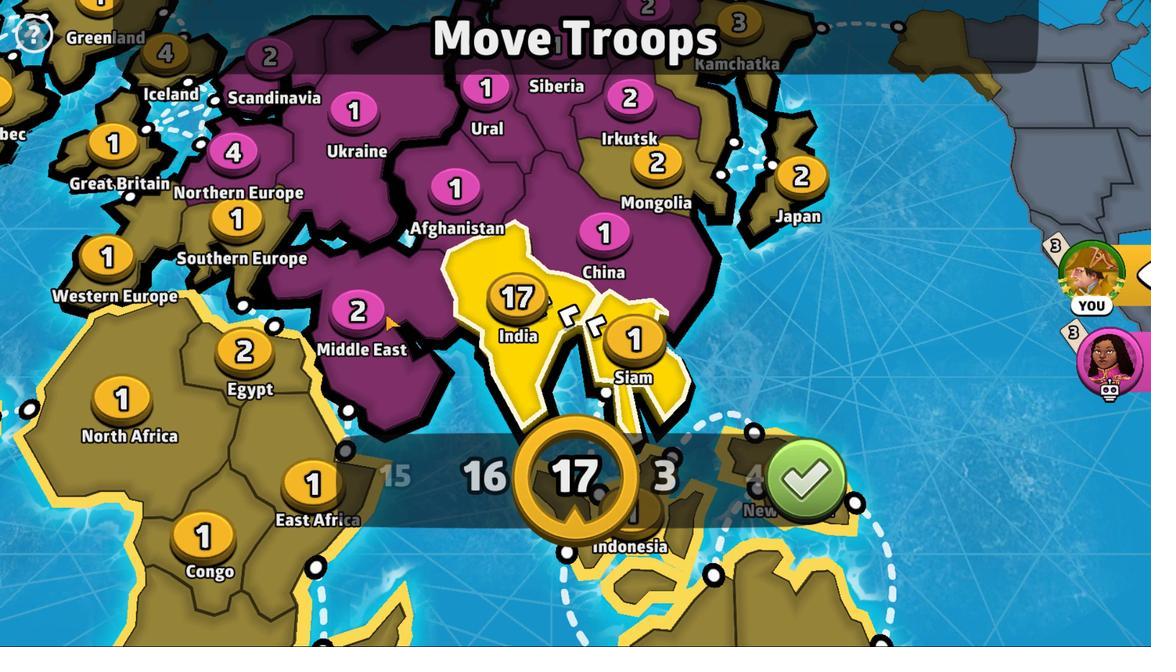 
Action: Mouse pressed left at (444, 302)
Screenshot: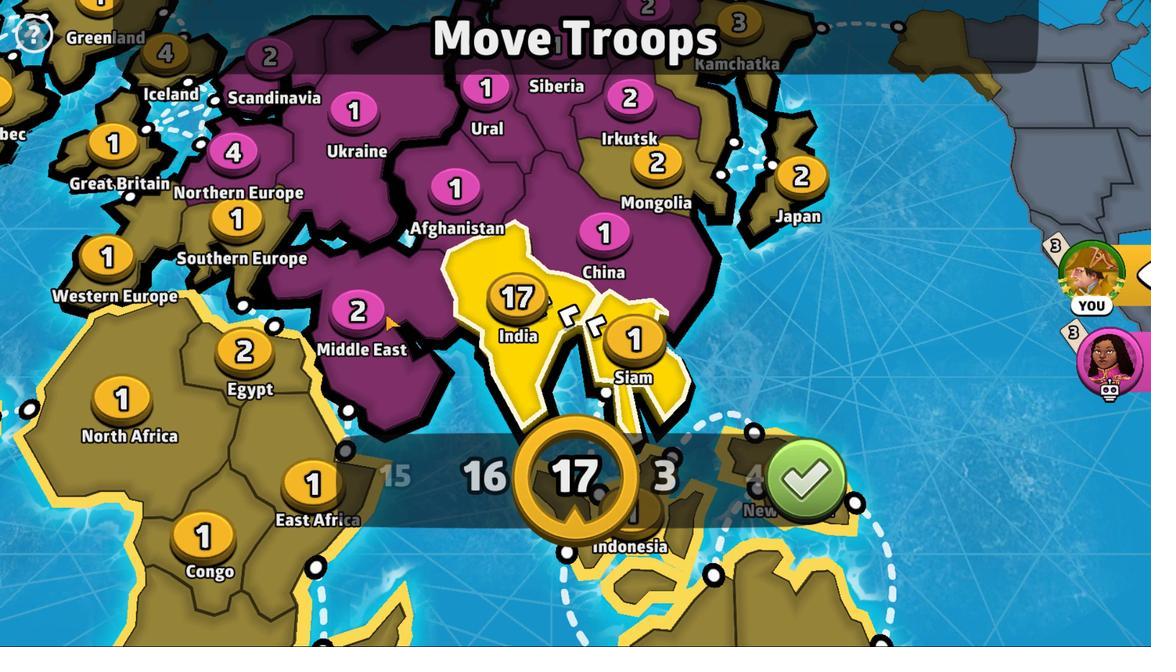 
Action: Mouse moved to (216, 298)
Screenshot: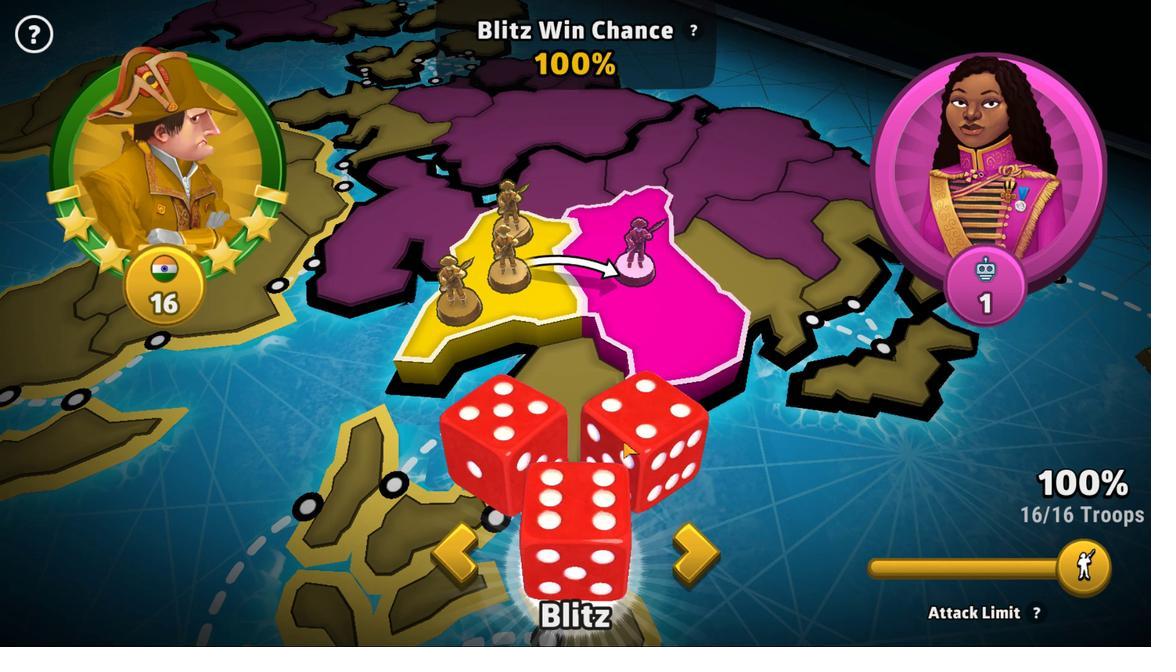 
Action: Mouse pressed left at (216, 298)
Screenshot: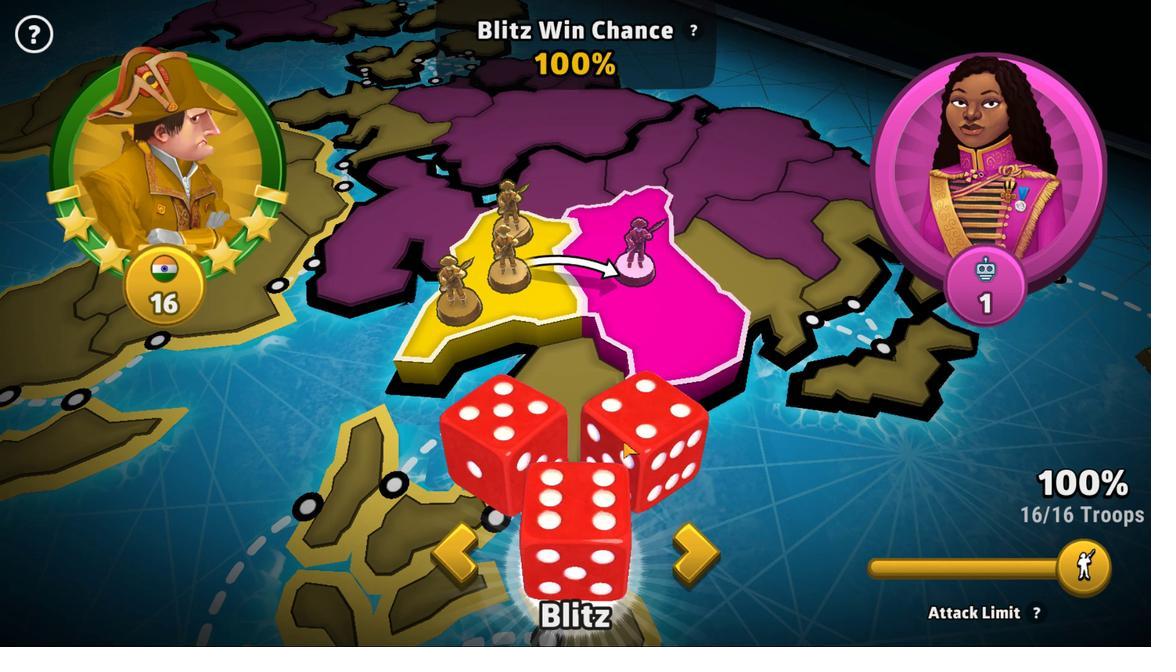 
Action: Mouse moved to (304, 352)
Screenshot: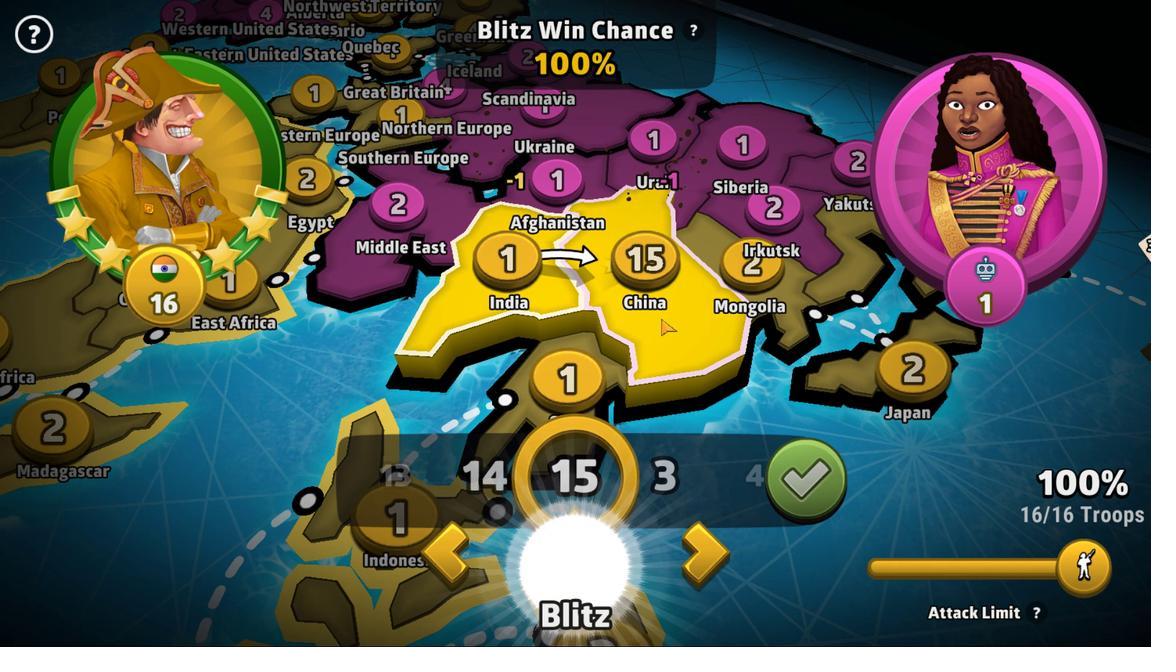 
Action: Mouse pressed left at (304, 352)
Screenshot: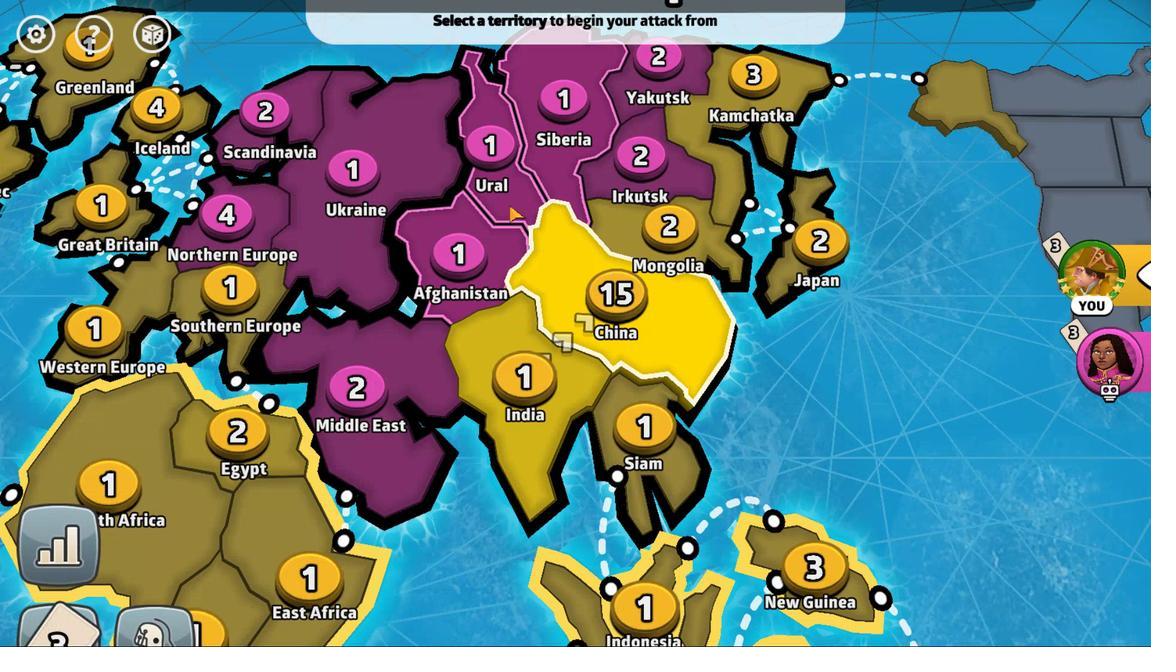 
Action: Mouse moved to (407, 305)
Screenshot: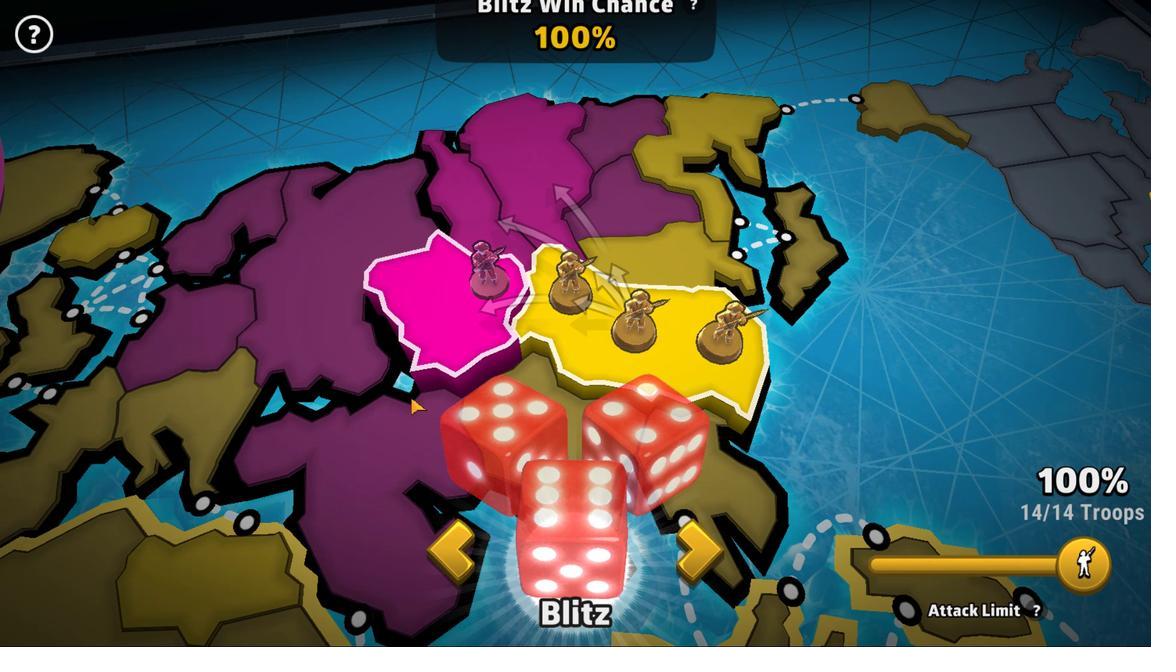 
Action: Mouse pressed left at (407, 305)
Screenshot: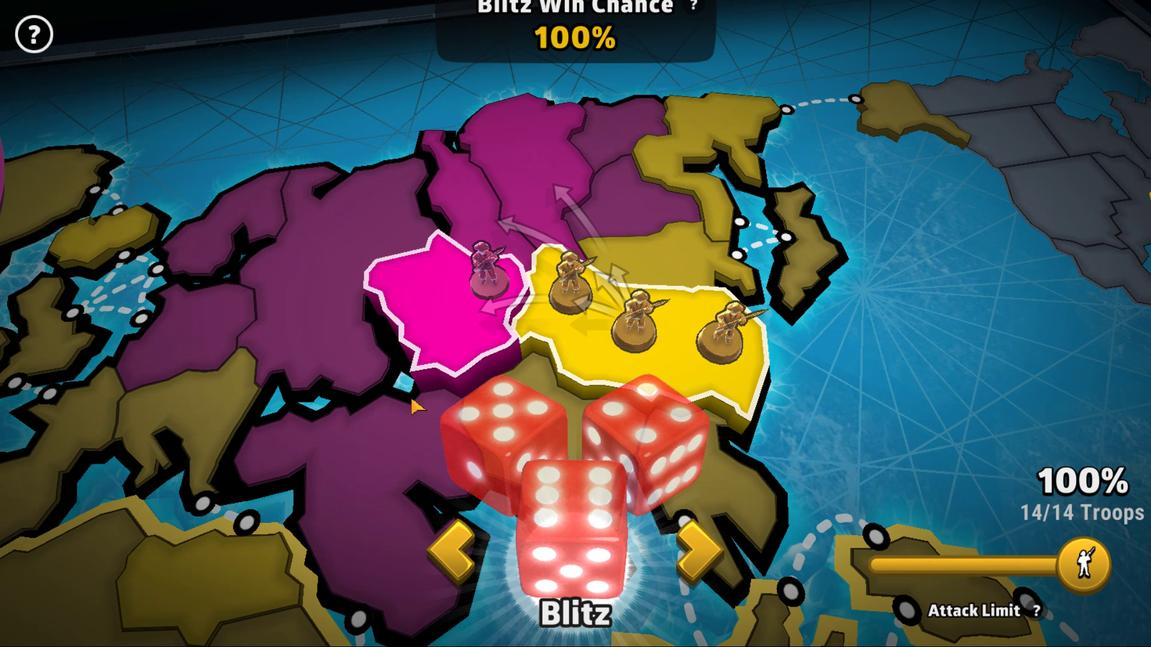 
Action: Mouse moved to (241, 298)
Screenshot: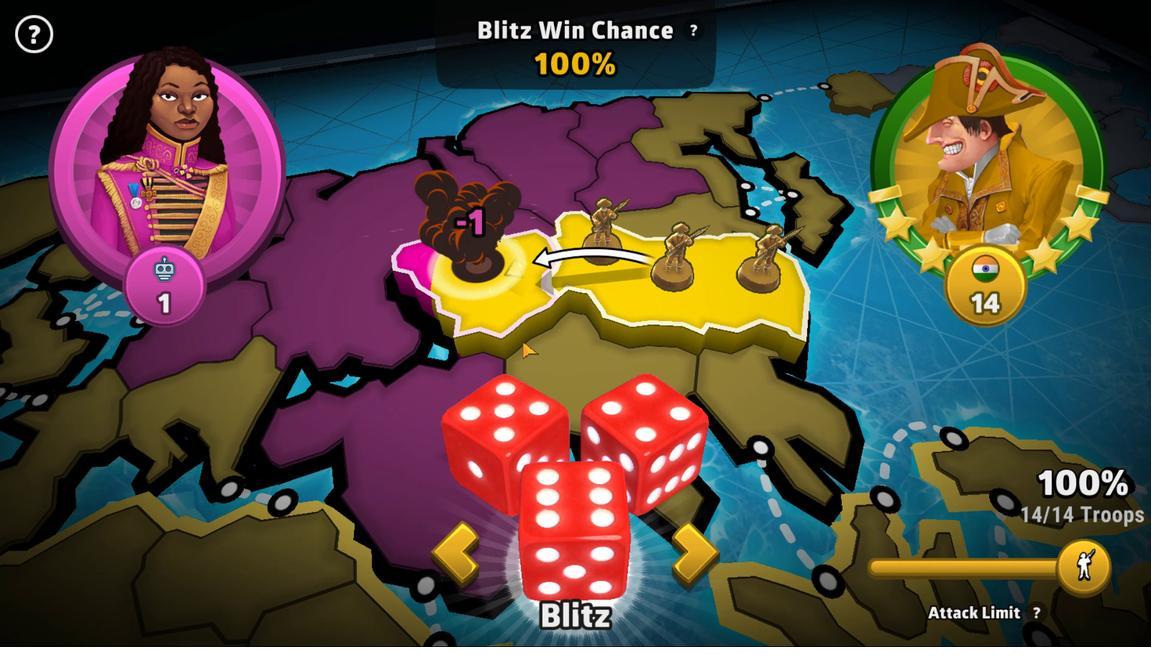 
Action: Mouse pressed left at (241, 298)
Screenshot: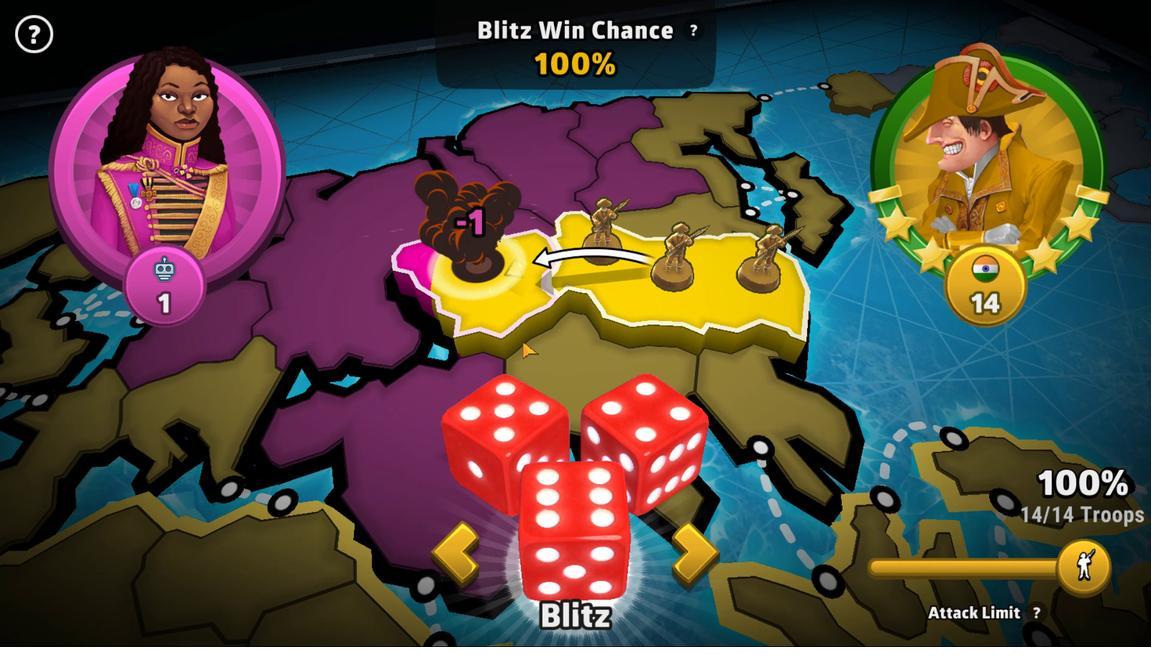 
Action: Mouse moved to (585, 332)
Screenshot: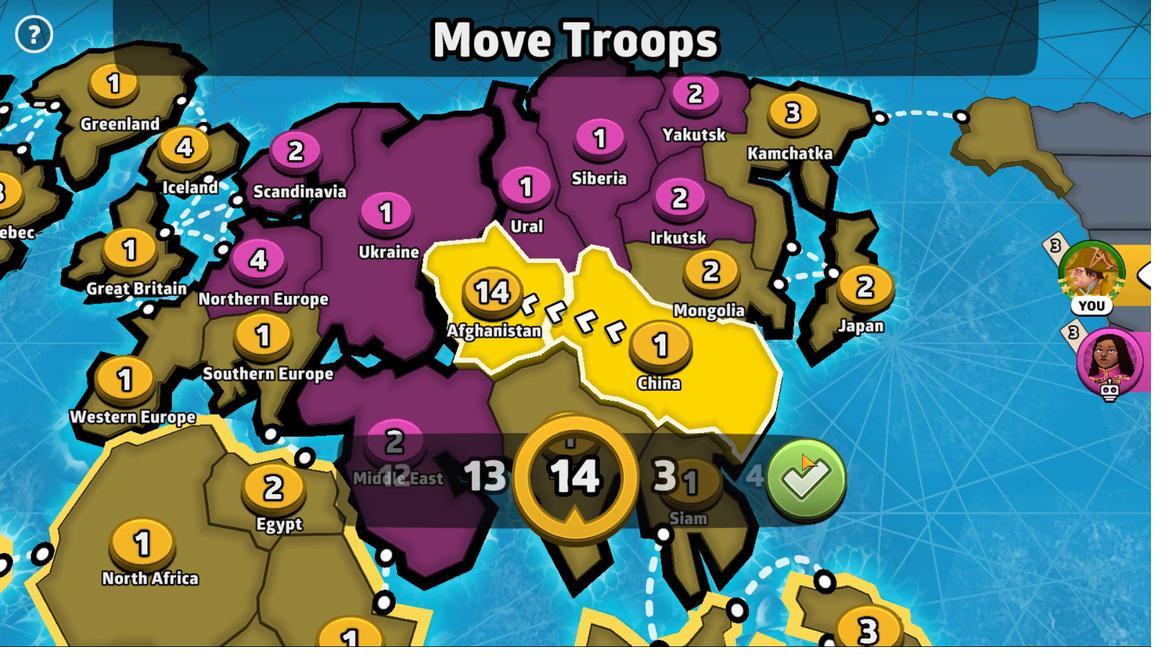 
Action: Mouse pressed left at (585, 332)
Screenshot: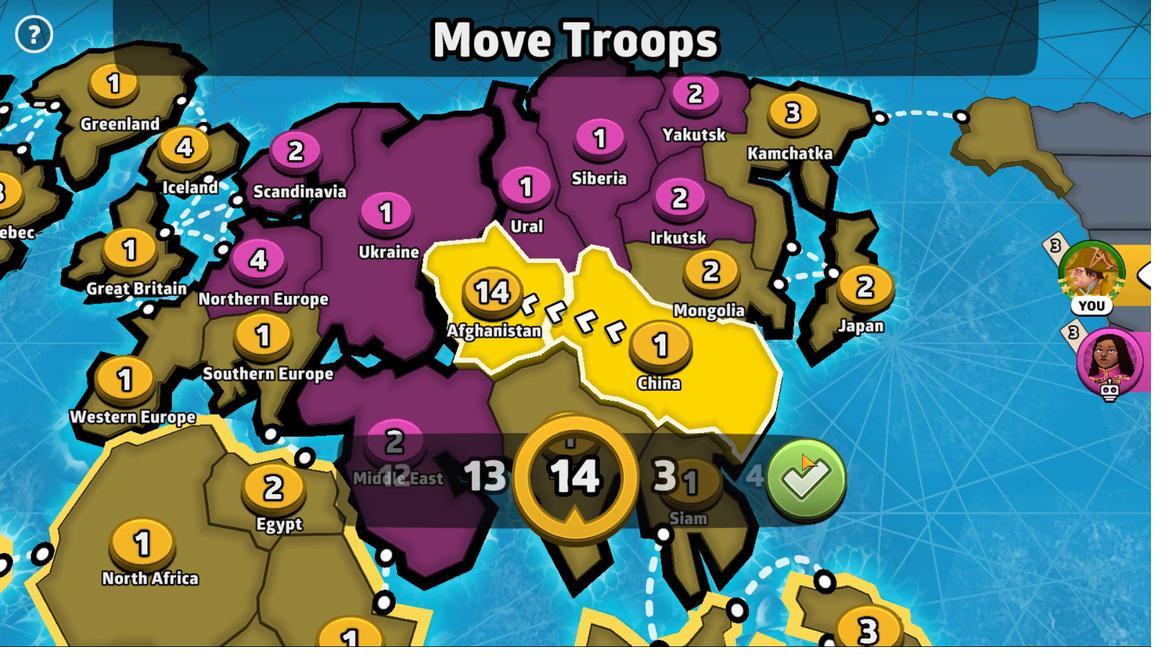 
Action: Mouse moved to (476, 298)
Screenshot: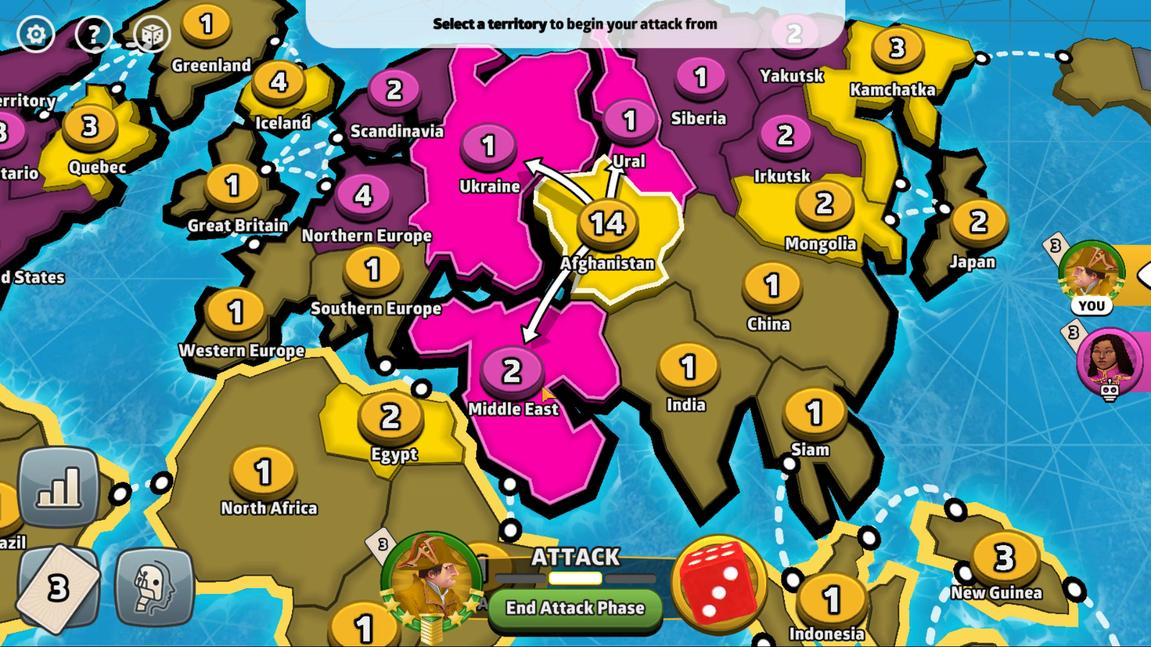
Action: Mouse pressed left at (476, 298)
Screenshot: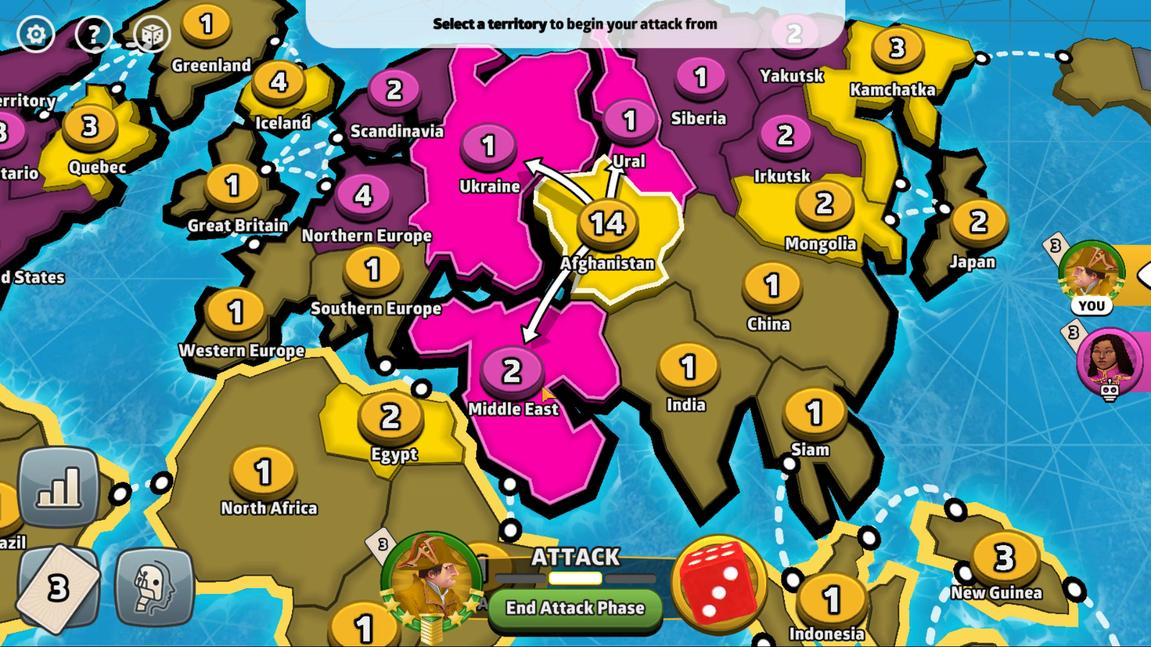 
Action: Mouse moved to (235, 299)
Screenshot: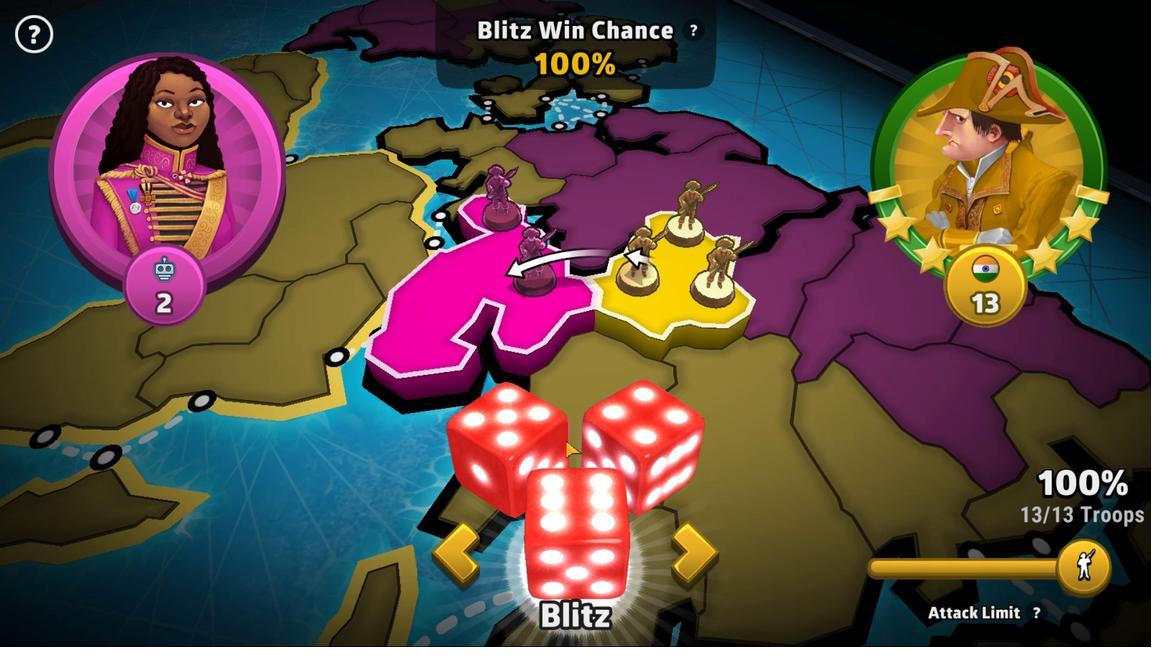 
Action: Mouse pressed left at (235, 299)
Screenshot: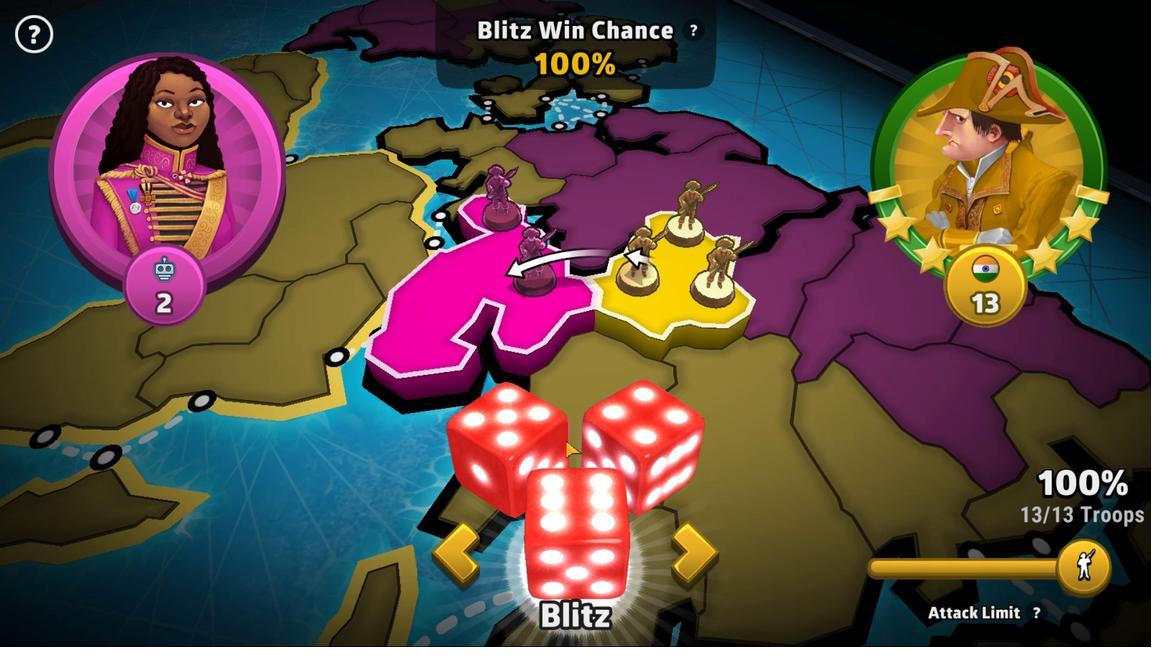 
Action: Mouse moved to (493, 319)
Screenshot: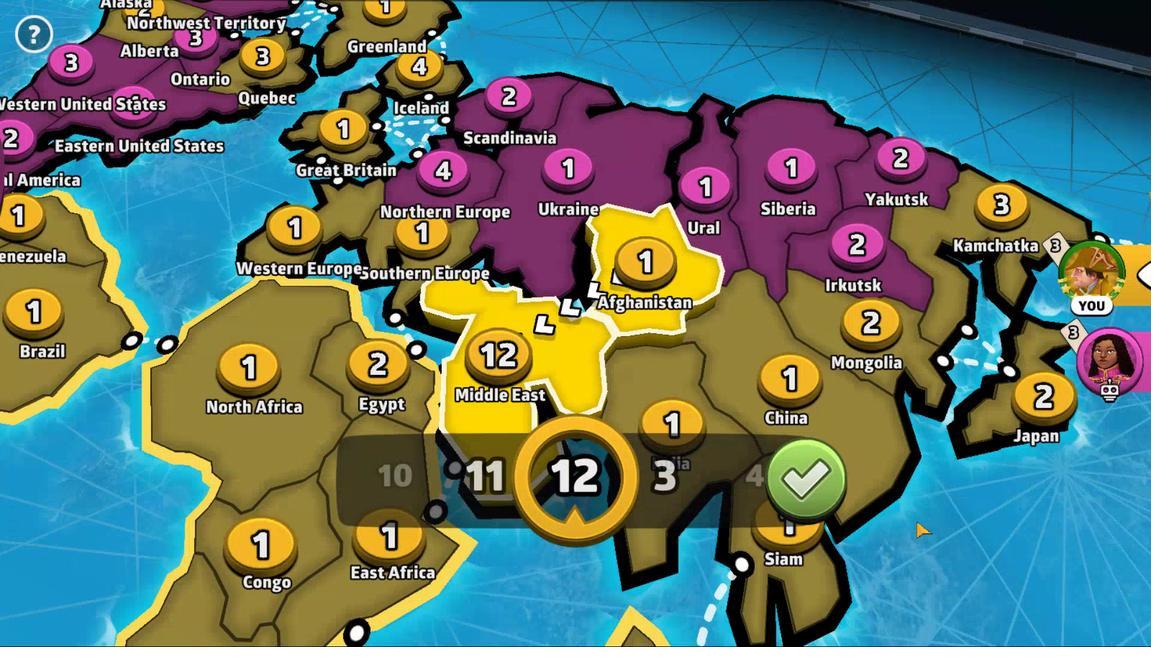 
Action: Mouse pressed left at (493, 319)
Screenshot: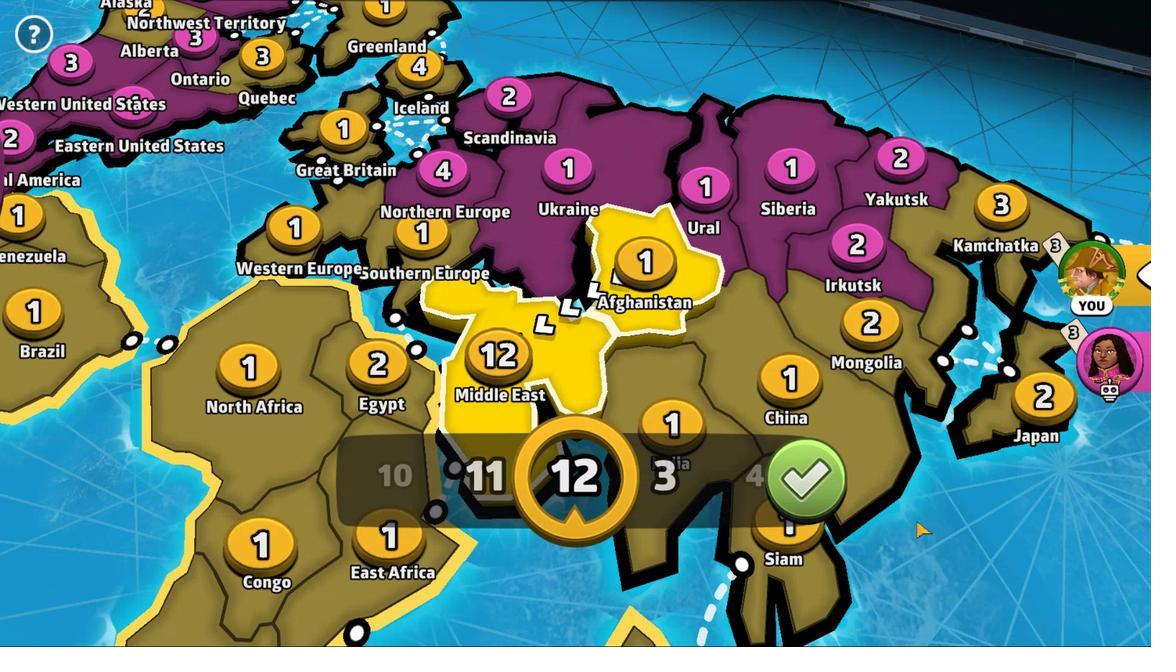 
Action: Mouse moved to (460, 306)
Screenshot: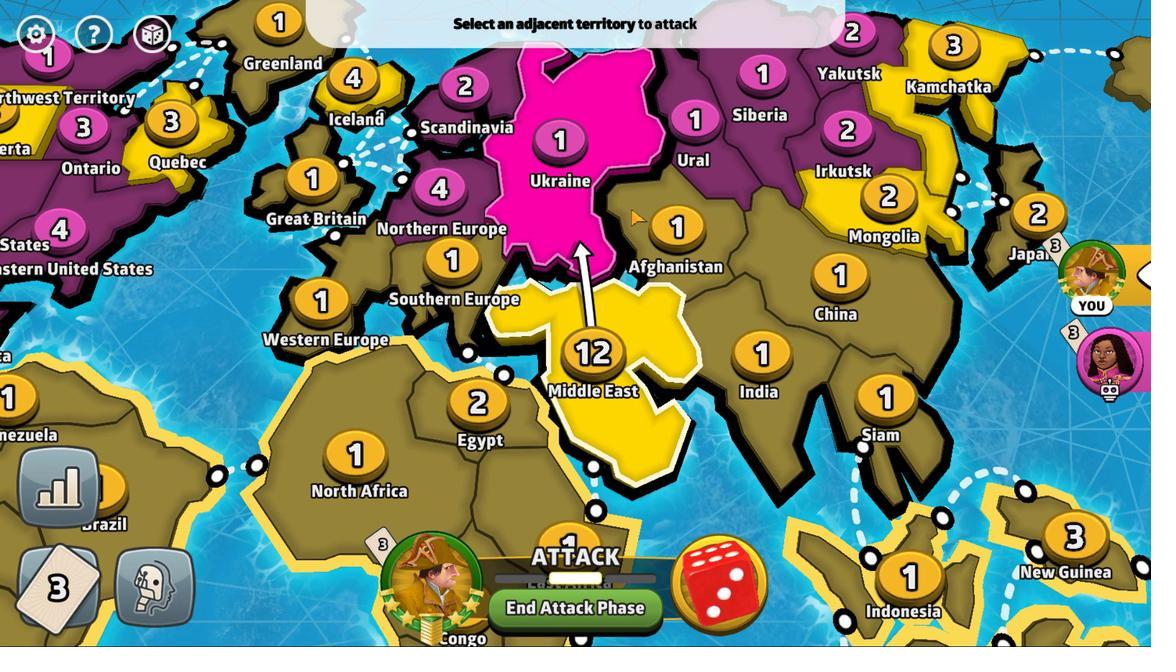 
Action: Mouse pressed left at (460, 306)
Screenshot: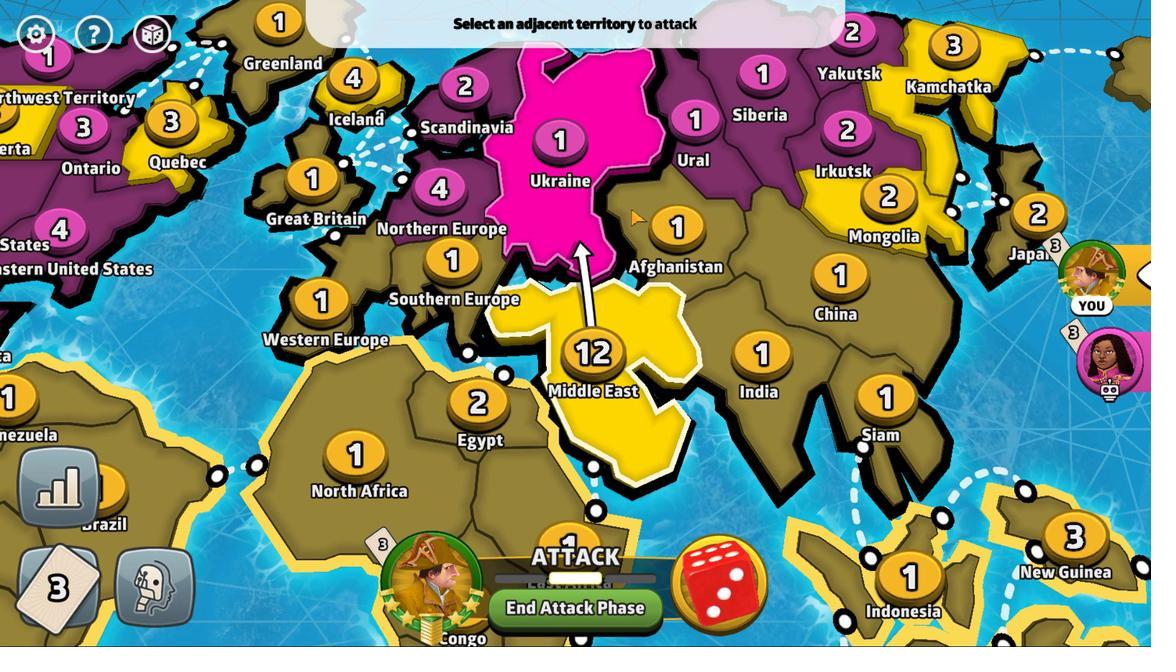
Action: Mouse moved to (222, 296)
Screenshot: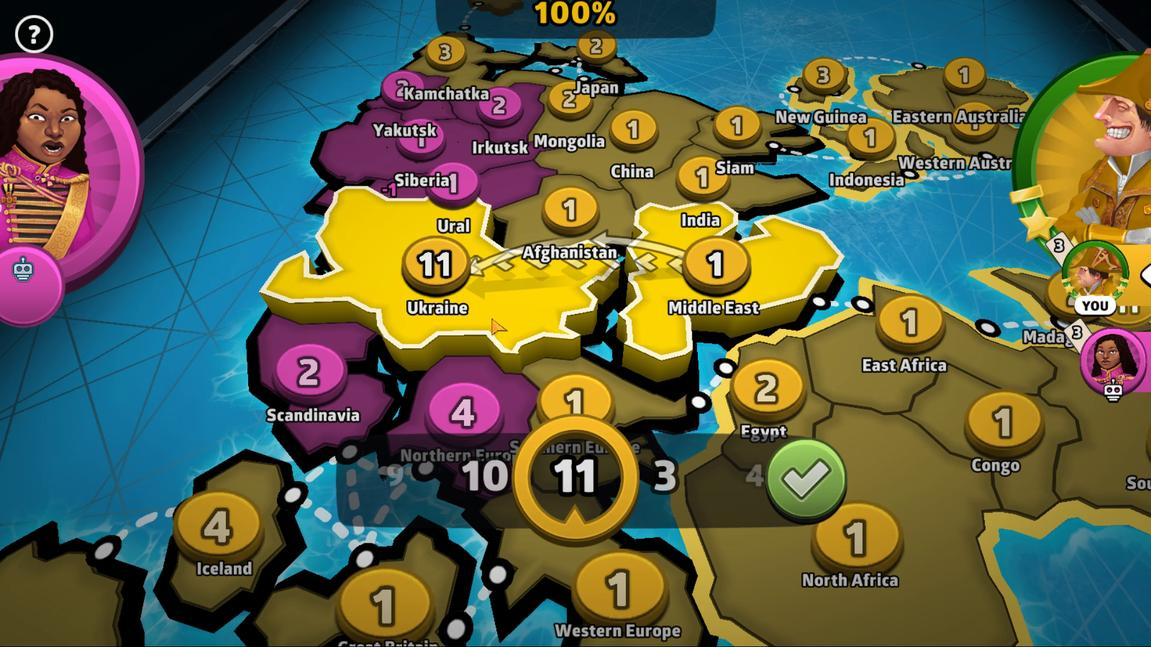 
Action: Mouse pressed left at (222, 296)
Screenshot: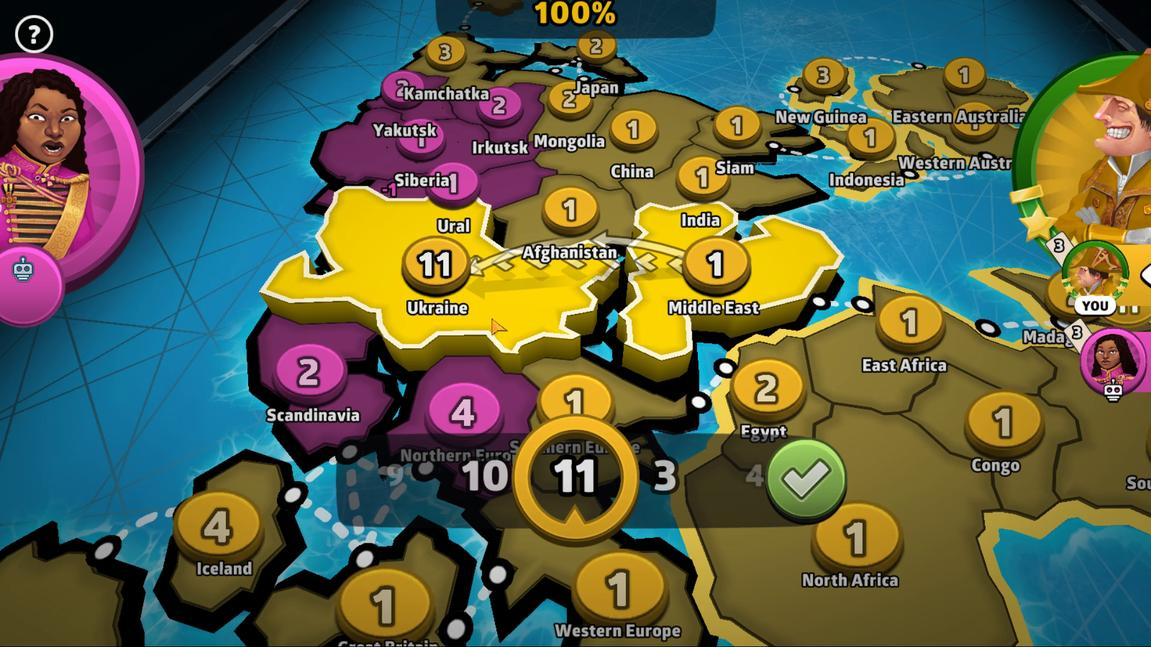 
Action: Mouse moved to (446, 360)
Screenshot: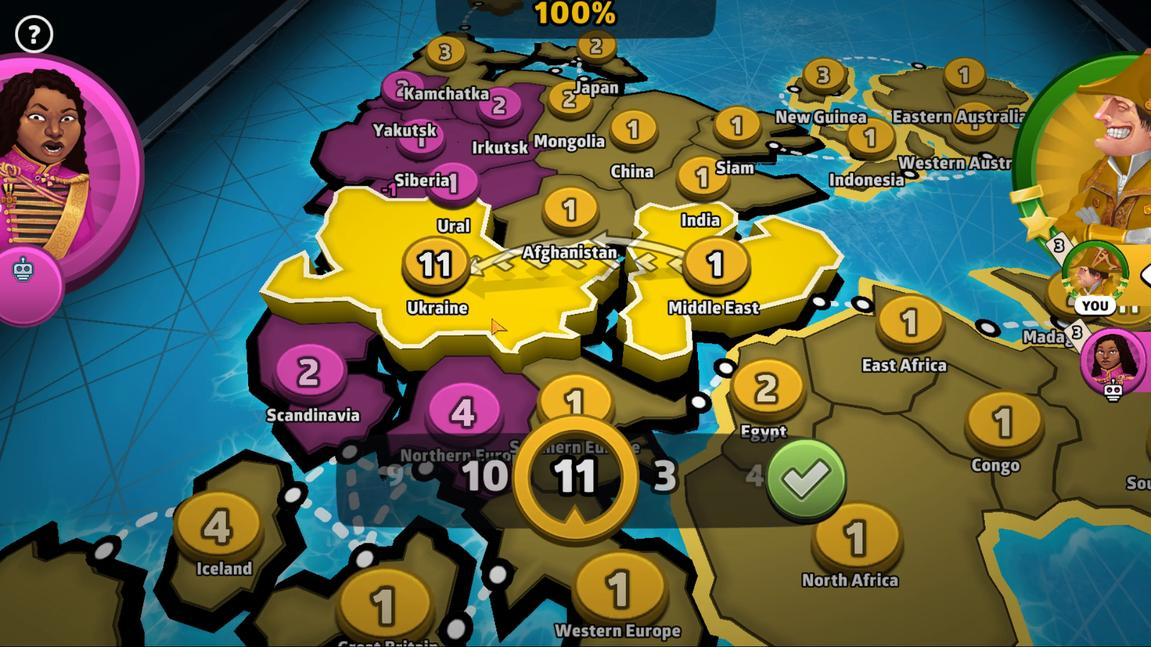 
Action: Mouse pressed left at (446, 360)
Screenshot: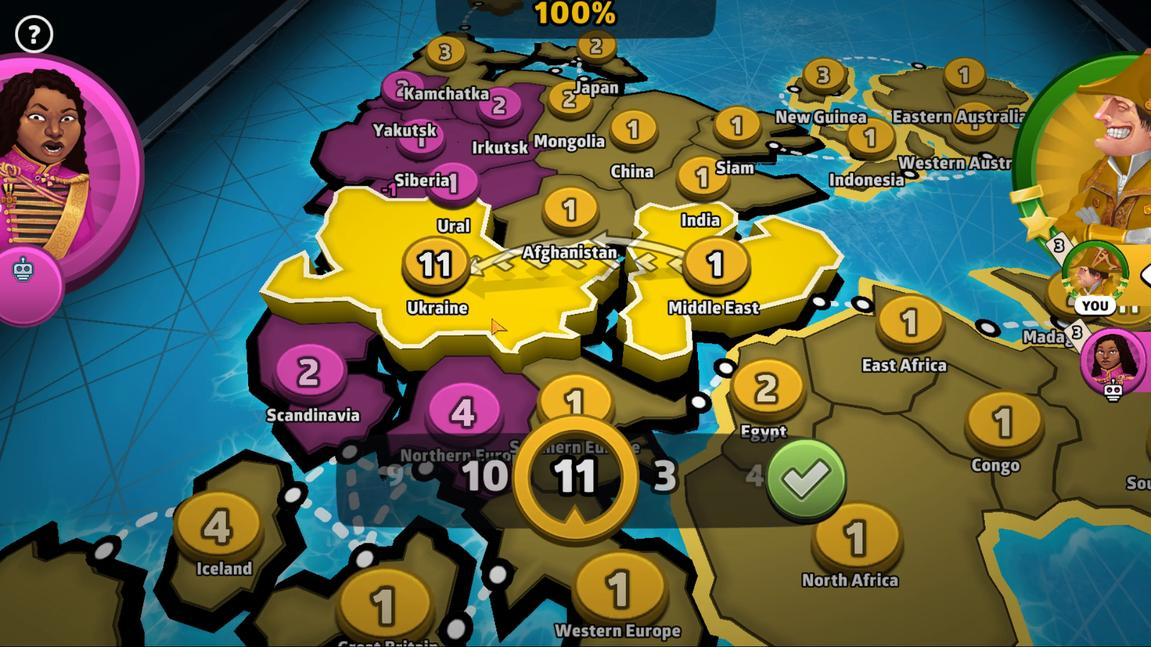 
Action: Mouse moved to (476, 308)
Screenshot: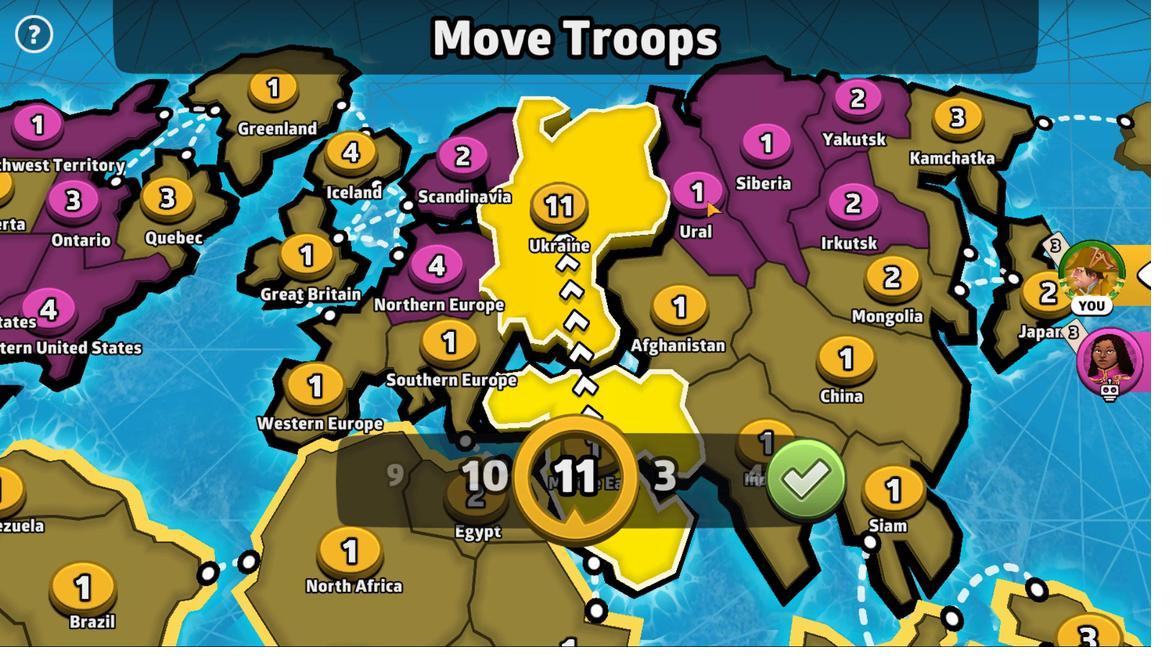 
Action: Mouse pressed left at (476, 308)
Screenshot: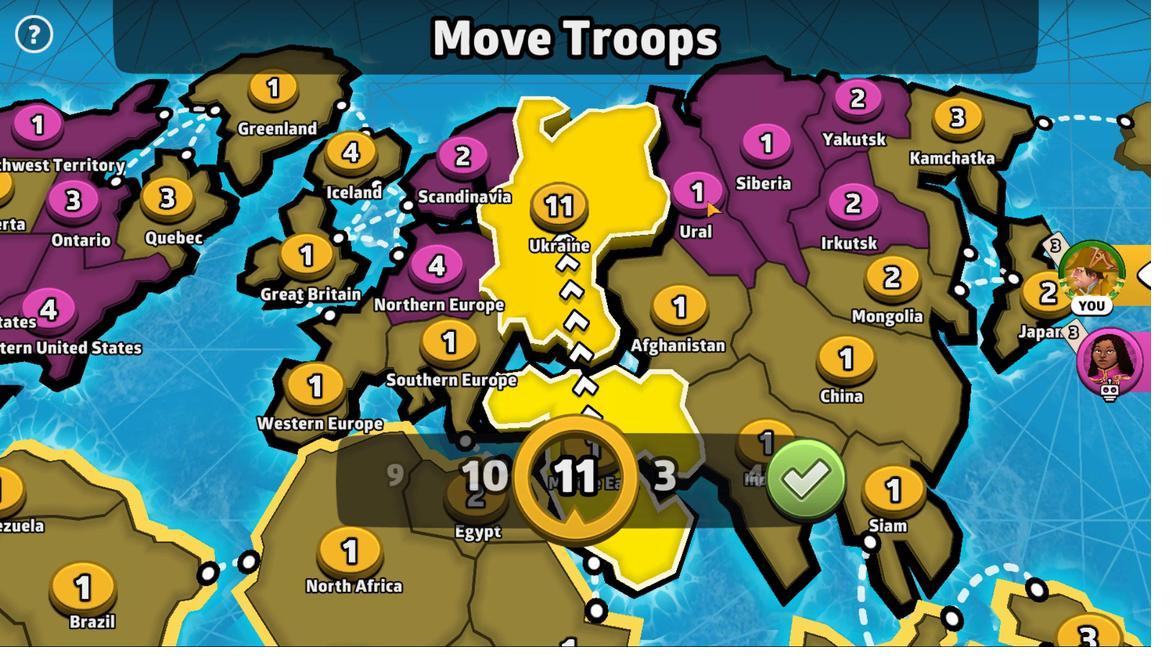 
Action: Mouse moved to (316, 361)
Screenshot: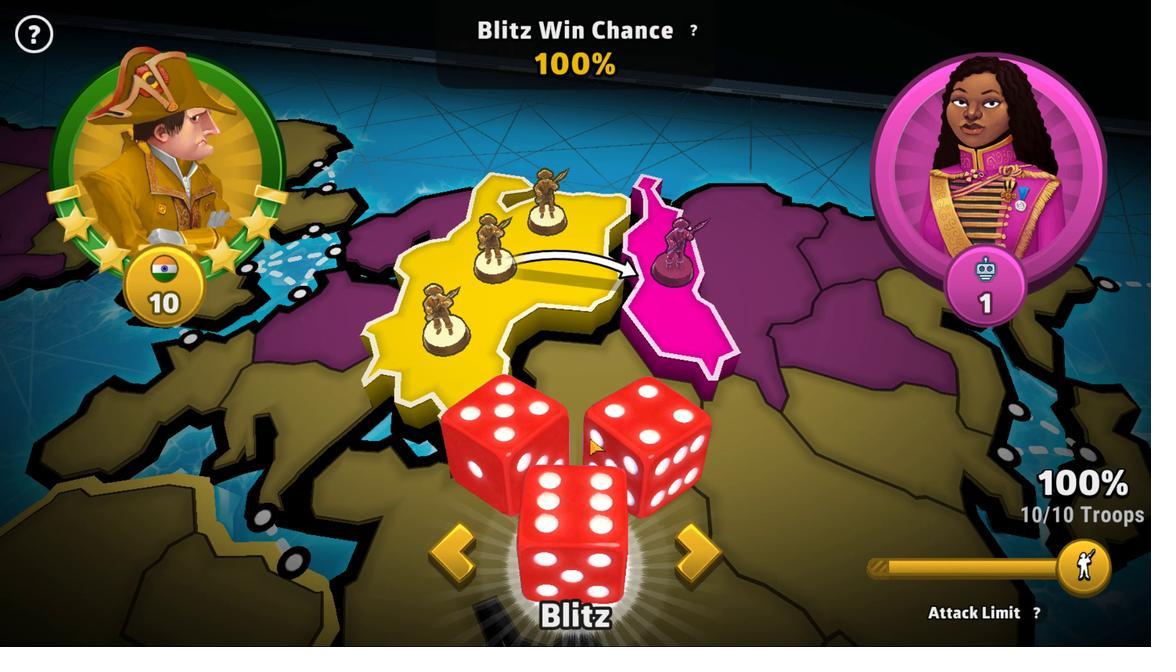 
Action: Mouse pressed left at (316, 361)
Screenshot: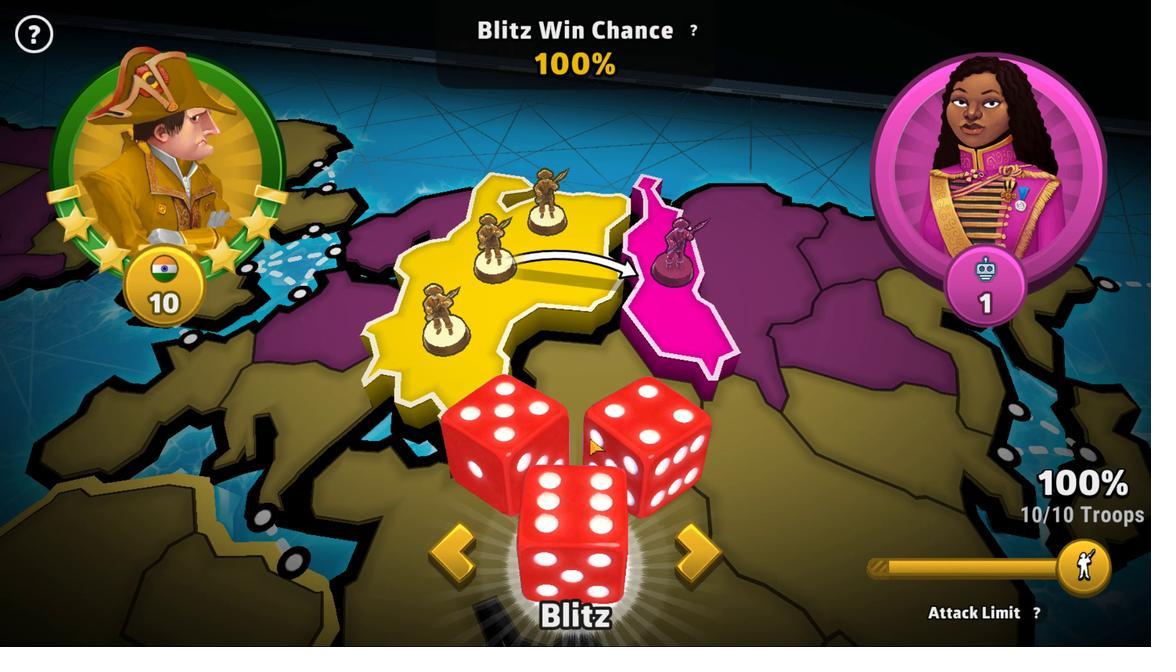 
Action: Mouse moved to (237, 293)
Screenshot: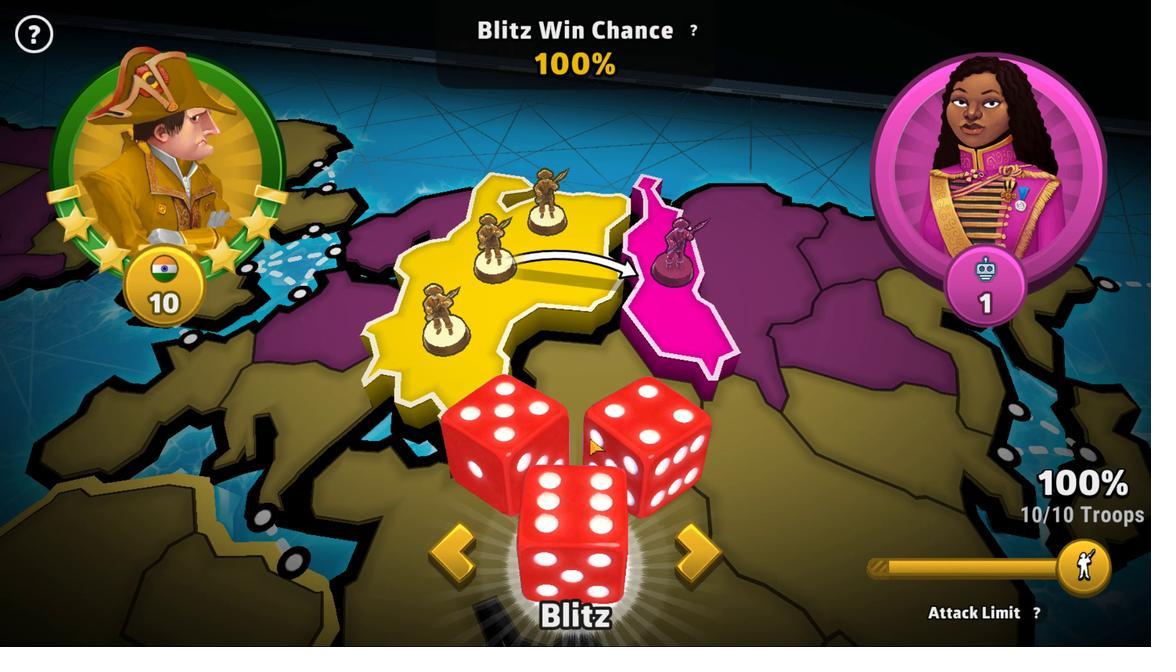 
Action: Mouse pressed left at (237, 293)
Screenshot: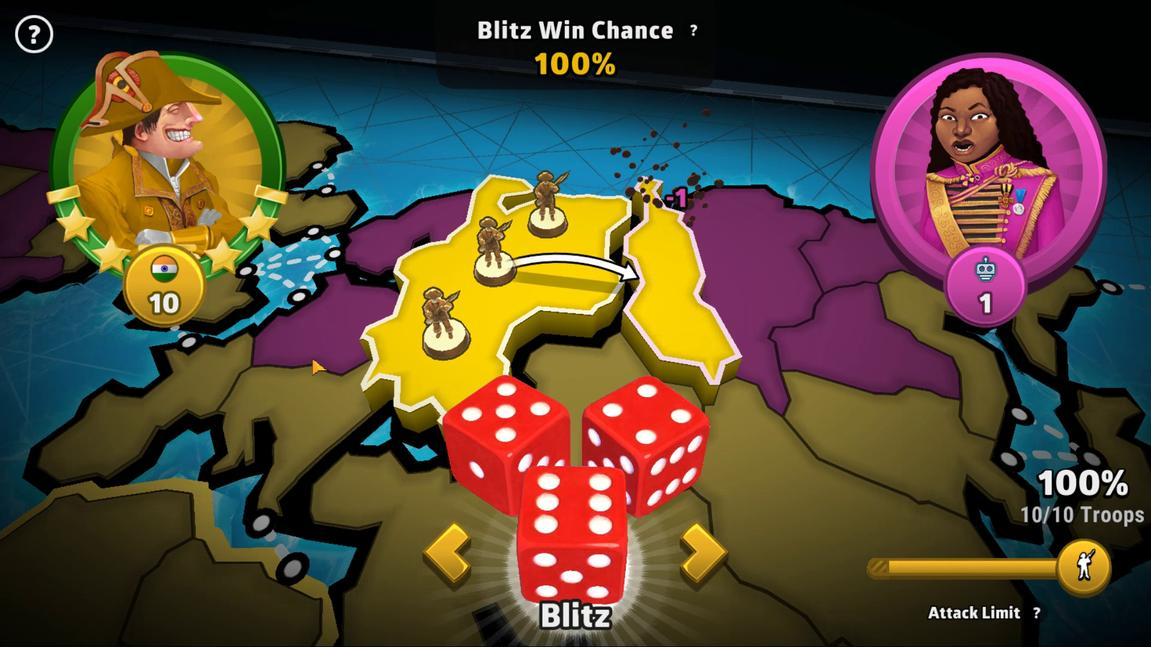 
Action: Mouse moved to (310, 358)
Screenshot: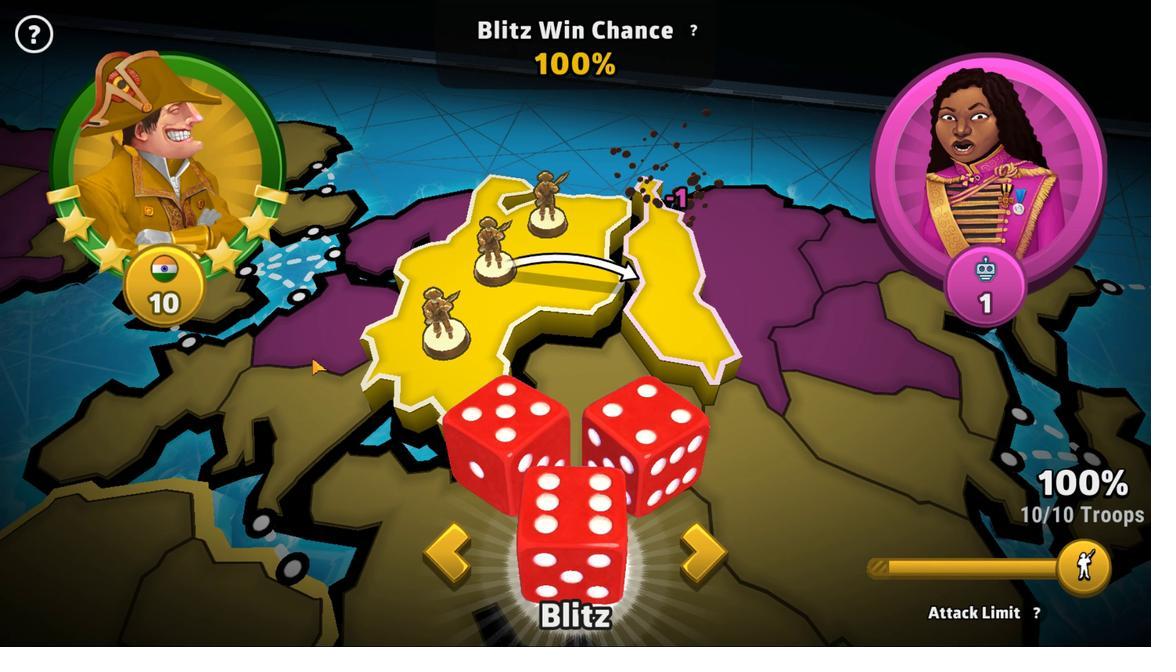 
Action: Mouse pressed left at (310, 358)
Screenshot: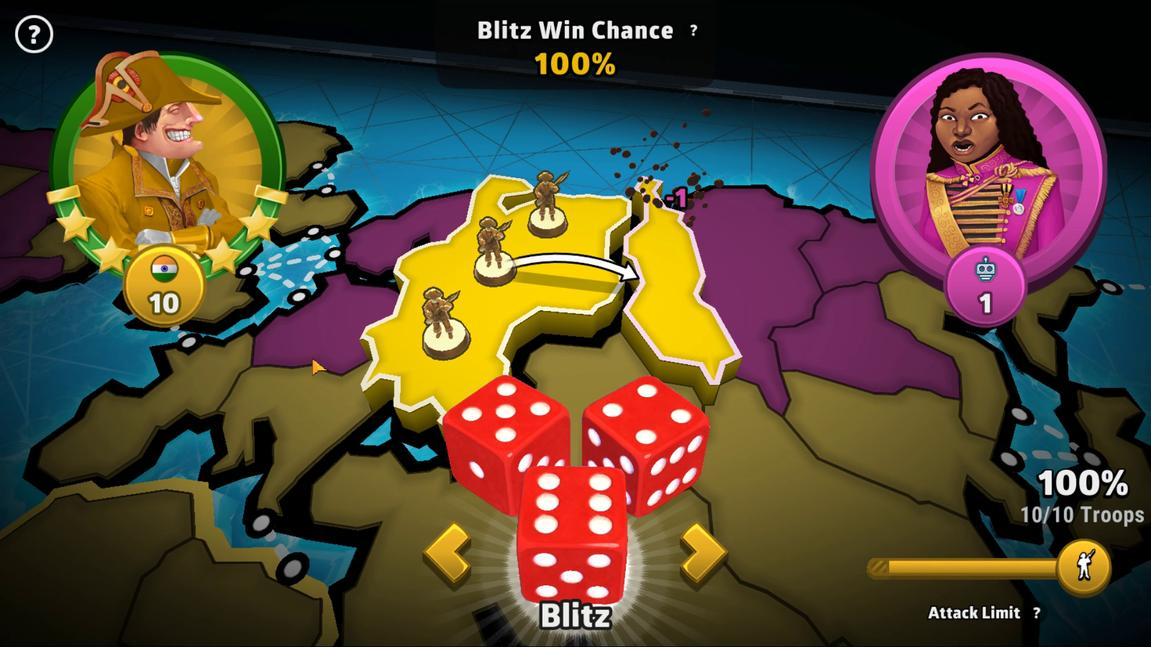 
Action: Mouse moved to (439, 306)
Screenshot: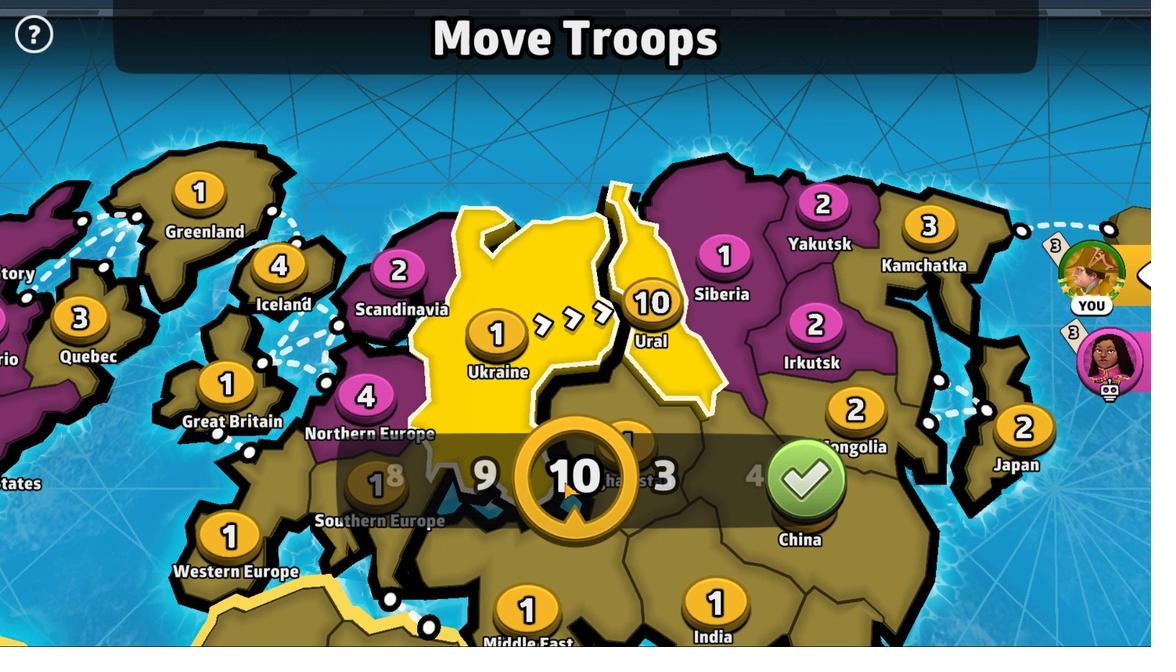 
Action: Mouse pressed left at (439, 306)
Screenshot: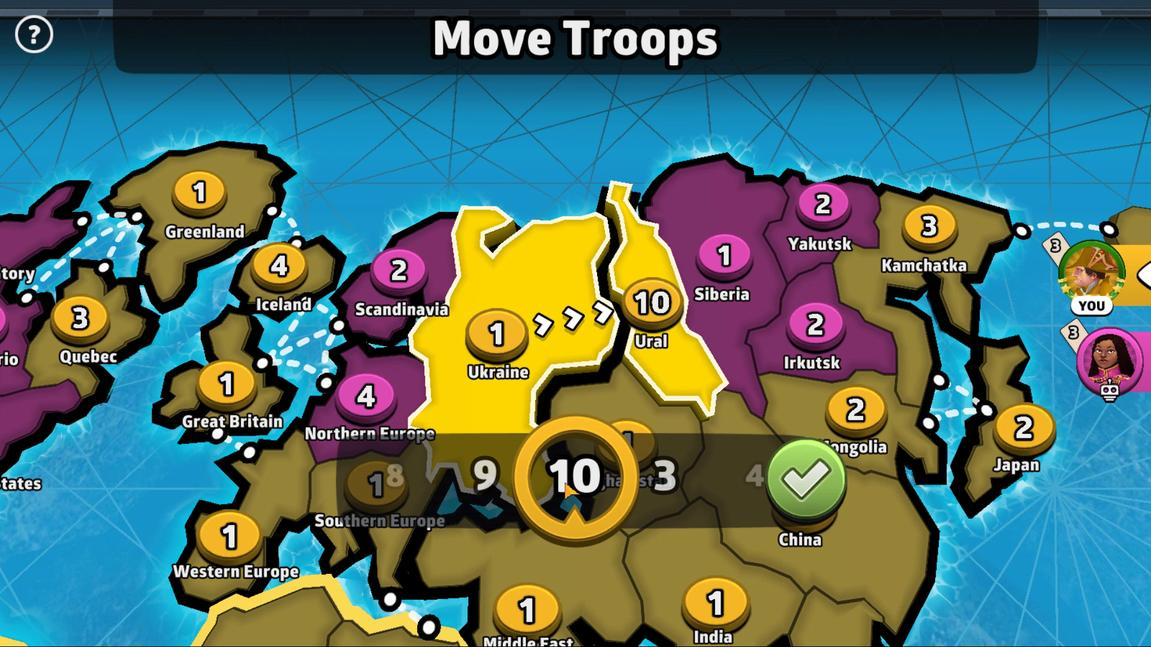 
Action: Mouse moved to (461, 296)
Screenshot: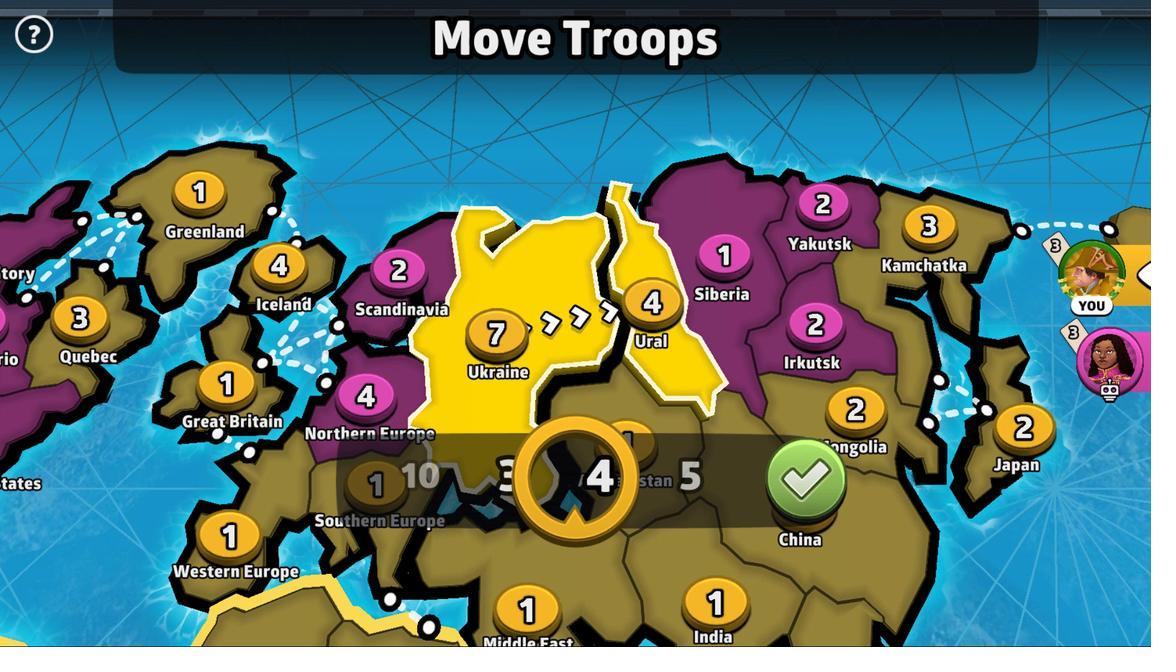 
Action: Mouse pressed left at (461, 296)
Screenshot: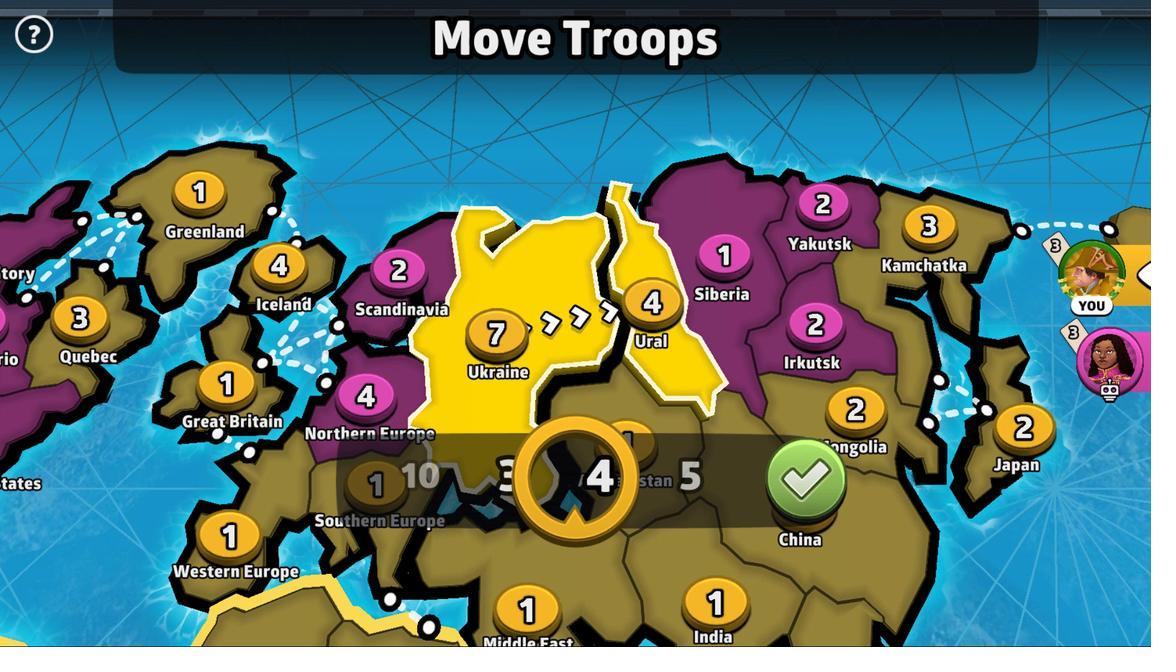 
Action: Mouse moved to (460, 296)
Screenshot: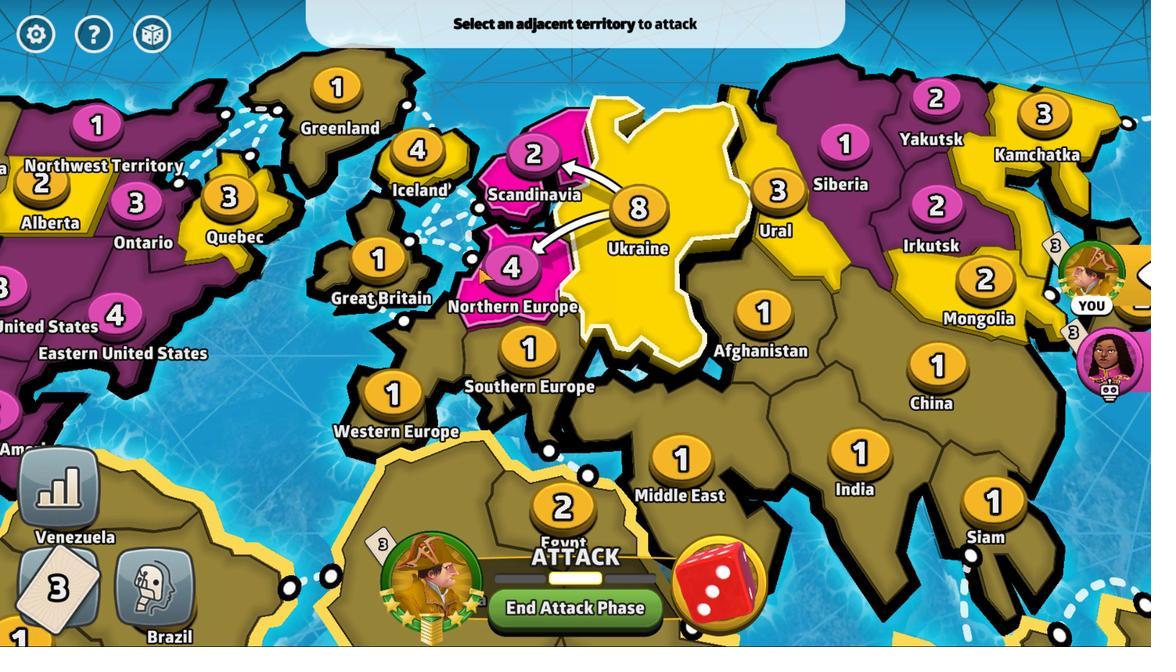 
Action: Mouse pressed left at (460, 296)
Screenshot: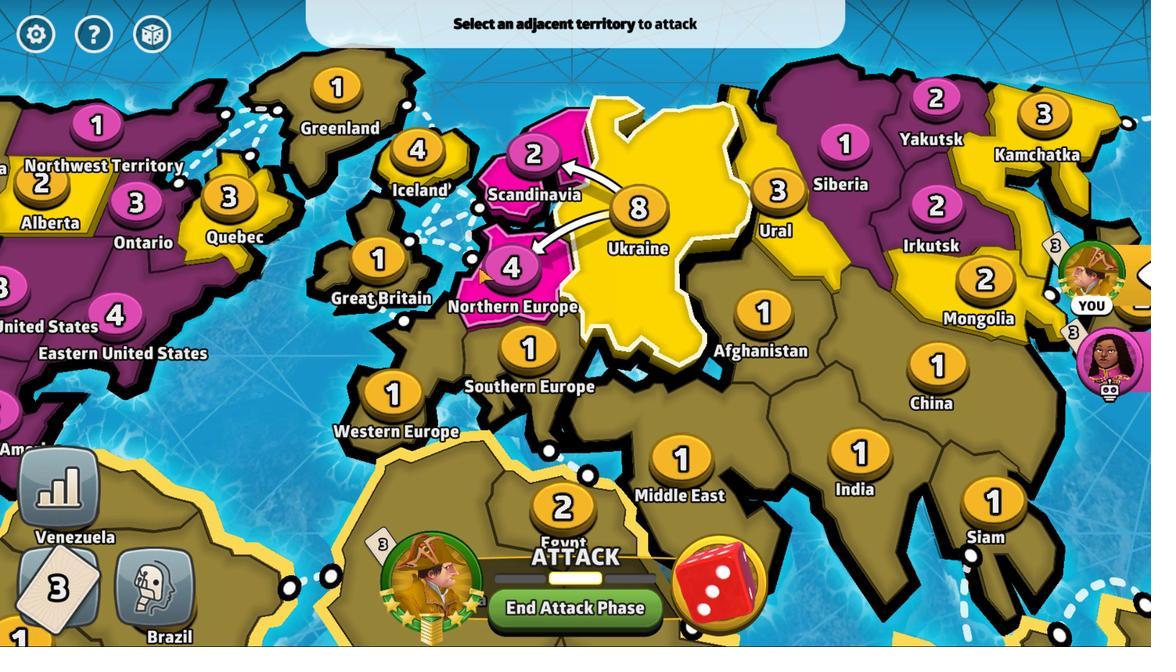
Action: Mouse moved to (223, 294)
Screenshot: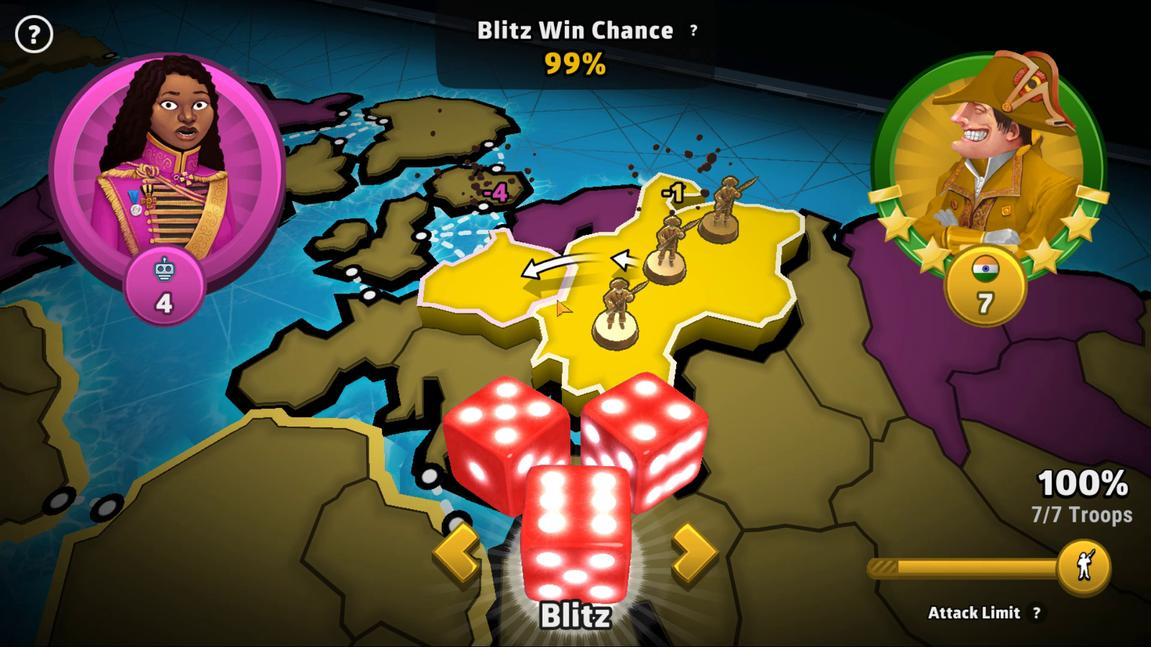 
Action: Mouse pressed left at (223, 294)
Screenshot: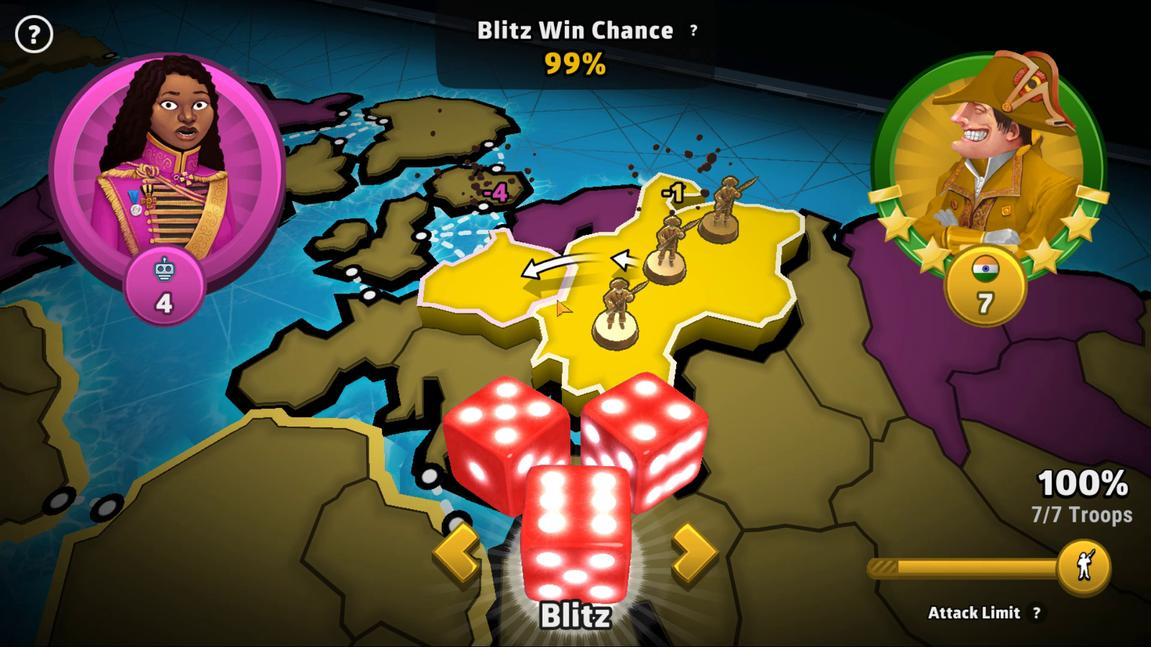 
Action: Mouse moved to (556, 347)
Screenshot: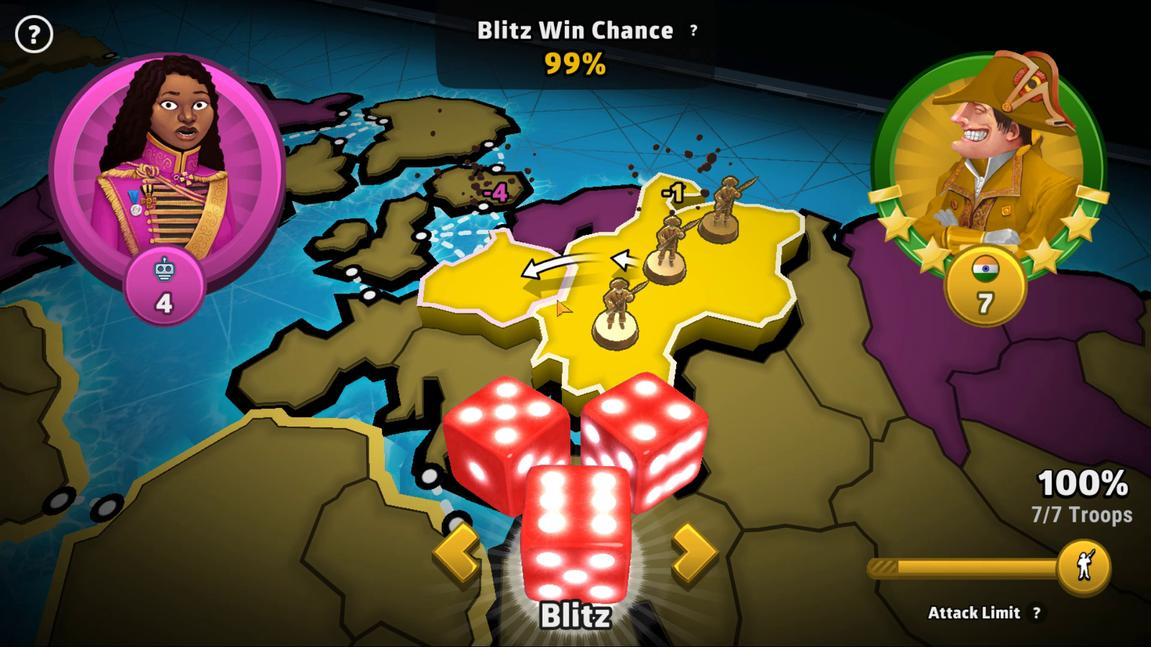 
Action: Mouse pressed left at (556, 347)
Screenshot: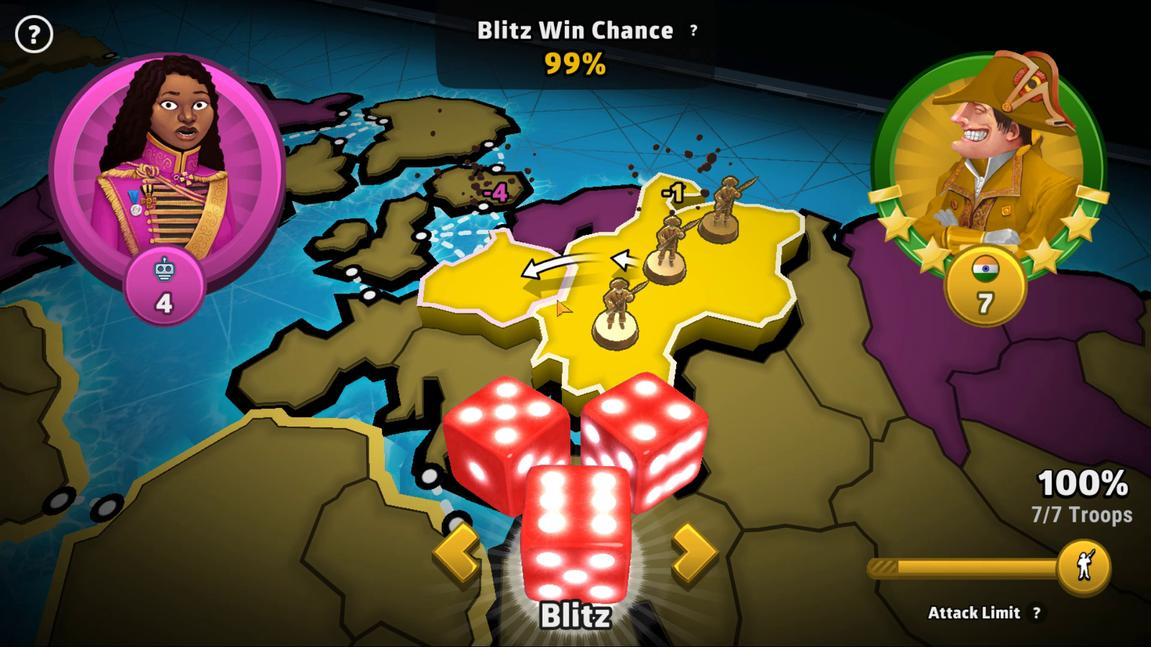 
Action: Mouse moved to (456, 303)
Screenshot: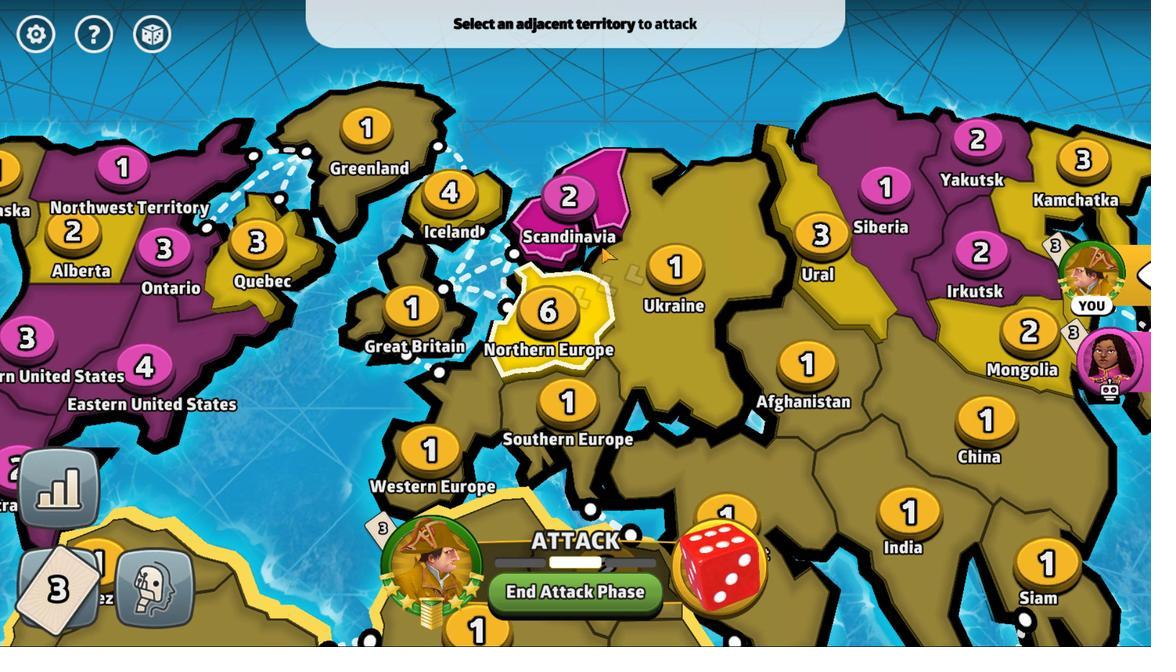 
Action: Mouse pressed left at (456, 303)
Screenshot: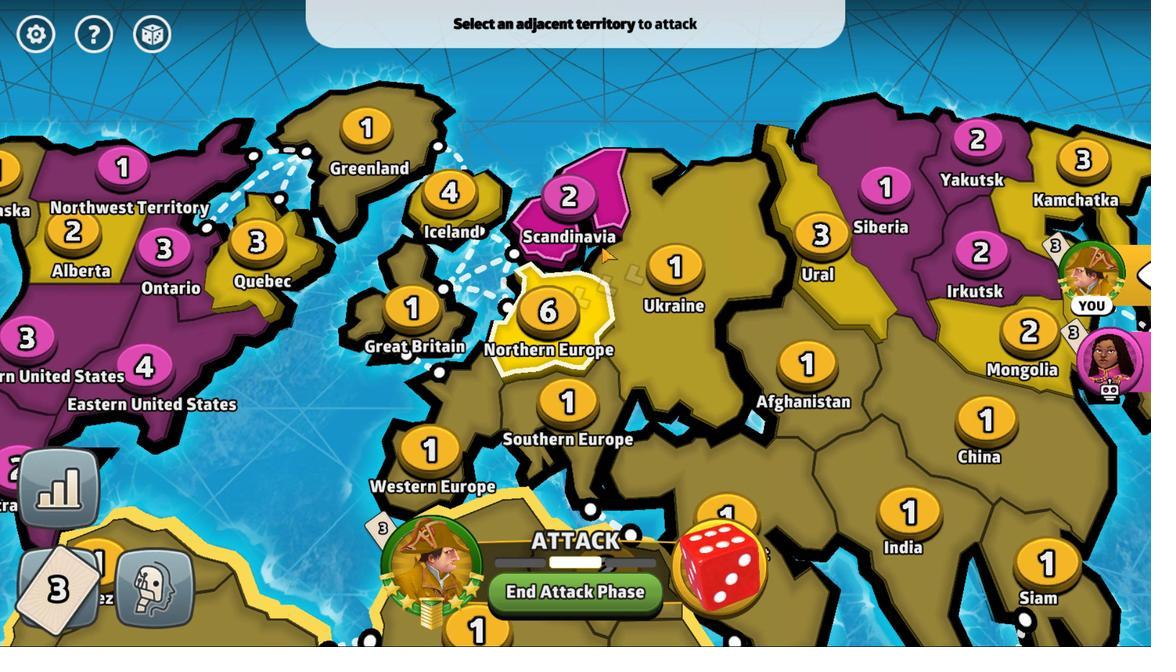 
Action: Mouse moved to (245, 298)
Screenshot: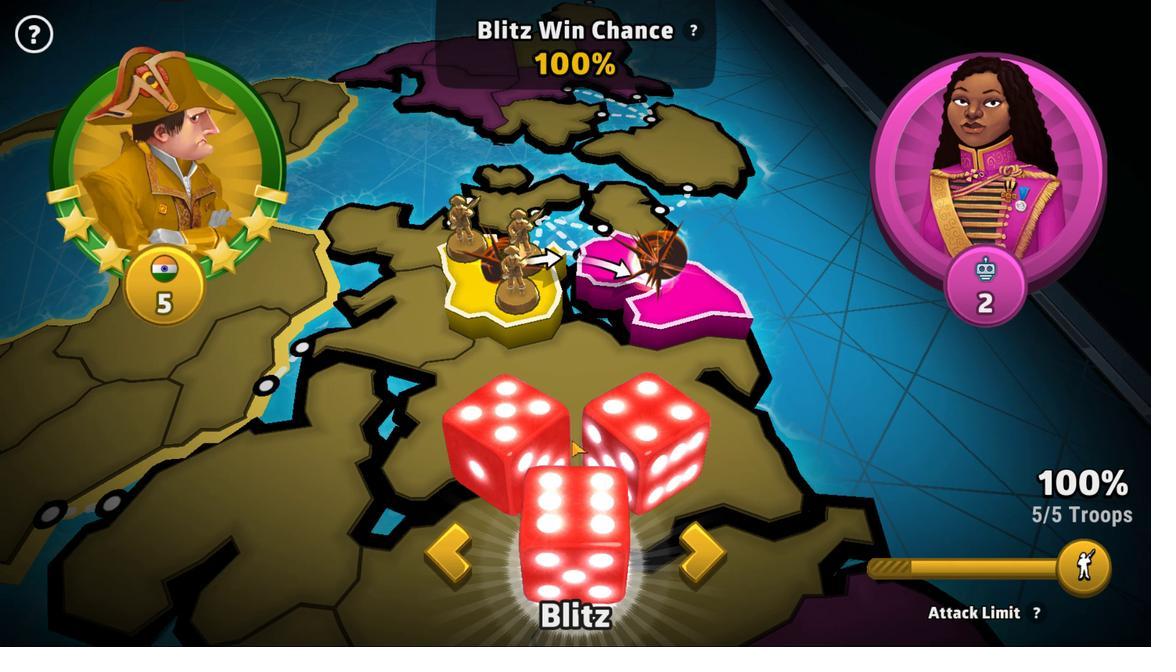 
Action: Mouse pressed left at (245, 298)
Screenshot: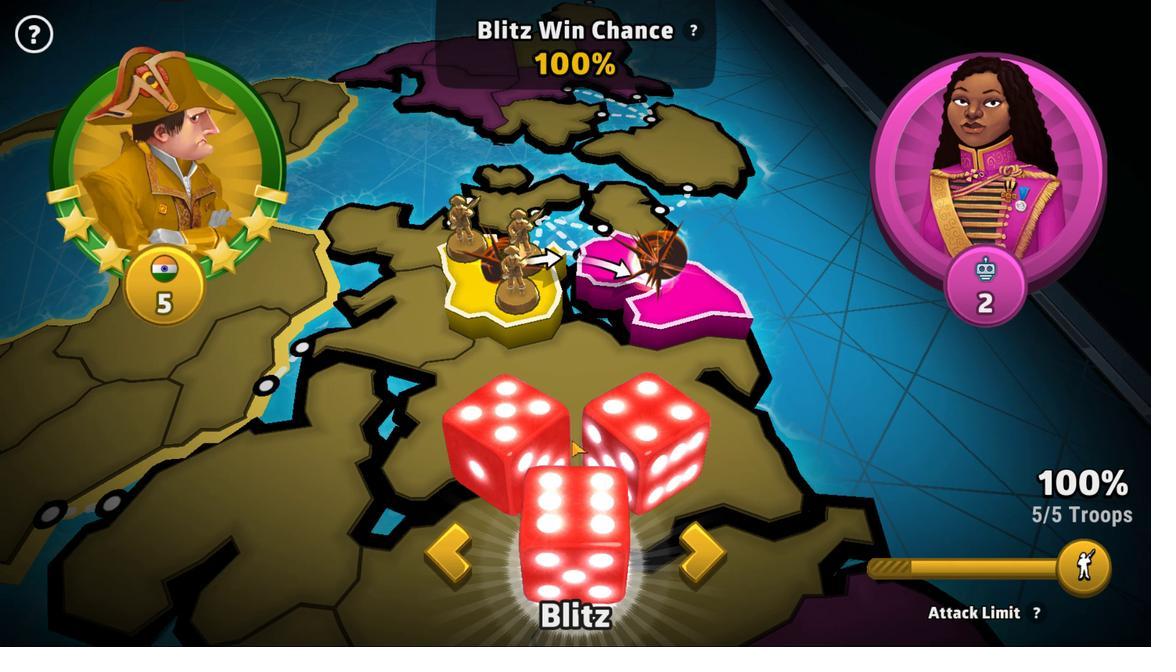 
Action: Mouse moved to (441, 361)
Screenshot: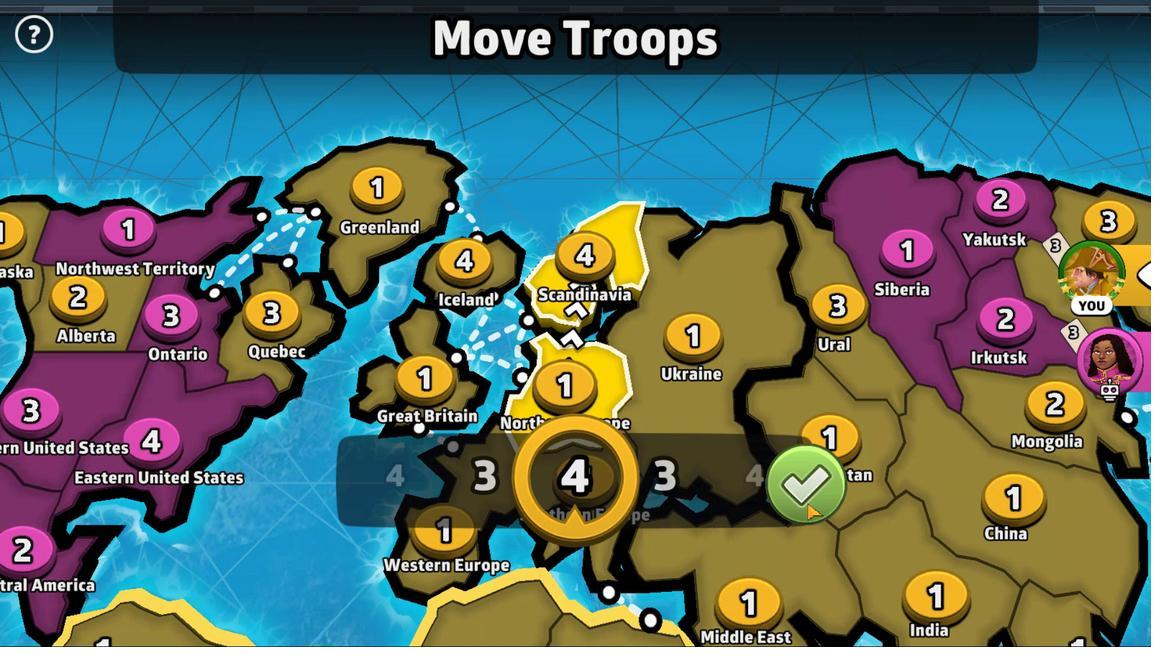 
Action: Mouse pressed left at (441, 361)
Screenshot: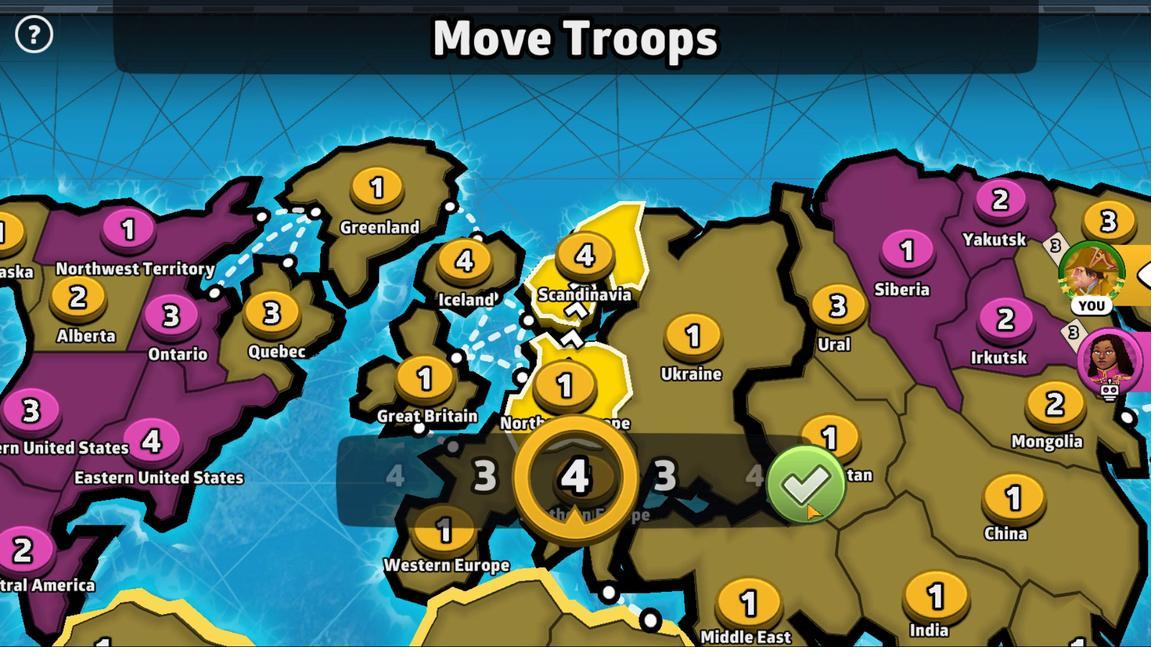 
Action: Mouse moved to (448, 307)
Screenshot: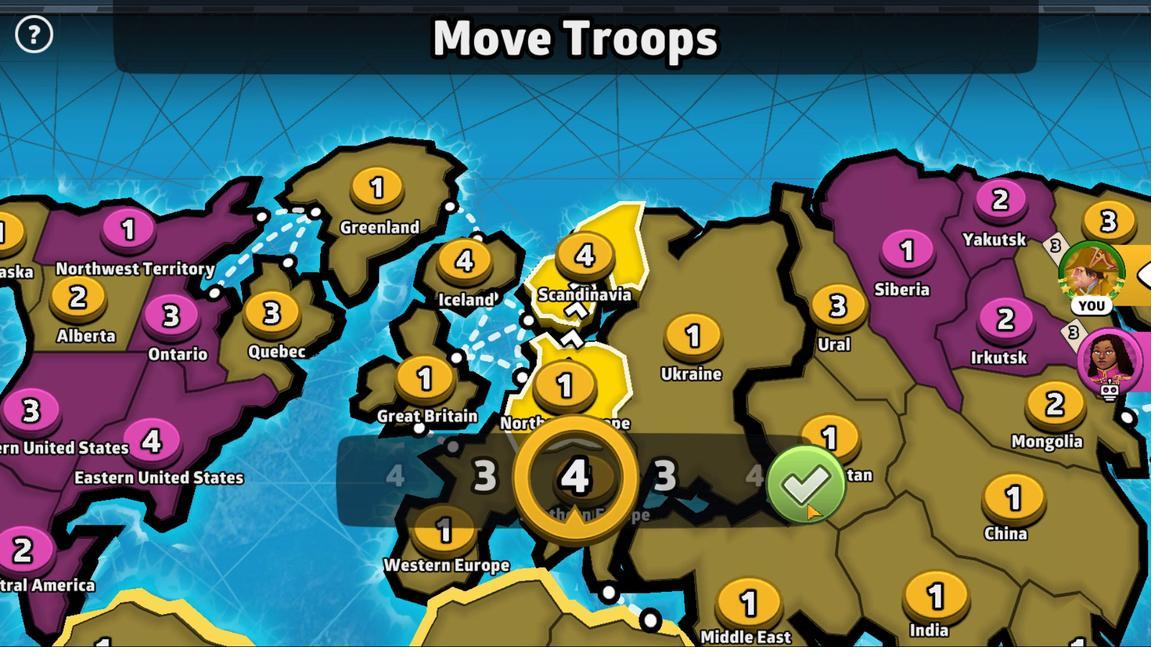 
Action: Mouse pressed left at (448, 307)
Screenshot: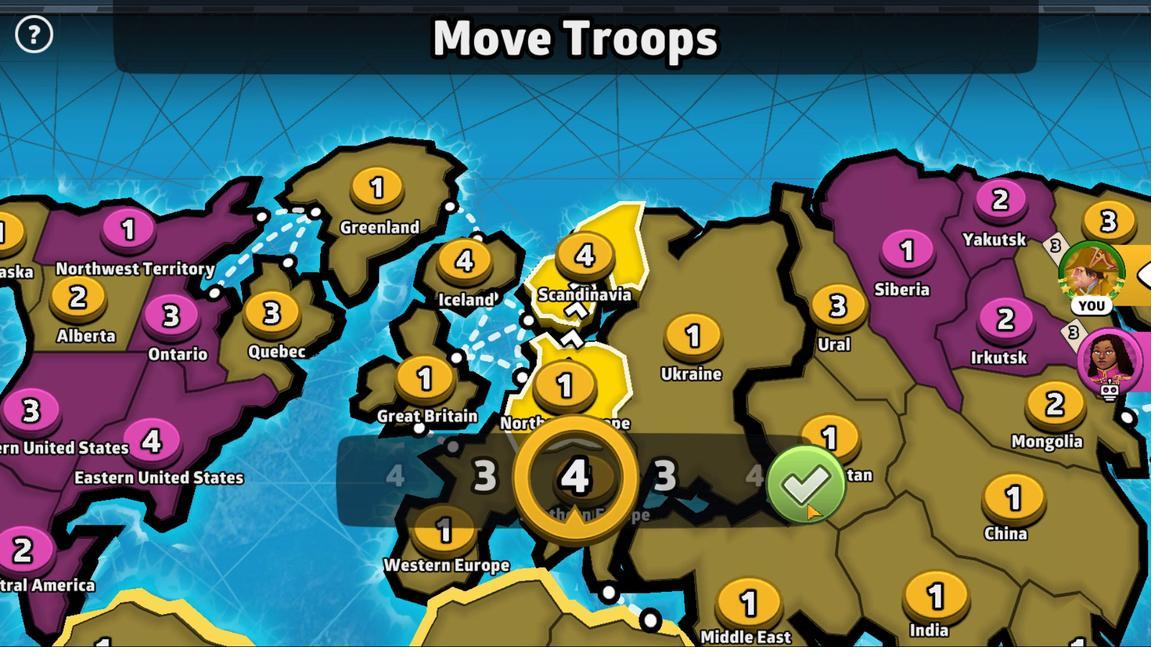 
Action: Mouse moved to (224, 291)
Screenshot: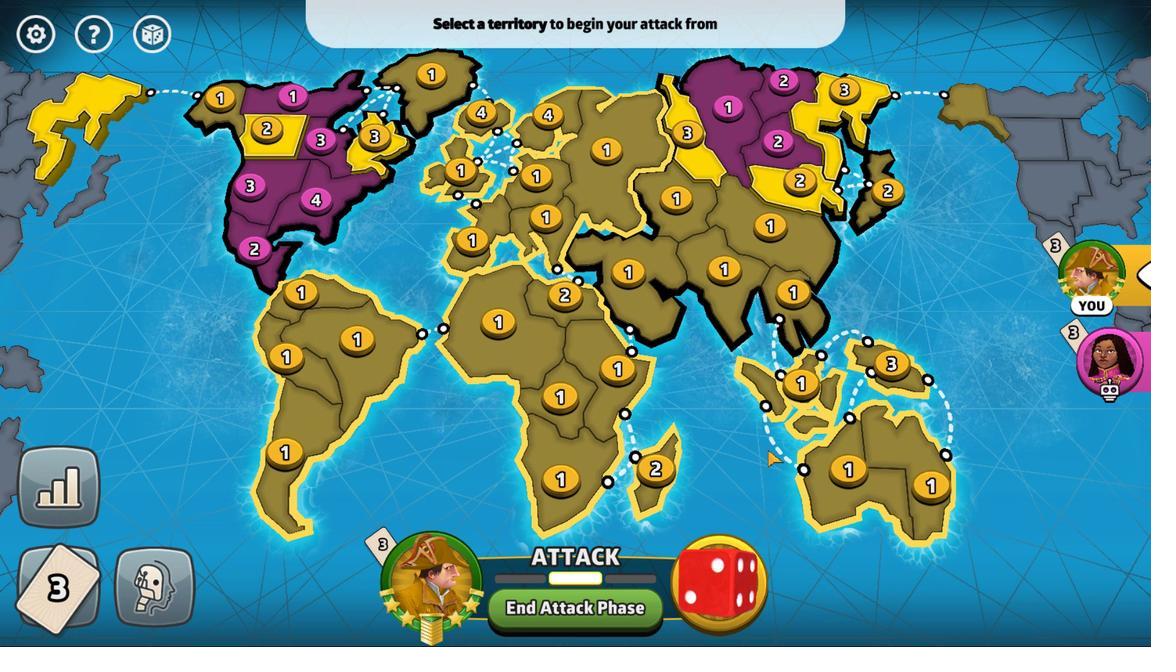 
Action: Mouse pressed left at (224, 291)
Screenshot: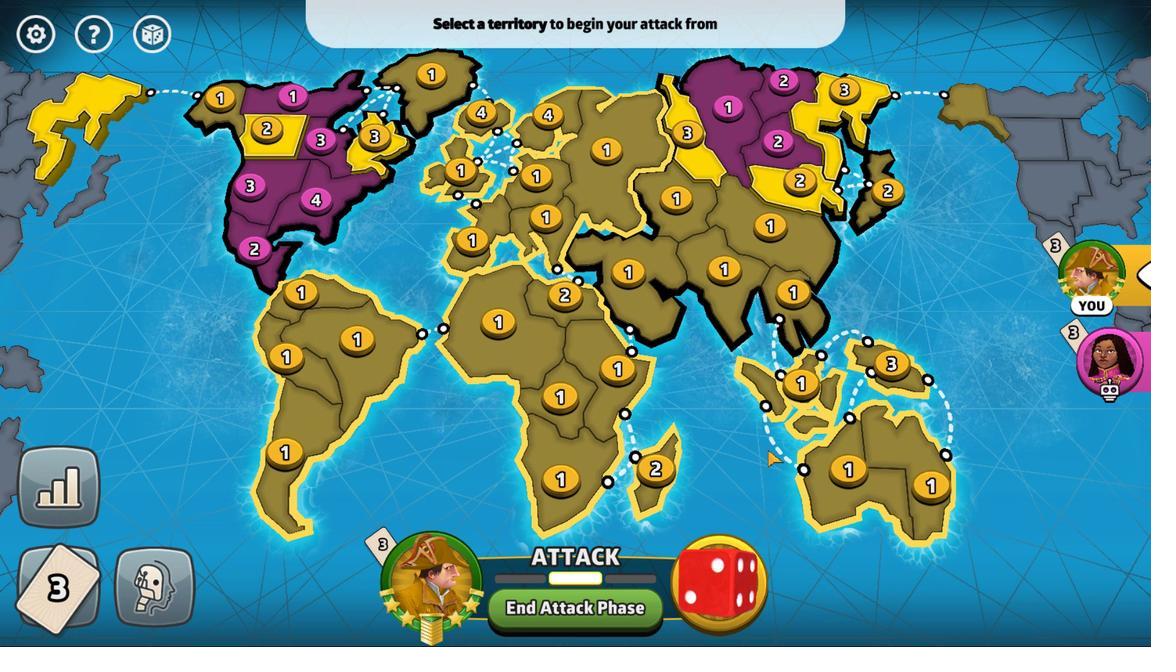 
Action: Mouse moved to (431, 265)
Screenshot: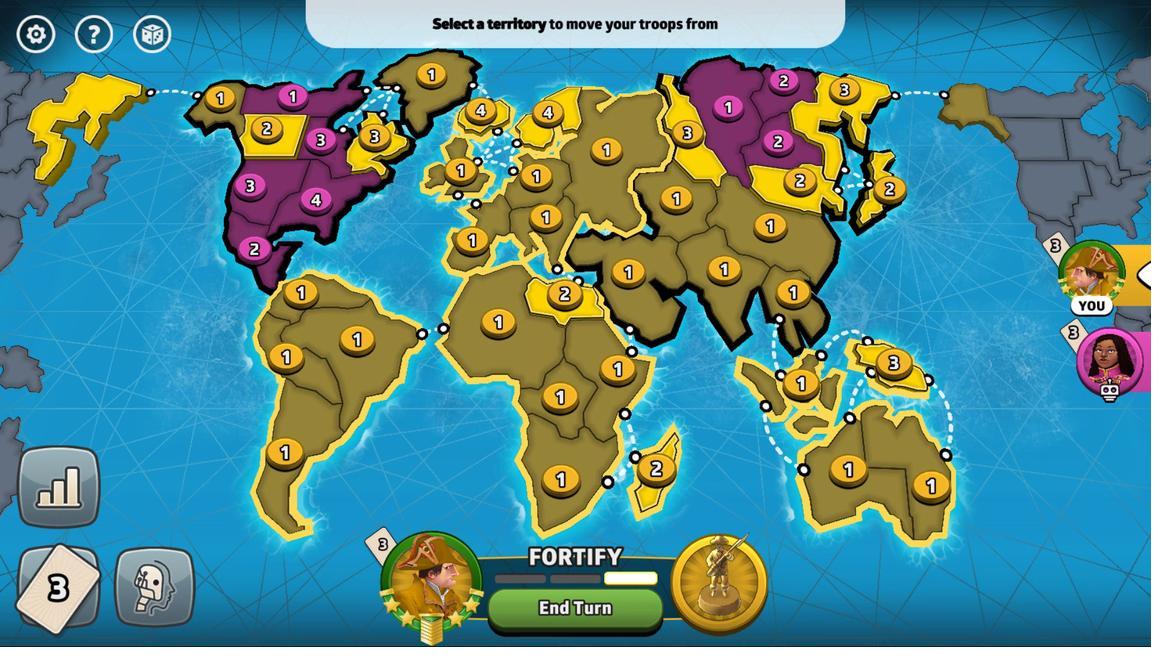 
Action: Mouse pressed left at (431, 265)
Screenshot: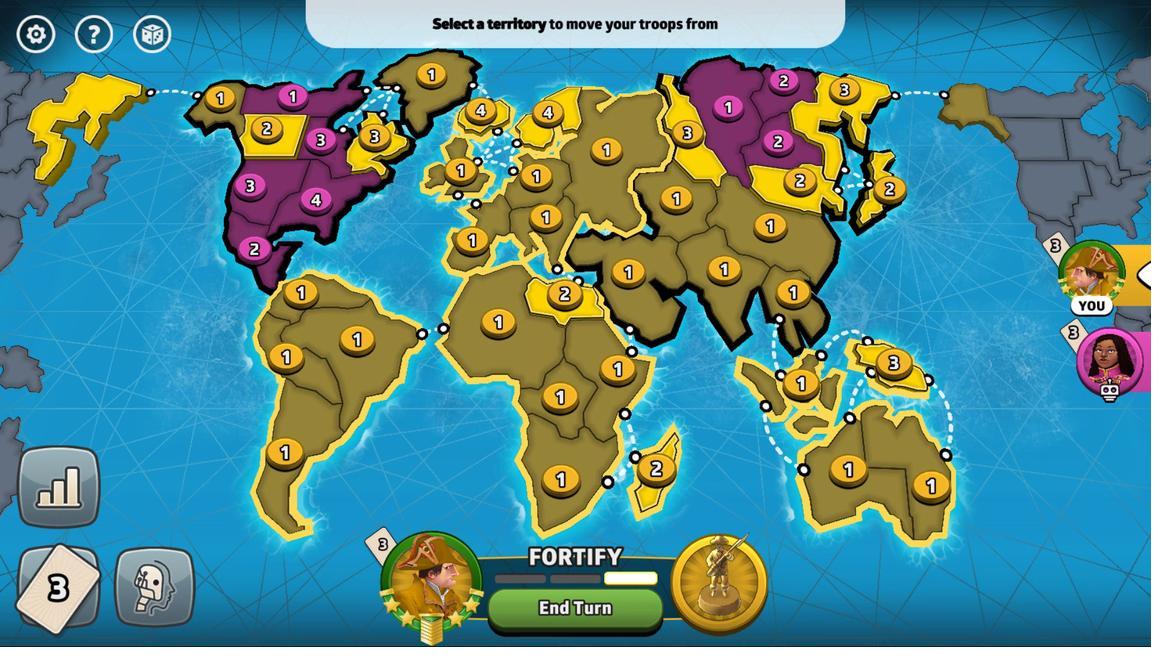 
Action: Mouse moved to (399, 348)
Screenshot: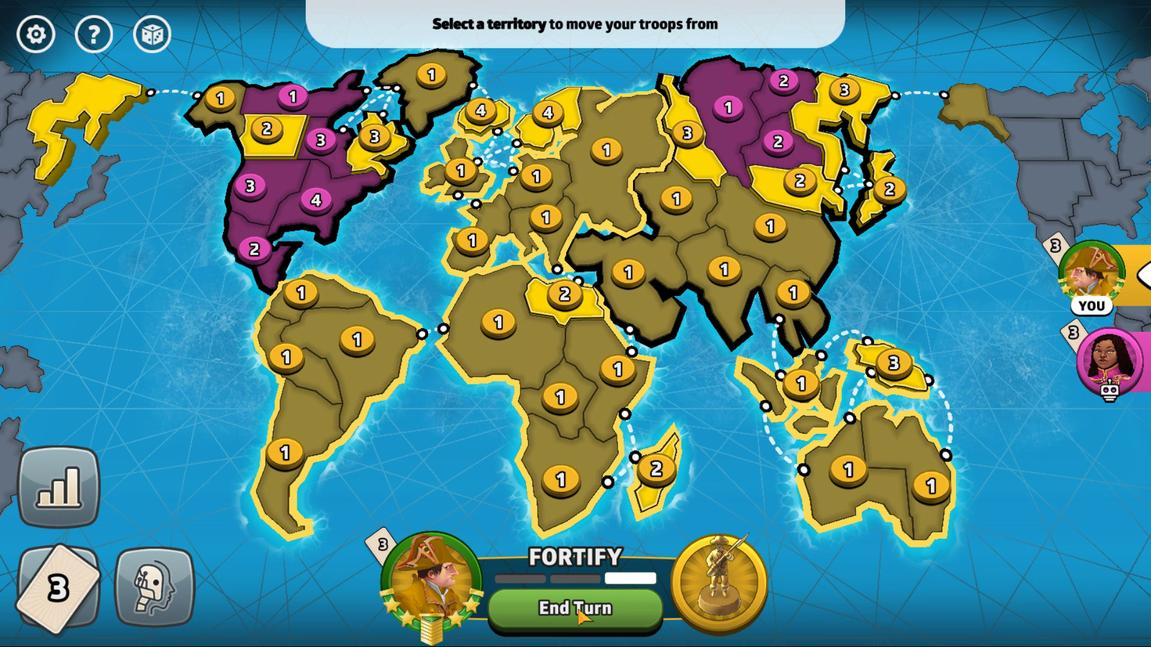 
Action: Mouse pressed left at (399, 348)
Screenshot: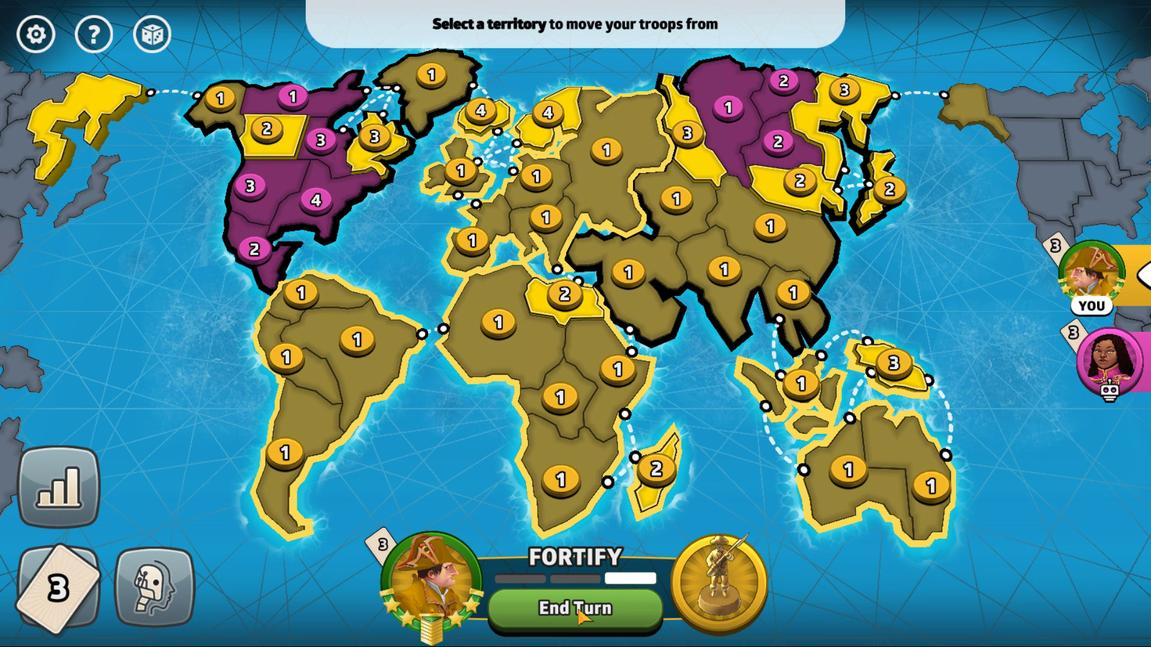 
Action: Mouse moved to (448, 267)
Screenshot: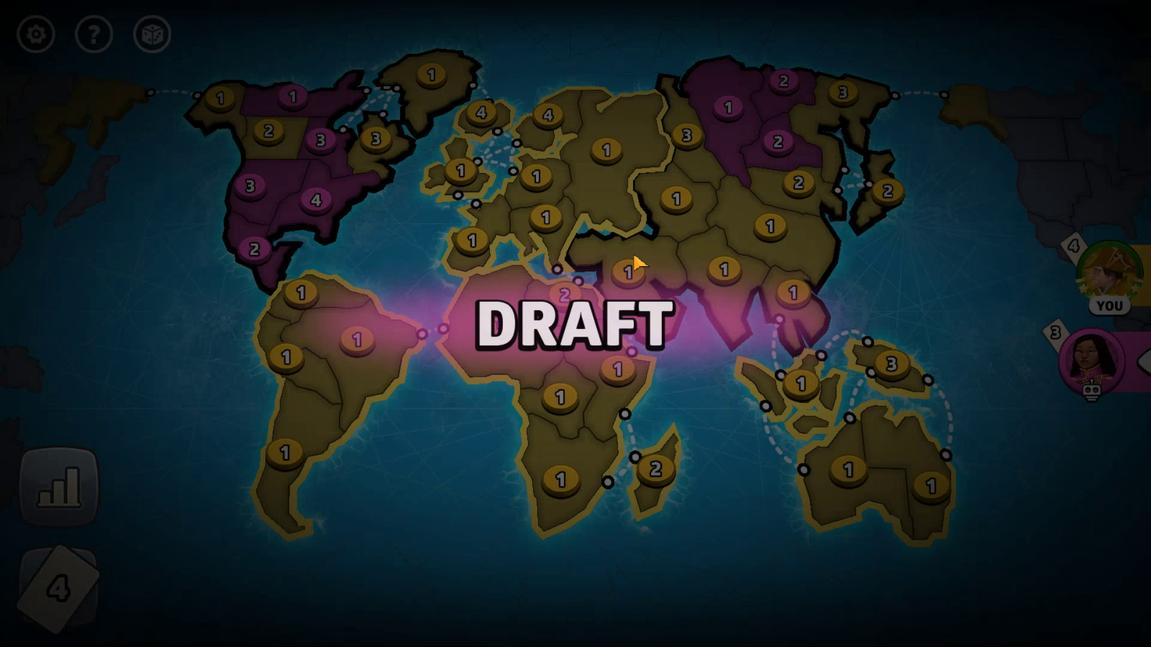 
Action: Mouse pressed left at (448, 267)
Screenshot: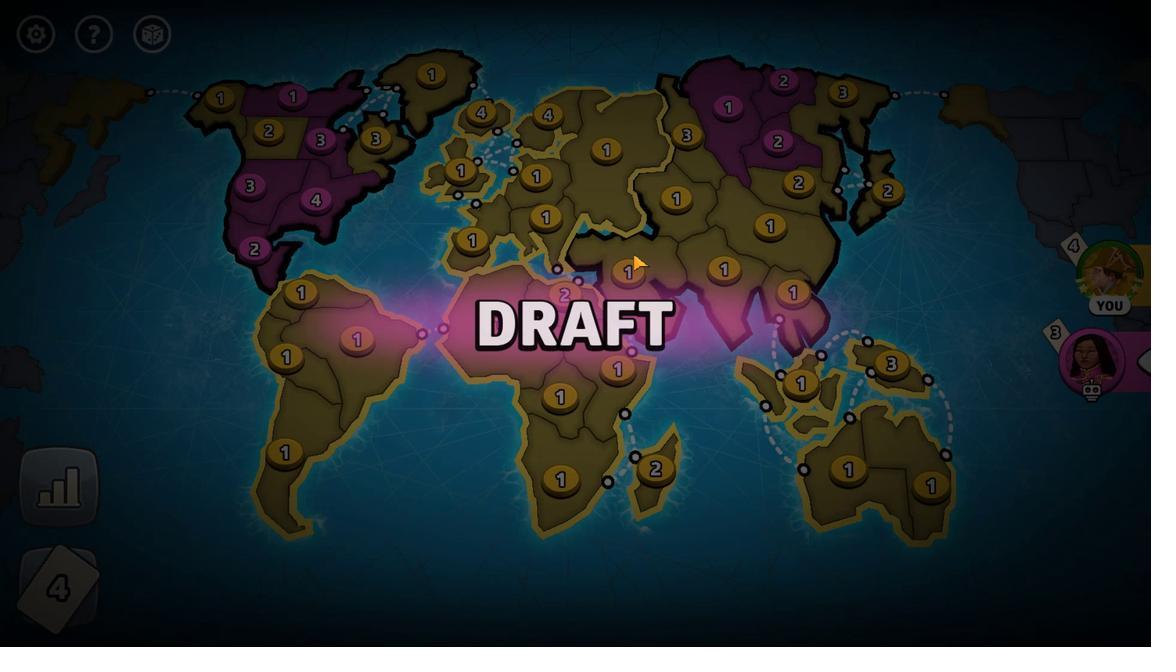 
Action: Mouse moved to (394, 349)
Screenshot: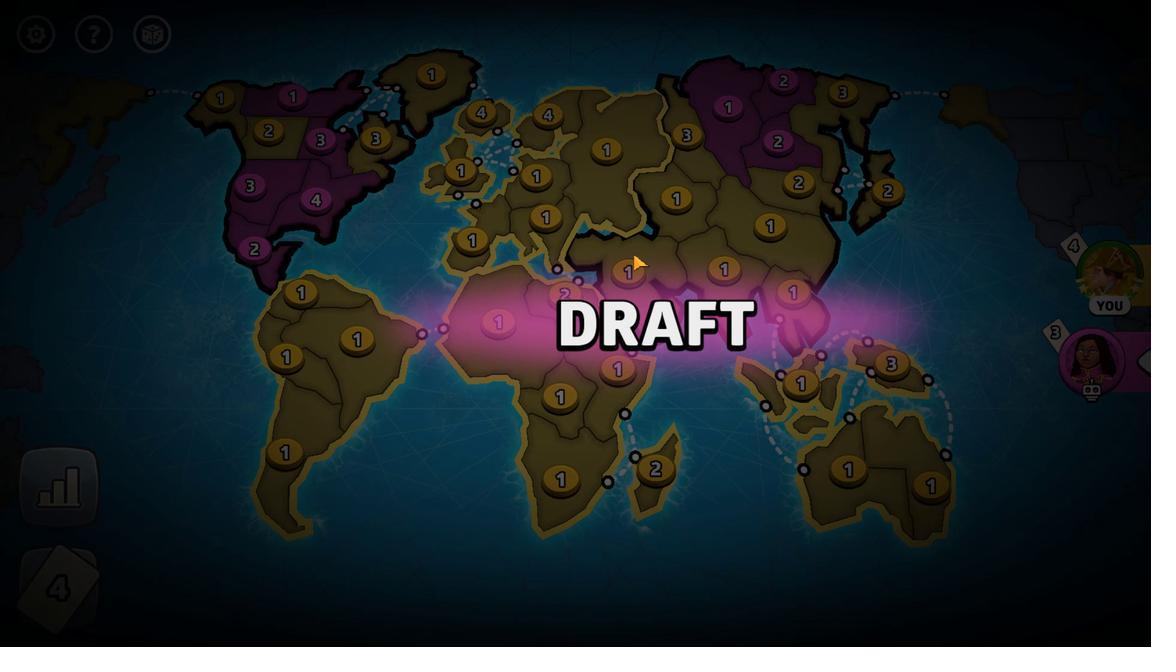 
Action: Mouse pressed left at (394, 349)
Screenshot: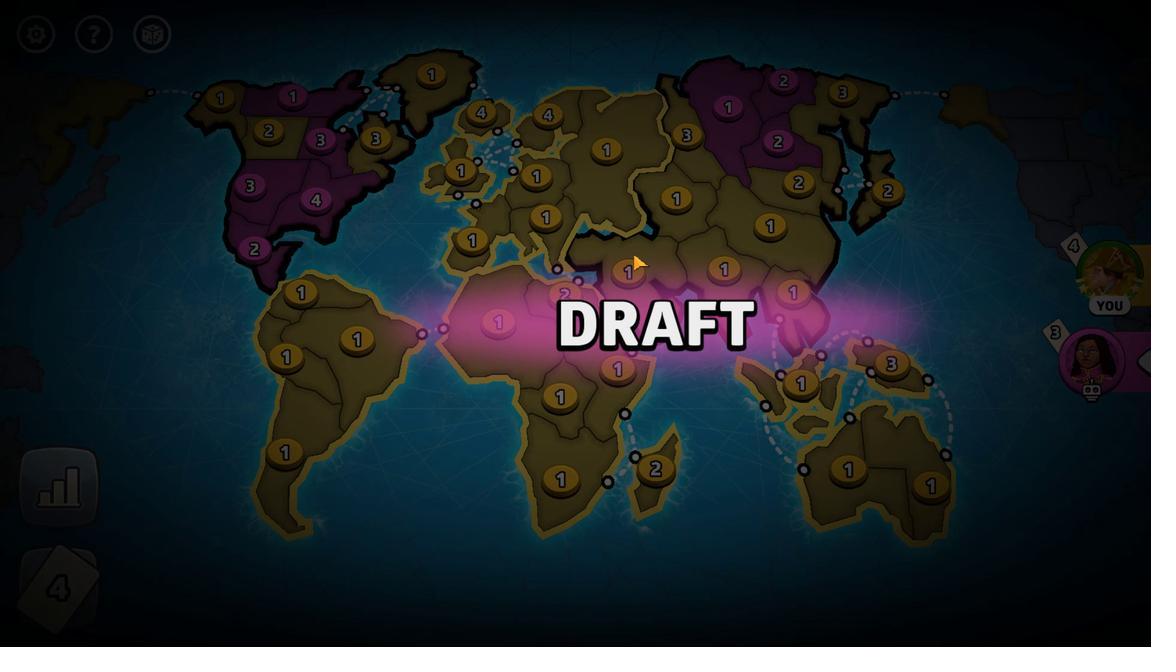 
Action: Mouse moved to (655, 375)
Screenshot: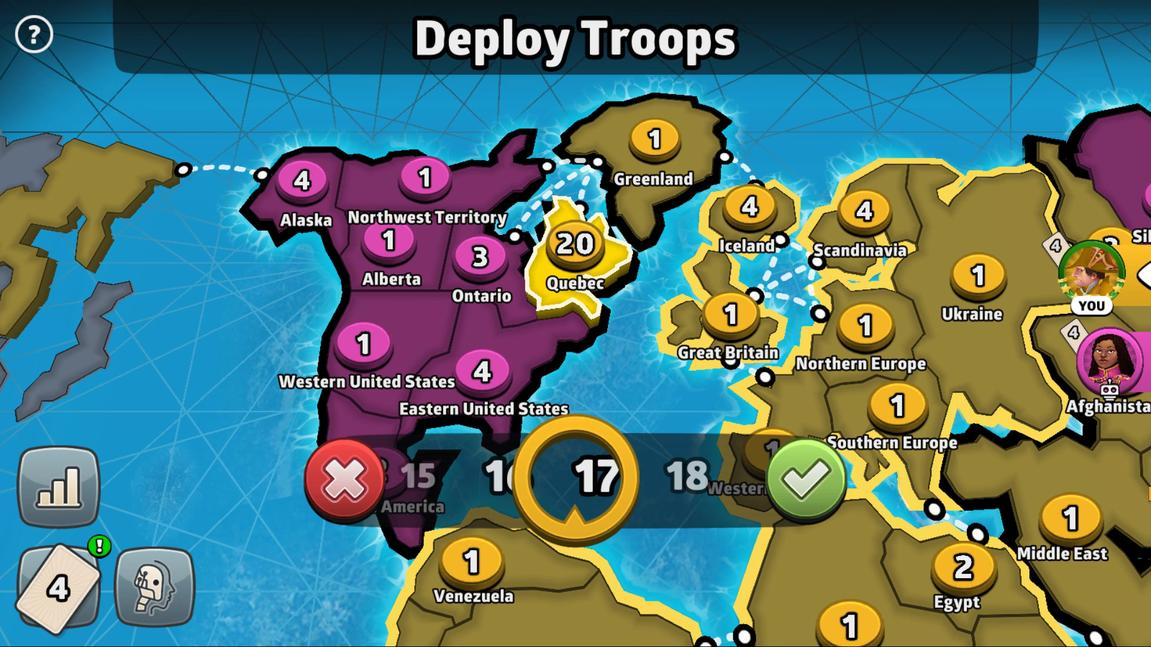 
Action: Mouse pressed left at (655, 375)
Screenshot: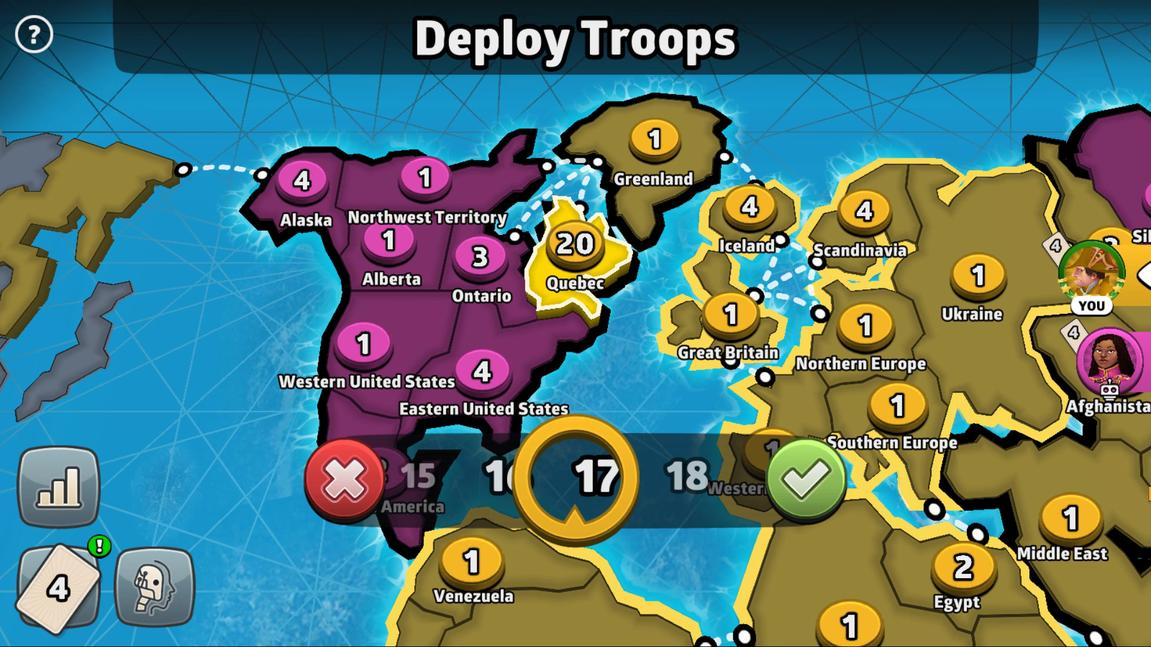 
Action: Mouse moved to (464, 297)
Screenshot: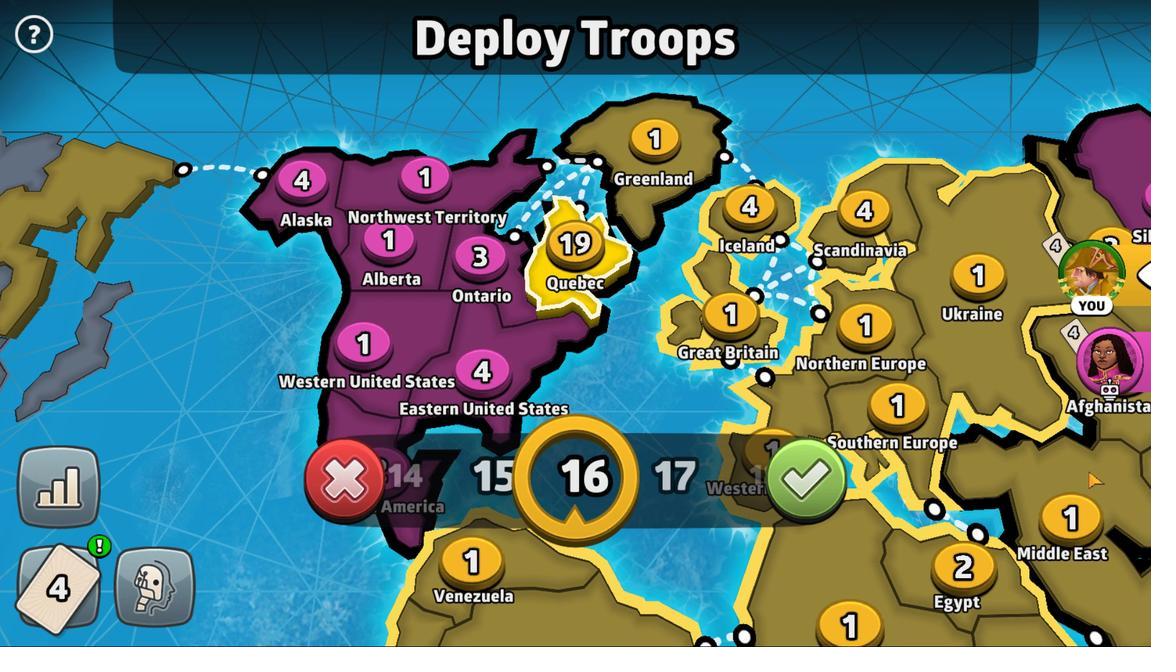 
Action: Mouse pressed left at (464, 297)
Screenshot: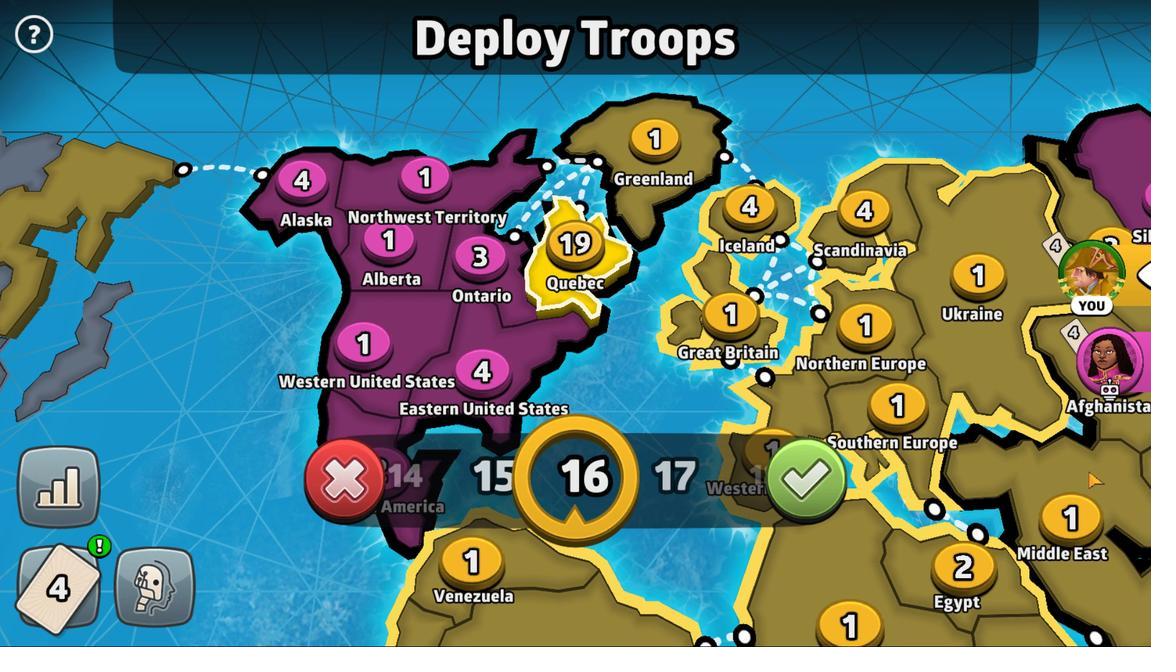 
Action: Mouse moved to (440, 297)
Screenshot: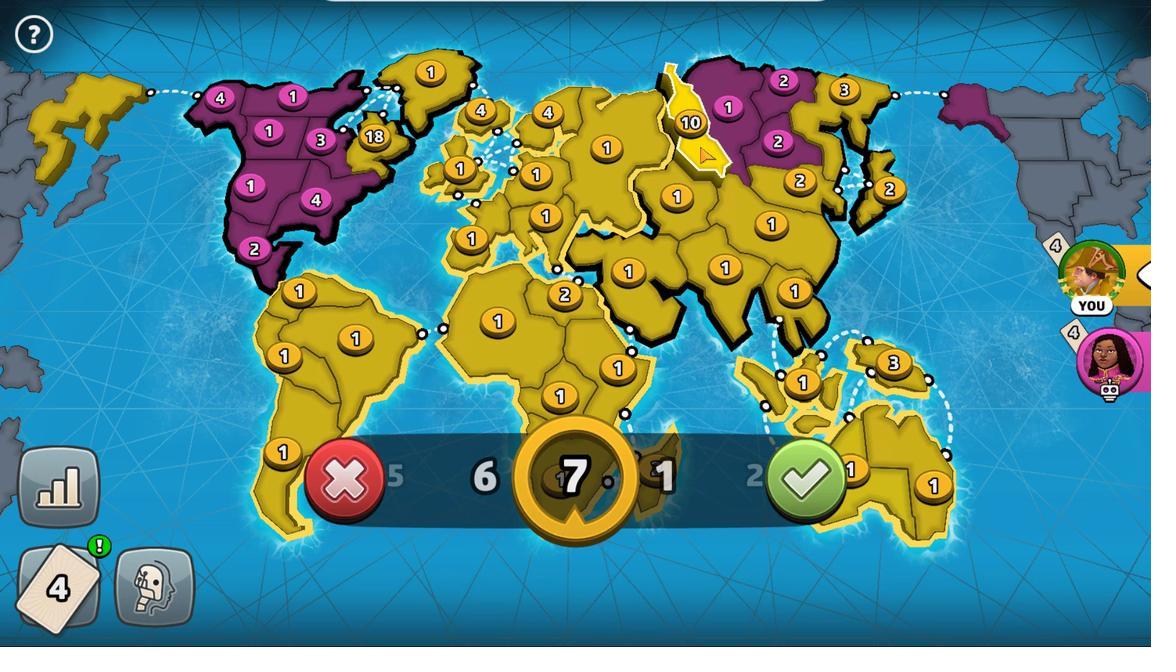 
Action: Mouse pressed left at (440, 297)
Screenshot: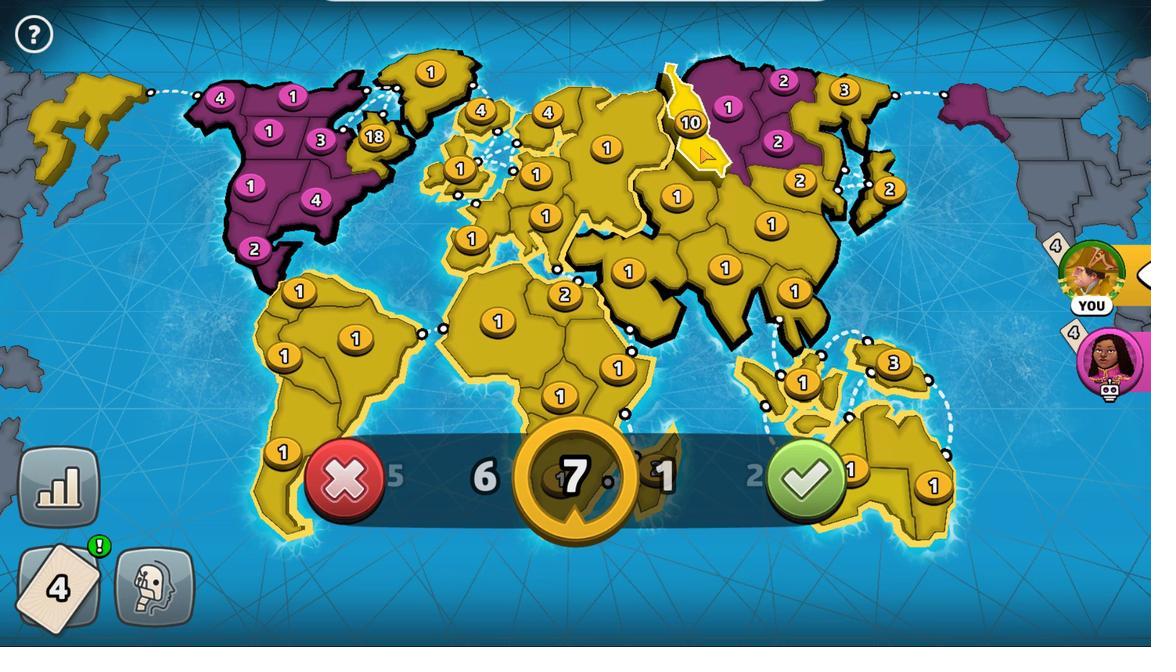 
Action: Mouse moved to (222, 294)
Screenshot: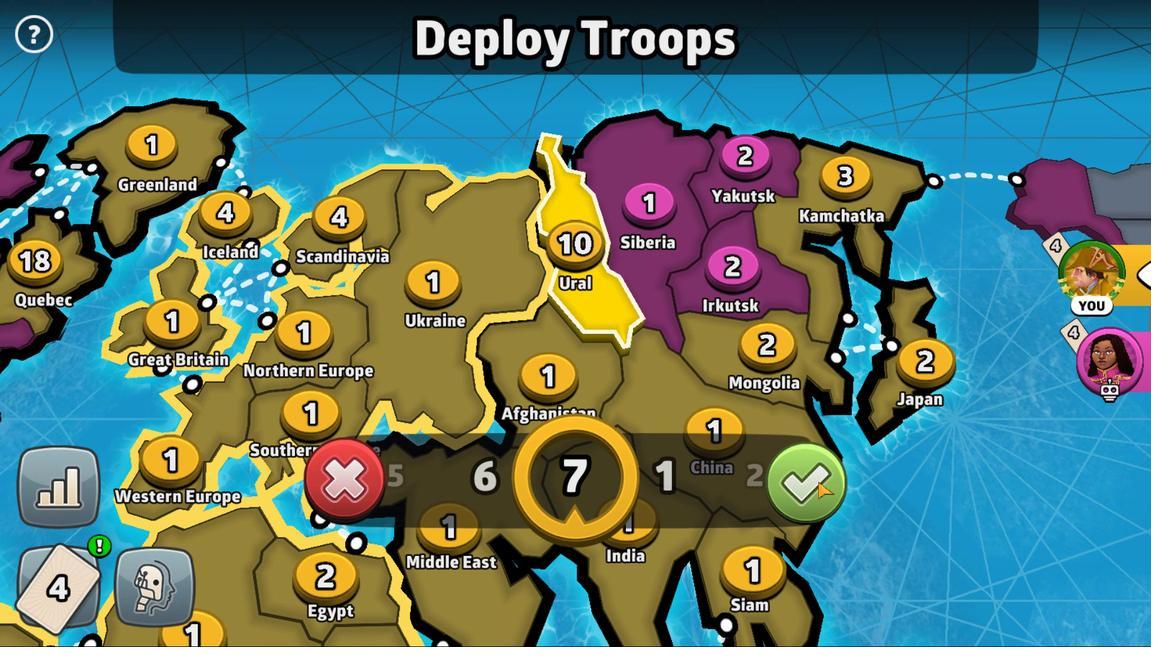 
Action: Mouse pressed left at (222, 294)
Screenshot: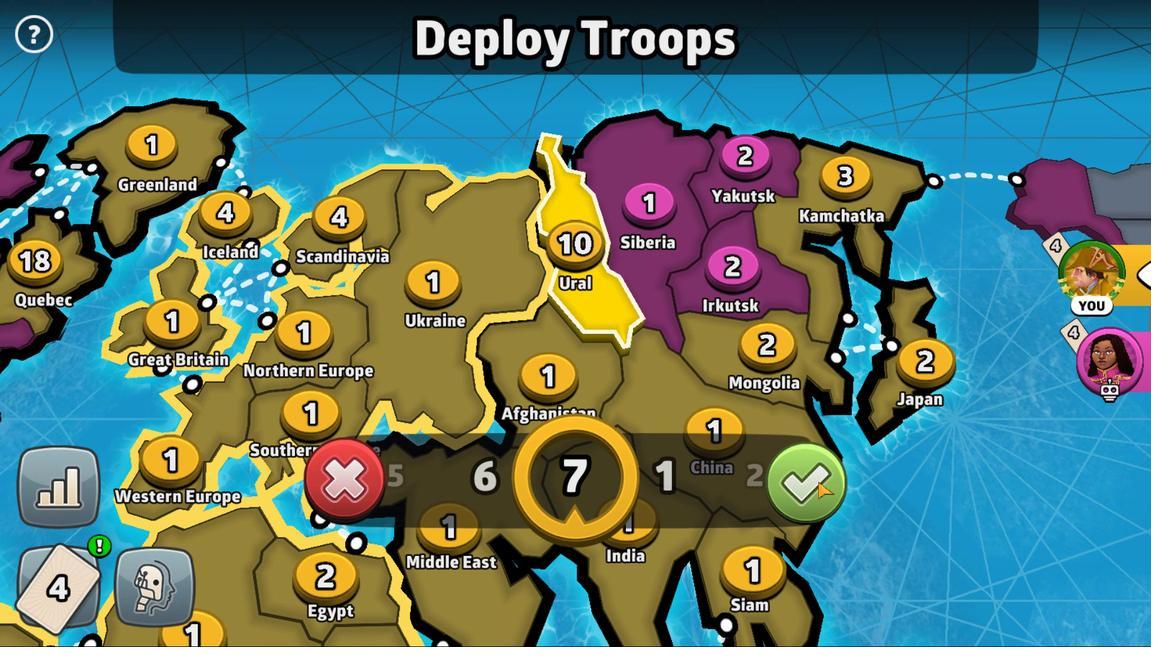 
Action: Mouse moved to (328, 374)
Screenshot: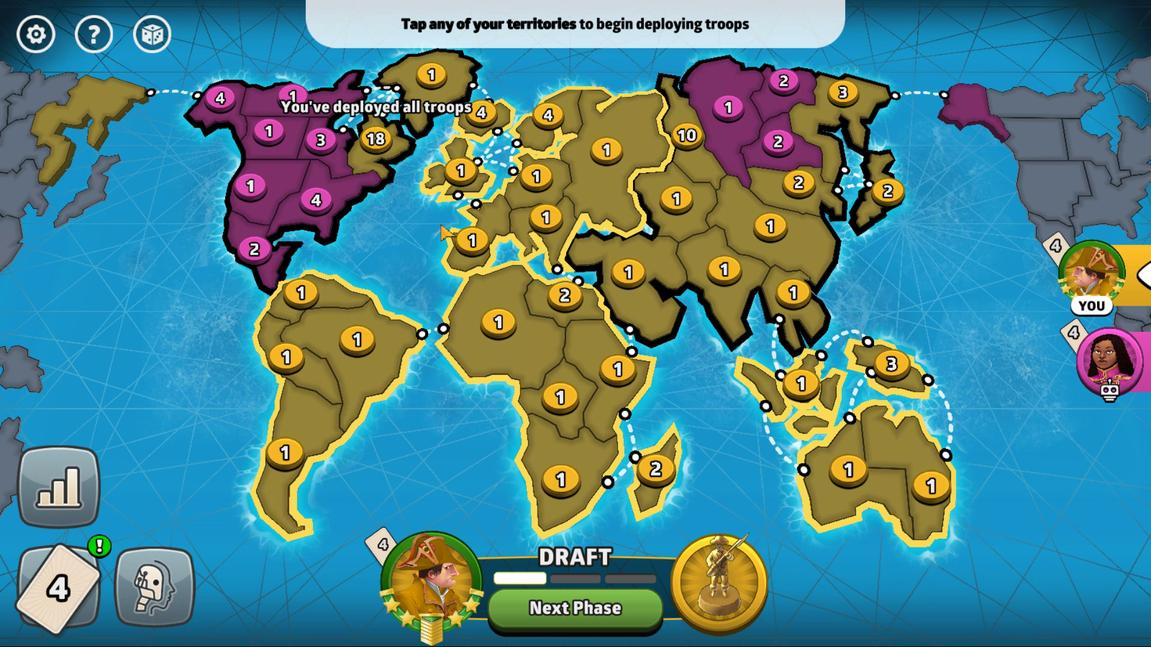 
Action: Mouse pressed left at (328, 374)
